 Task: Research Airbnb properties in Nabeul, Tunisia from 6th December, 2023 to 10th December, 2023 for 1 adult.1  bedroom having 1 bed and 1 bathroom. Property type can be hotel. Booking option can be shelf check-in. Look for 3 properties as per requirement.
Action: Mouse moved to (583, 85)
Screenshot: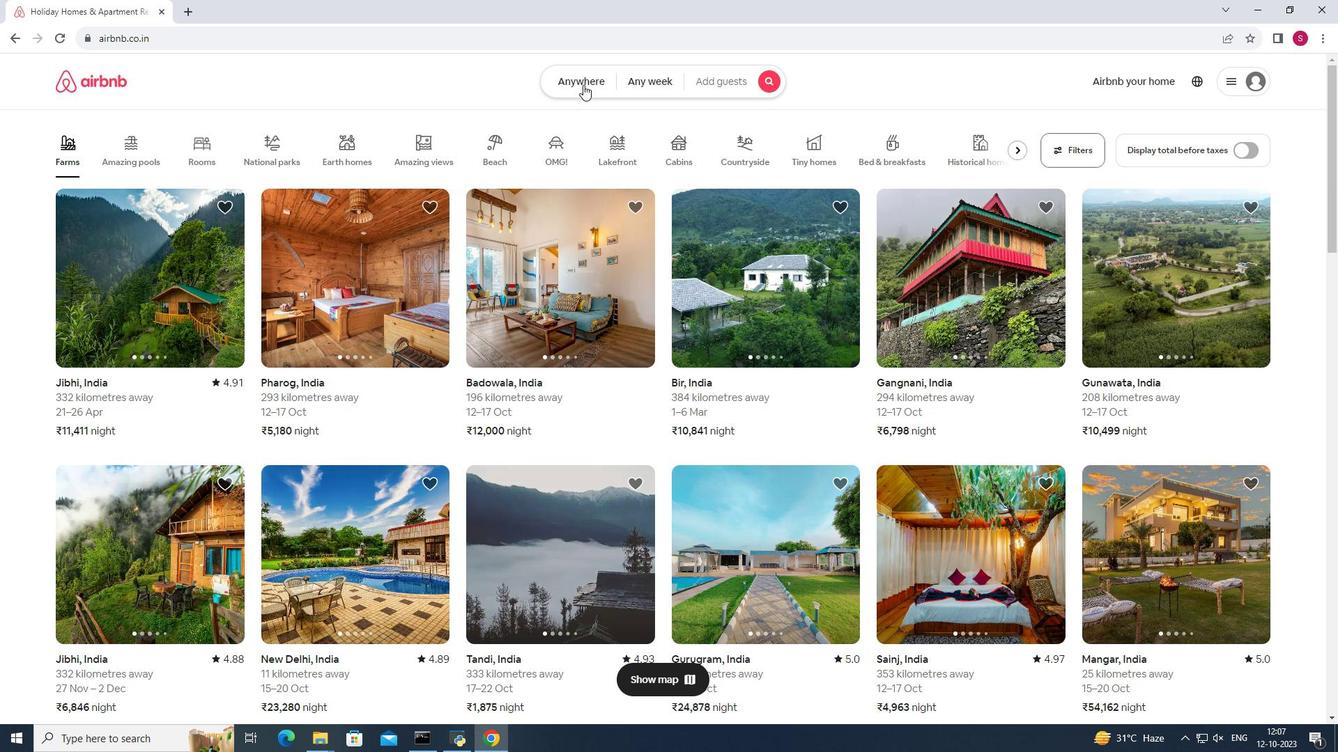 
Action: Mouse pressed left at (583, 85)
Screenshot: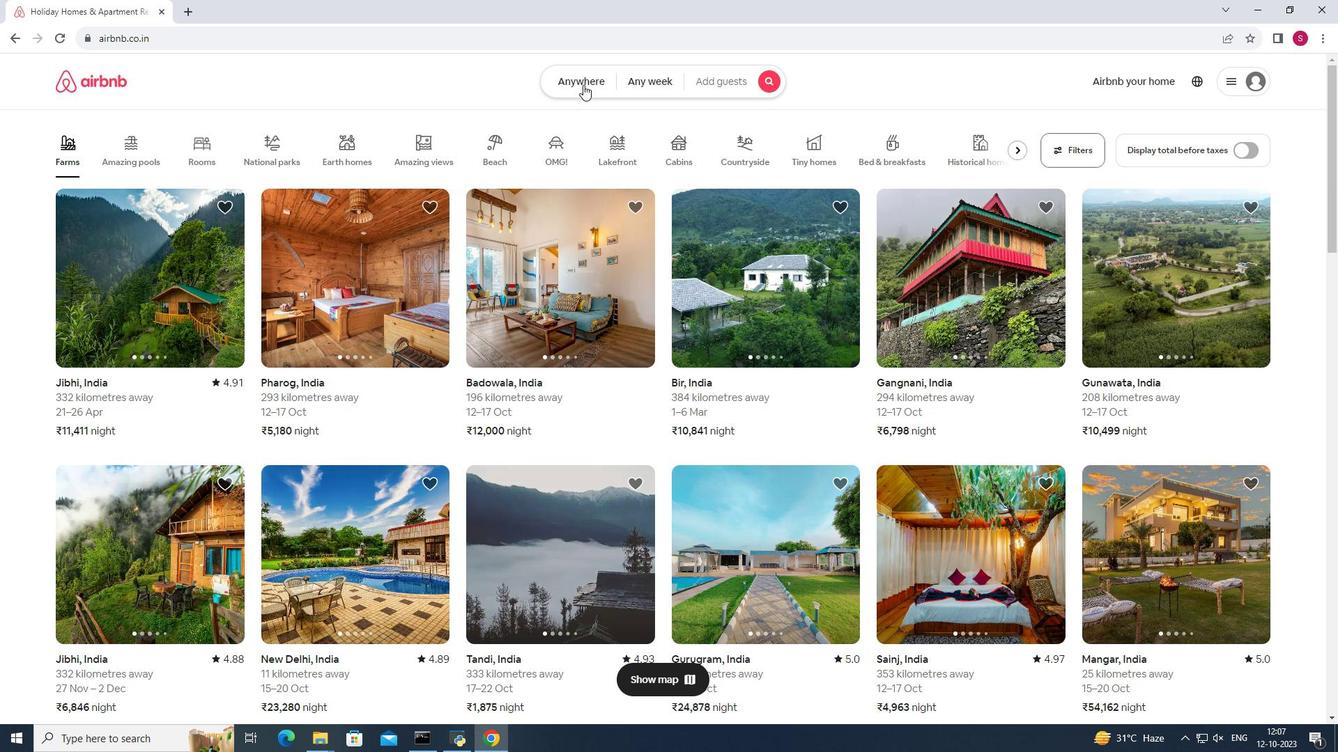 
Action: Mouse moved to (500, 128)
Screenshot: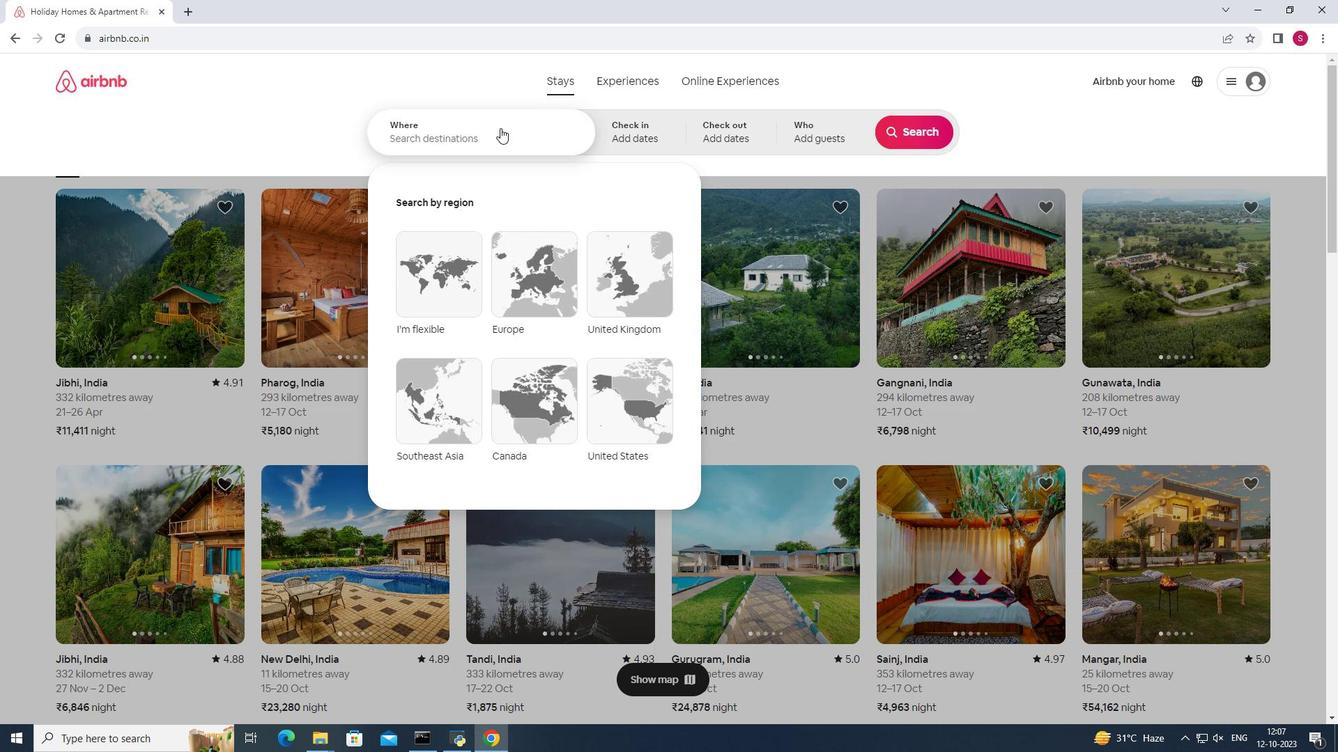 
Action: Mouse pressed left at (500, 128)
Screenshot: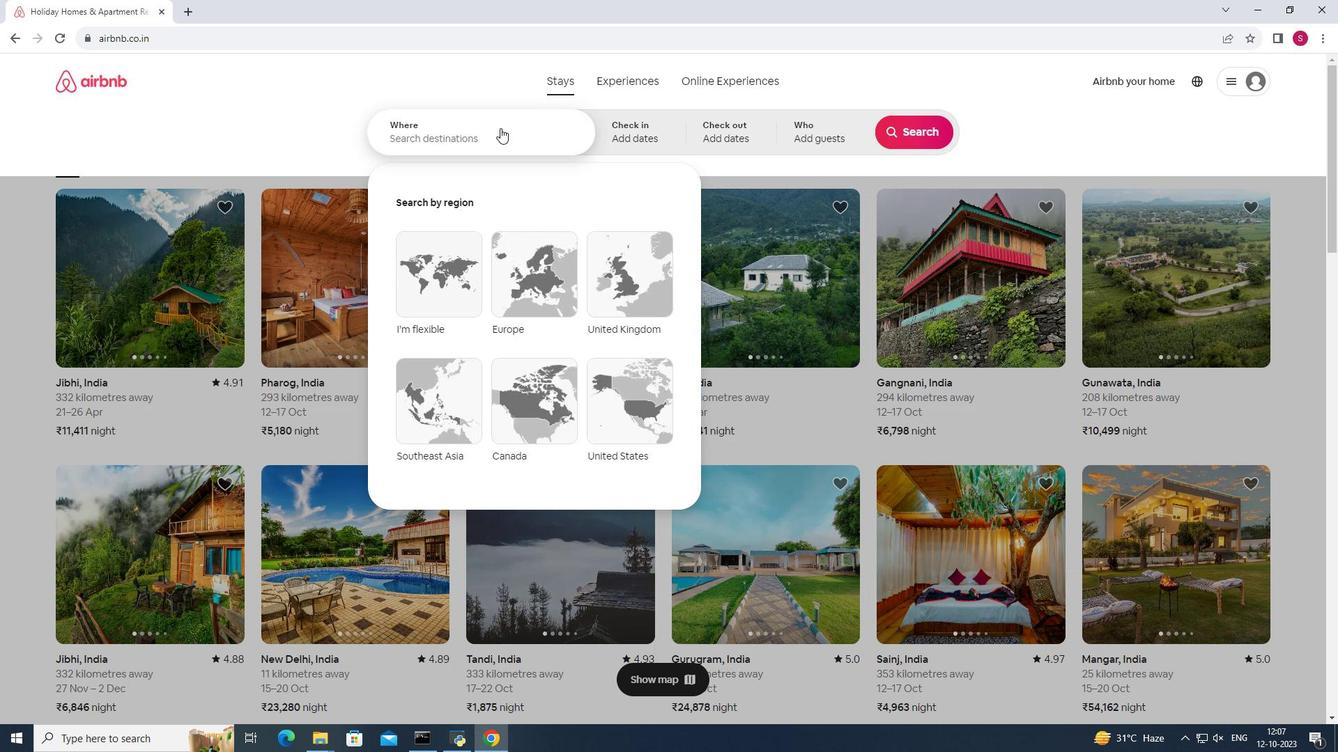 
Action: Key pressed <Key.shift>Nabeul,<Key.shift>T<Key.backspace><Key.space><Key.shift>Tunisia
Screenshot: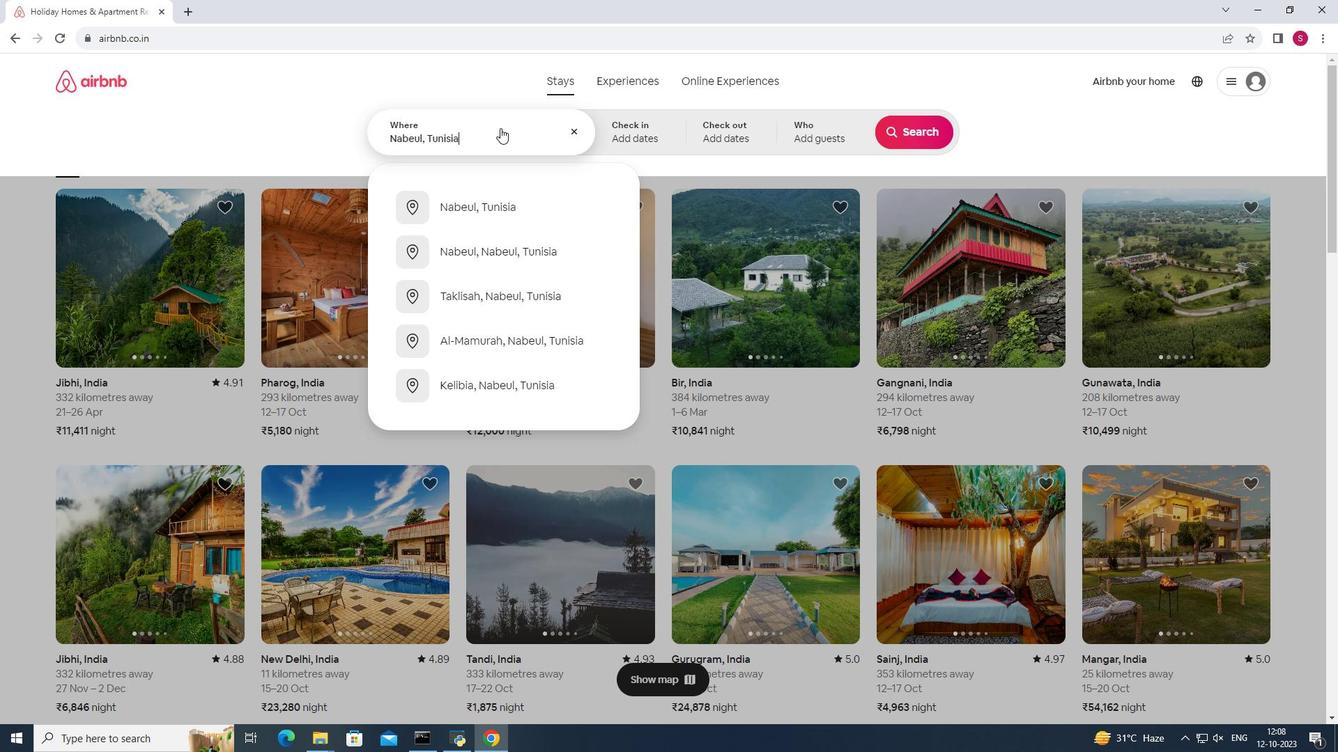 
Action: Mouse moved to (636, 135)
Screenshot: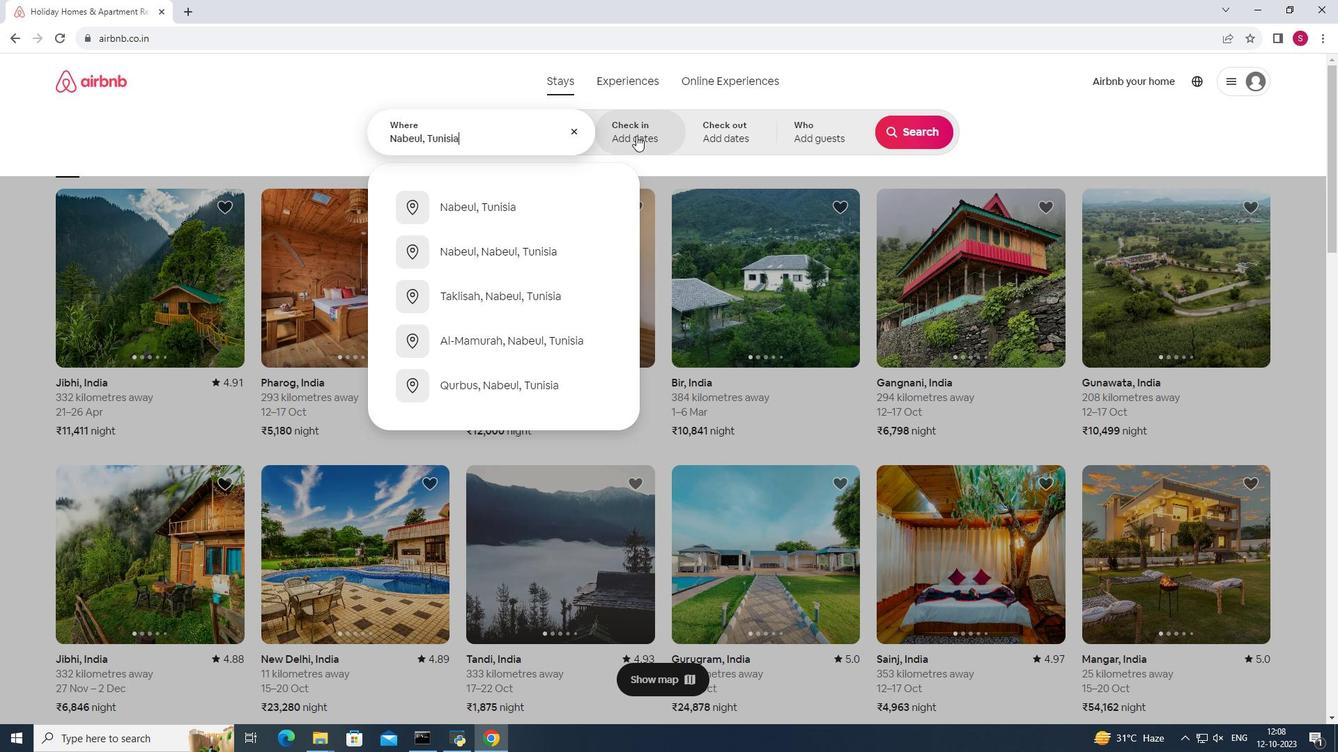 
Action: Mouse pressed left at (636, 135)
Screenshot: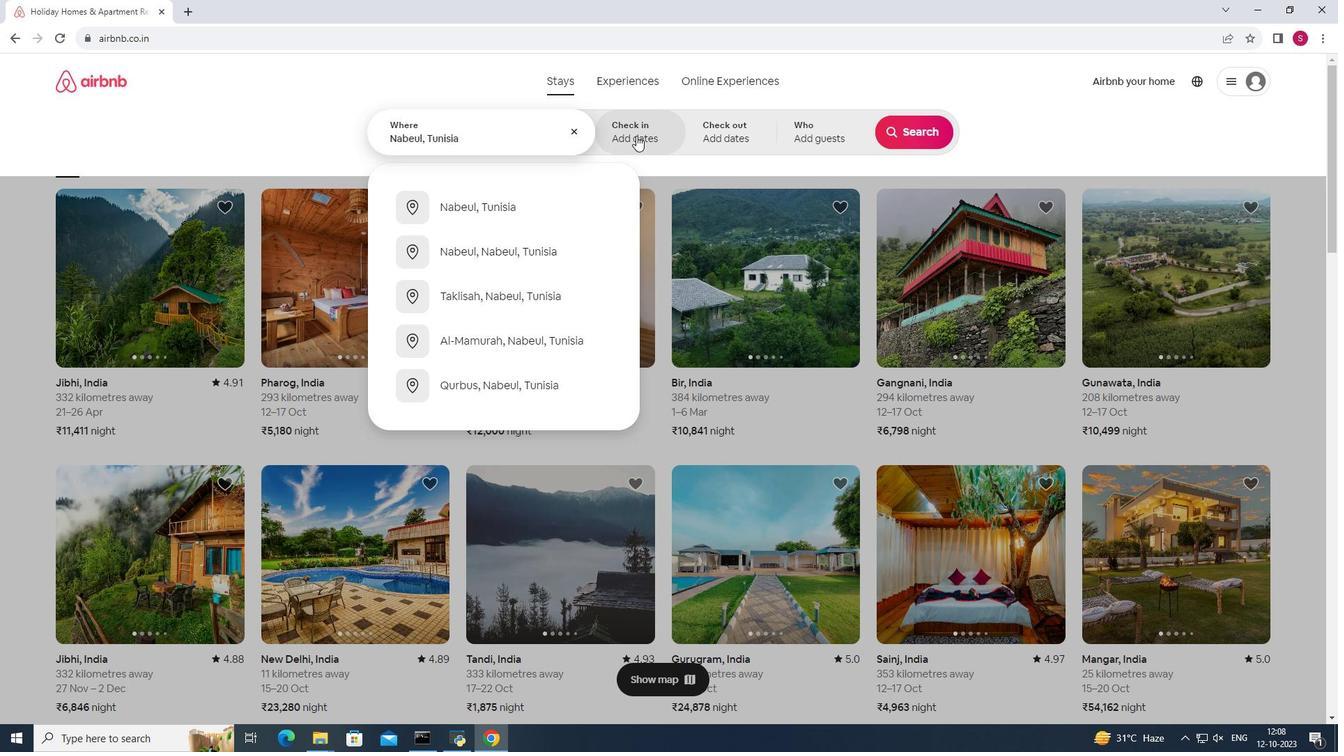 
Action: Mouse moved to (916, 243)
Screenshot: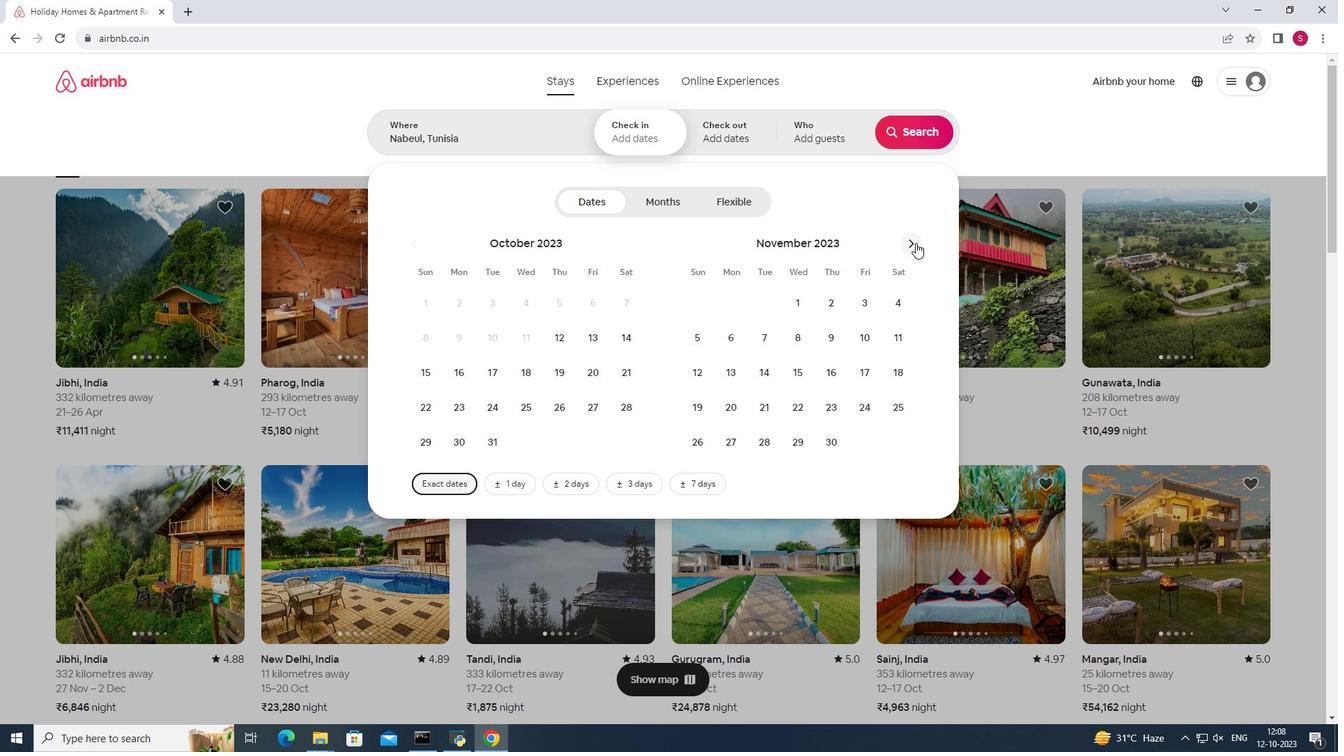 
Action: Mouse pressed left at (916, 243)
Screenshot: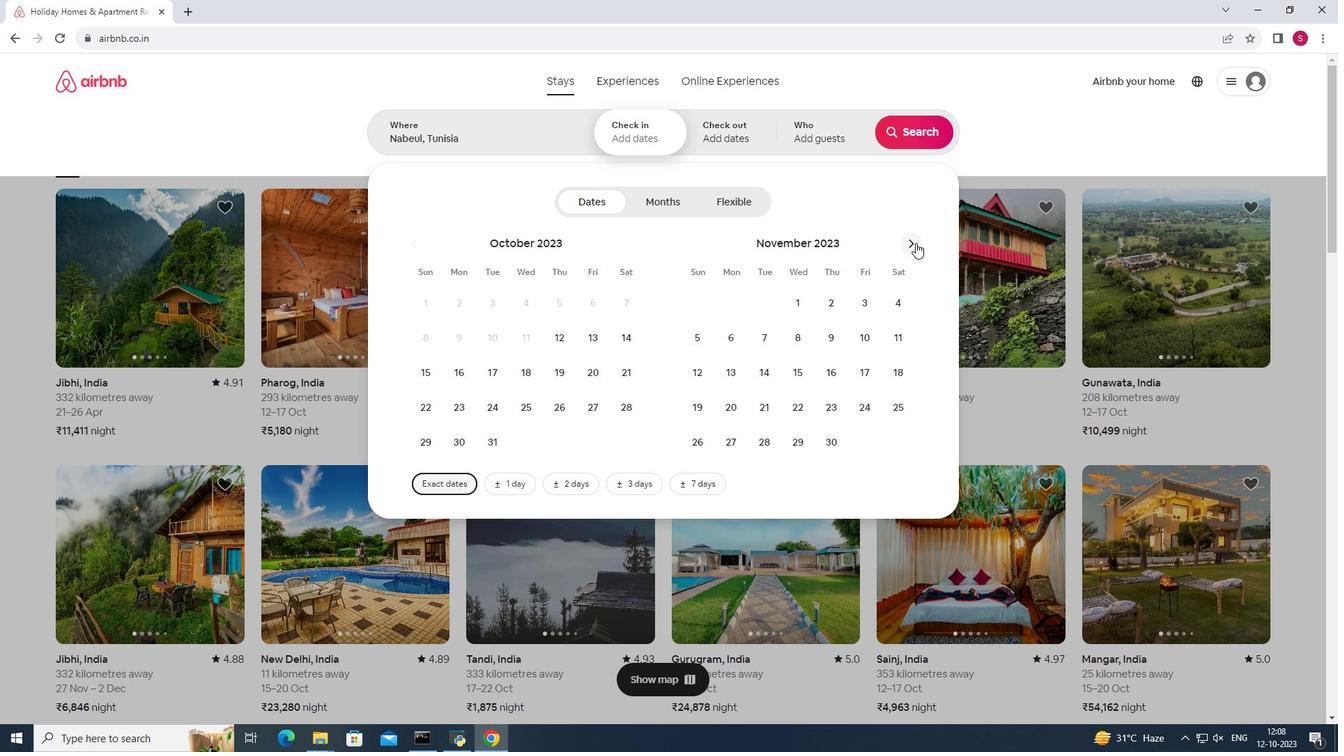 
Action: Mouse moved to (797, 338)
Screenshot: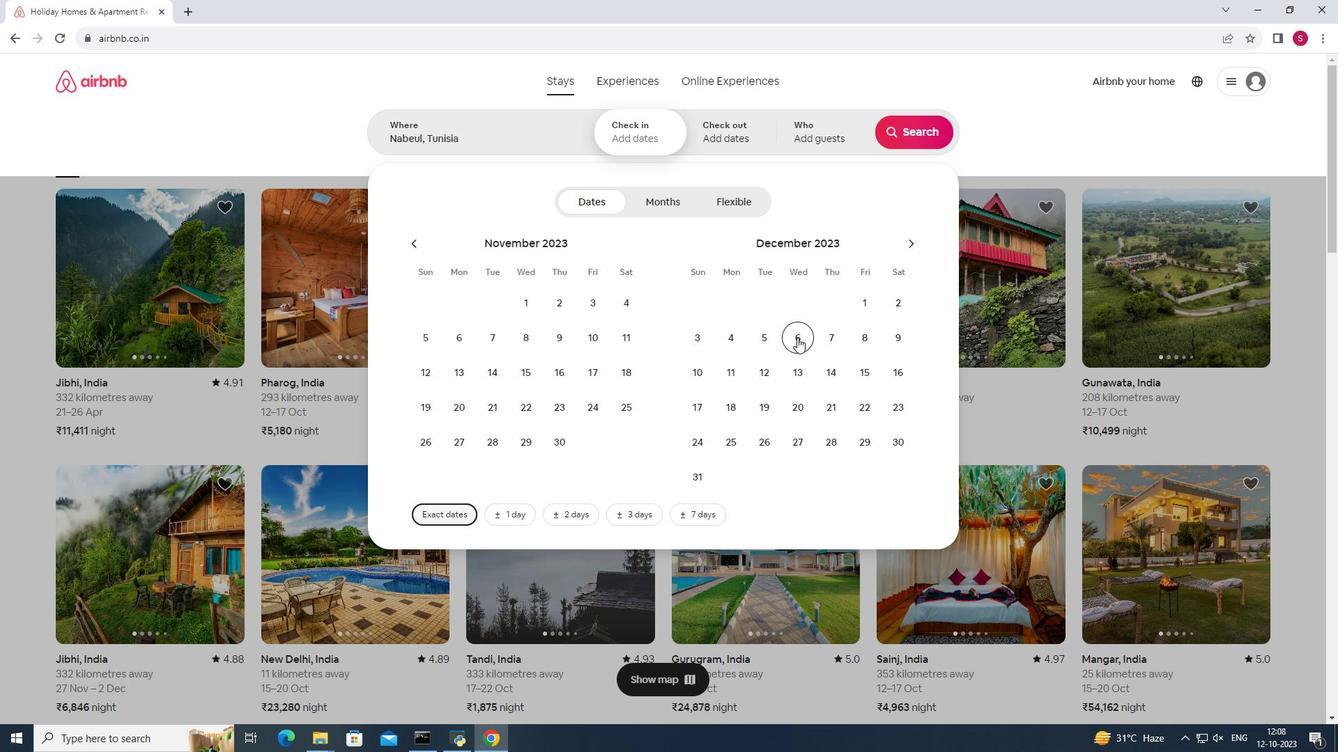 
Action: Mouse pressed left at (797, 338)
Screenshot: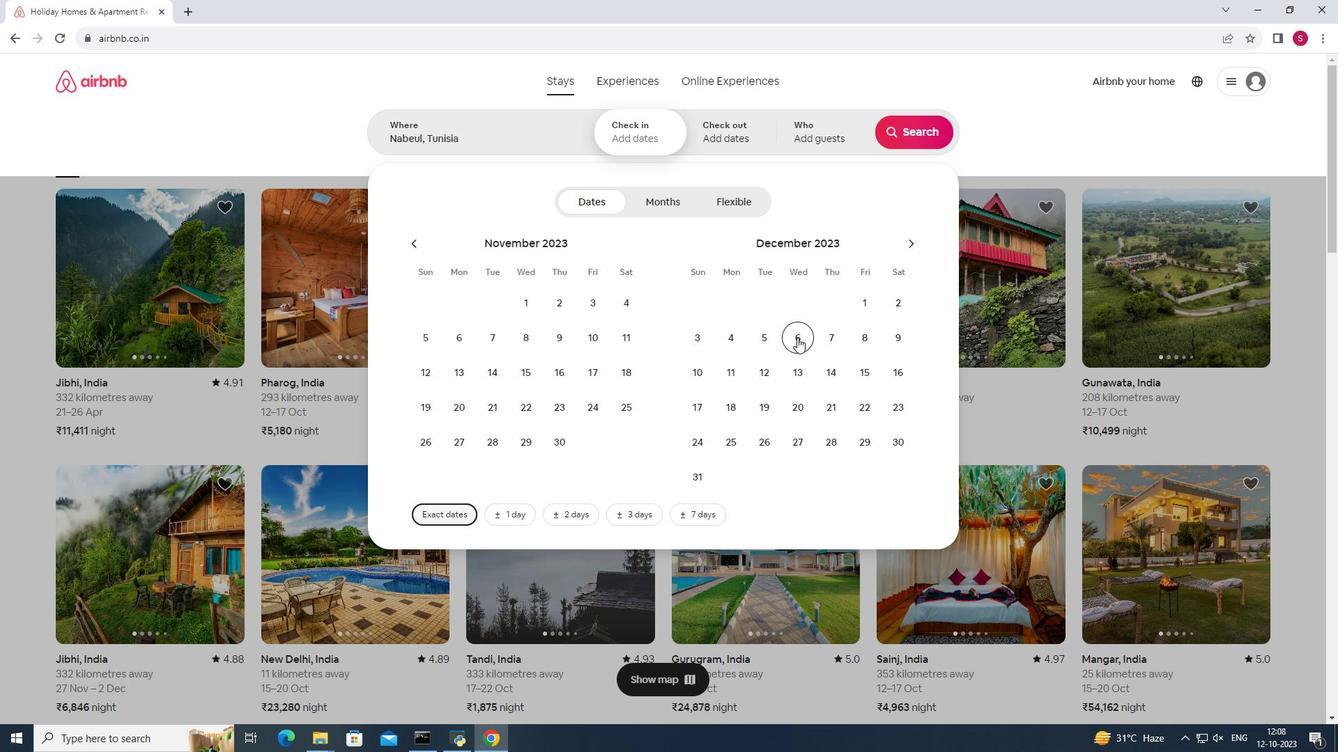 
Action: Mouse moved to (704, 369)
Screenshot: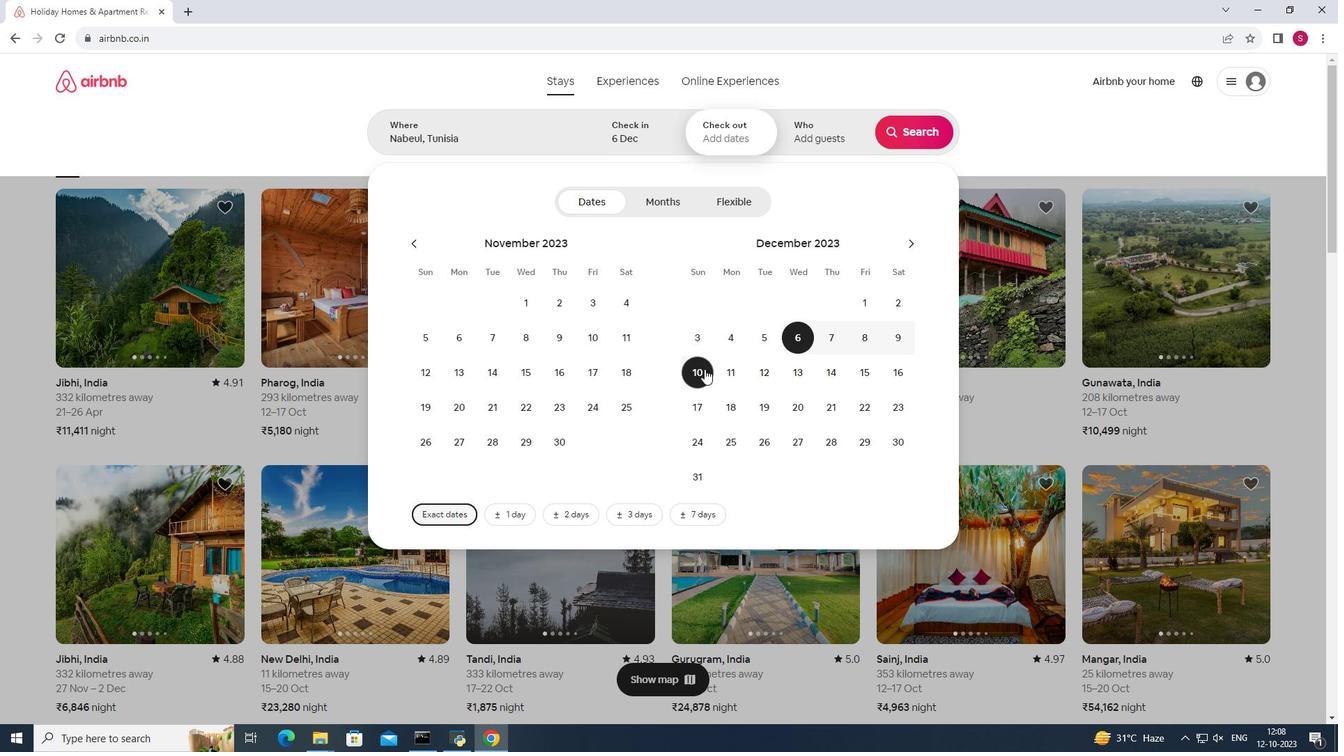 
Action: Mouse pressed left at (704, 369)
Screenshot: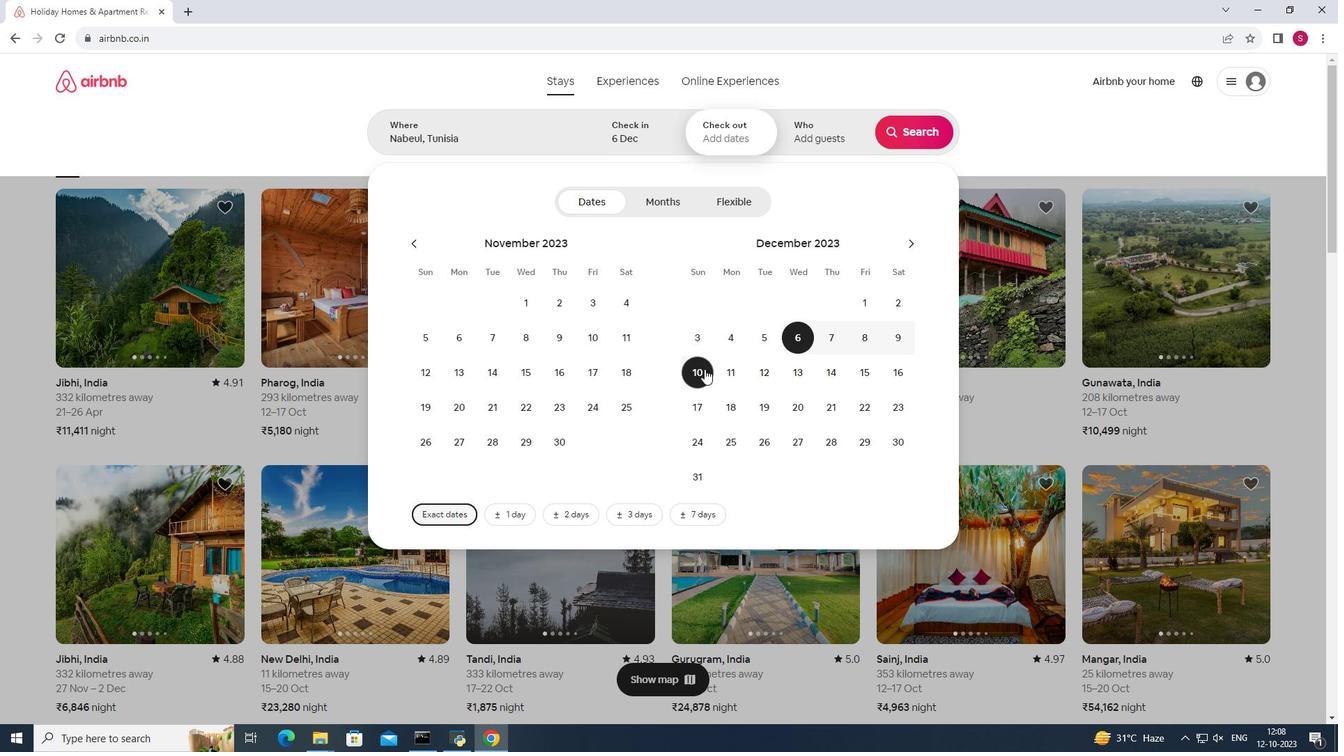 
Action: Mouse moved to (806, 127)
Screenshot: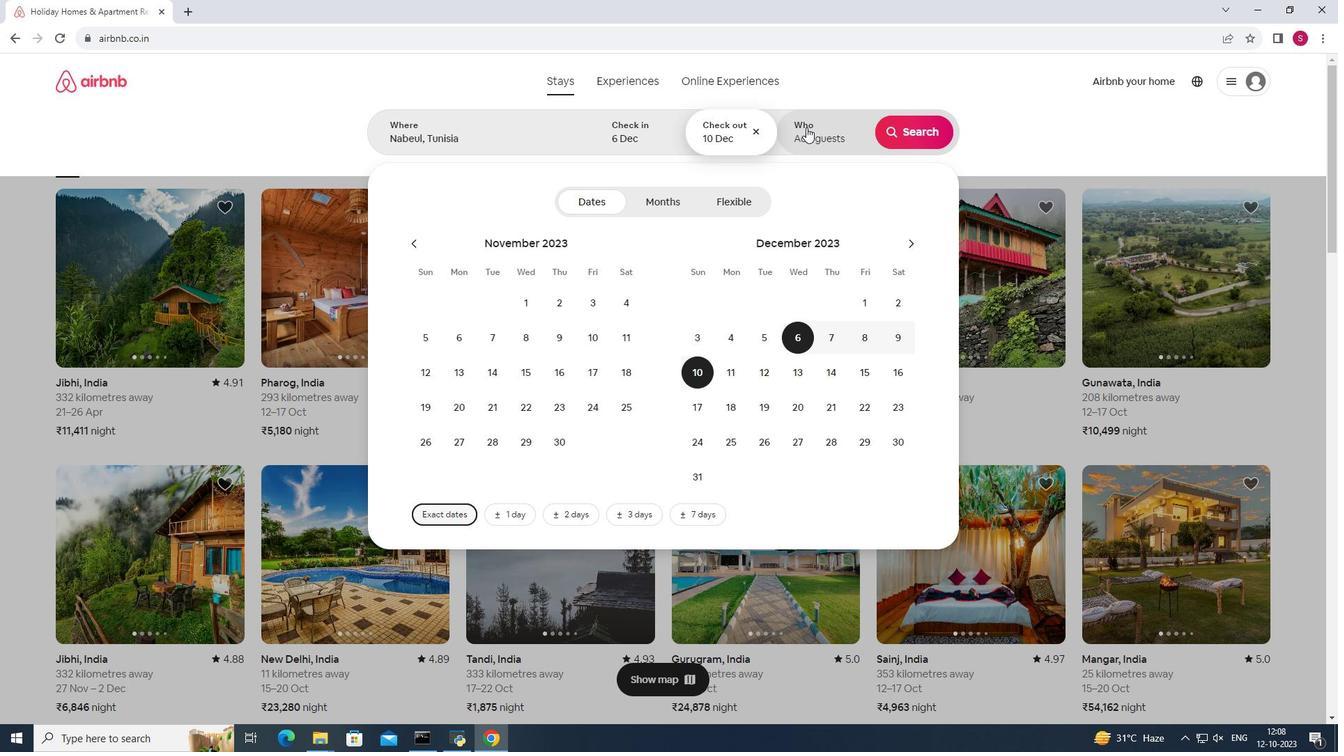 
Action: Mouse pressed left at (806, 127)
Screenshot: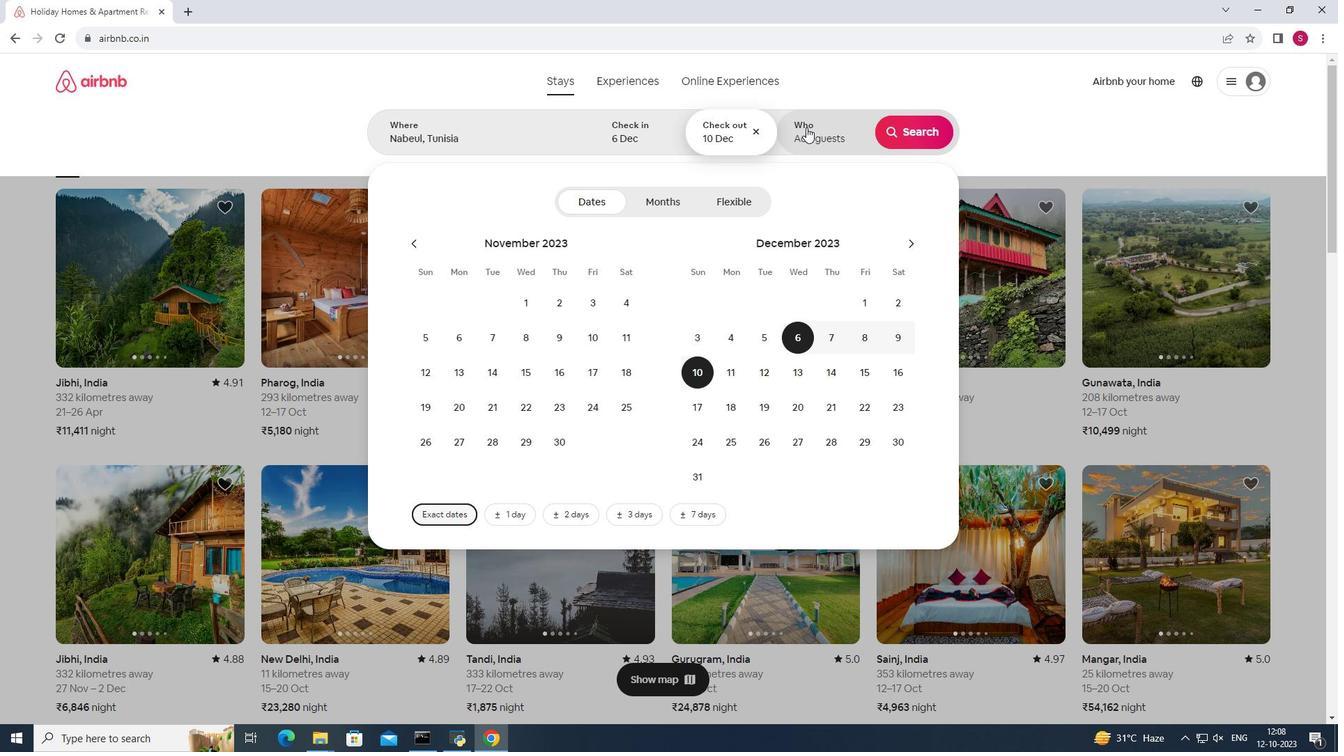 
Action: Mouse moved to (914, 211)
Screenshot: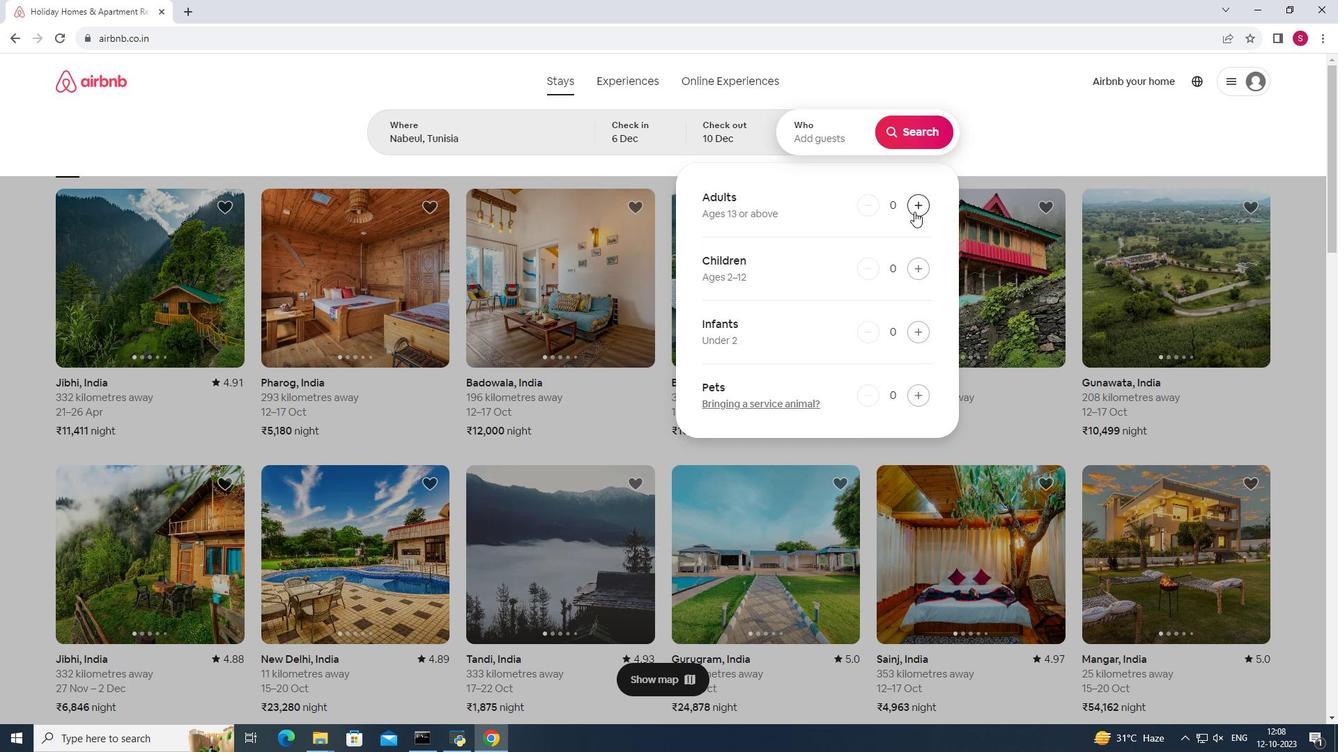 
Action: Mouse pressed left at (914, 211)
Screenshot: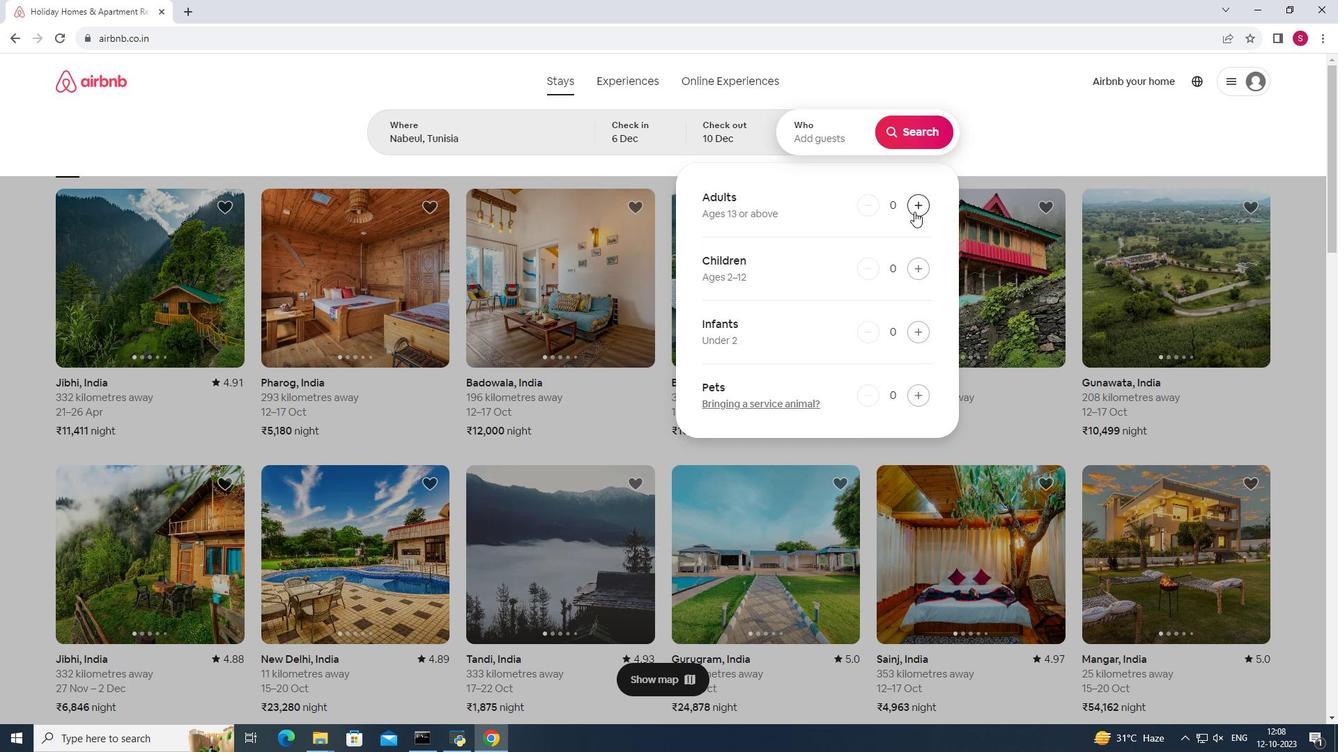 
Action: Mouse moved to (921, 129)
Screenshot: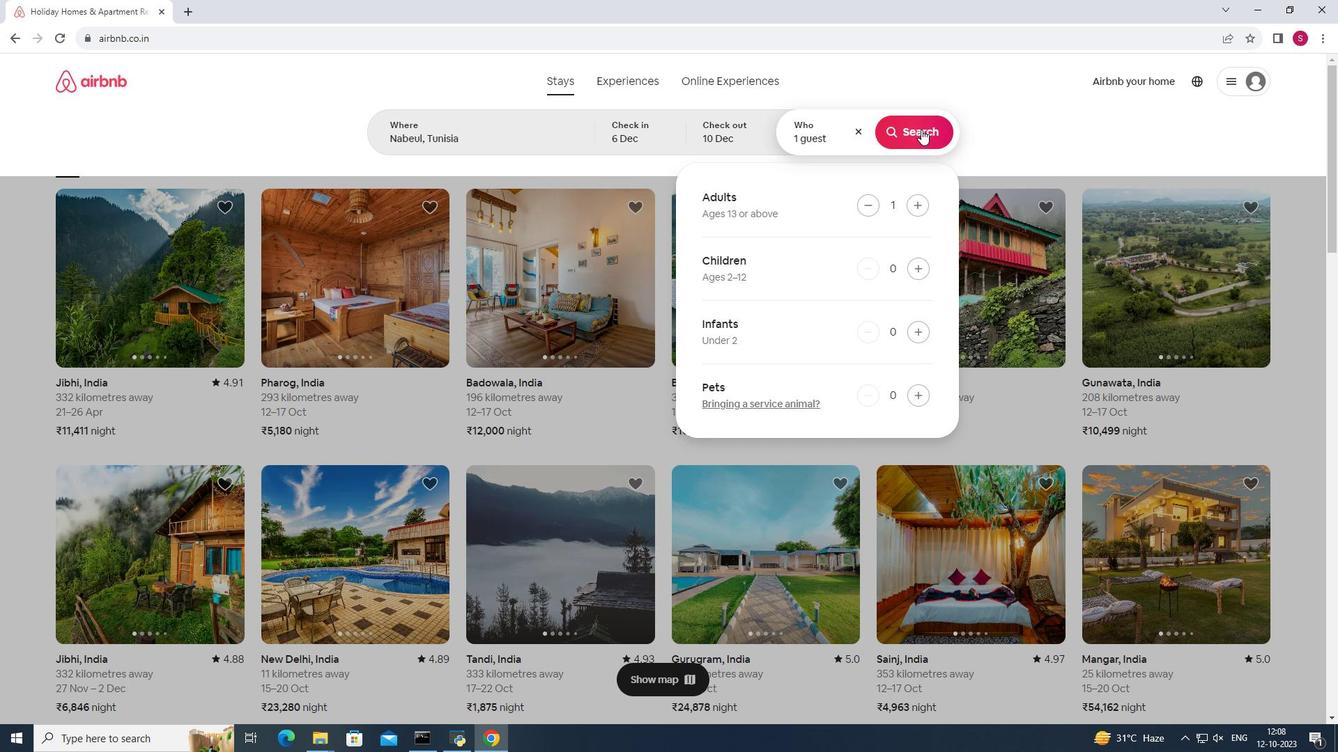 
Action: Mouse pressed left at (921, 129)
Screenshot: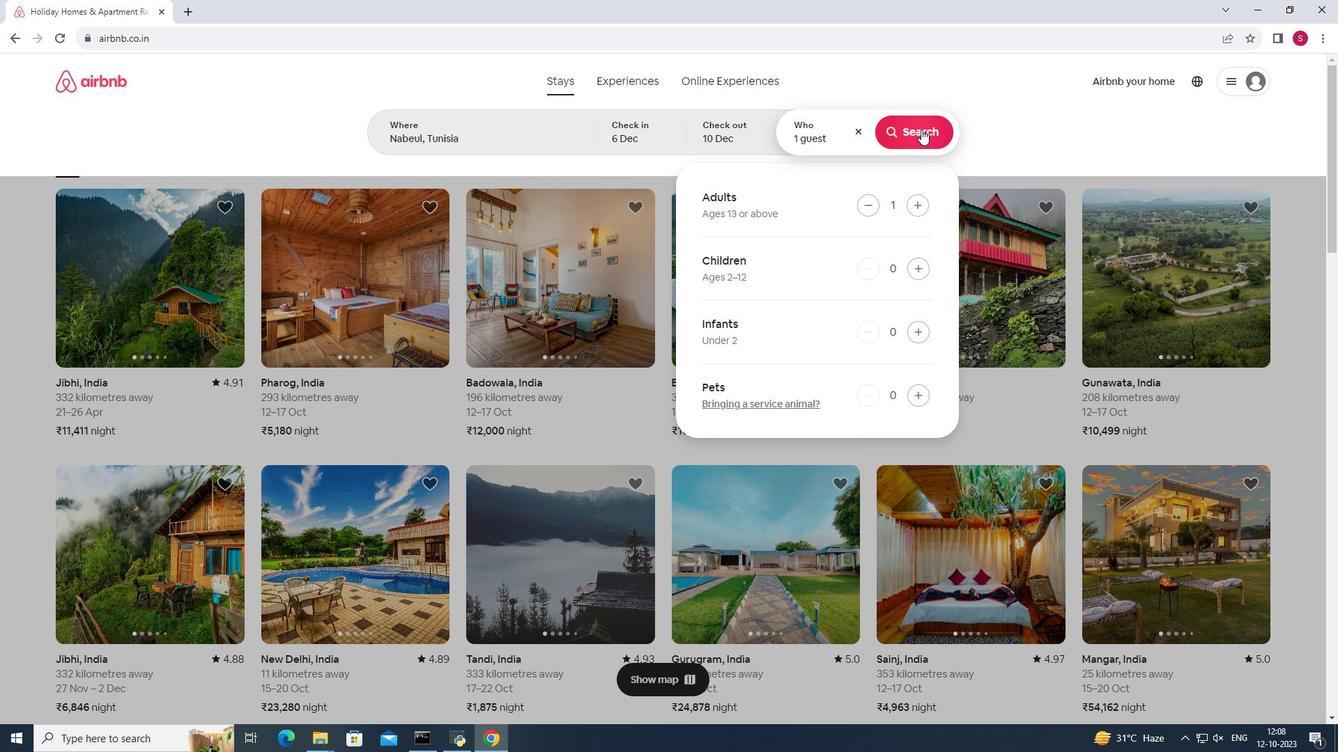 
Action: Mouse moved to (1111, 139)
Screenshot: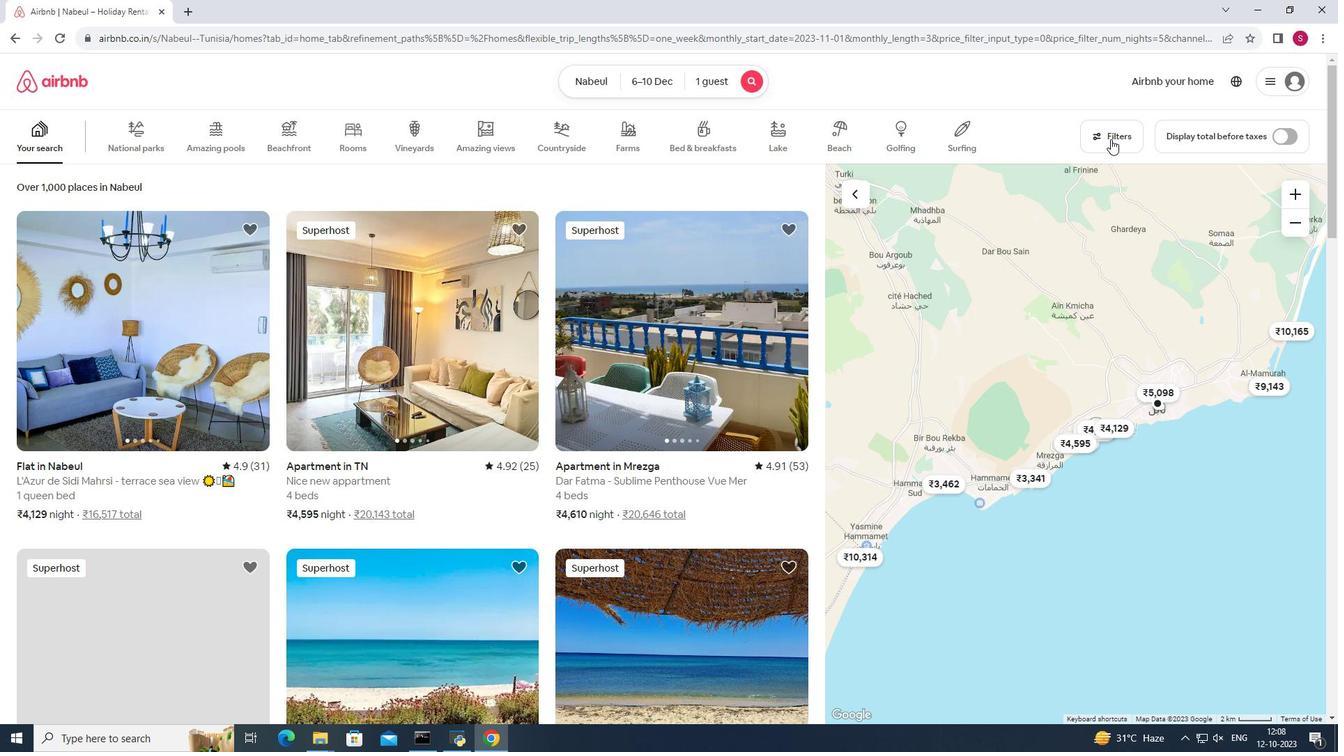 
Action: Mouse pressed left at (1111, 139)
Screenshot: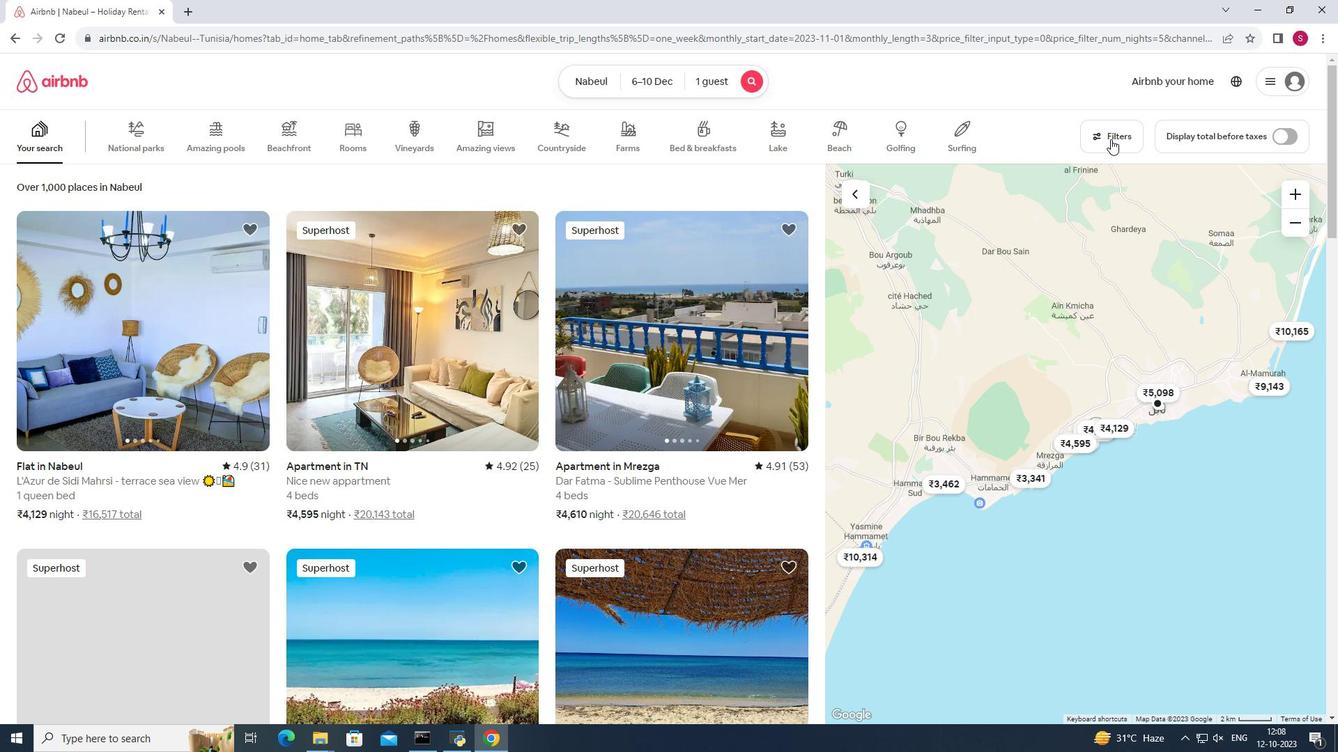 
Action: Mouse moved to (697, 384)
Screenshot: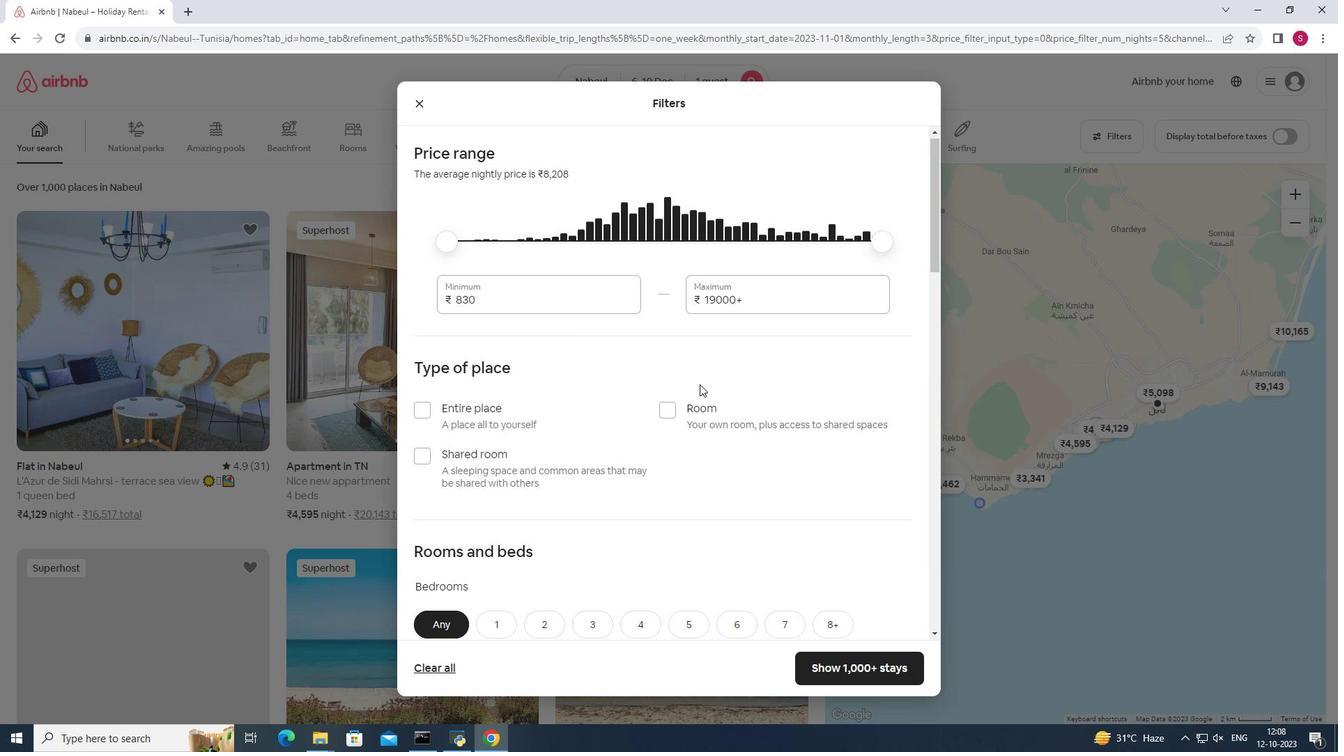 
Action: Mouse scrolled (697, 384) with delta (0, 0)
Screenshot: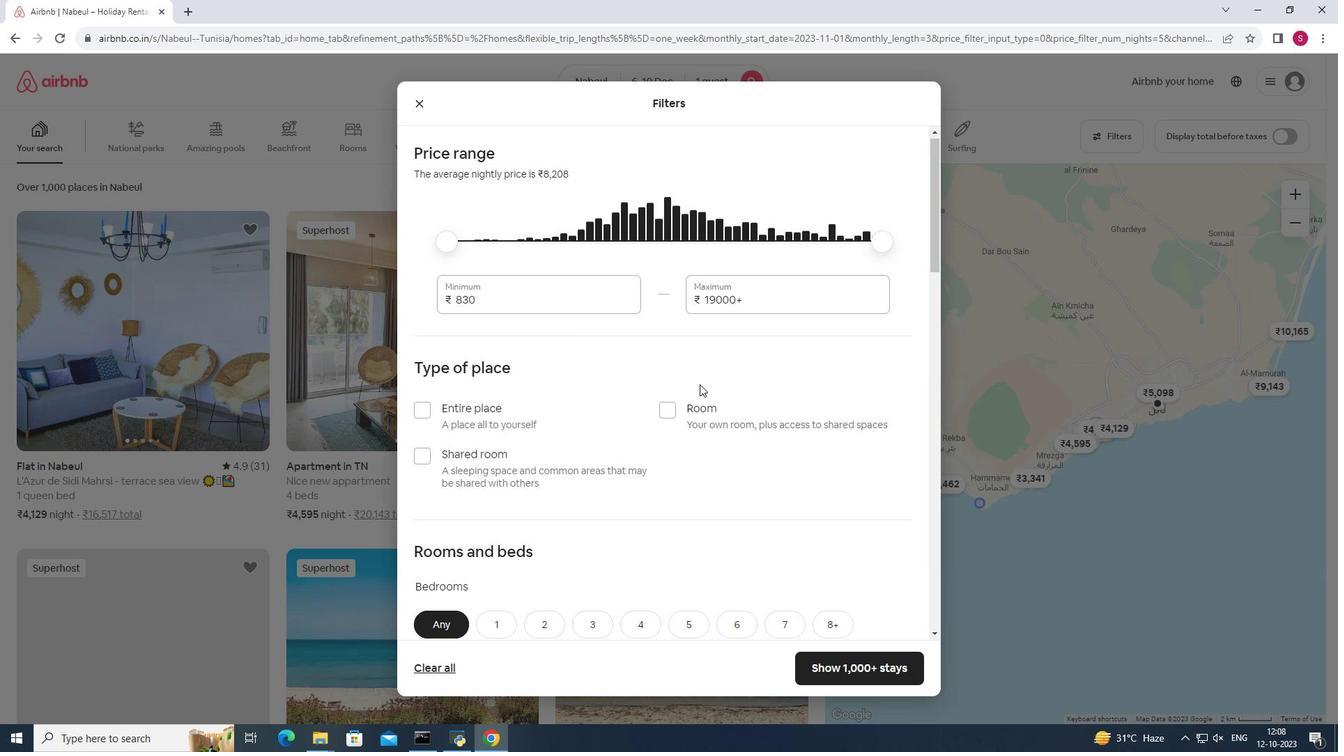 
Action: Mouse moved to (699, 384)
Screenshot: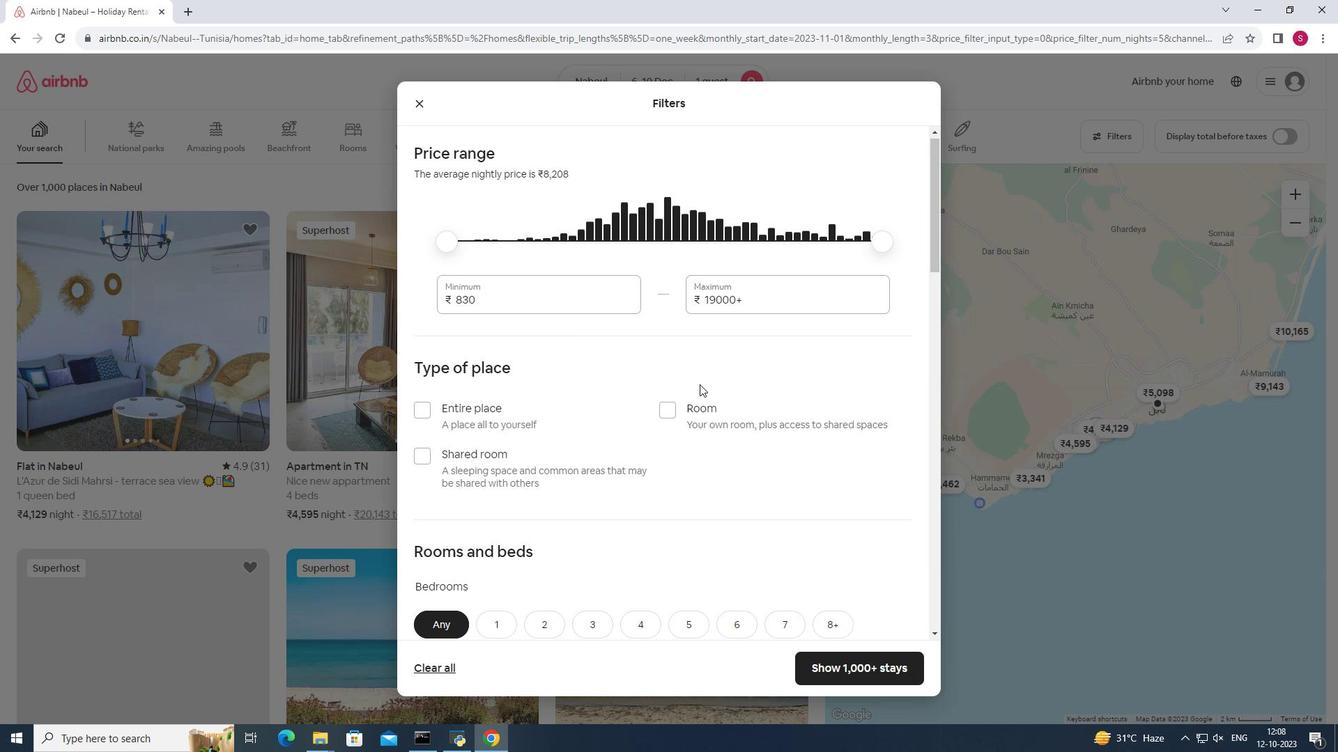 
Action: Mouse scrolled (699, 384) with delta (0, 0)
Screenshot: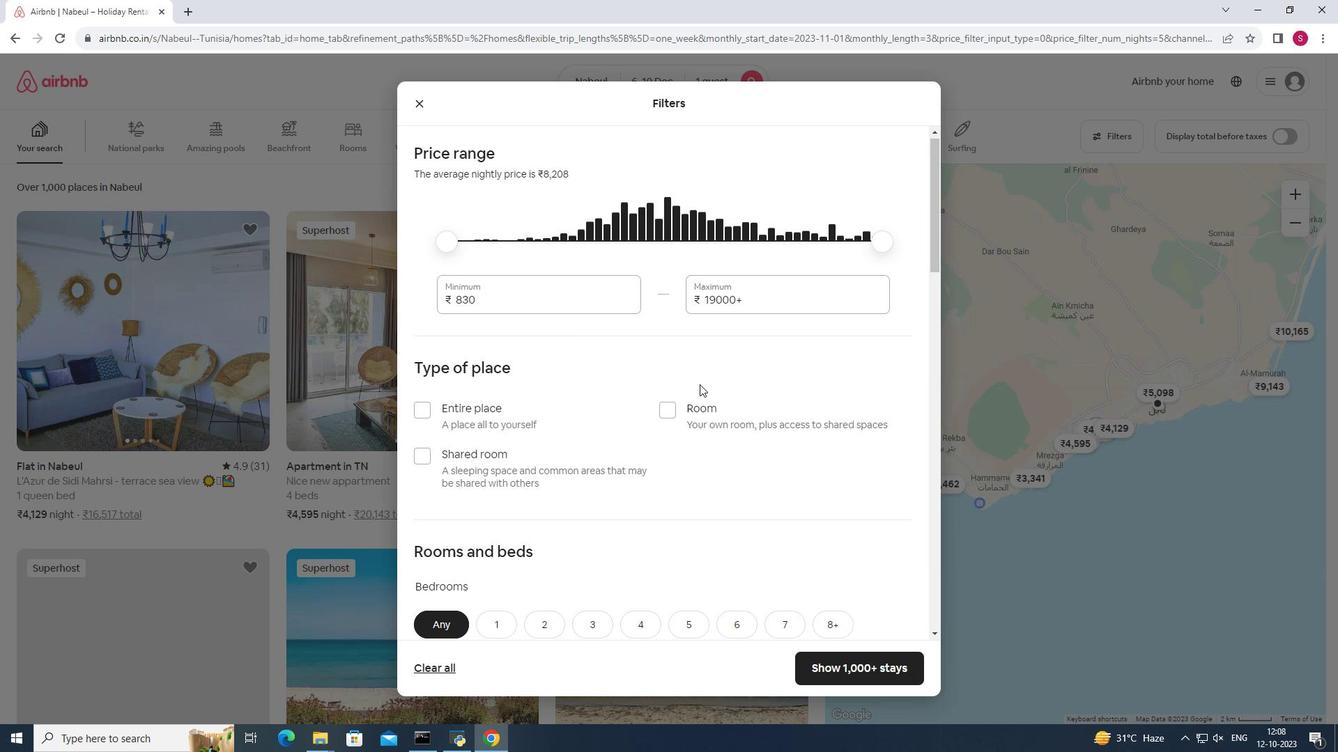 
Action: Mouse moved to (701, 384)
Screenshot: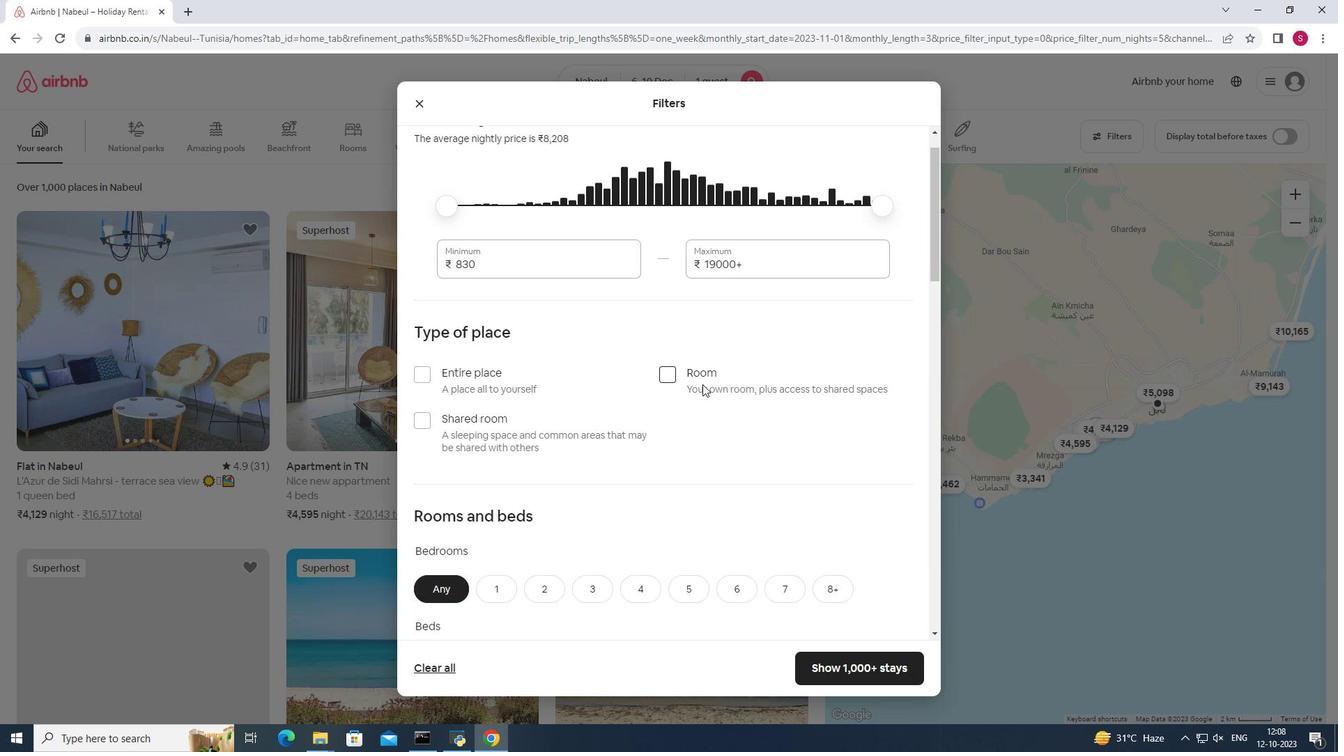 
Action: Mouse scrolled (701, 384) with delta (0, 0)
Screenshot: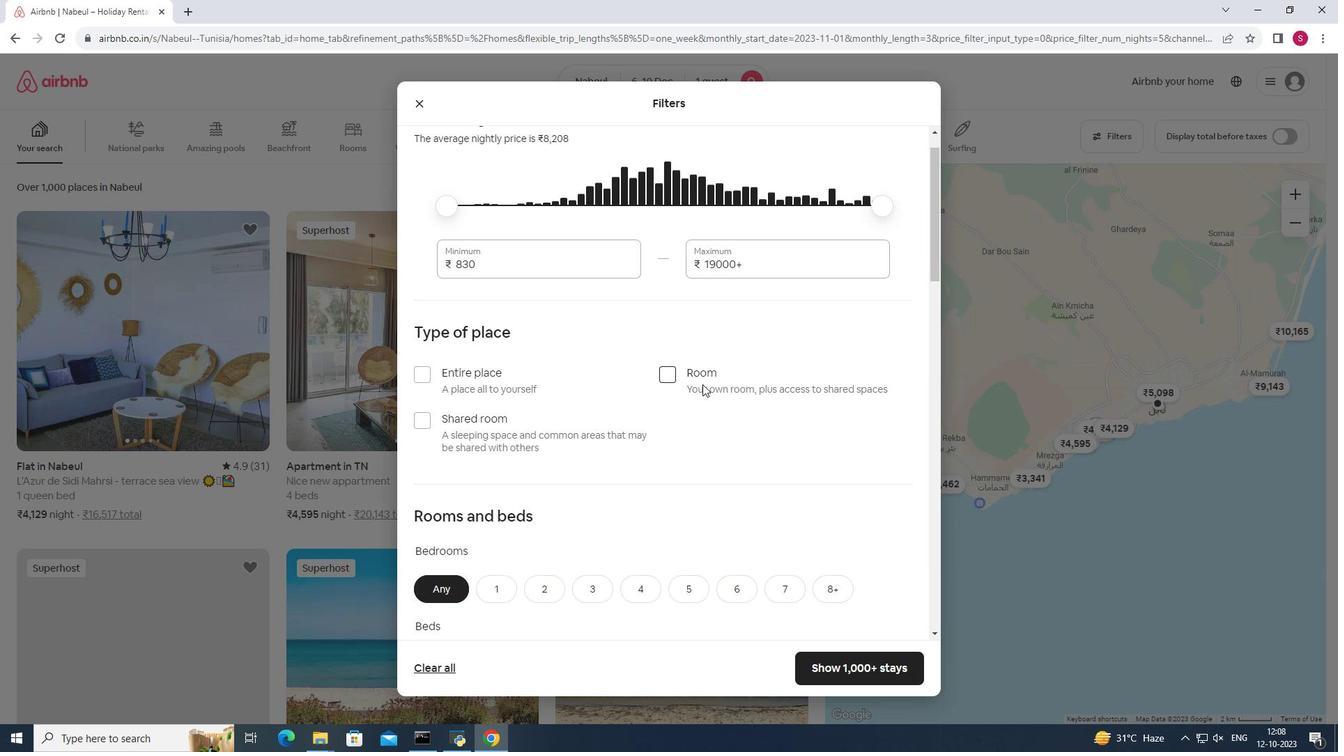 
Action: Mouse moved to (695, 389)
Screenshot: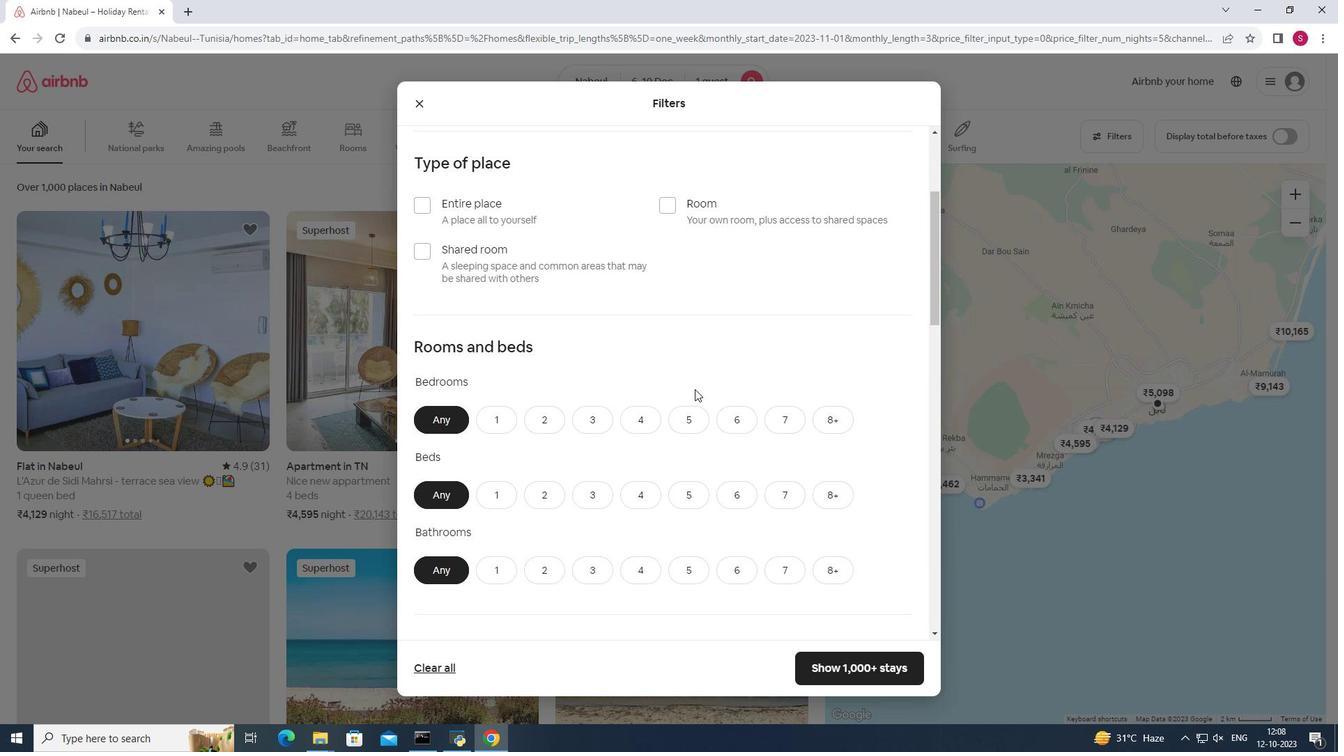 
Action: Mouse scrolled (695, 389) with delta (0, 0)
Screenshot: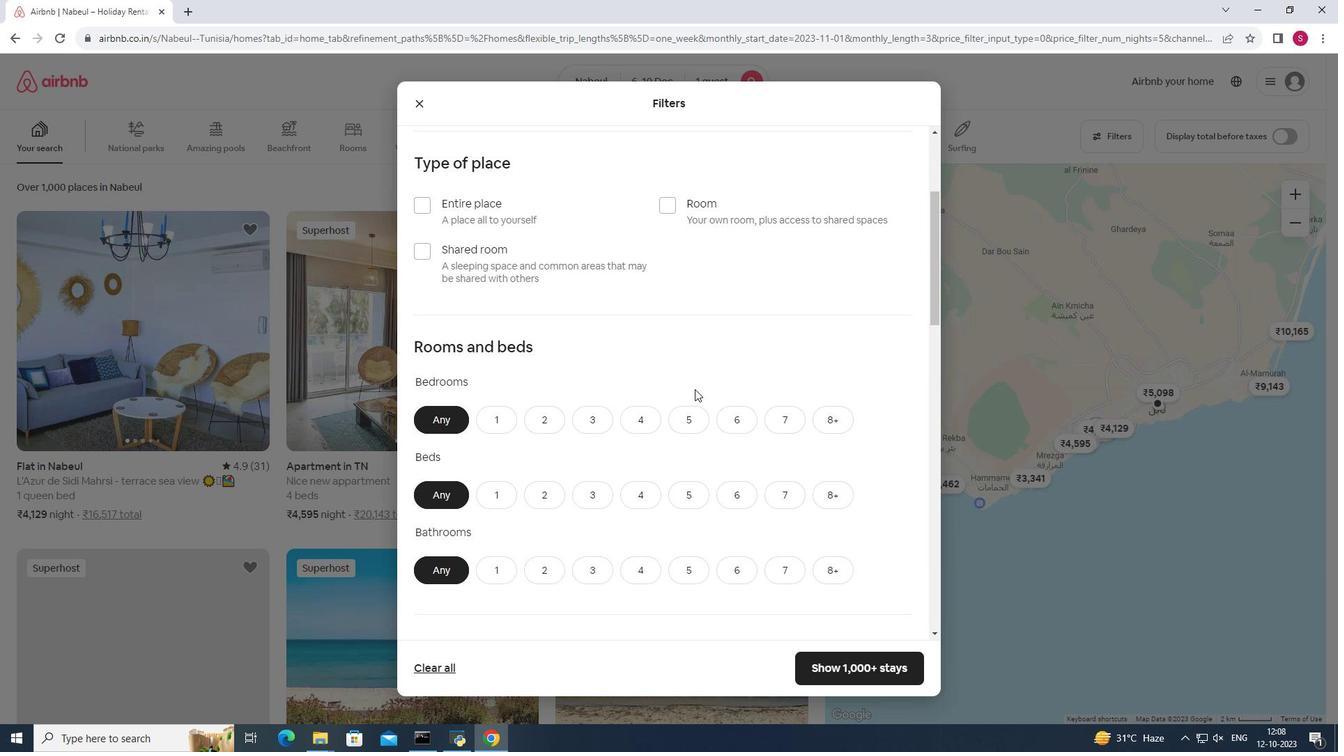 
Action: Mouse moved to (501, 359)
Screenshot: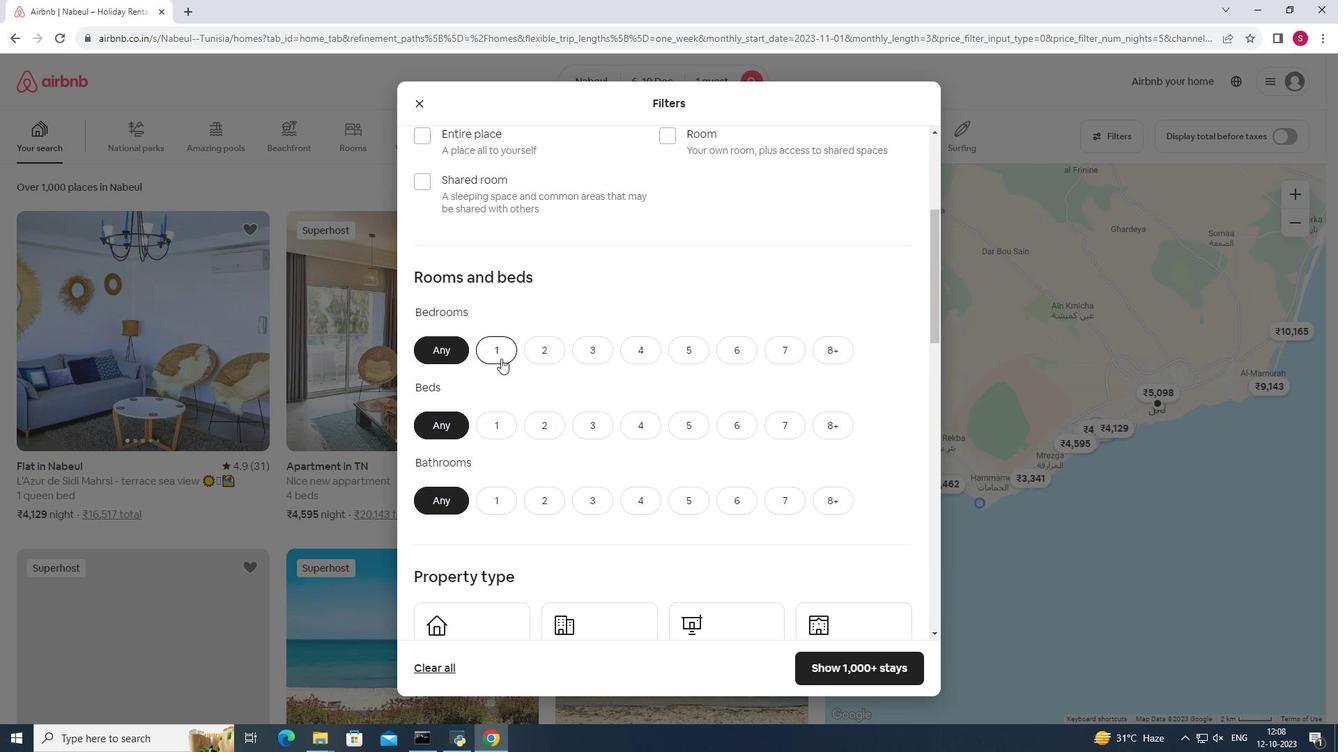 
Action: Mouse pressed left at (501, 359)
Screenshot: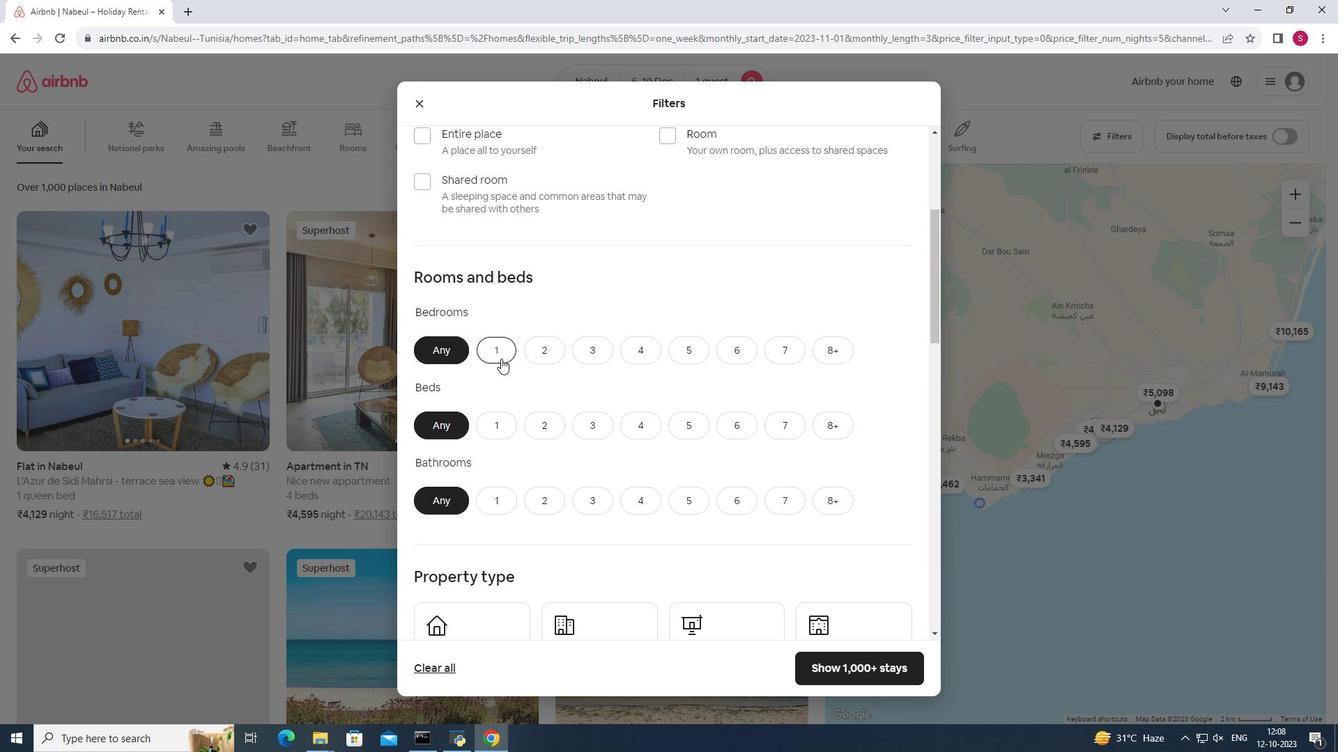 
Action: Mouse moved to (494, 436)
Screenshot: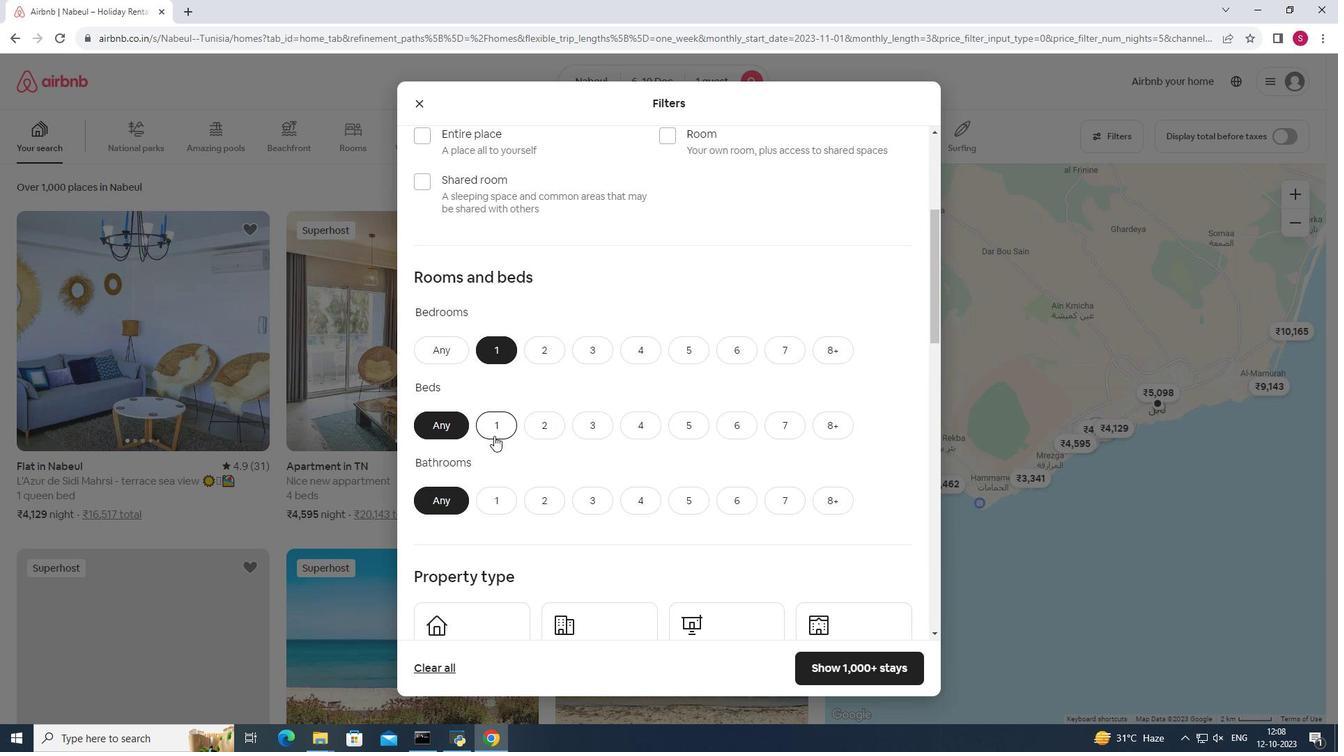 
Action: Mouse pressed left at (494, 436)
Screenshot: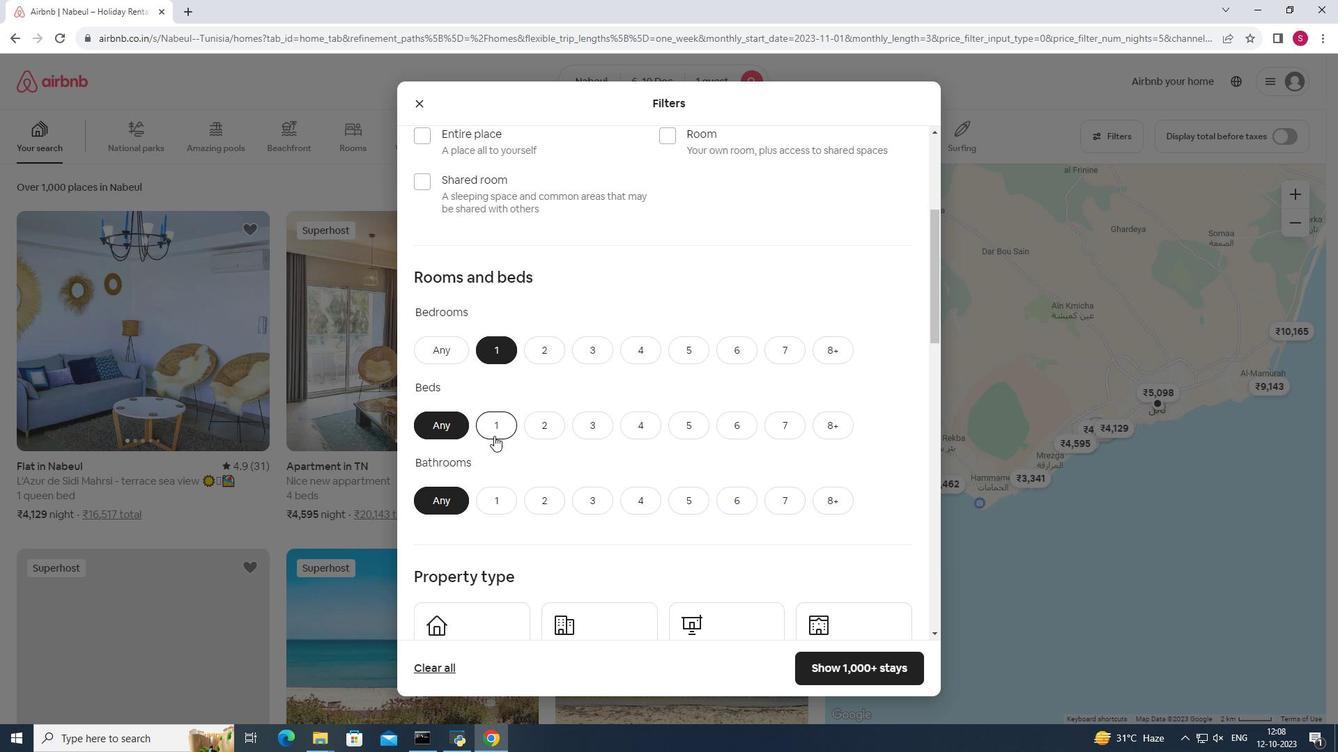 
Action: Mouse moved to (490, 508)
Screenshot: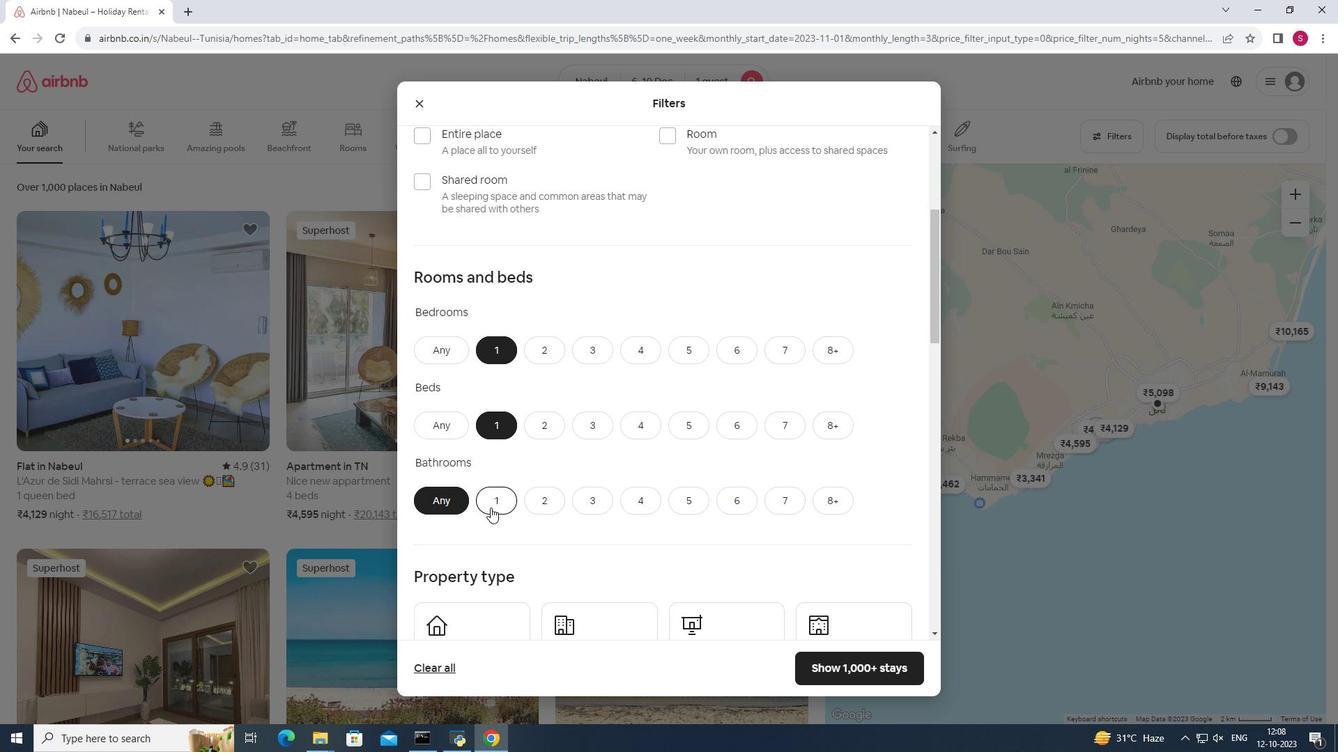 
Action: Mouse pressed left at (490, 508)
Screenshot: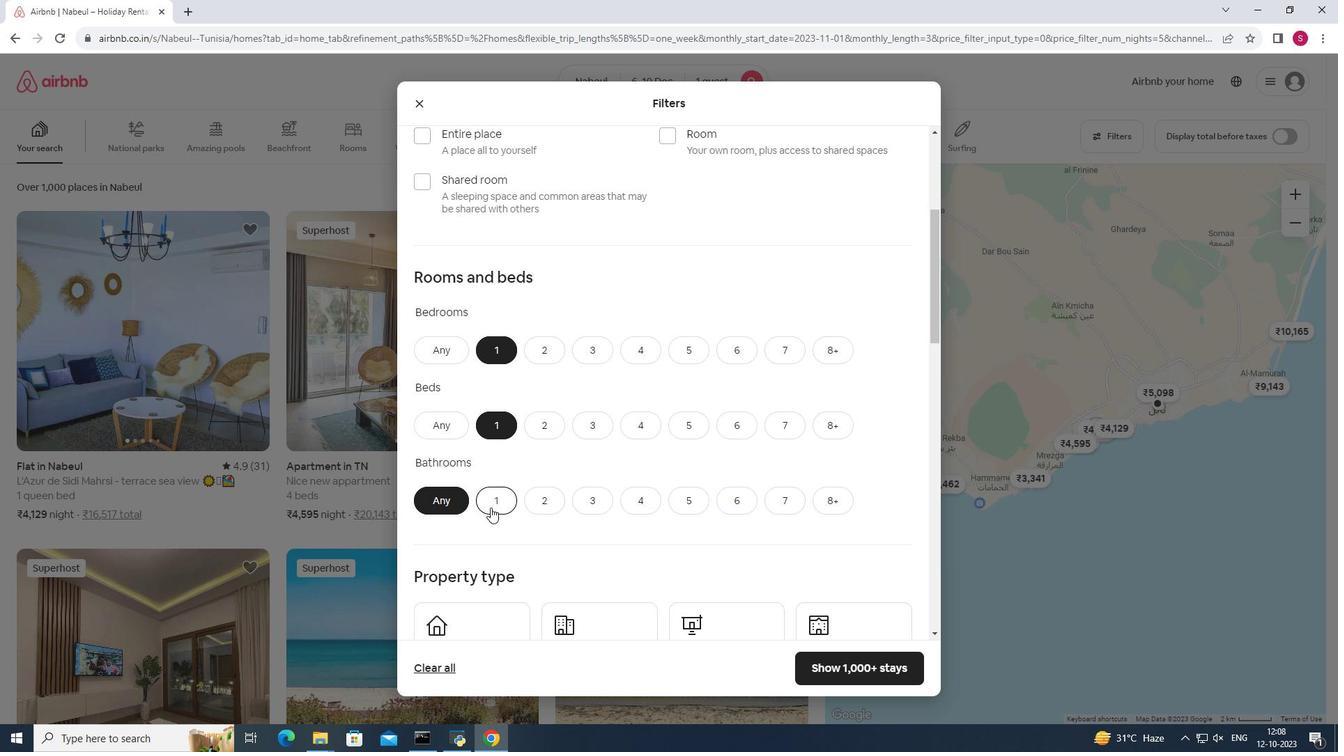 
Action: Mouse moved to (621, 462)
Screenshot: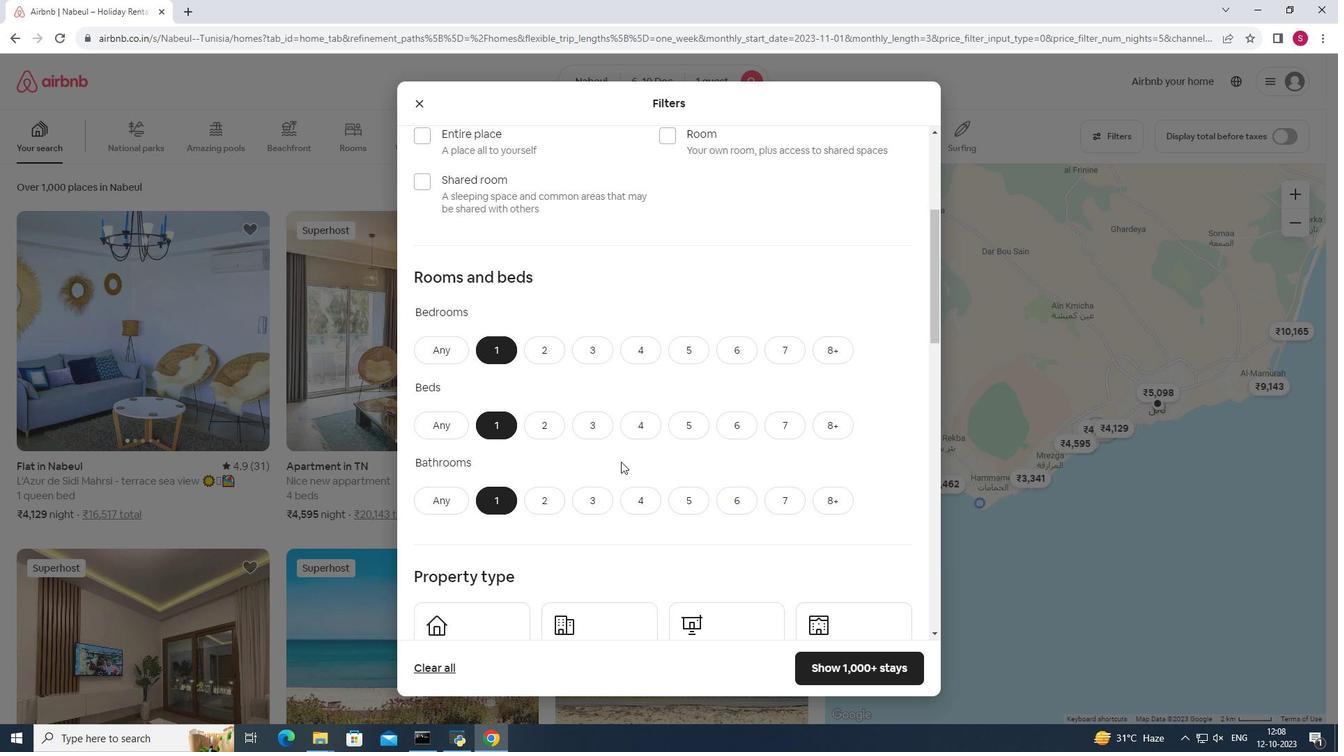 
Action: Mouse scrolled (621, 461) with delta (0, 0)
Screenshot: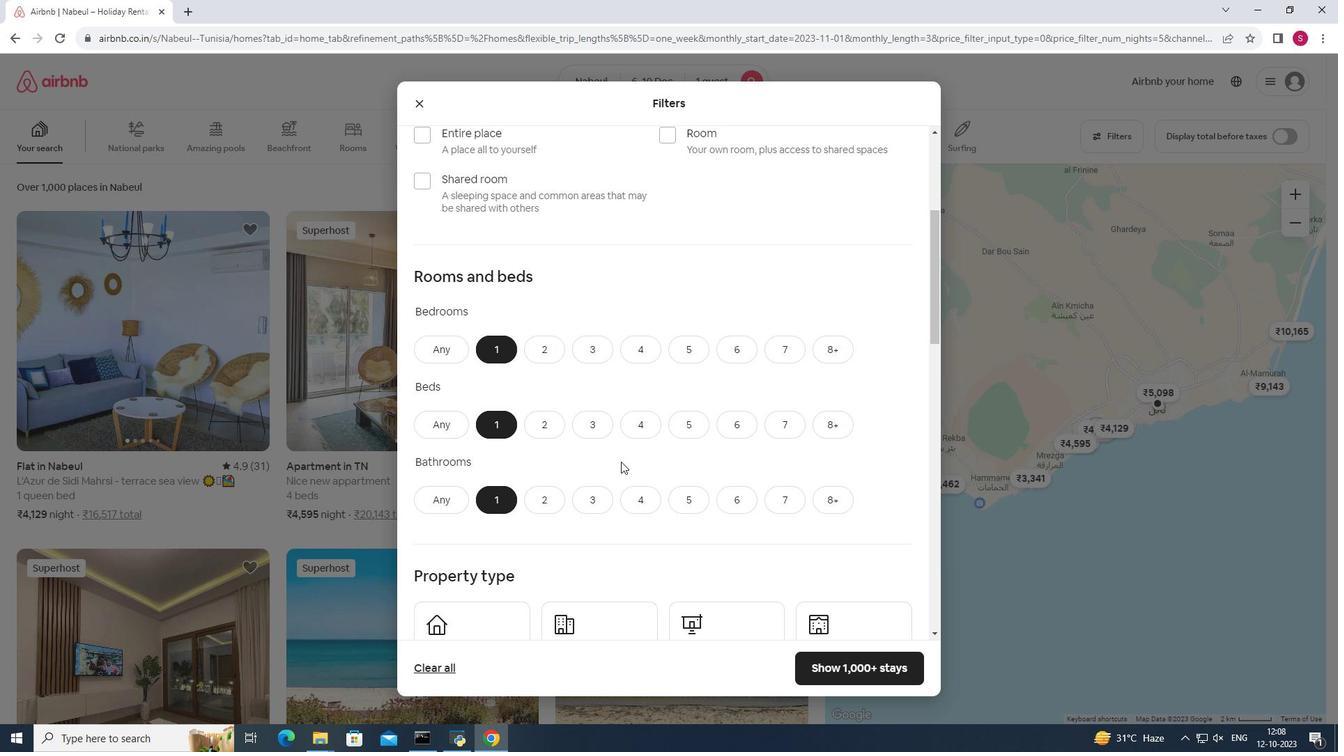 
Action: Mouse scrolled (621, 461) with delta (0, 0)
Screenshot: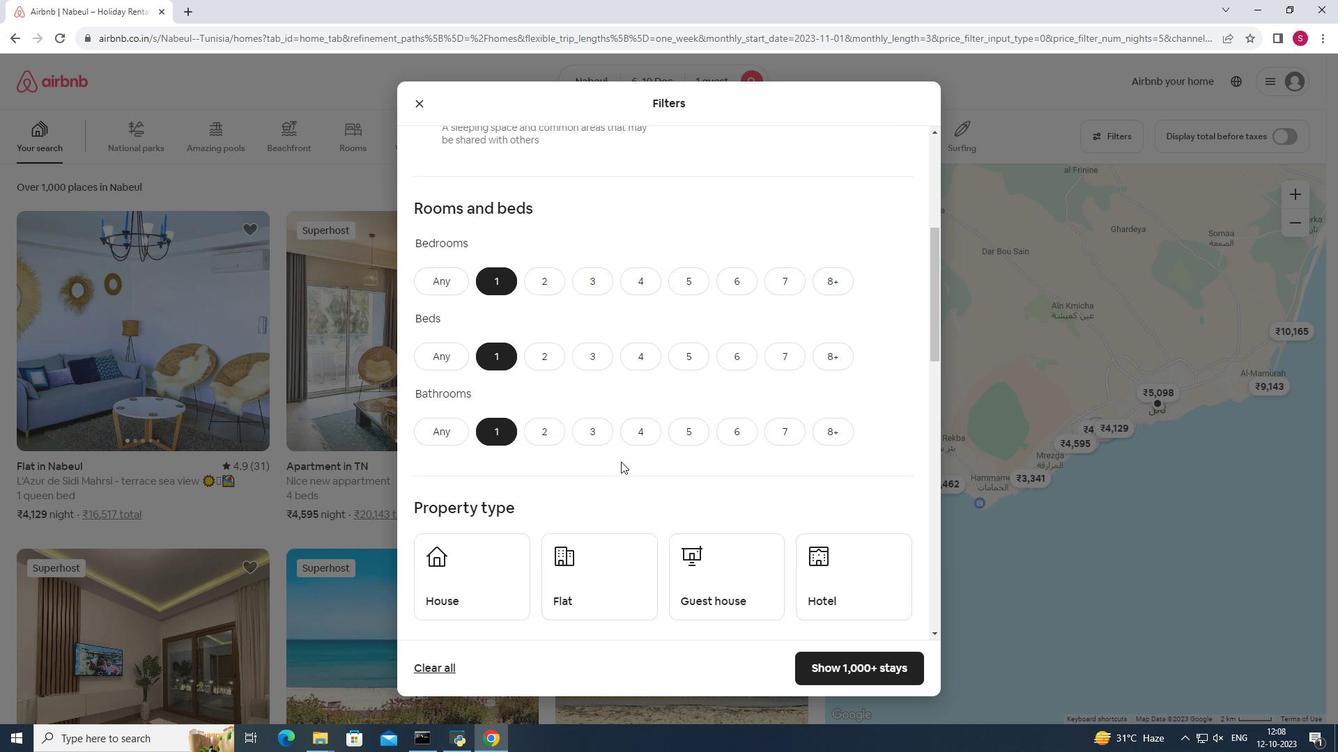 
Action: Mouse moved to (841, 514)
Screenshot: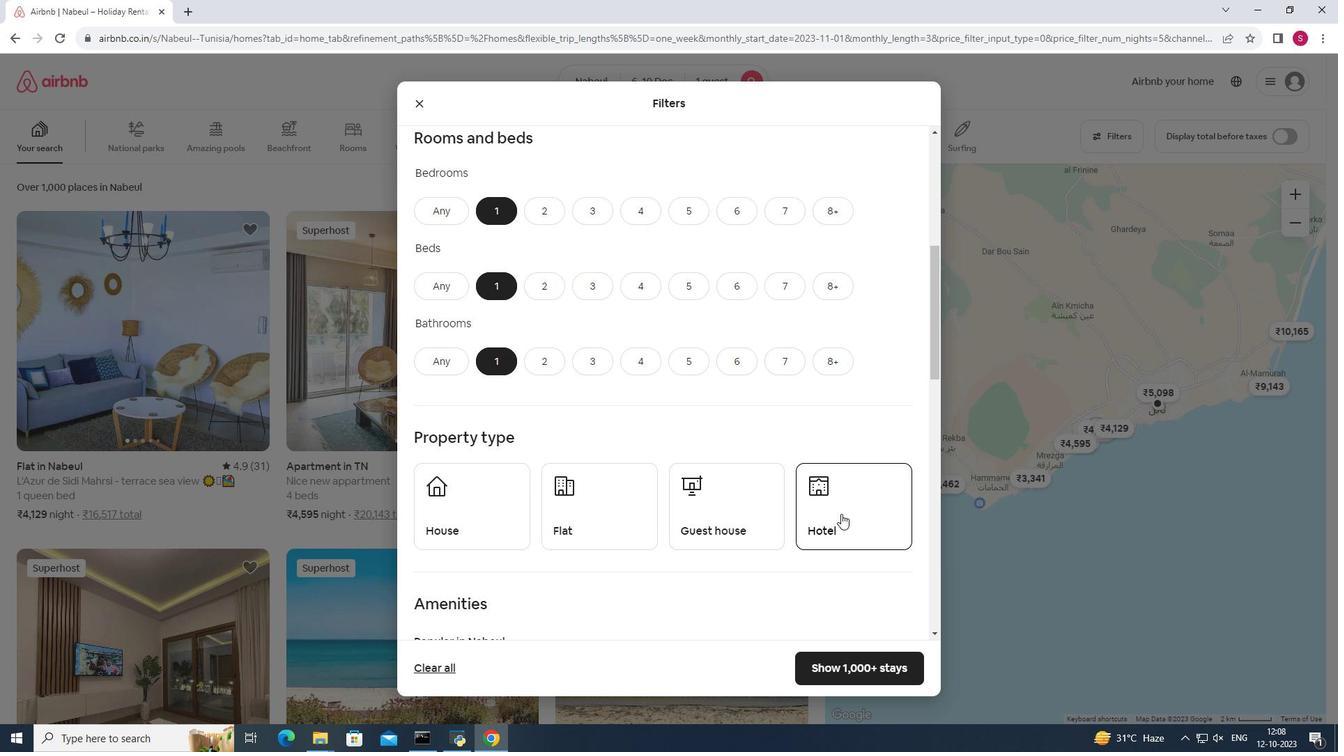 
Action: Mouse pressed left at (841, 514)
Screenshot: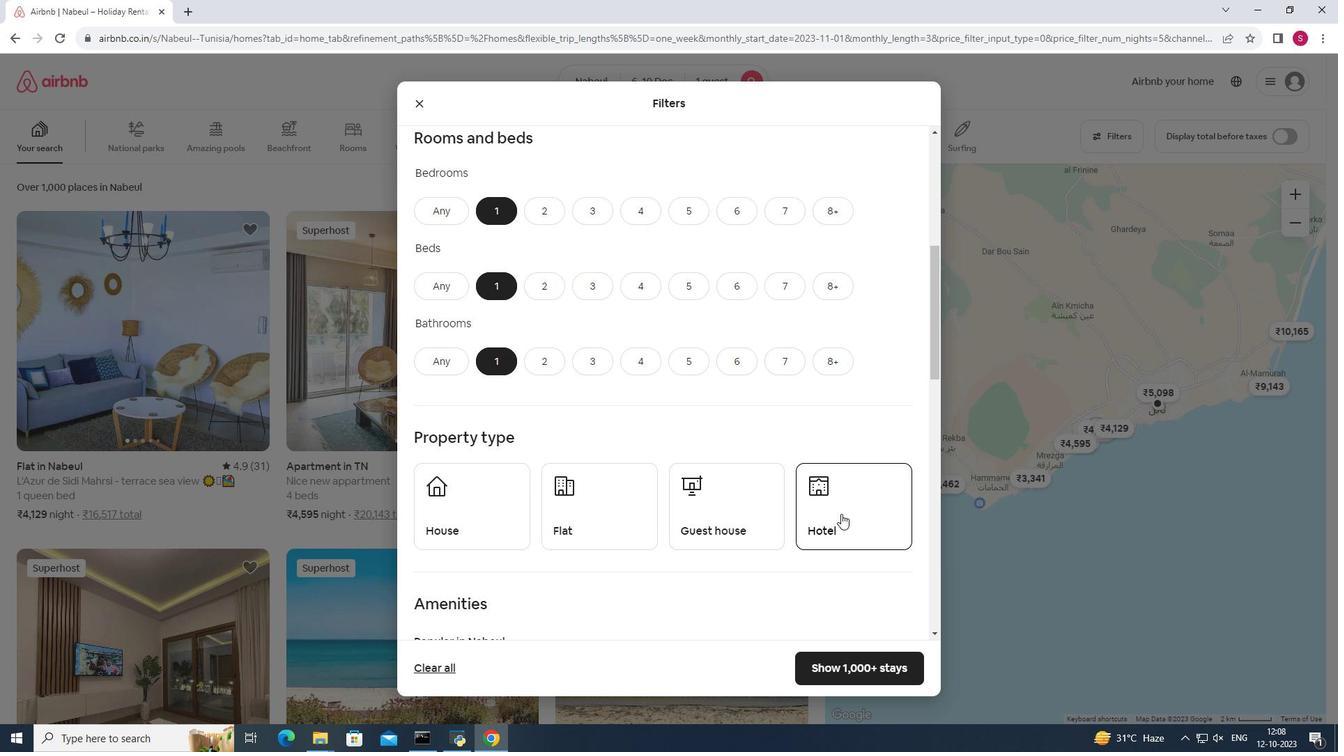 
Action: Mouse moved to (873, 474)
Screenshot: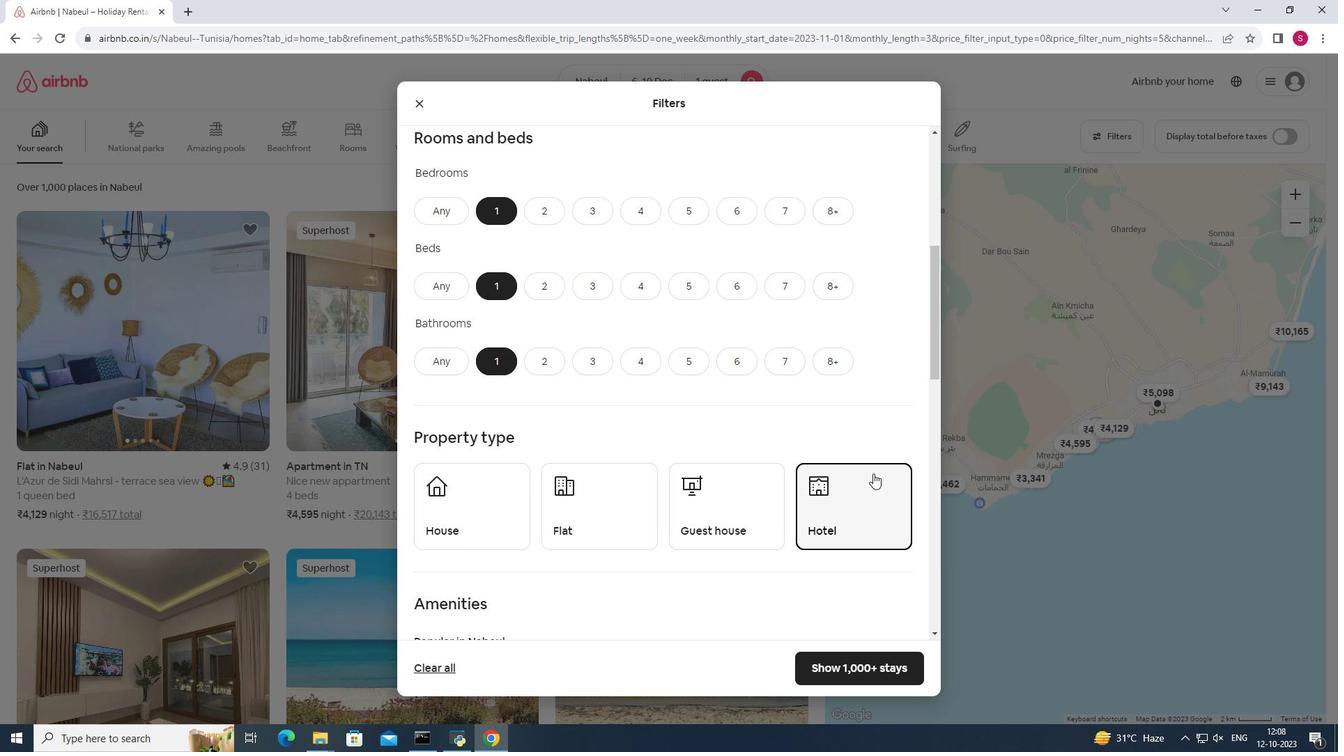 
Action: Mouse scrolled (873, 473) with delta (0, 0)
Screenshot: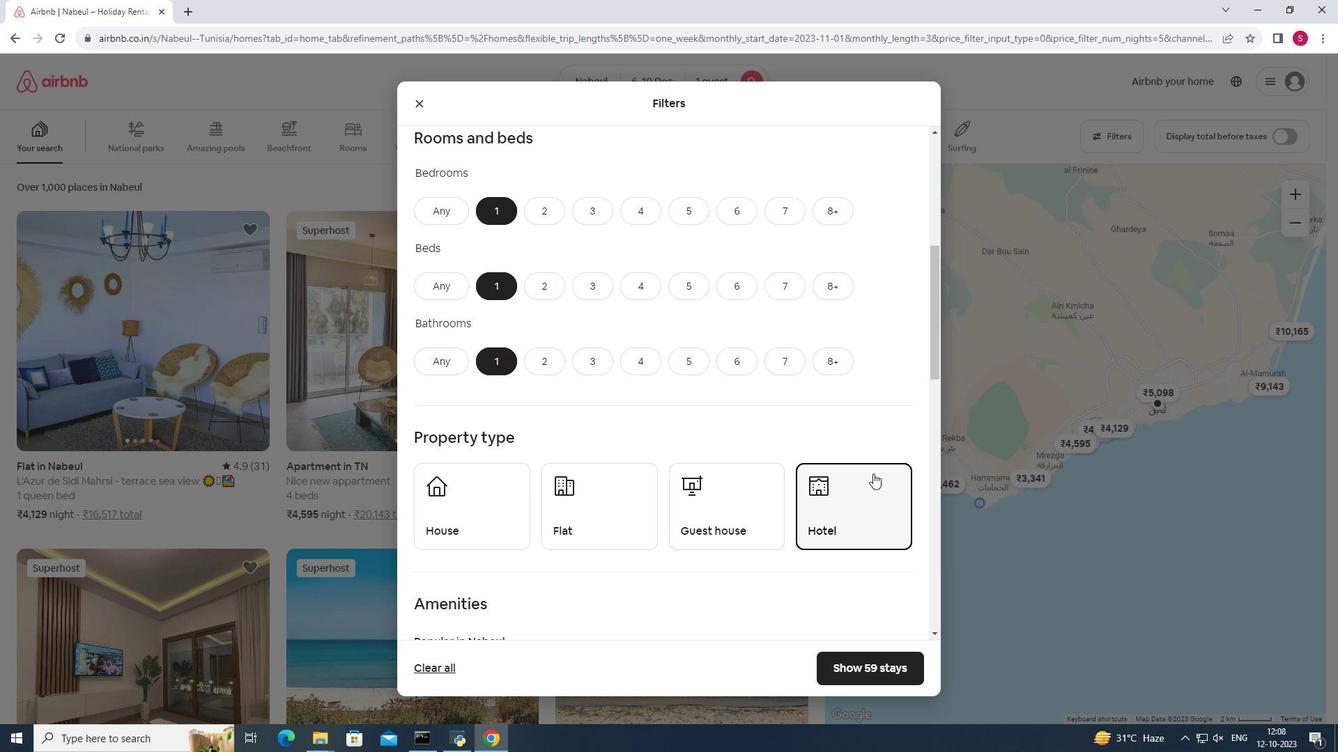 
Action: Mouse scrolled (873, 473) with delta (0, 0)
Screenshot: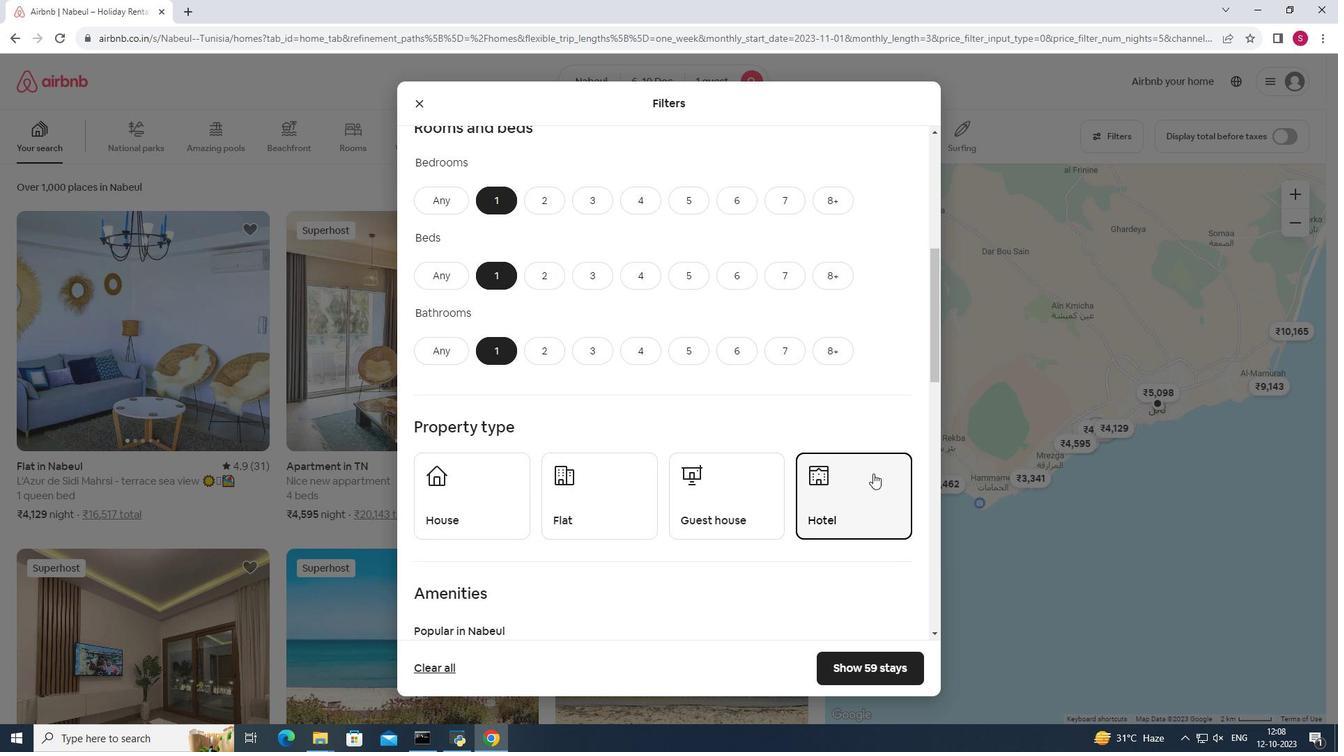 
Action: Mouse scrolled (873, 473) with delta (0, 0)
Screenshot: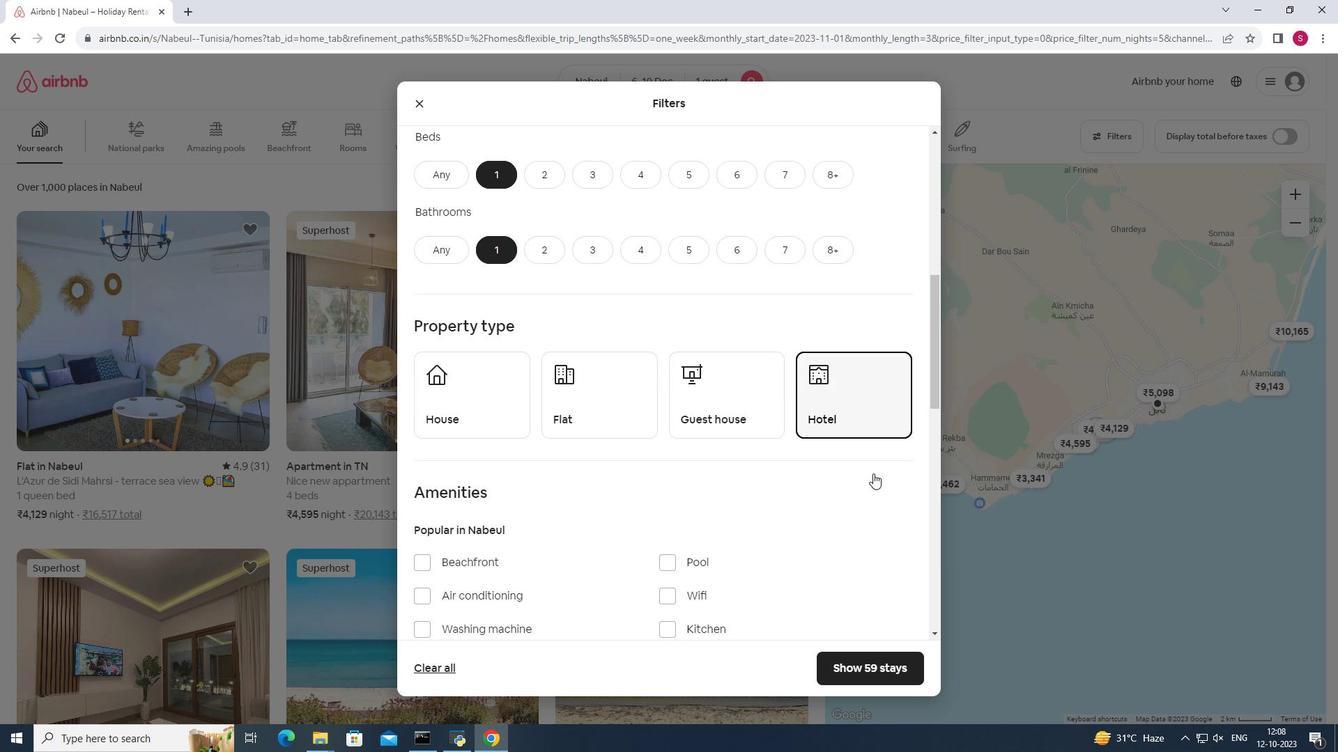 
Action: Mouse moved to (851, 478)
Screenshot: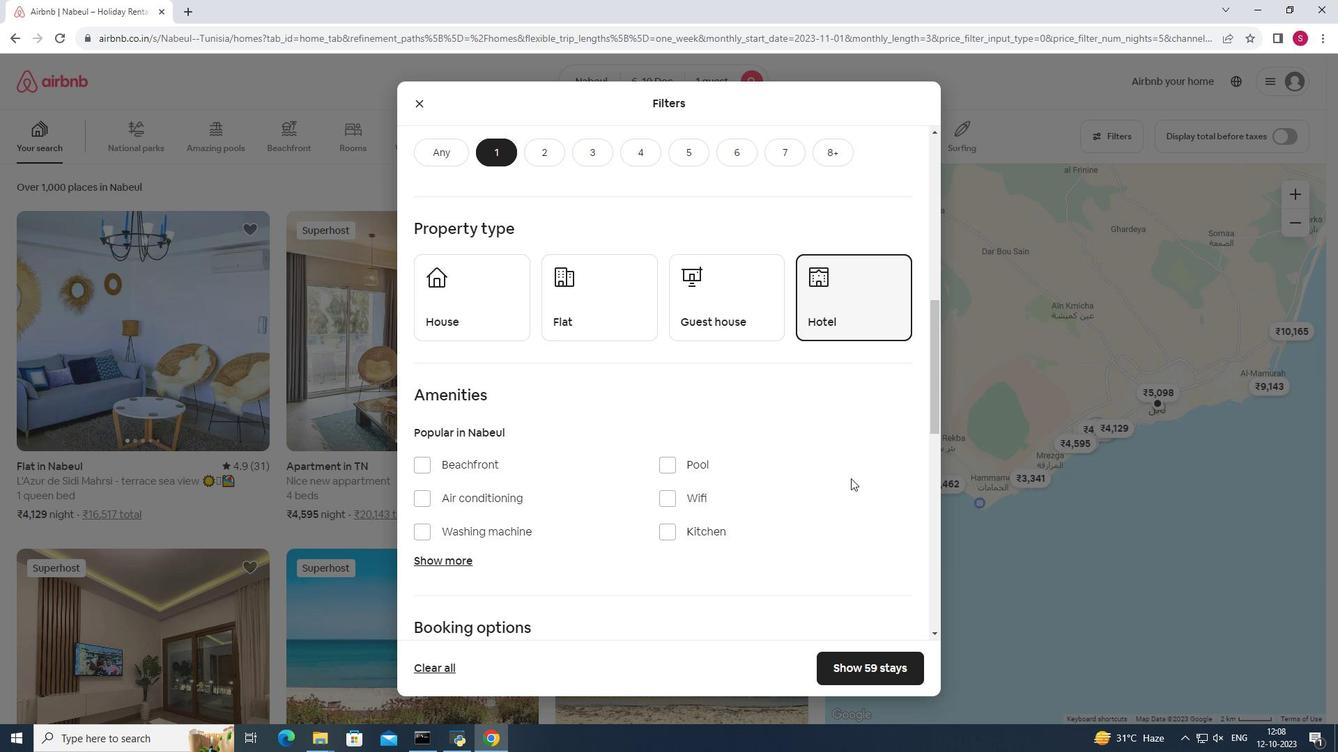 
Action: Mouse scrolled (851, 478) with delta (0, 0)
Screenshot: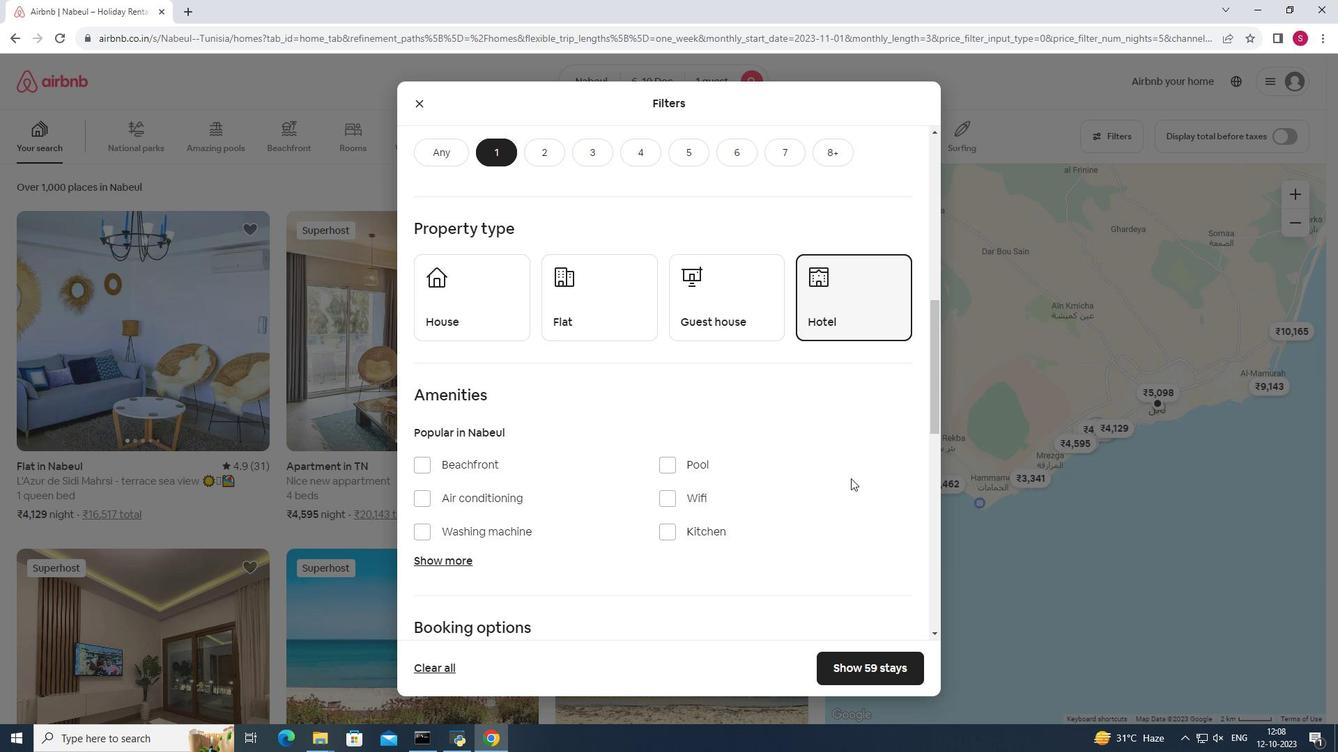 
Action: Mouse moved to (828, 483)
Screenshot: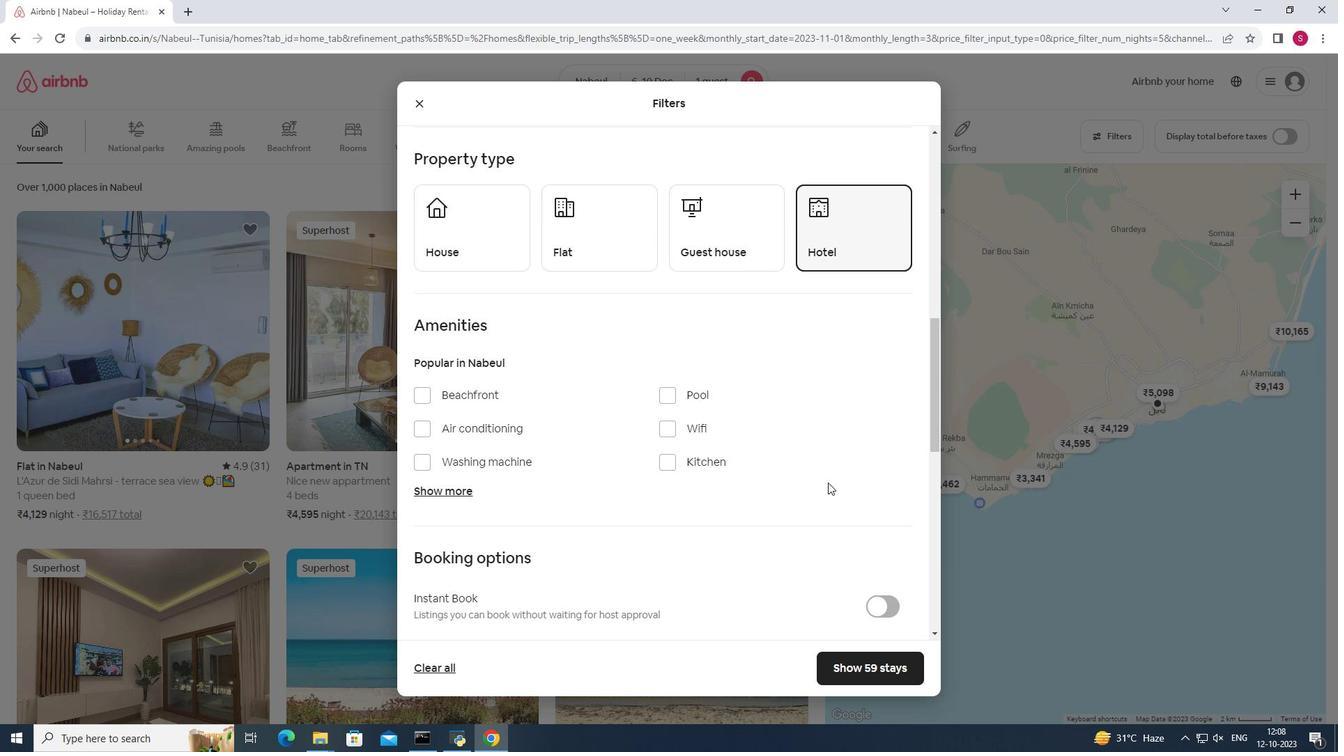 
Action: Mouse scrolled (828, 482) with delta (0, 0)
Screenshot: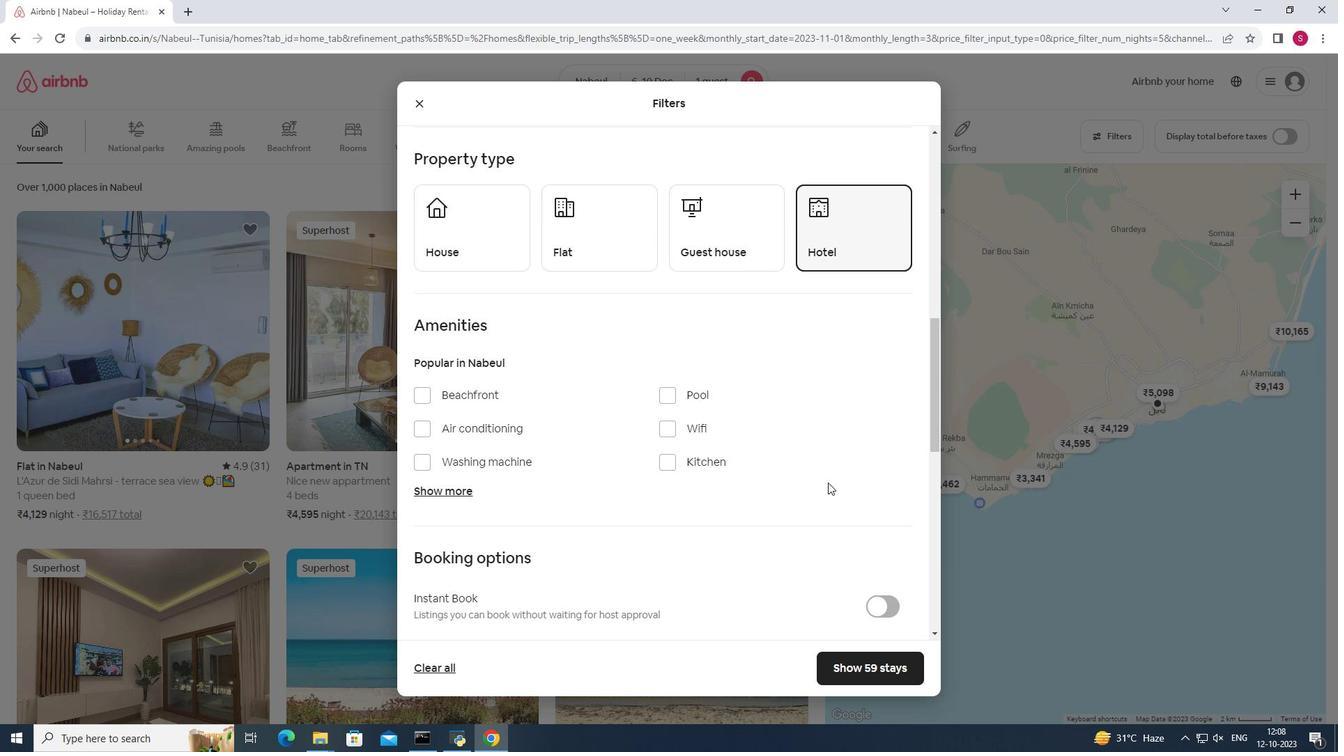 
Action: Mouse scrolled (828, 482) with delta (0, 0)
Screenshot: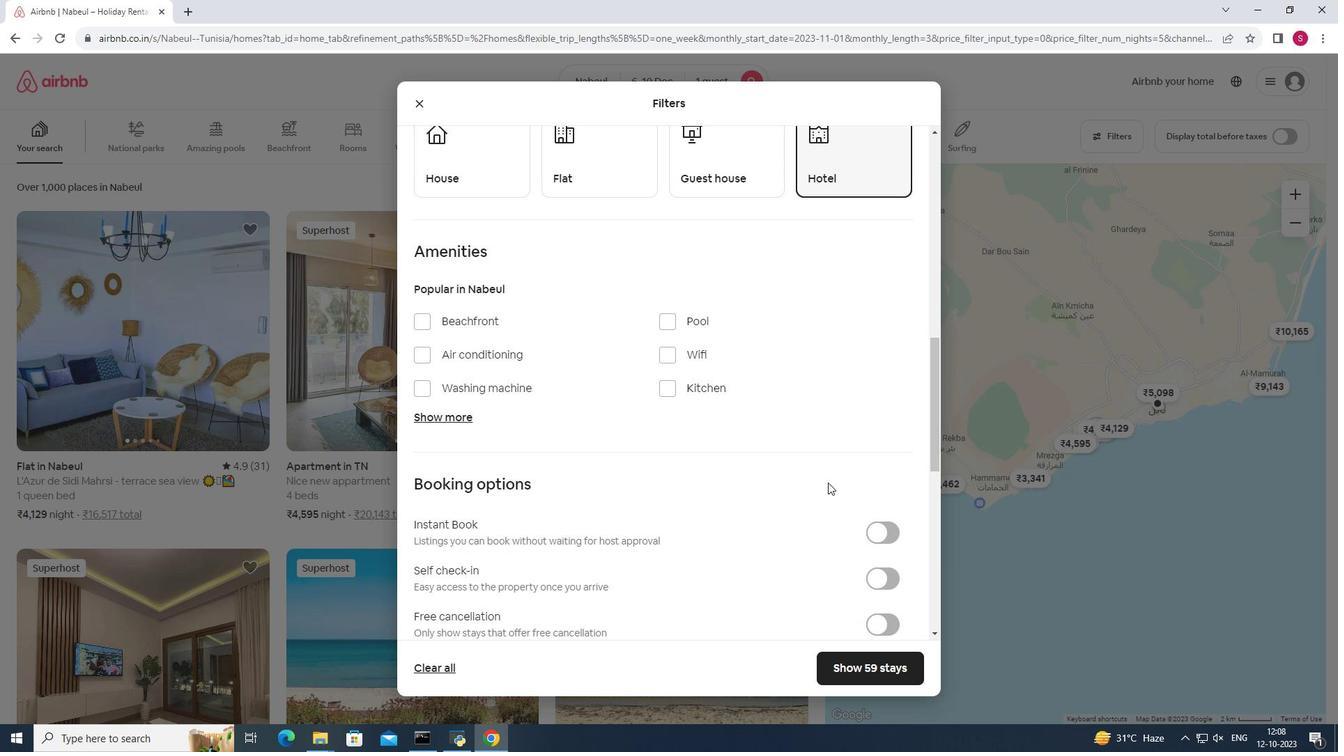 
Action: Mouse scrolled (828, 482) with delta (0, 0)
Screenshot: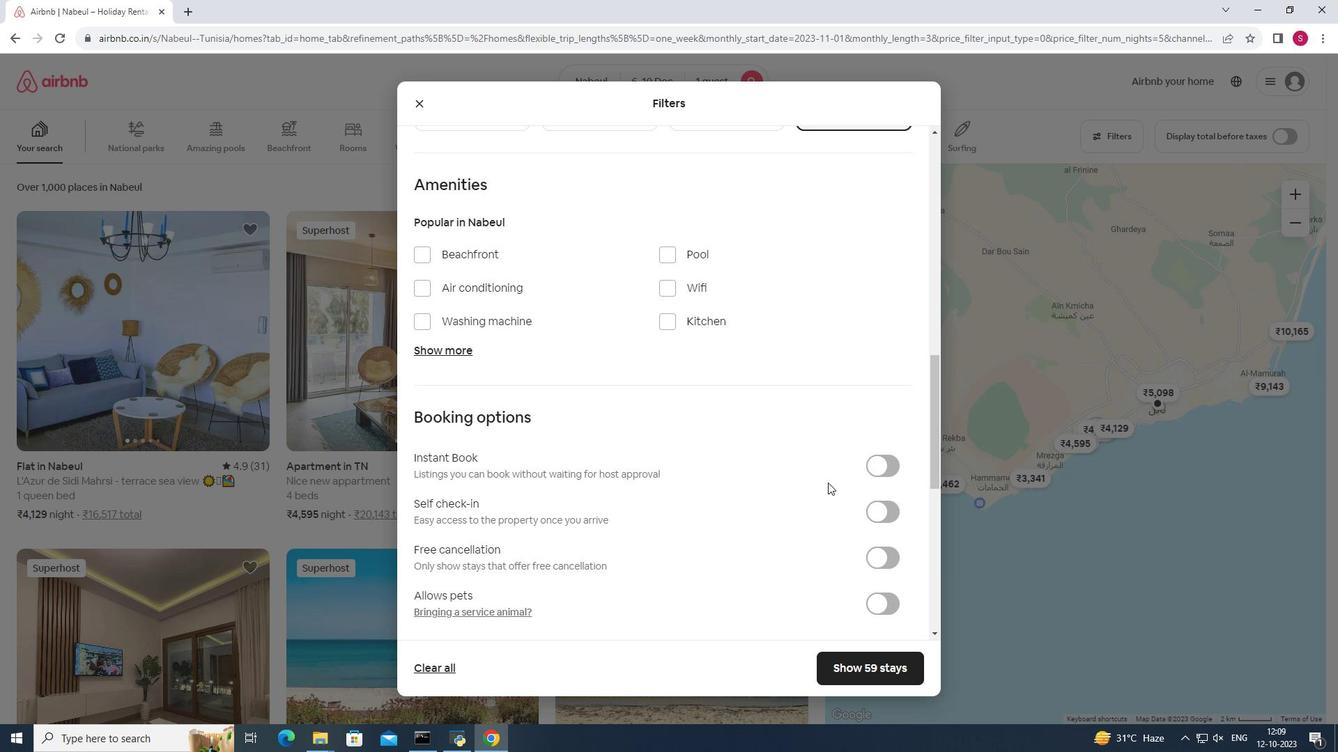 
Action: Mouse moved to (877, 448)
Screenshot: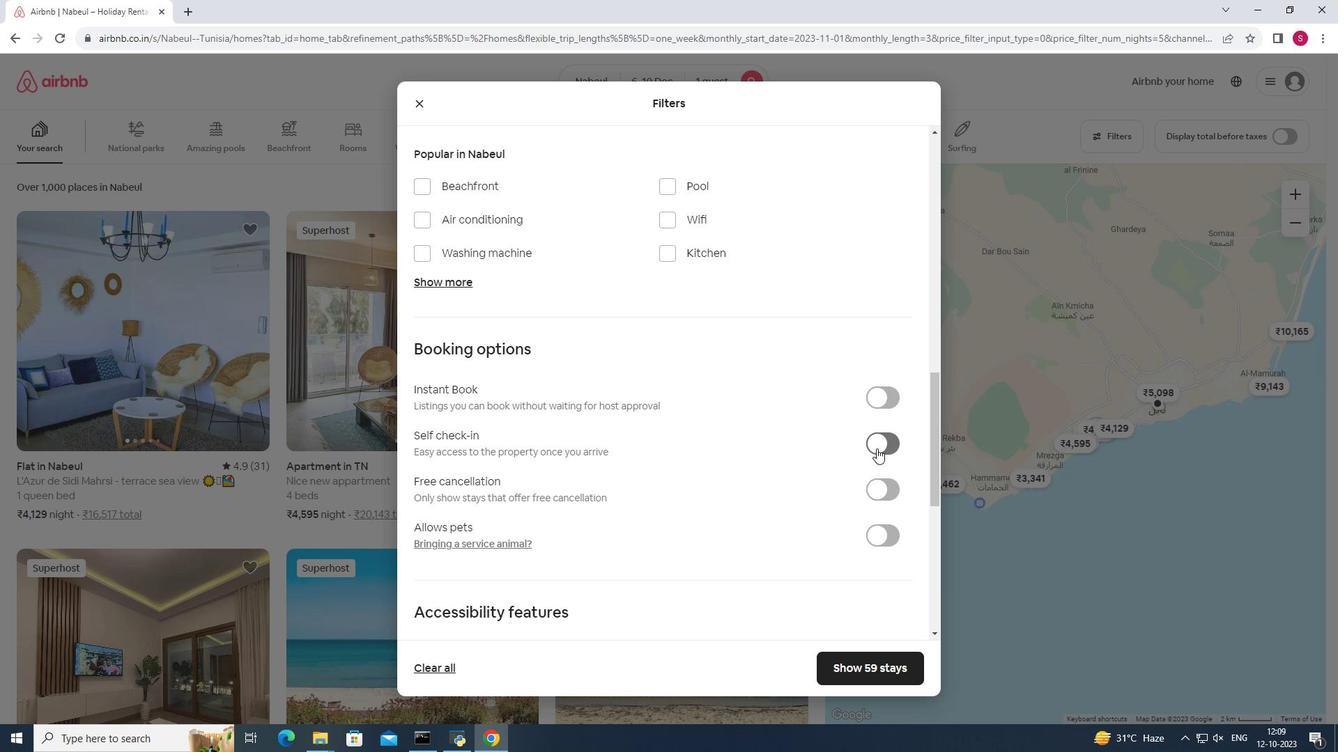 
Action: Mouse pressed left at (877, 448)
Screenshot: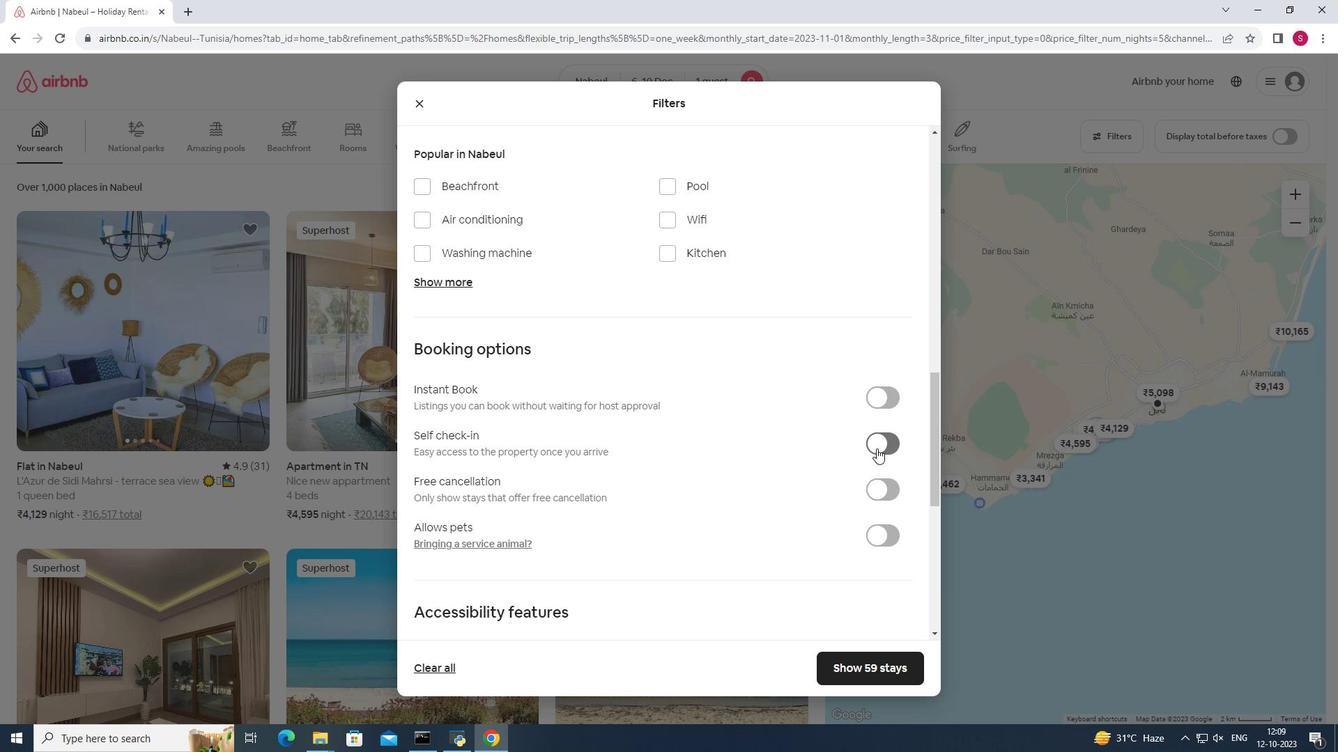 
Action: Mouse moved to (864, 670)
Screenshot: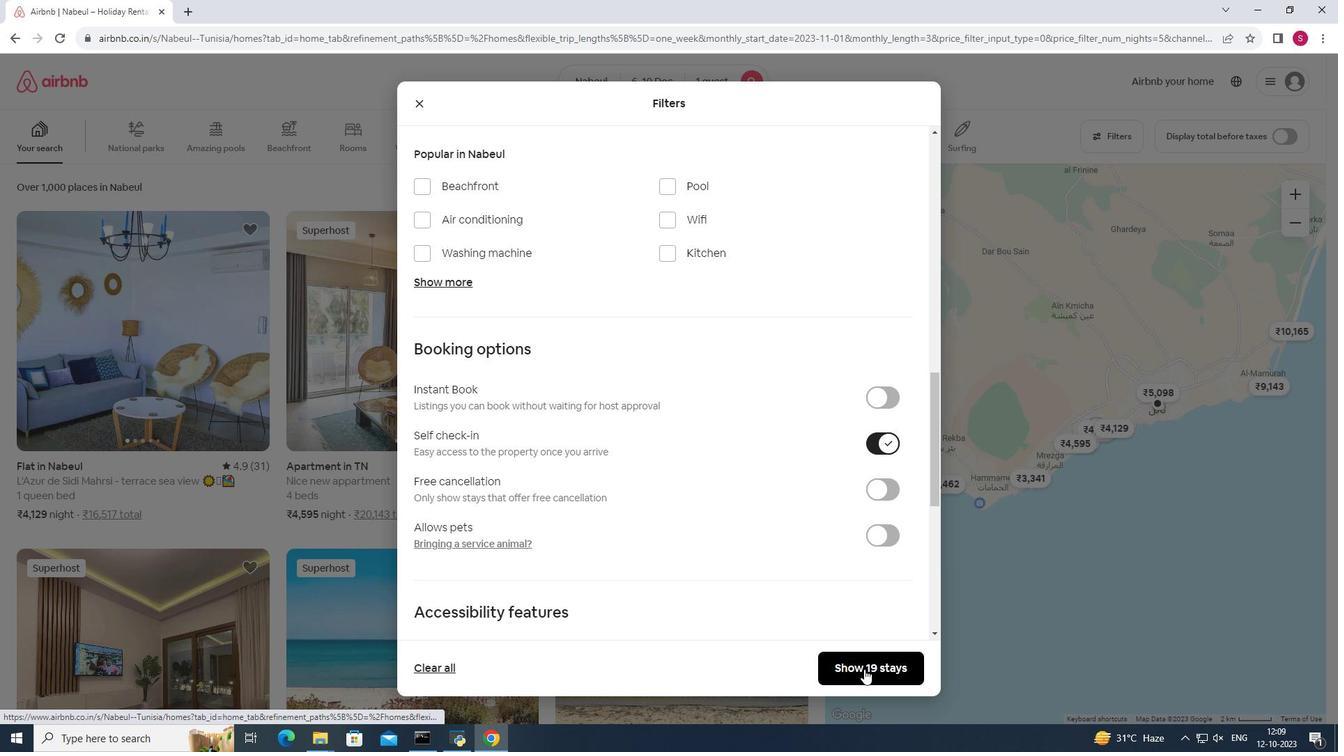 
Action: Mouse pressed left at (864, 670)
Screenshot: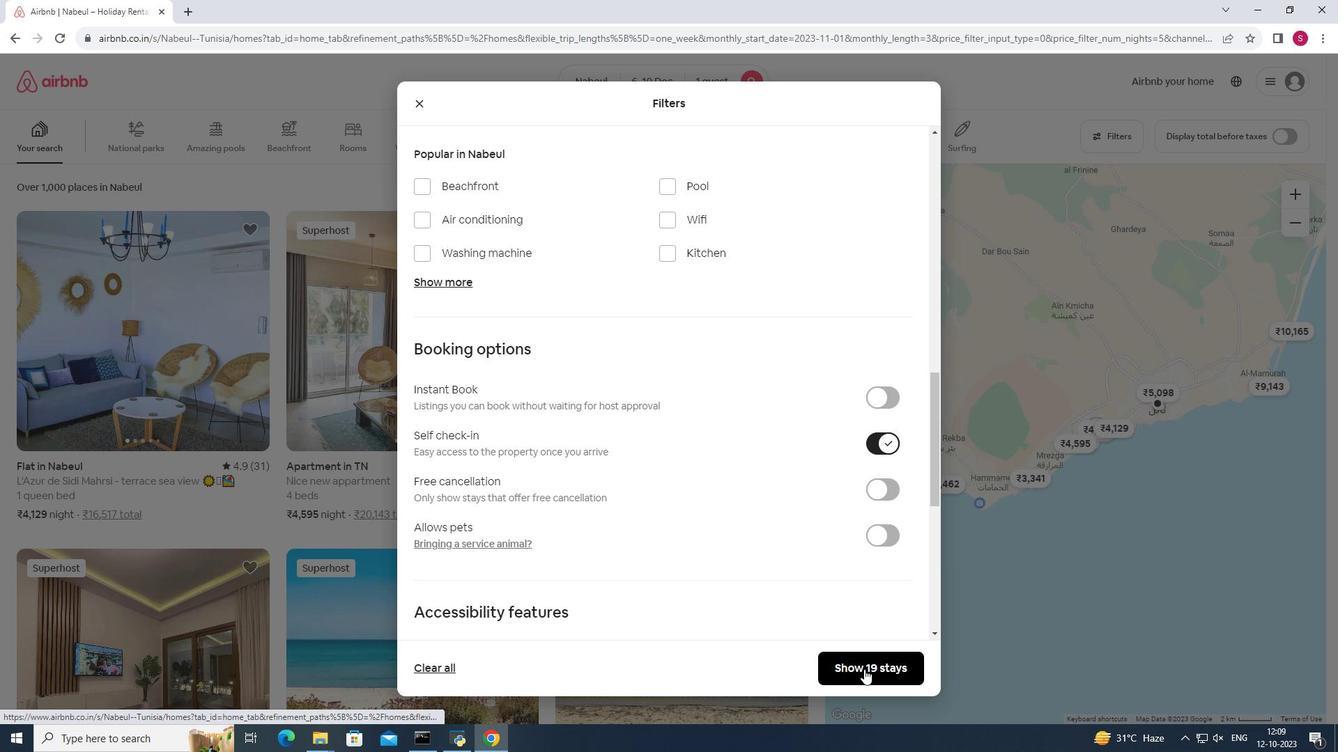 
Action: Mouse moved to (700, 358)
Screenshot: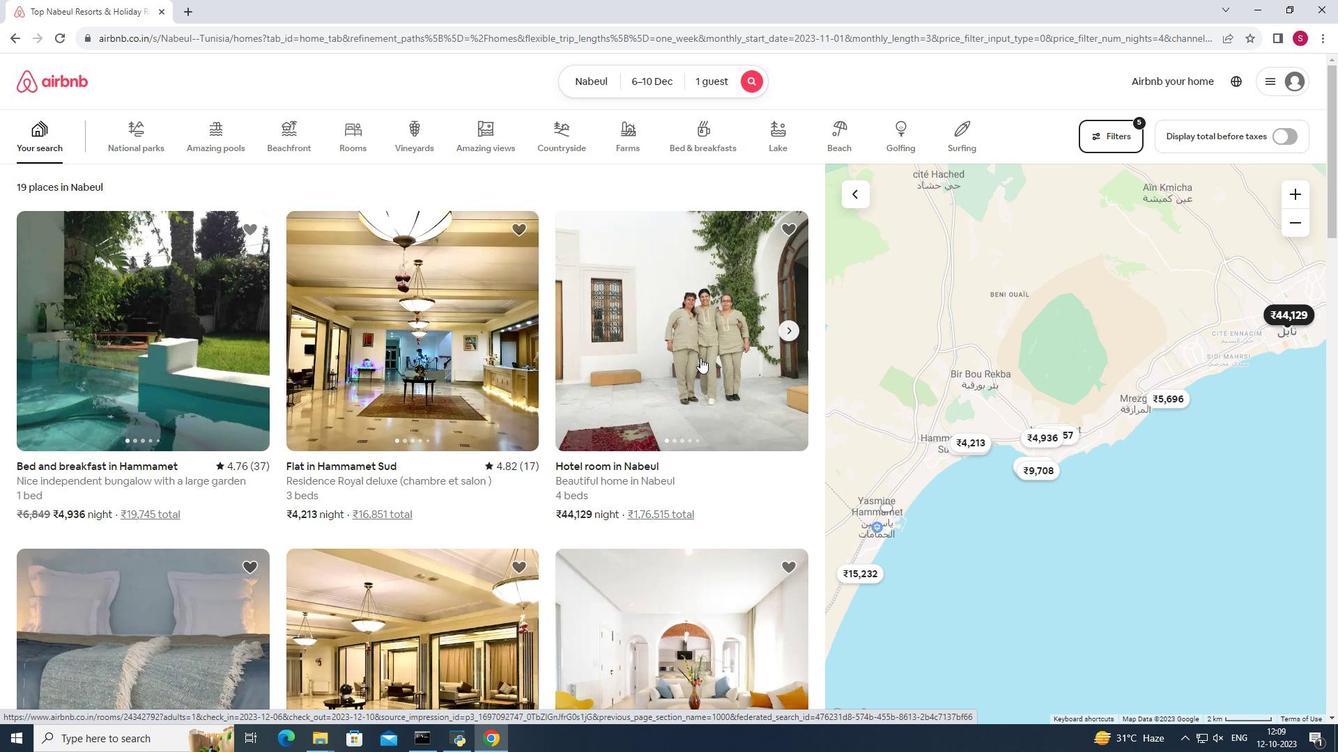 
Action: Mouse pressed left at (700, 358)
Screenshot: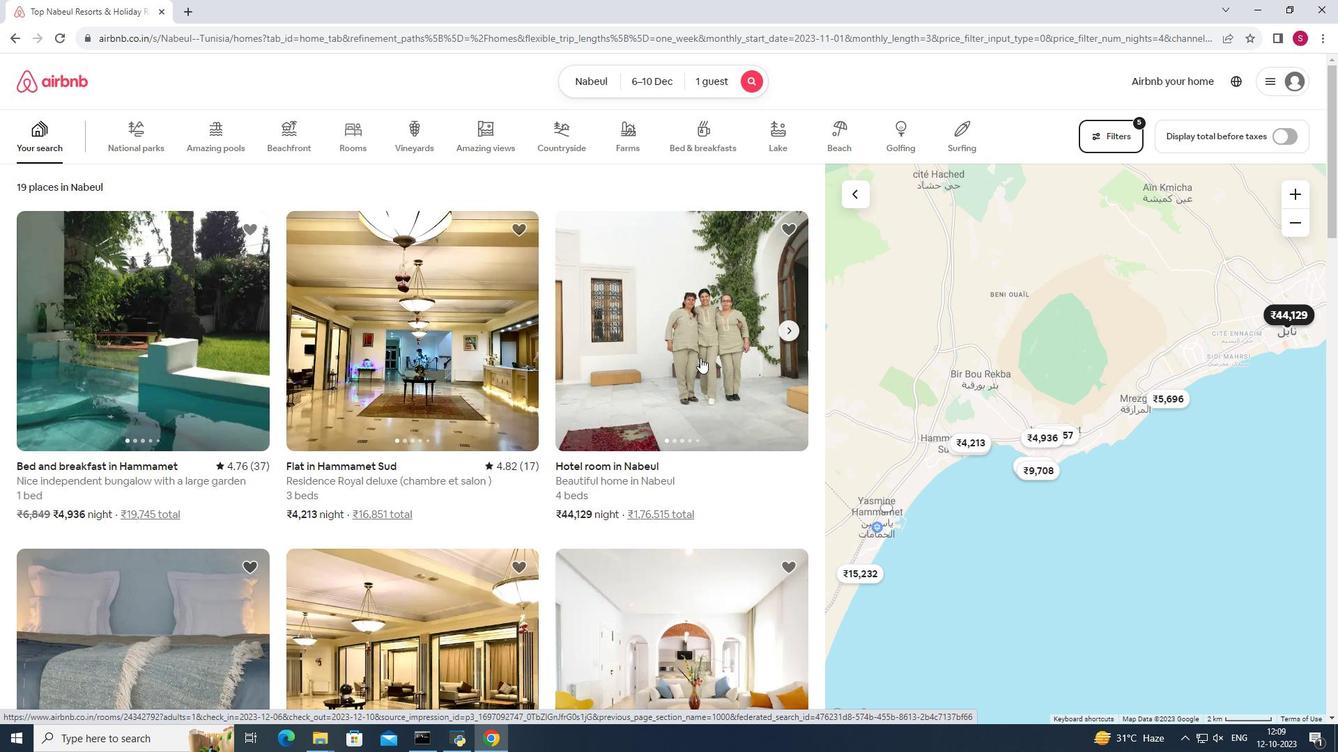 
Action: Mouse moved to (983, 517)
Screenshot: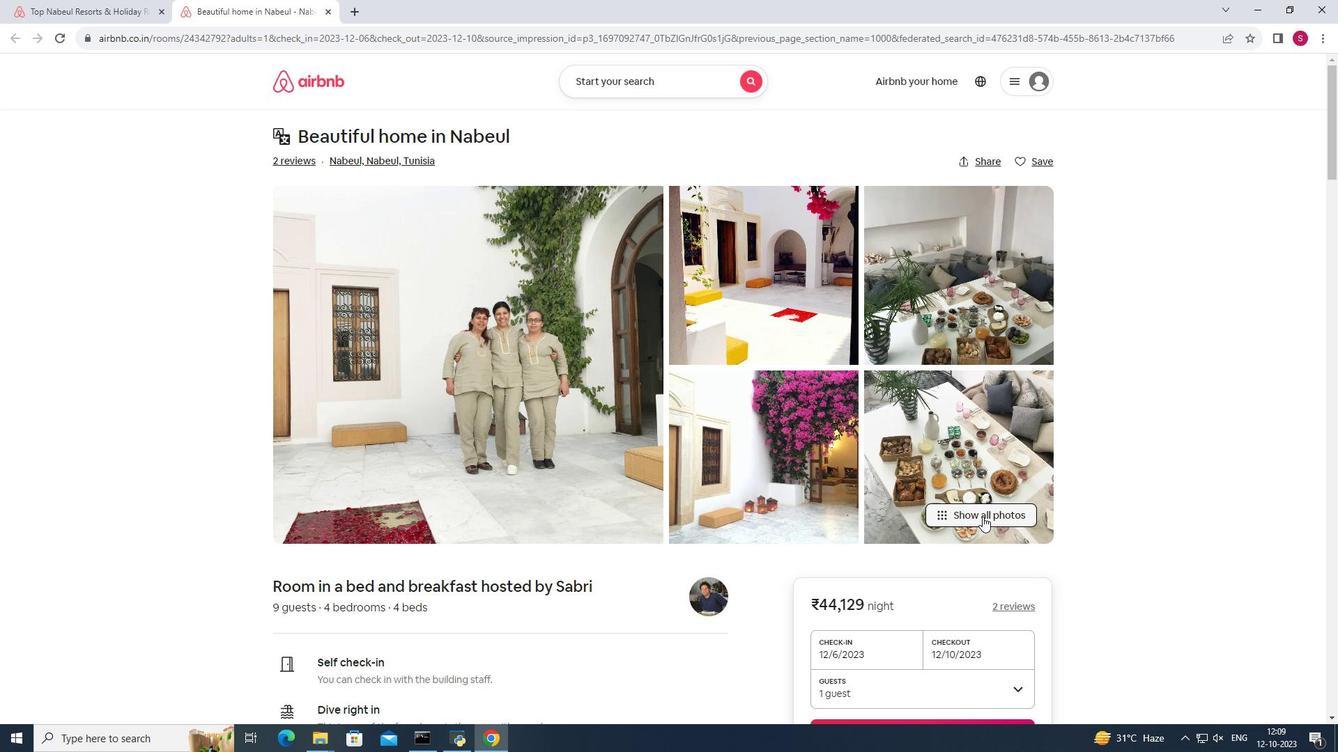 
Action: Mouse pressed left at (983, 517)
Screenshot: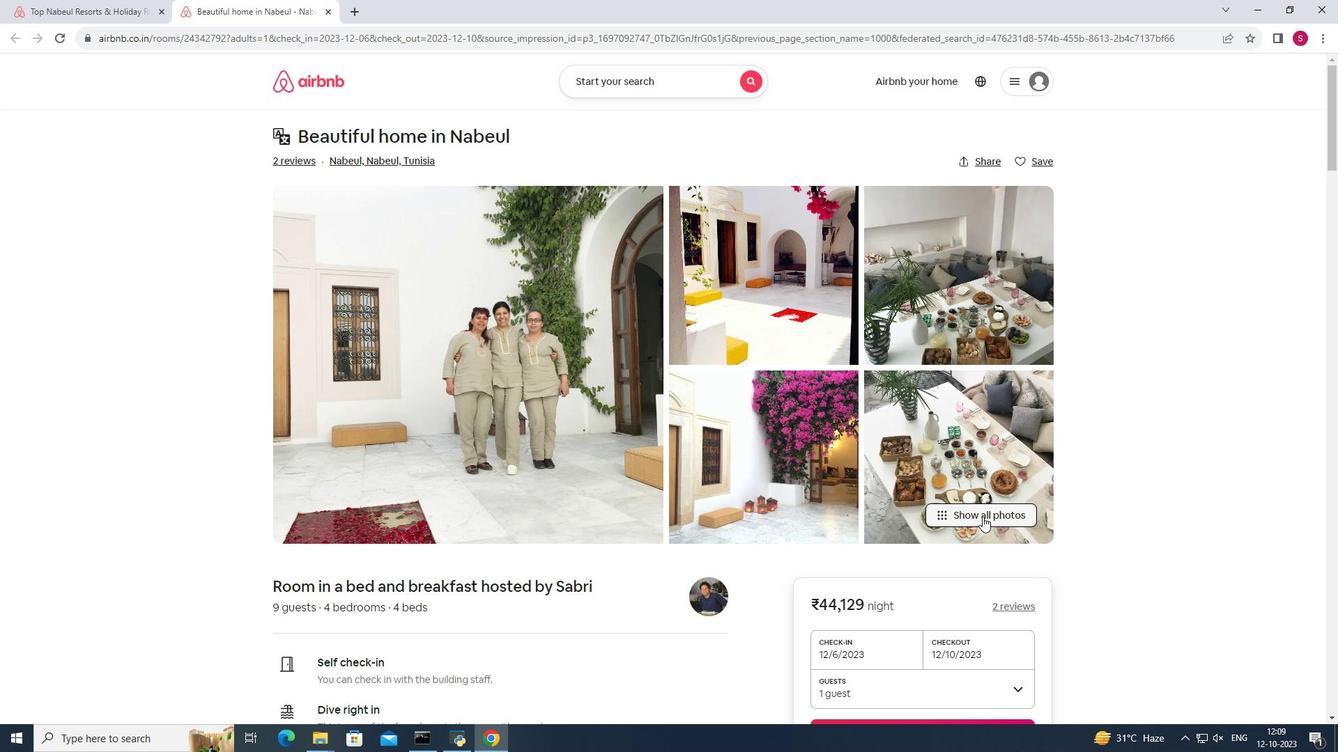 
Action: Mouse moved to (911, 426)
Screenshot: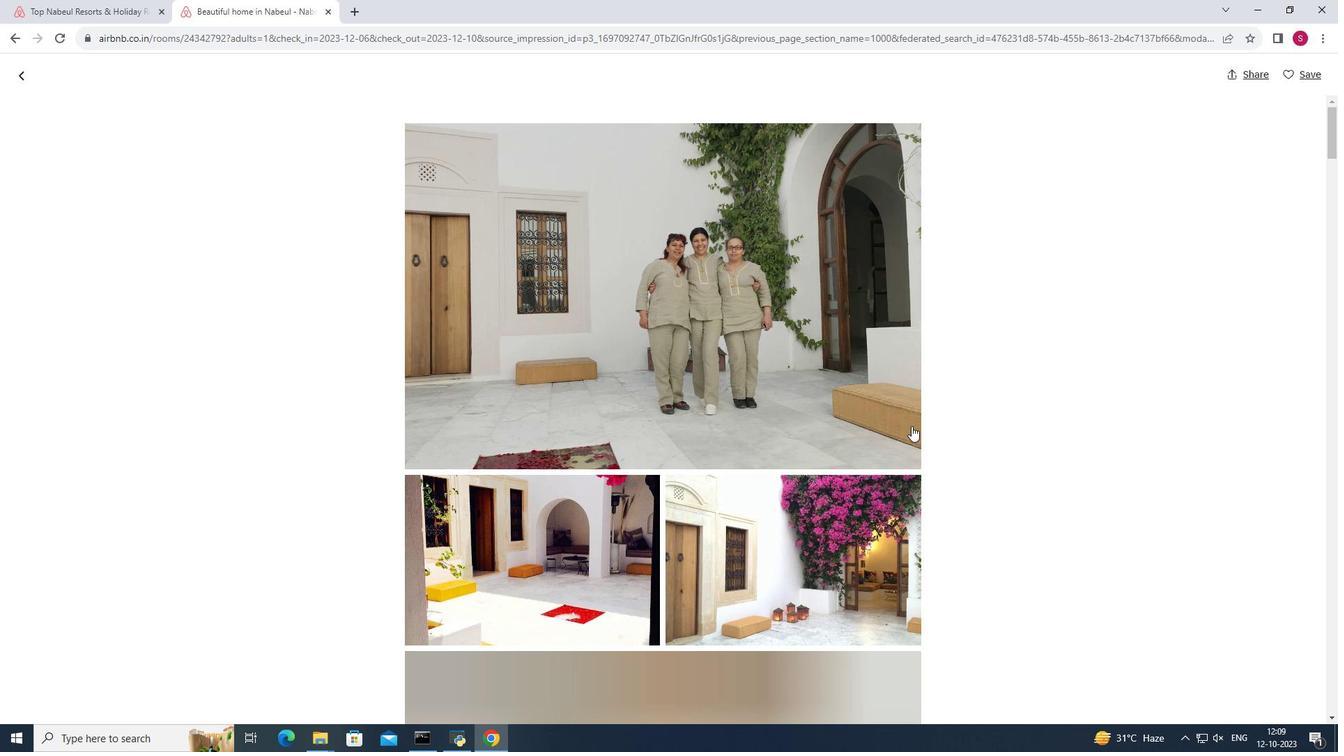 
Action: Mouse scrolled (911, 425) with delta (0, 0)
Screenshot: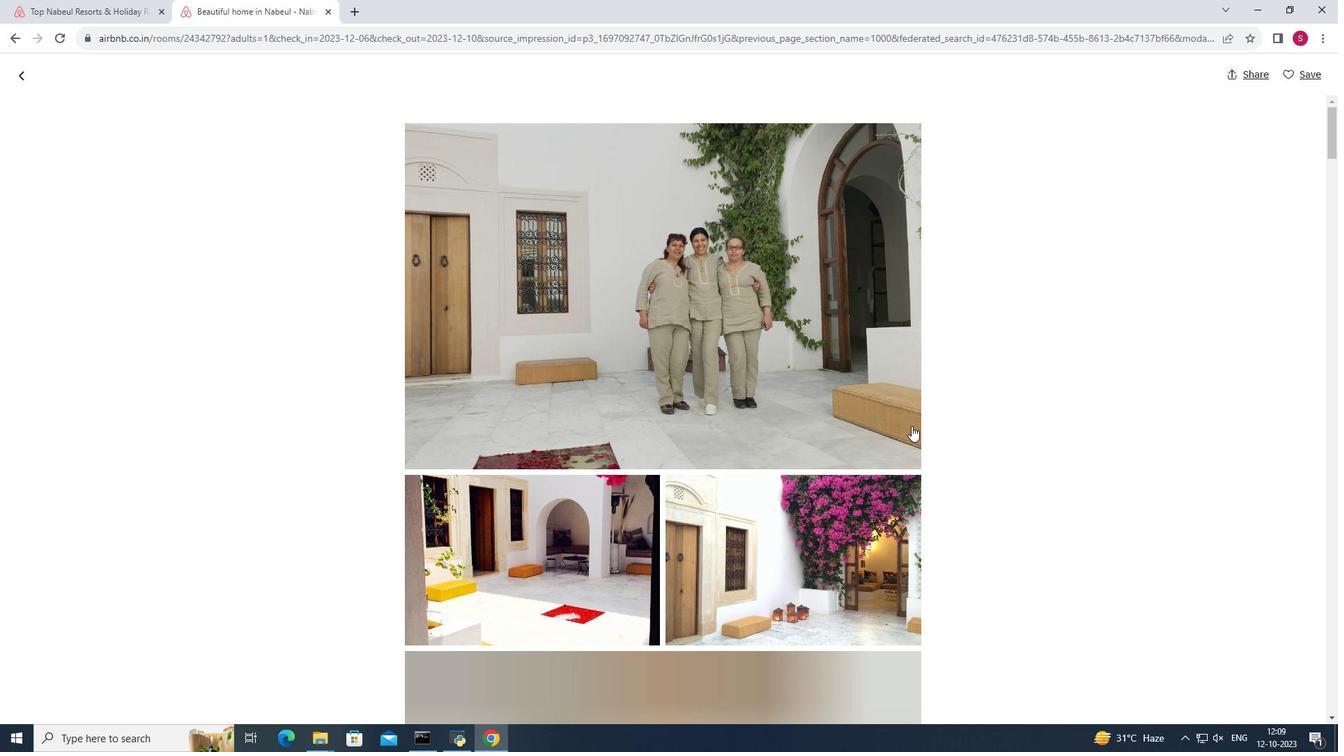 
Action: Mouse scrolled (911, 425) with delta (0, 0)
Screenshot: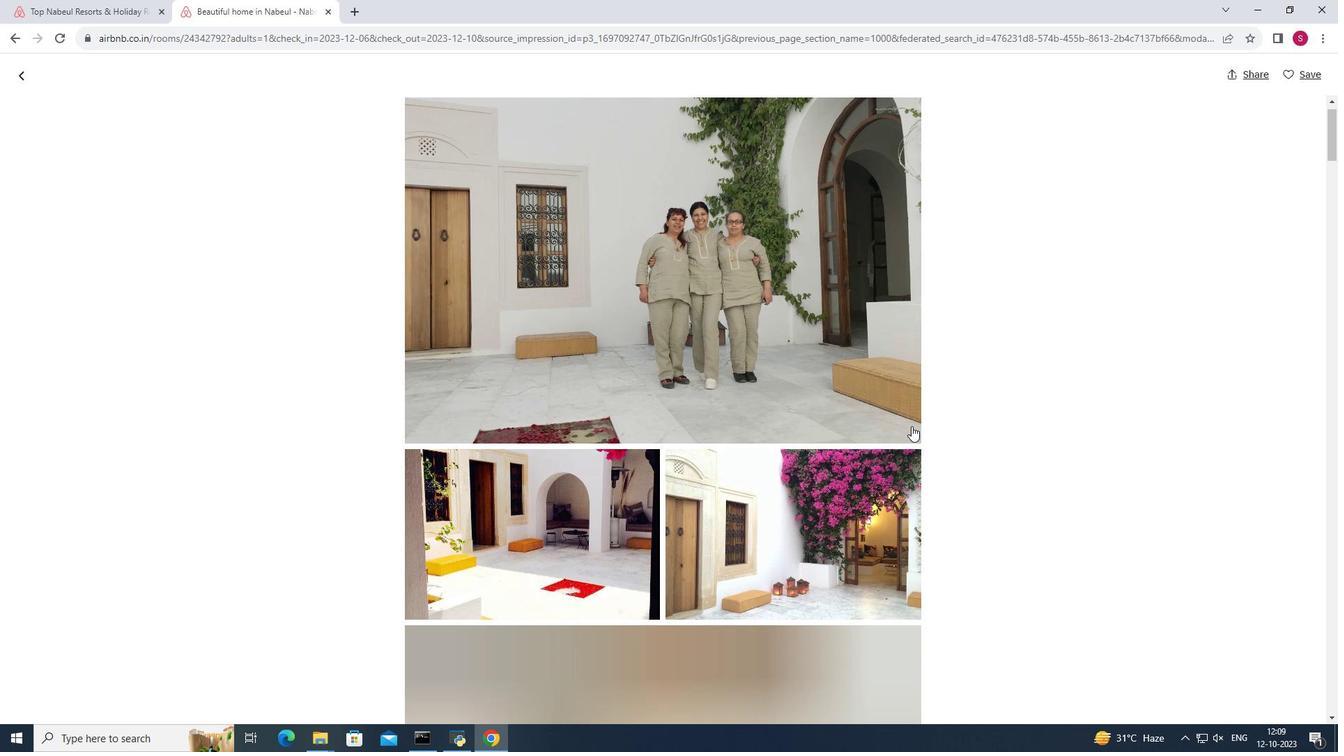 
Action: Mouse scrolled (911, 425) with delta (0, 0)
Screenshot: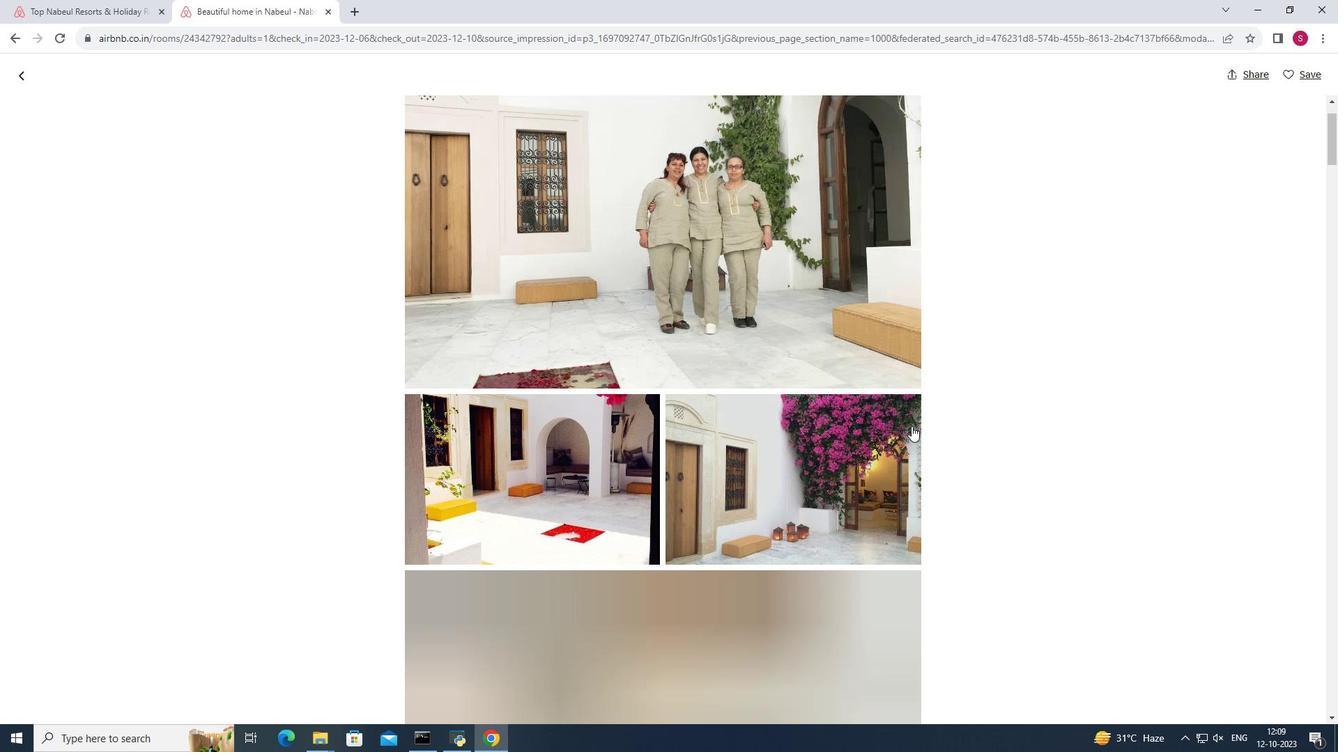 
Action: Mouse moved to (893, 428)
Screenshot: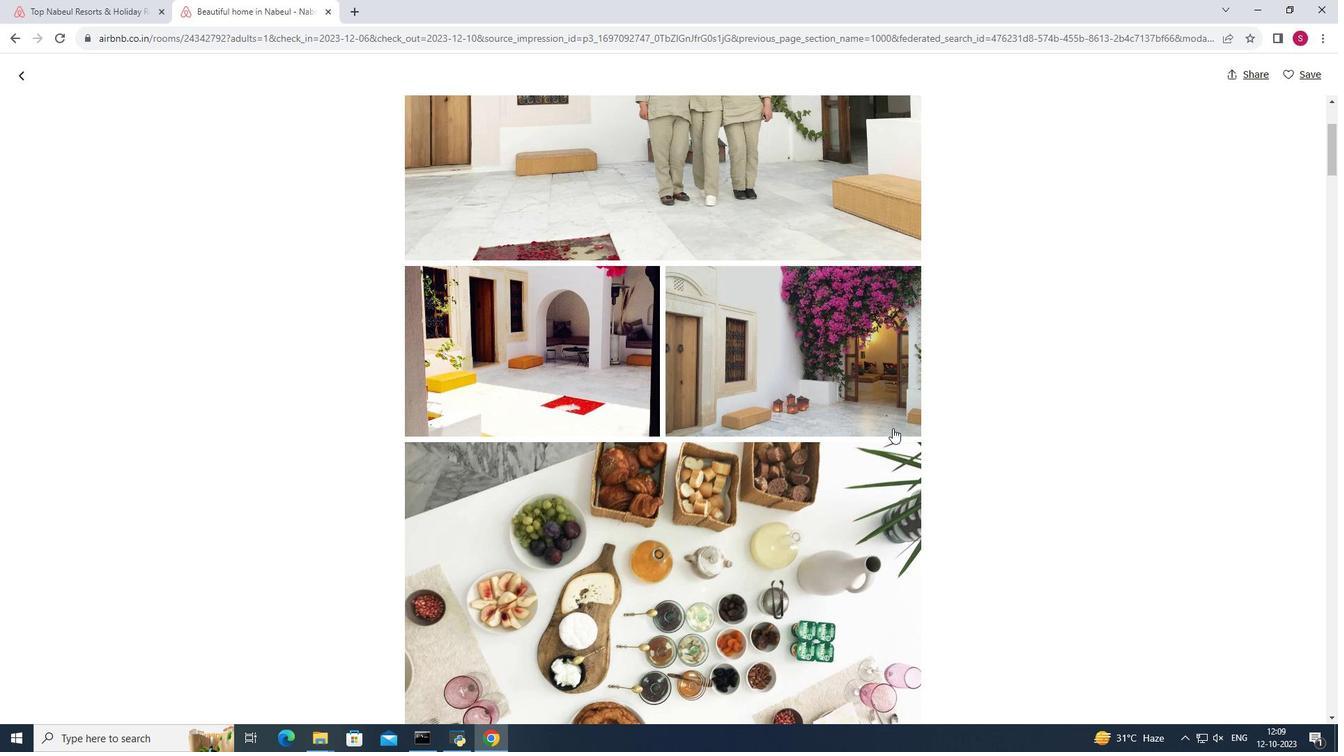 
Action: Mouse scrolled (893, 428) with delta (0, 0)
Screenshot: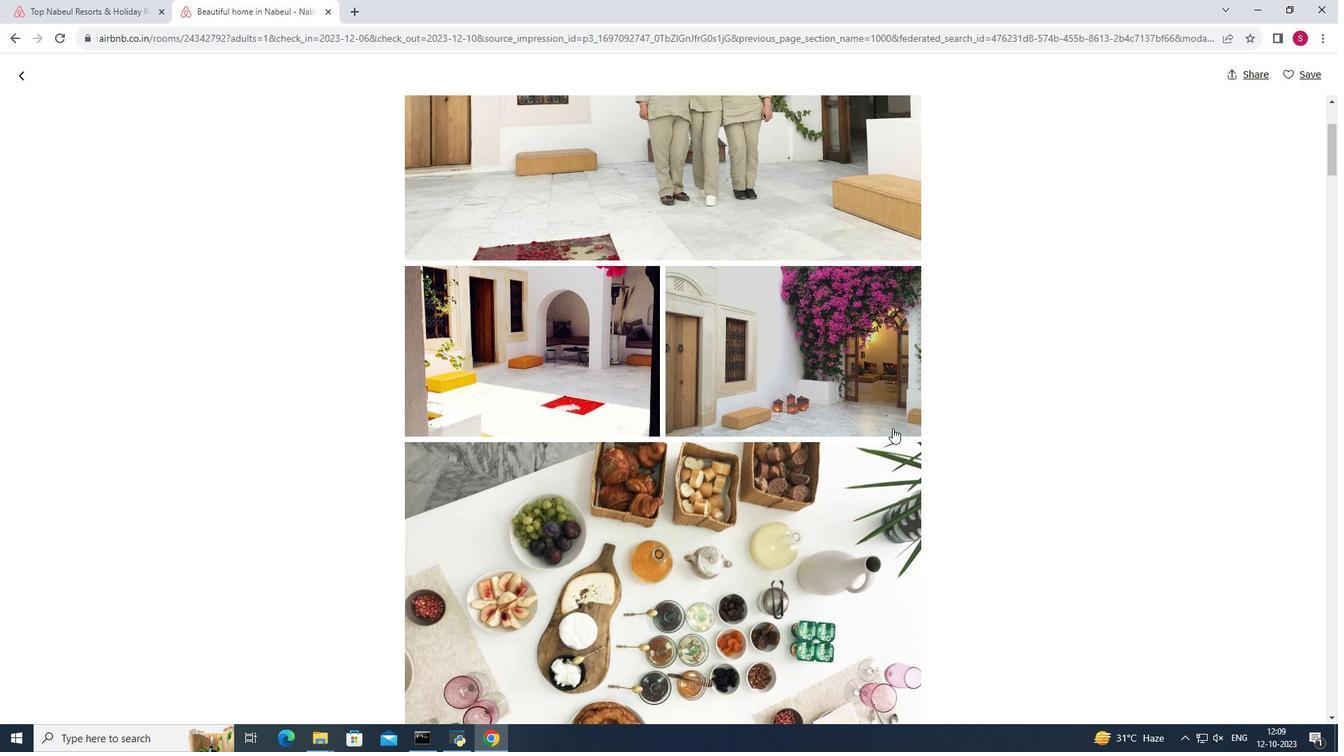 
Action: Mouse scrolled (893, 428) with delta (0, 0)
Screenshot: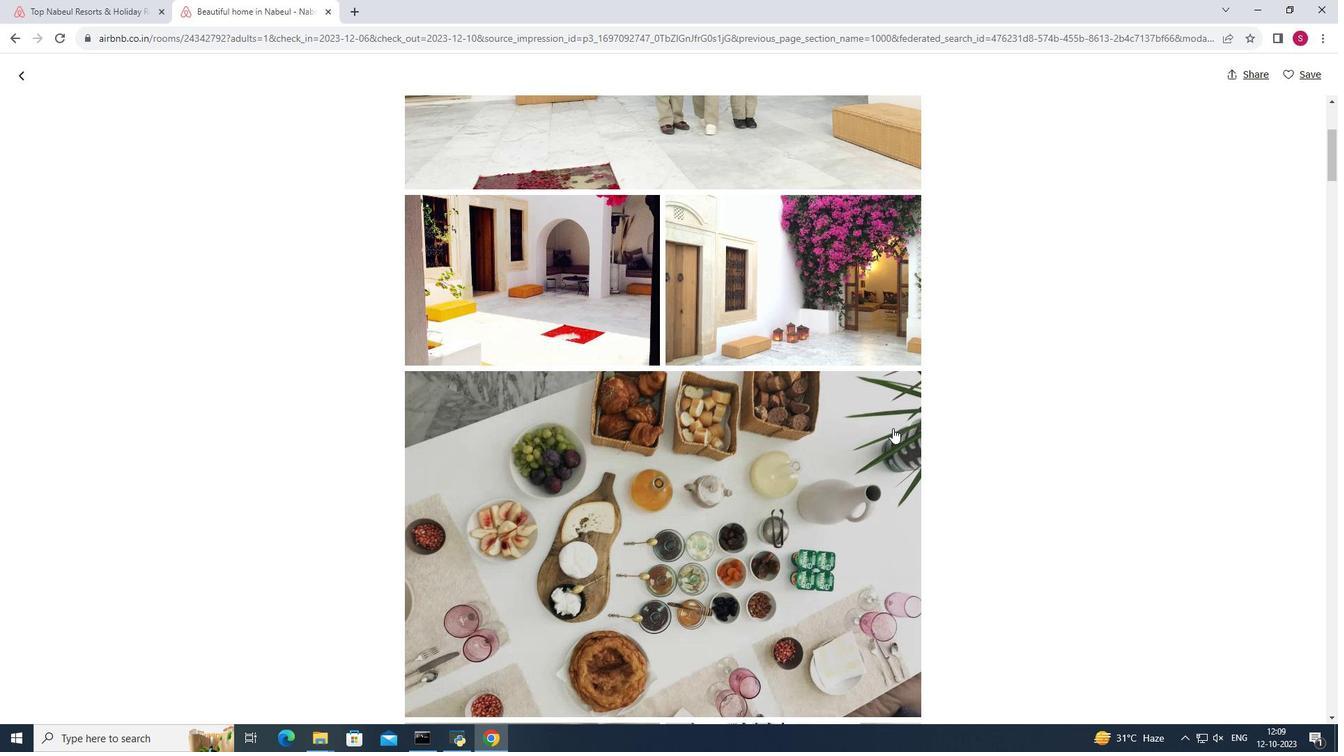 
Action: Mouse scrolled (893, 428) with delta (0, 0)
Screenshot: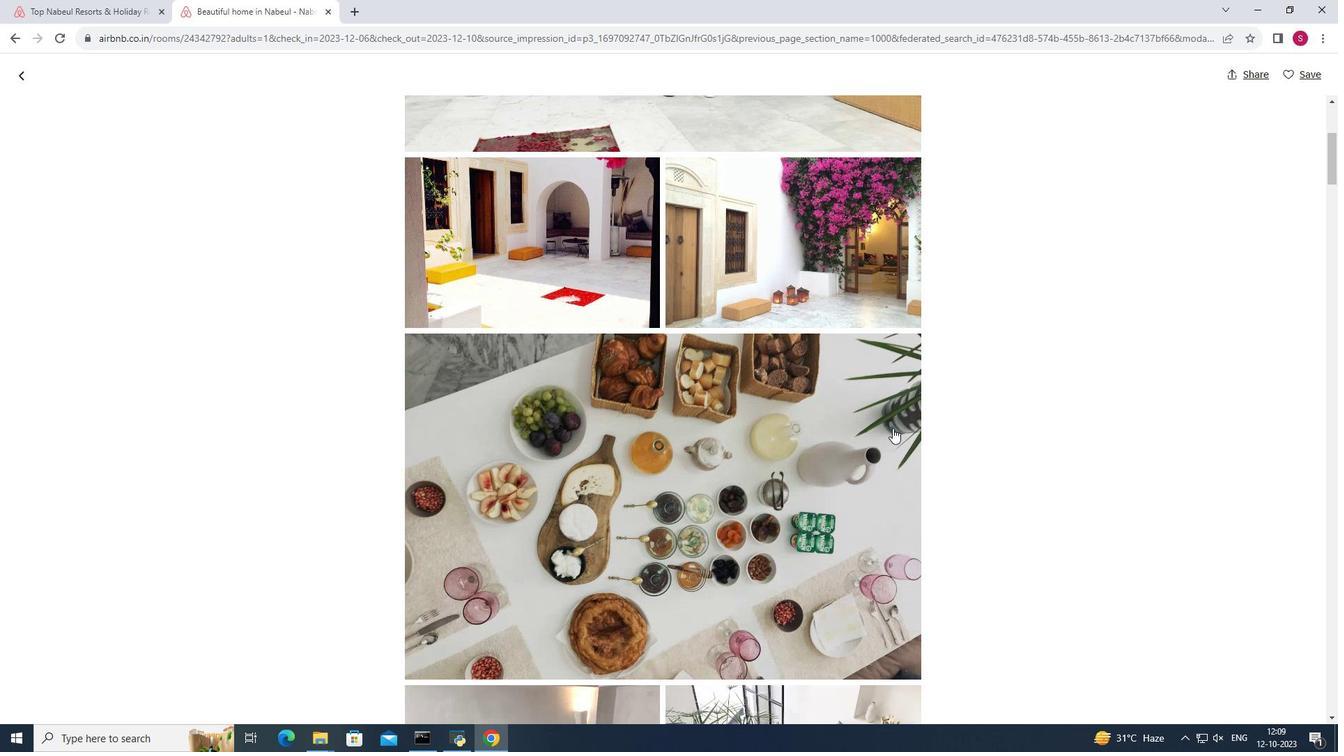 
Action: Mouse moved to (893, 428)
Screenshot: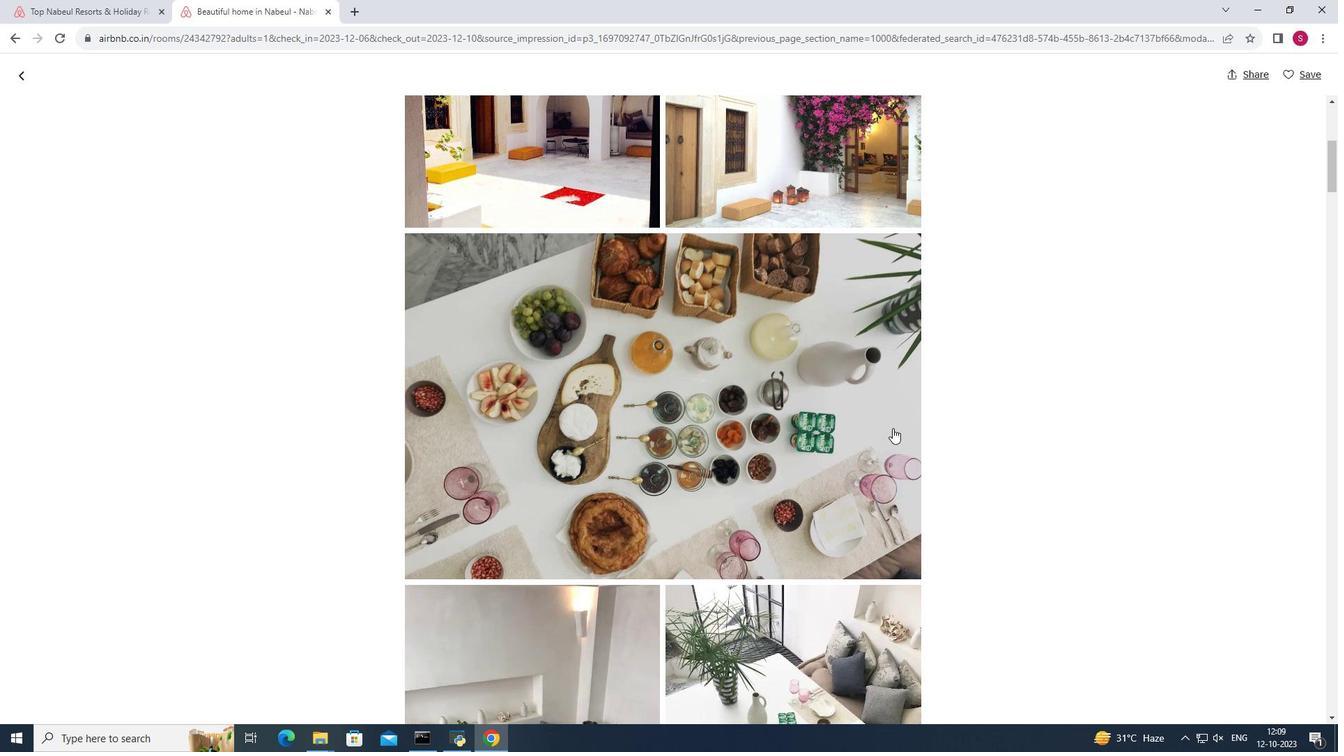 
Action: Mouse scrolled (893, 428) with delta (0, 0)
Screenshot: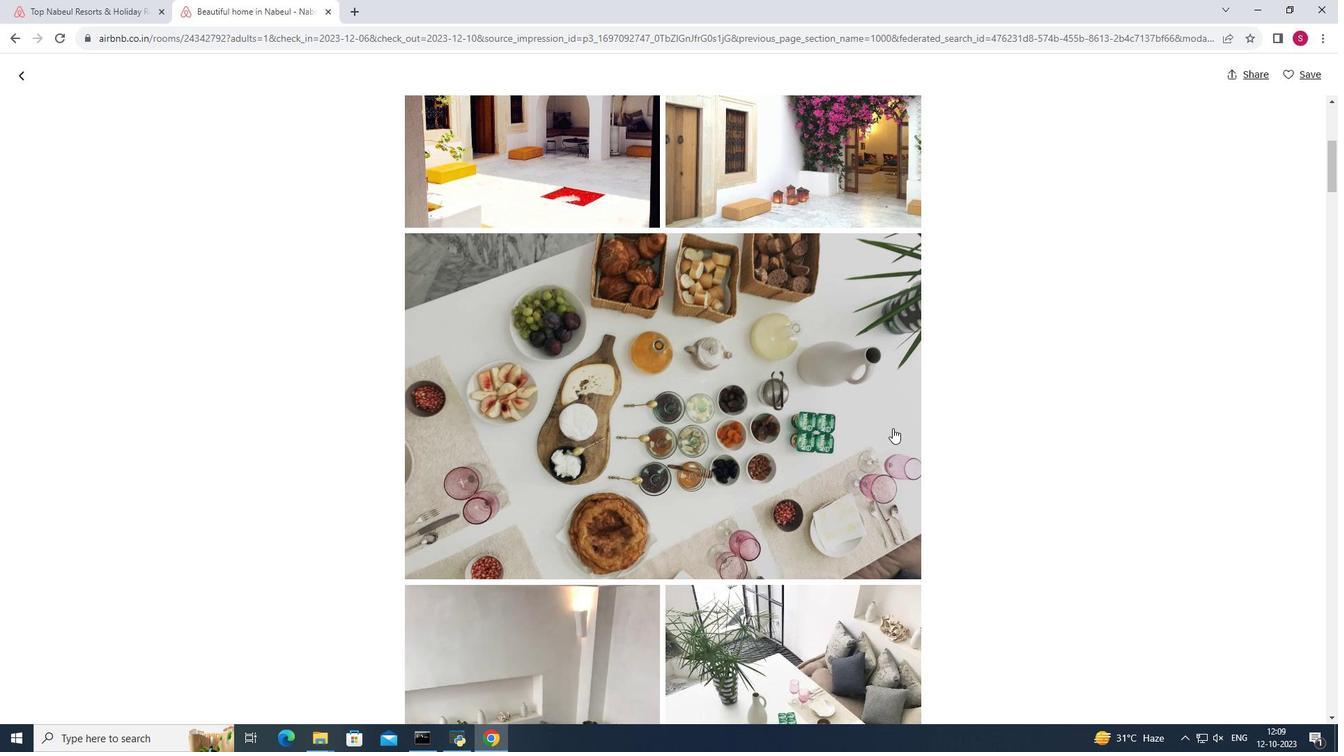 
Action: Mouse scrolled (893, 428) with delta (0, 0)
Screenshot: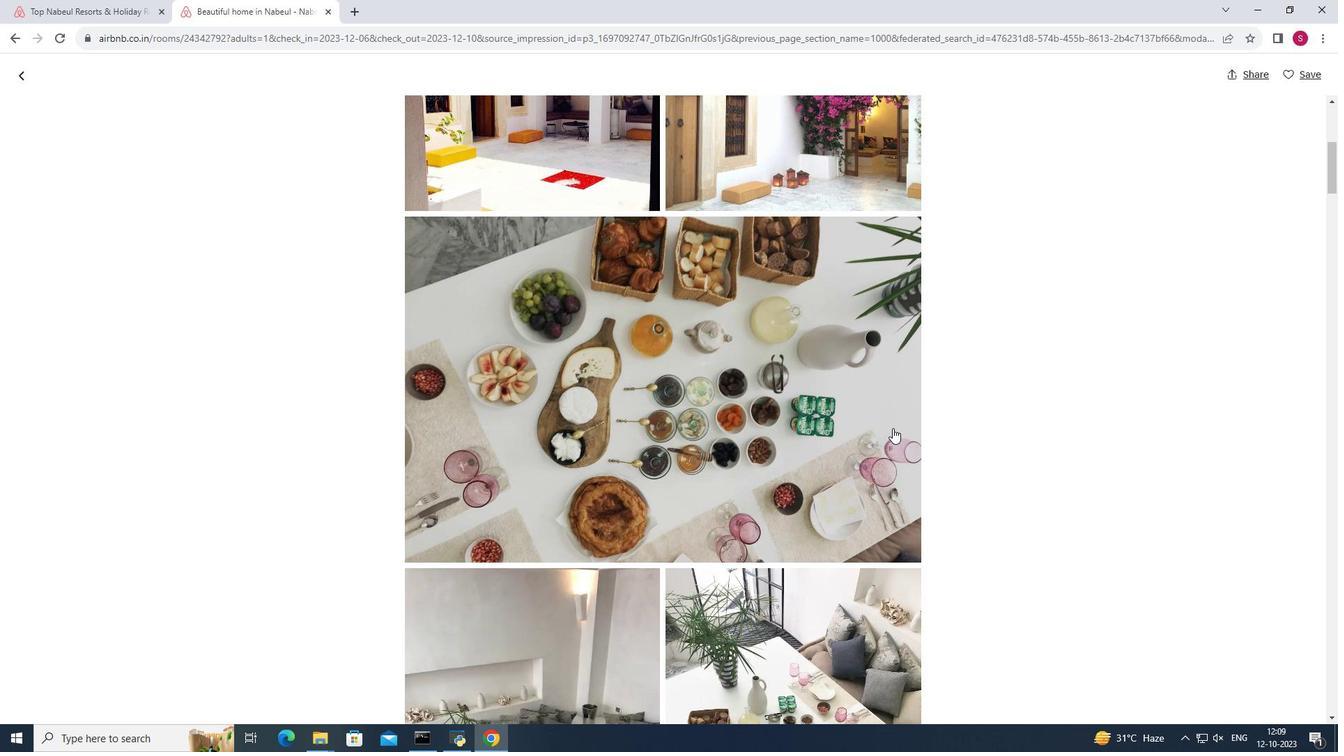 
Action: Mouse scrolled (893, 428) with delta (0, 0)
Screenshot: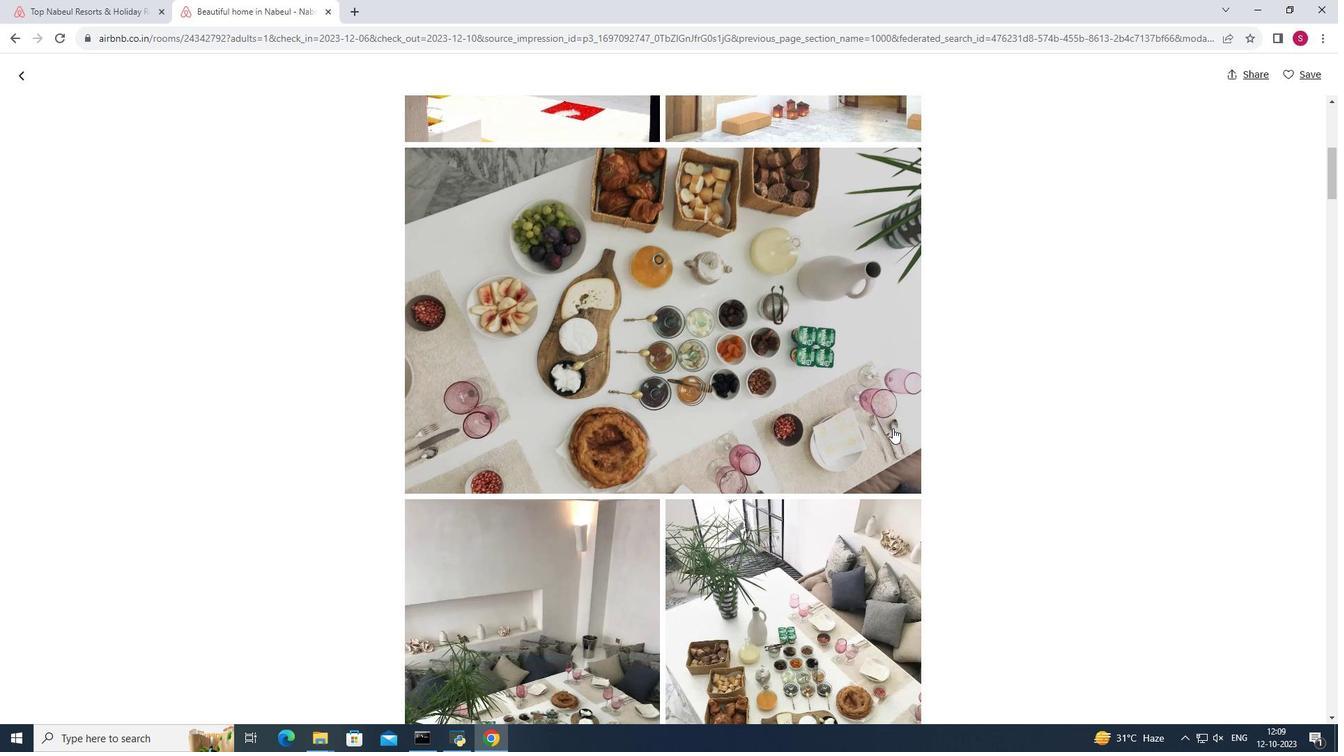 
Action: Mouse scrolled (893, 428) with delta (0, 0)
Screenshot: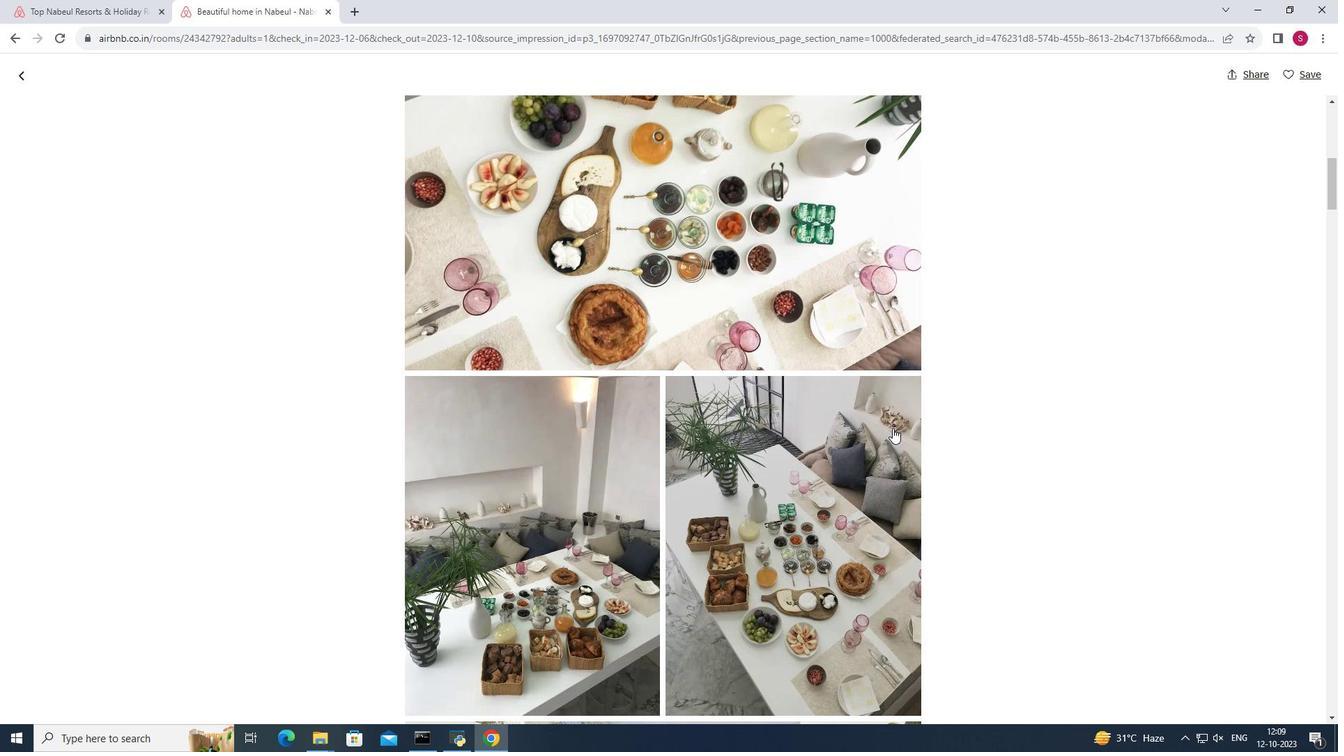 
Action: Mouse scrolled (893, 428) with delta (0, 0)
Screenshot: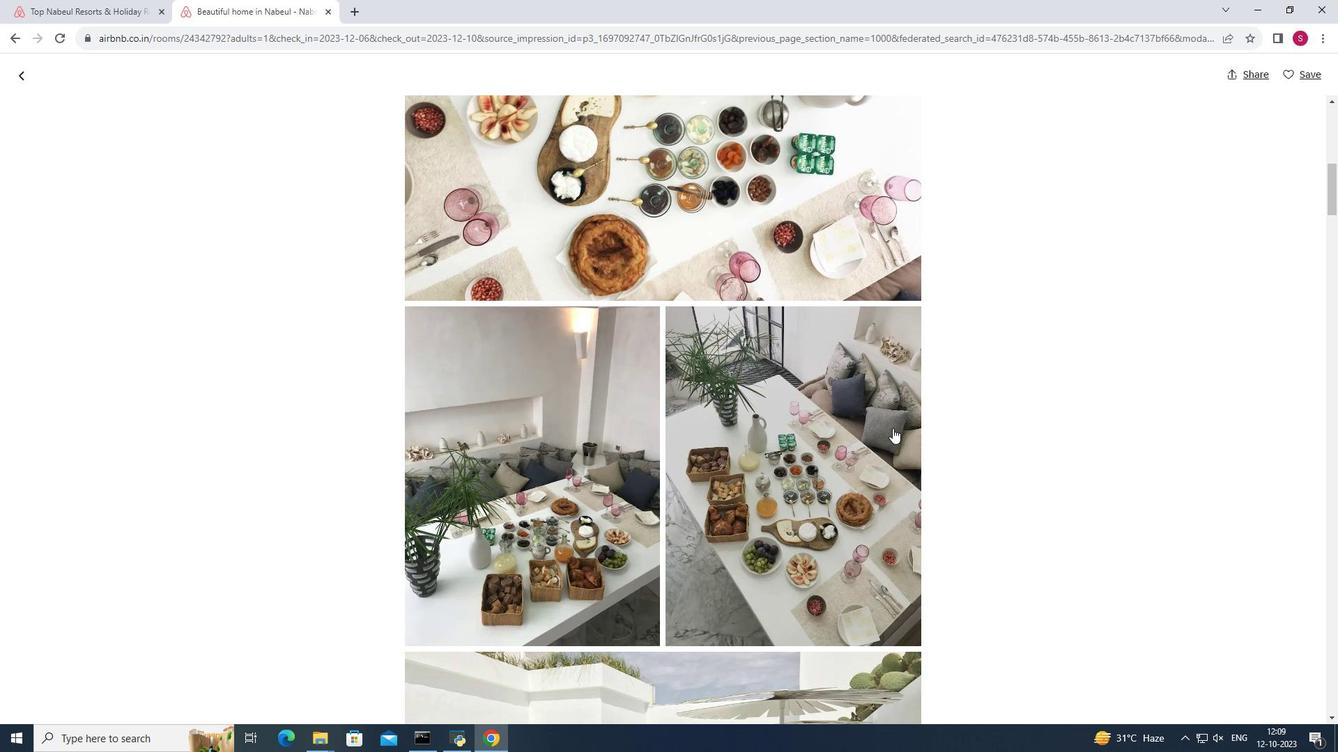 
Action: Mouse scrolled (893, 428) with delta (0, 0)
Screenshot: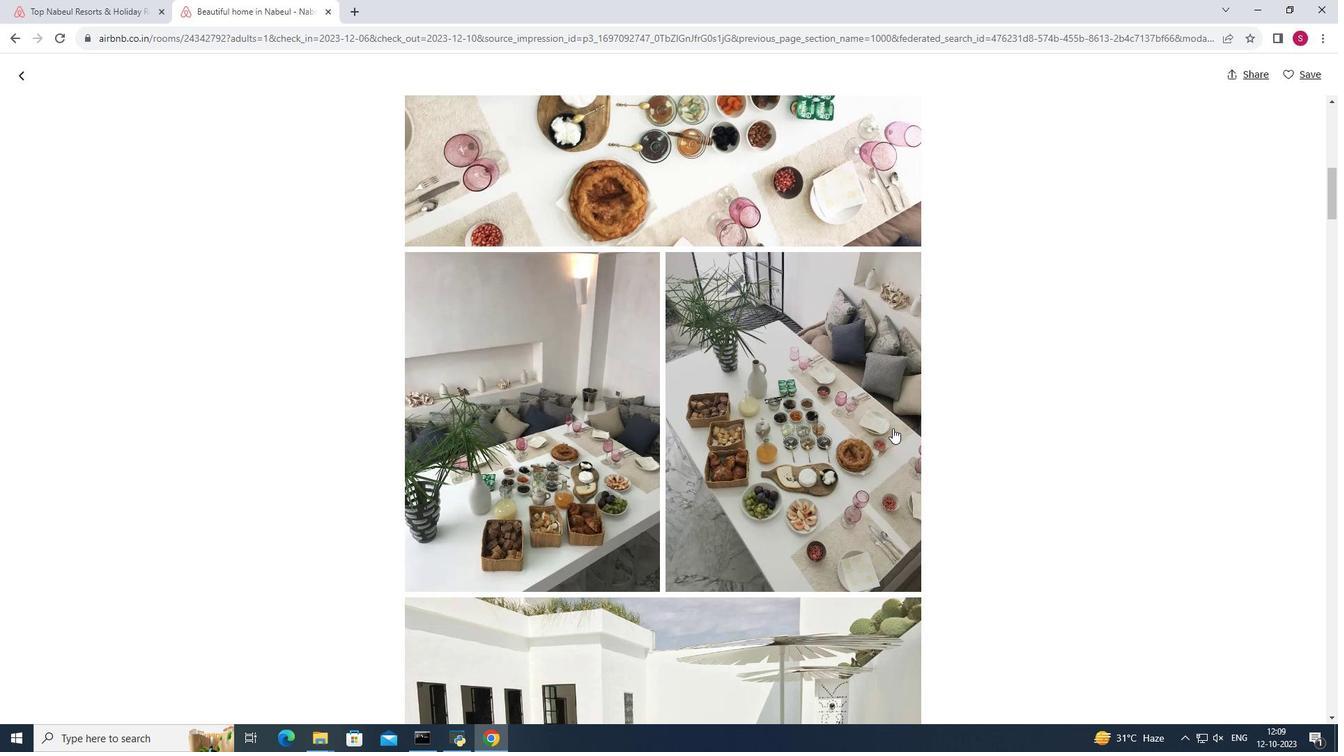 
Action: Mouse scrolled (893, 428) with delta (0, 0)
Screenshot: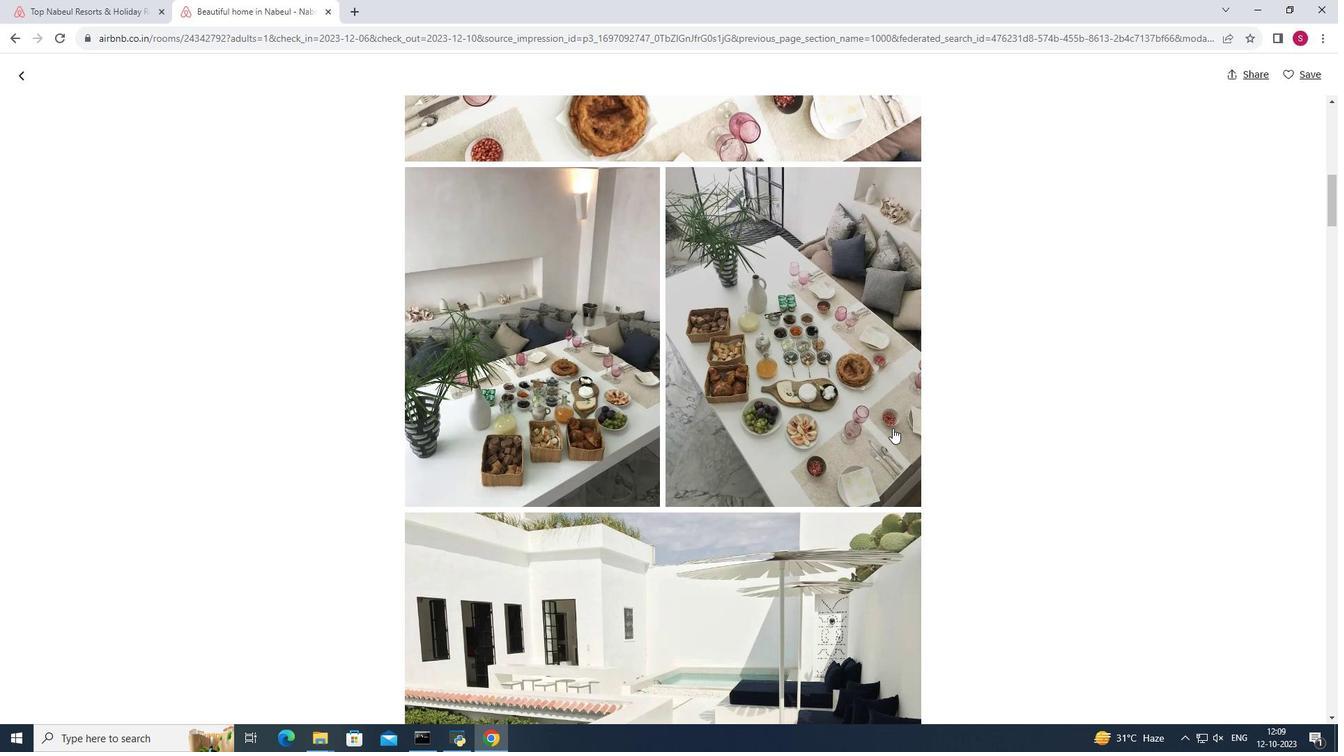 
Action: Mouse scrolled (893, 428) with delta (0, 0)
Screenshot: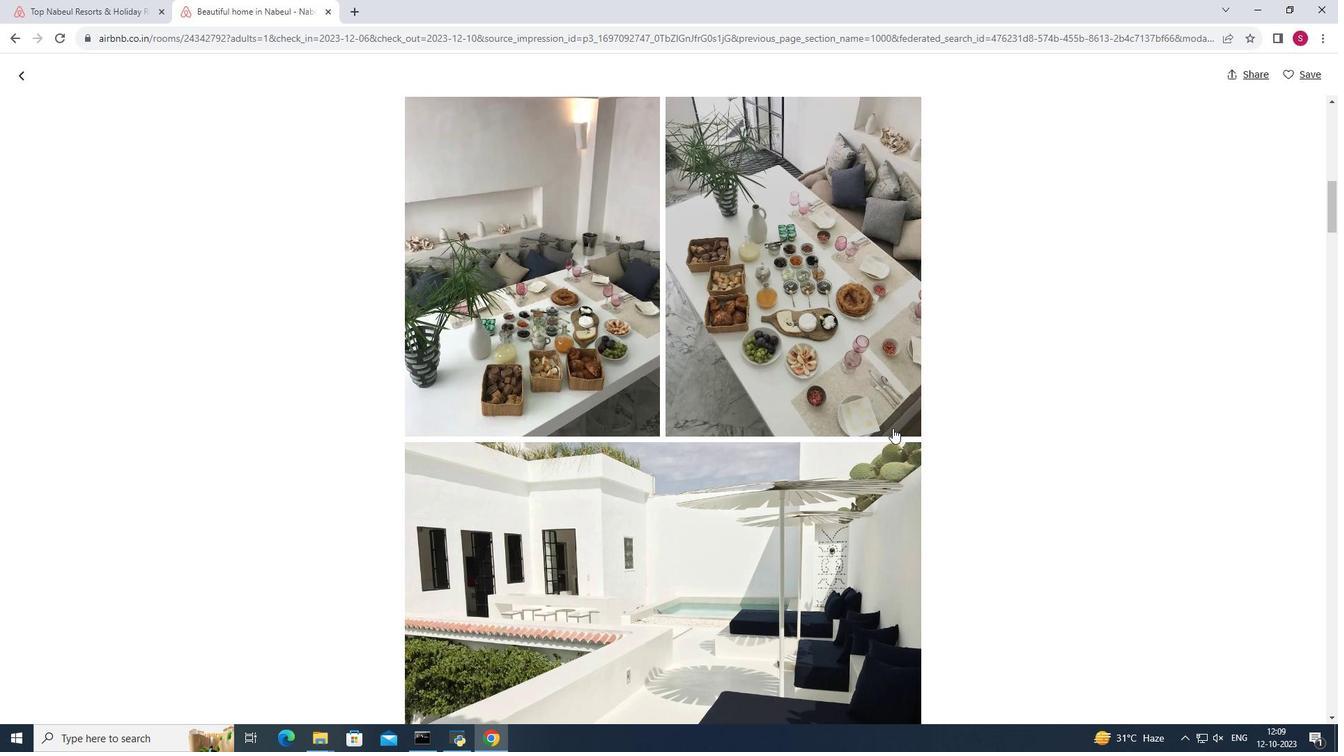 
Action: Mouse scrolled (893, 428) with delta (0, 0)
Screenshot: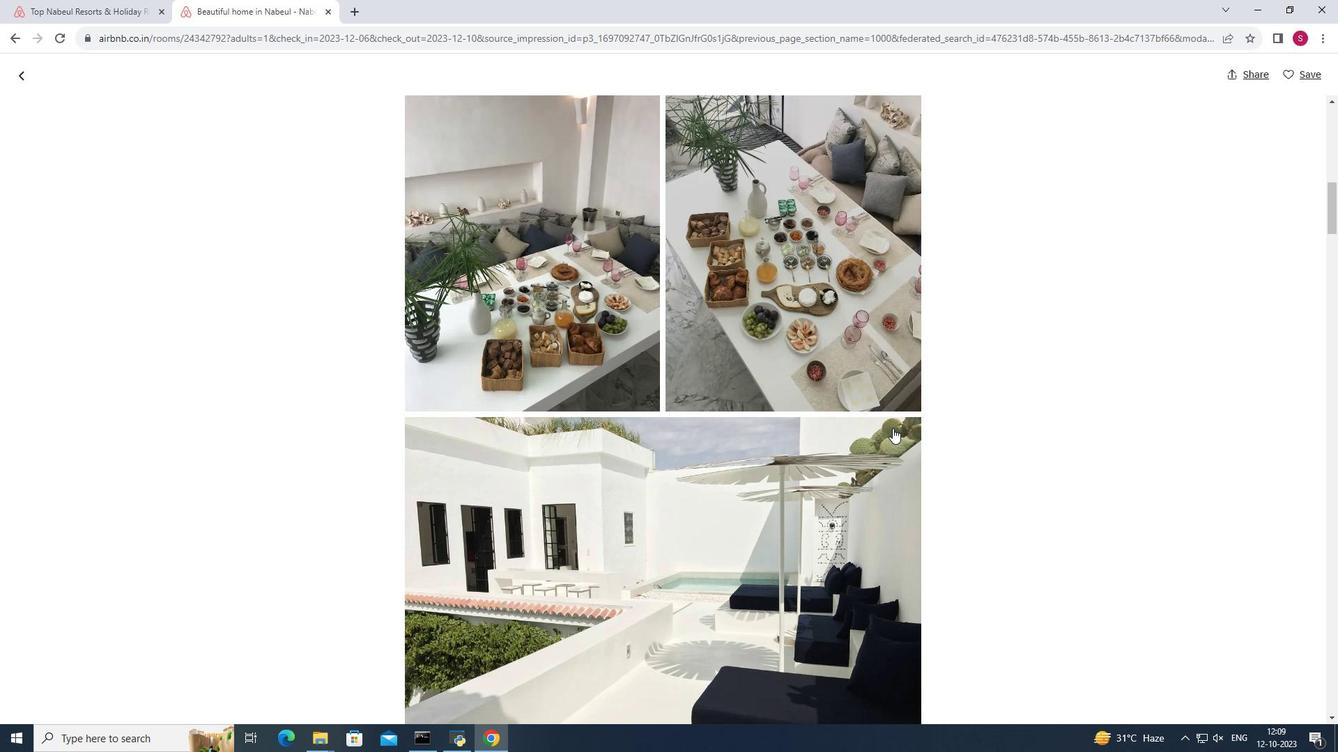 
Action: Mouse scrolled (893, 428) with delta (0, 0)
Screenshot: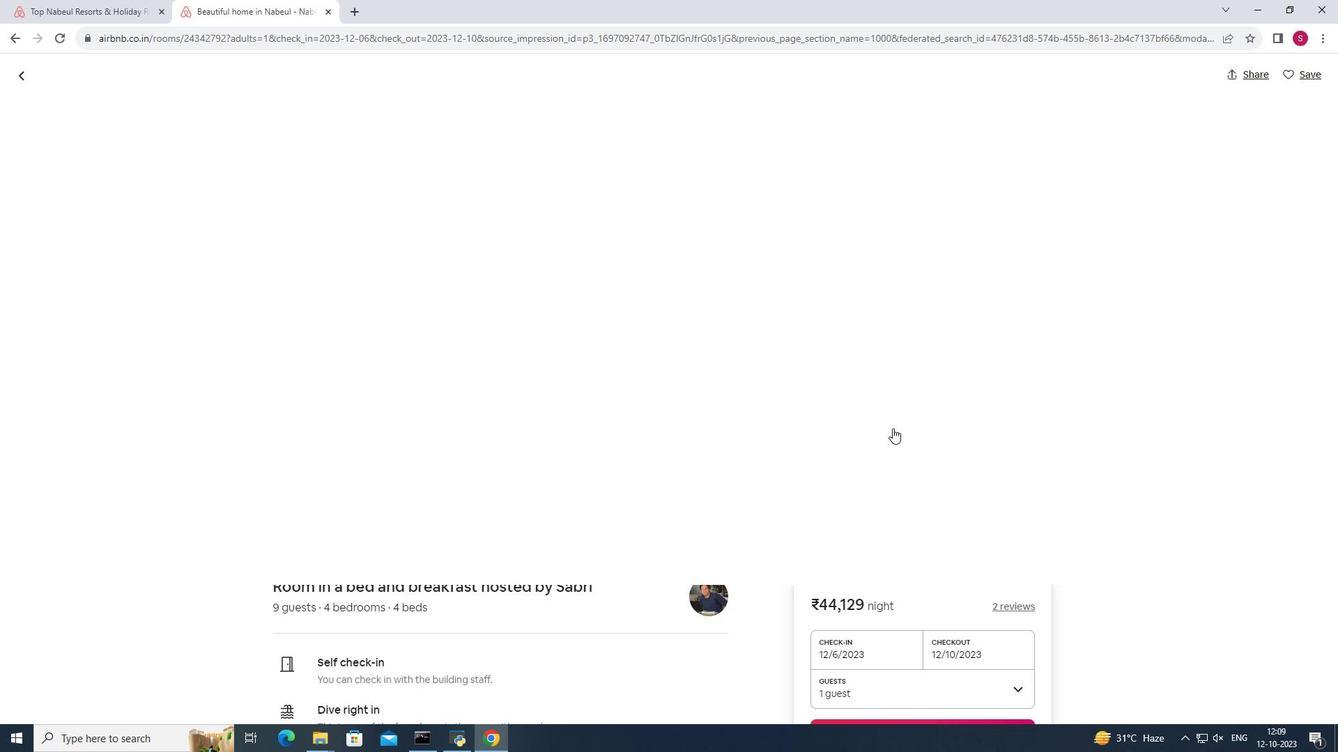 
Action: Mouse scrolled (893, 428) with delta (0, 0)
Screenshot: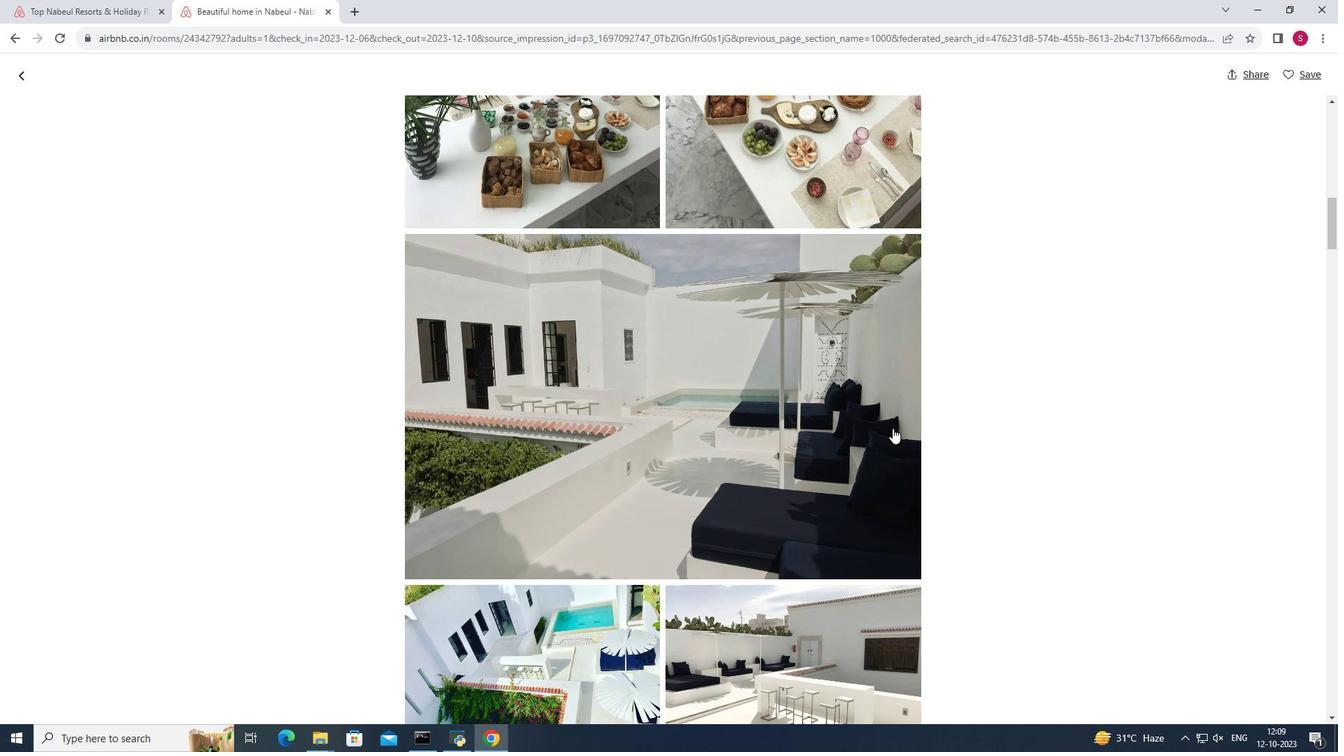 
Action: Mouse scrolled (893, 428) with delta (0, 0)
Screenshot: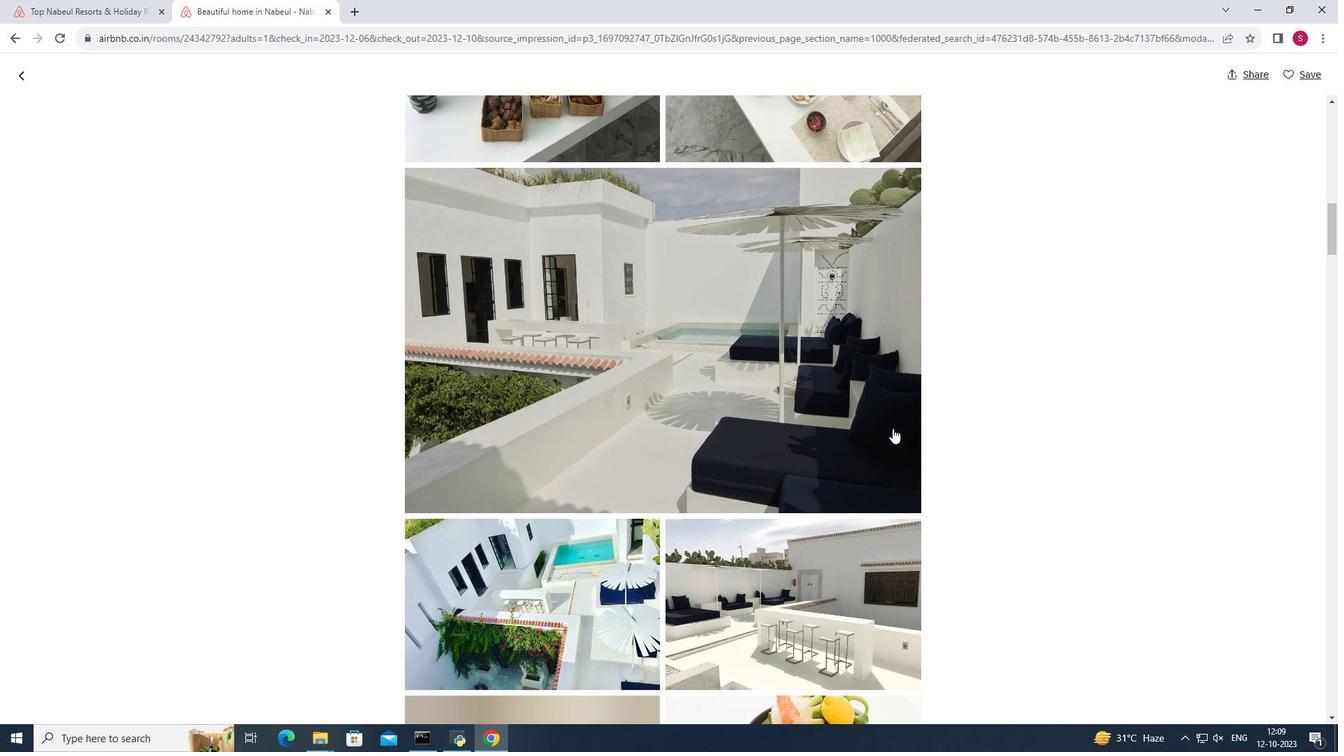 
Action: Mouse scrolled (893, 428) with delta (0, 0)
Screenshot: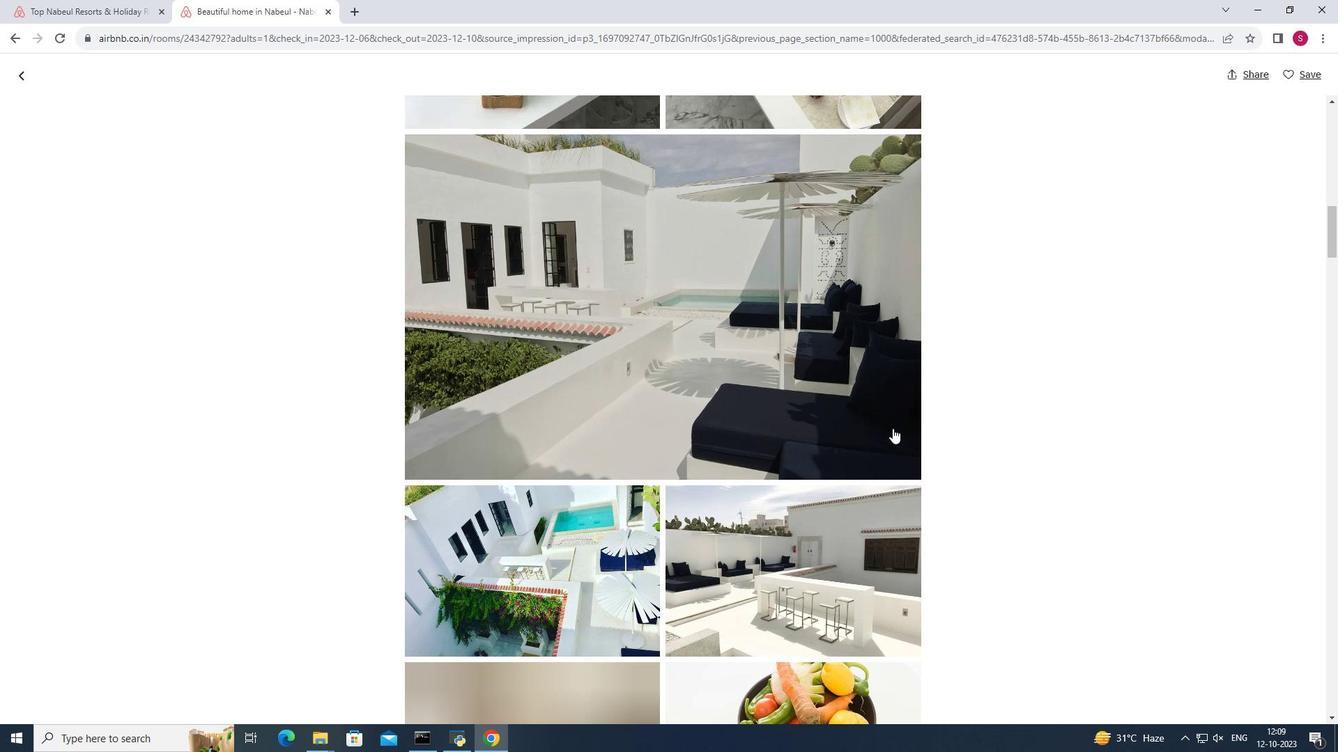 
Action: Mouse scrolled (893, 428) with delta (0, 0)
Screenshot: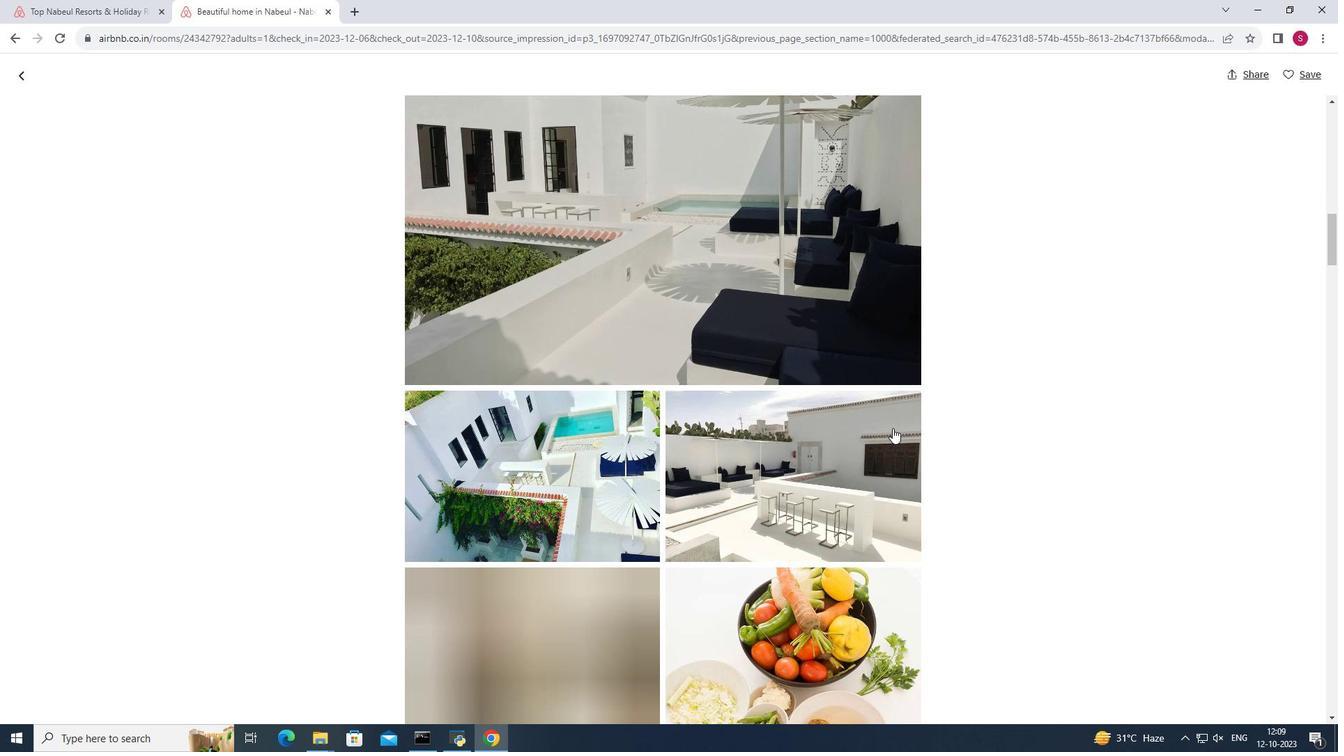 
Action: Mouse scrolled (893, 428) with delta (0, 0)
Screenshot: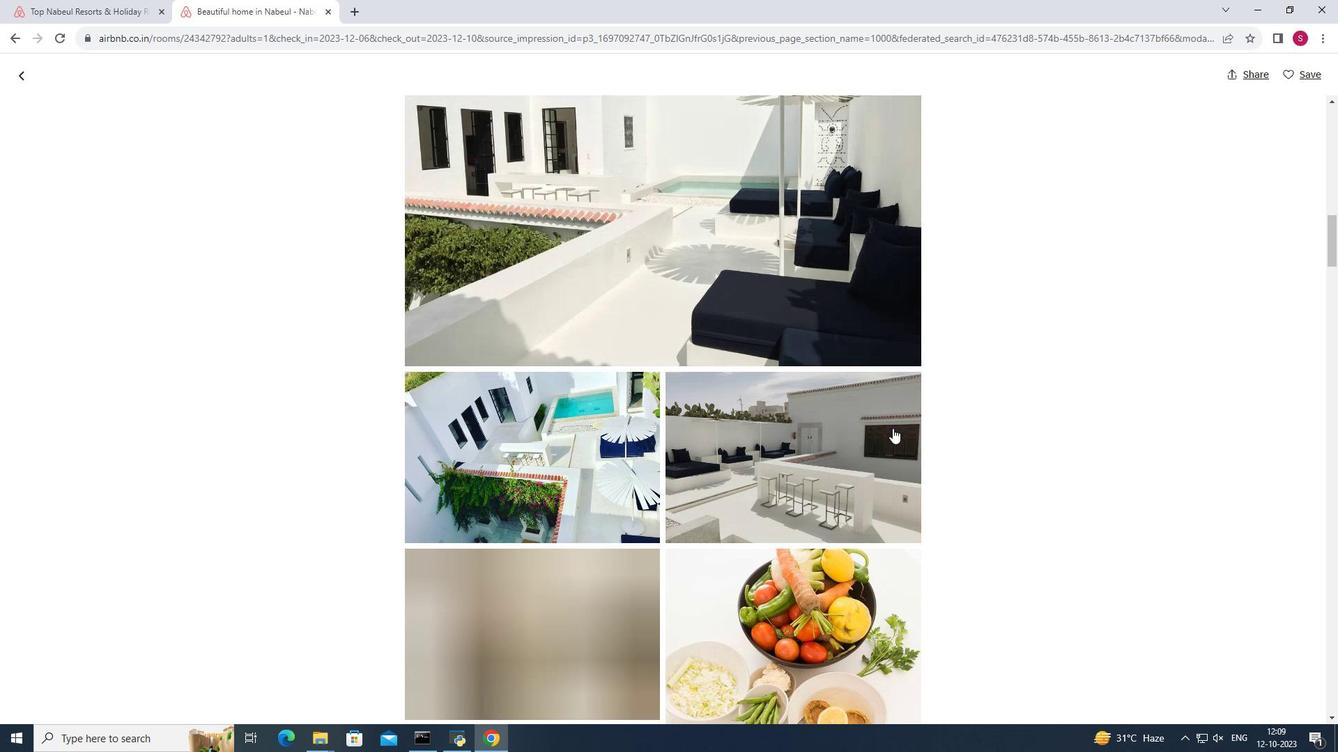 
Action: Mouse scrolled (893, 428) with delta (0, 0)
Screenshot: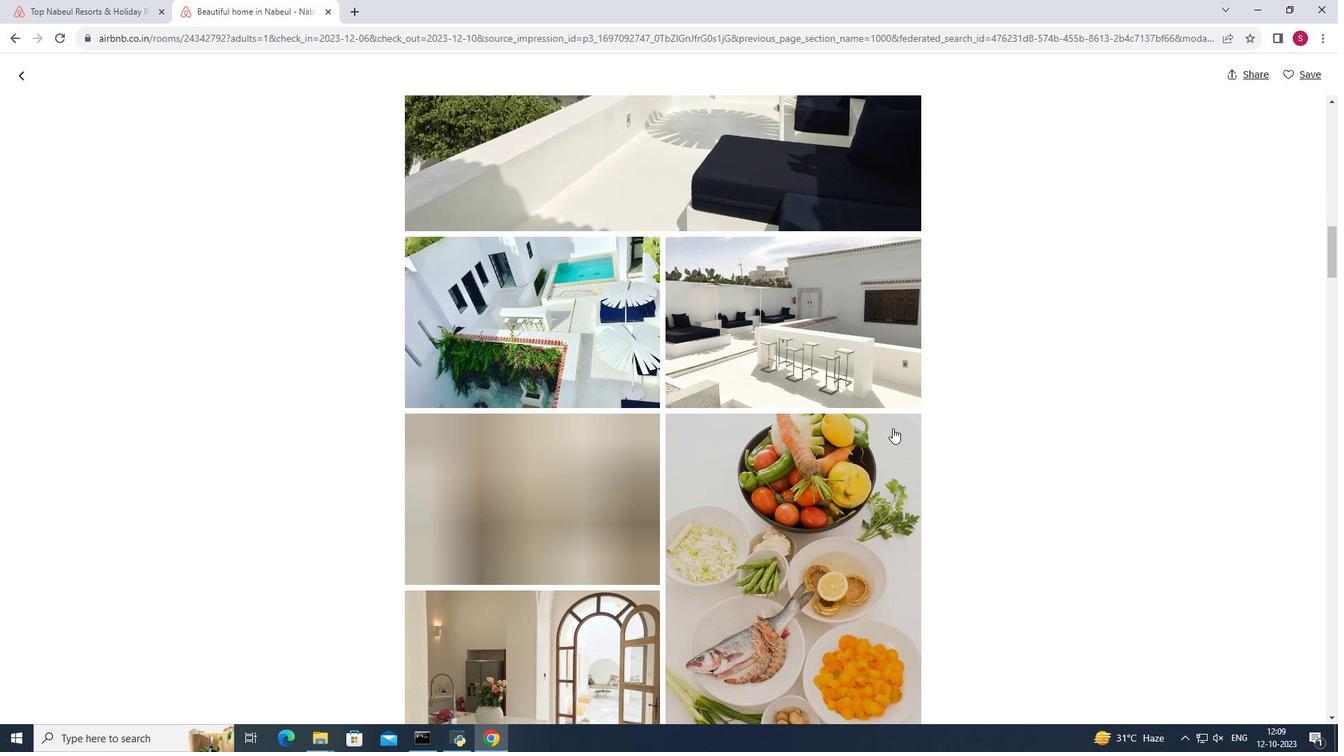 
Action: Mouse scrolled (893, 428) with delta (0, 0)
Screenshot: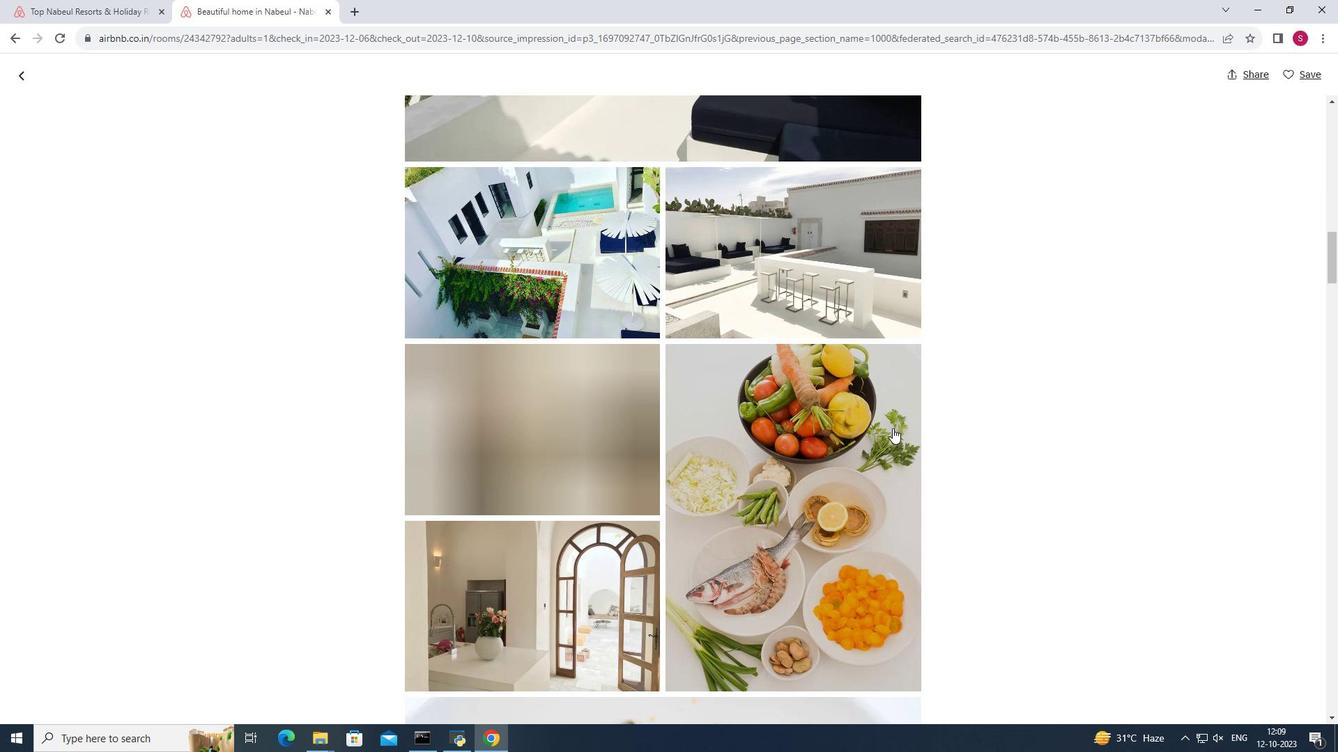 
Action: Mouse scrolled (893, 428) with delta (0, 0)
Screenshot: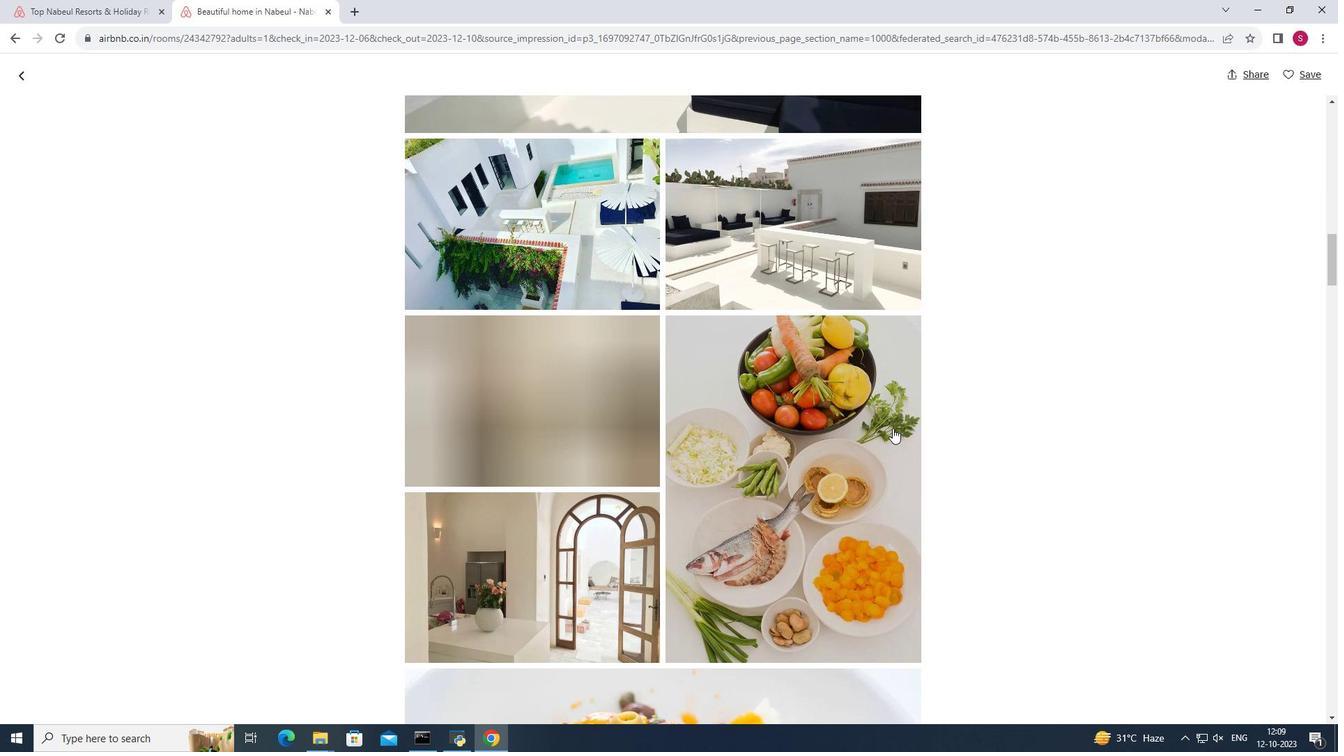 
Action: Mouse scrolled (893, 428) with delta (0, 0)
Screenshot: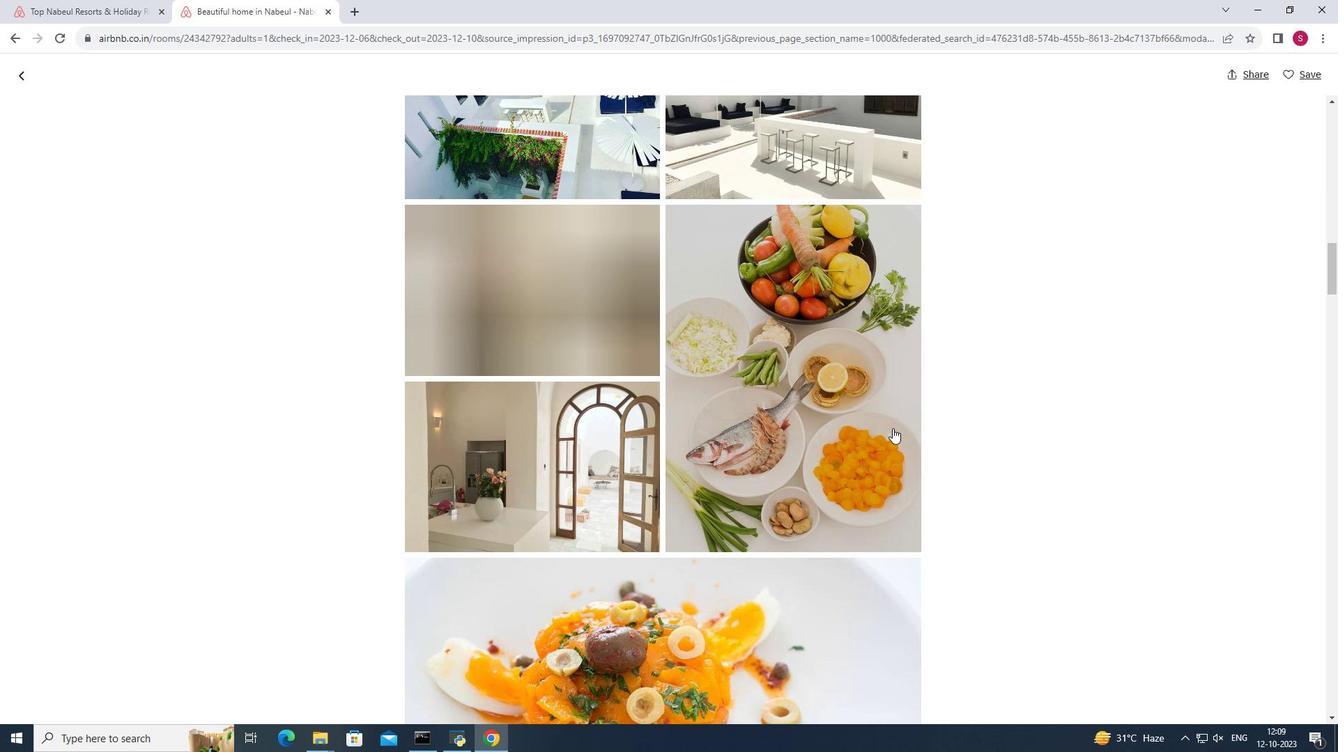 
Action: Mouse scrolled (893, 428) with delta (0, 0)
Screenshot: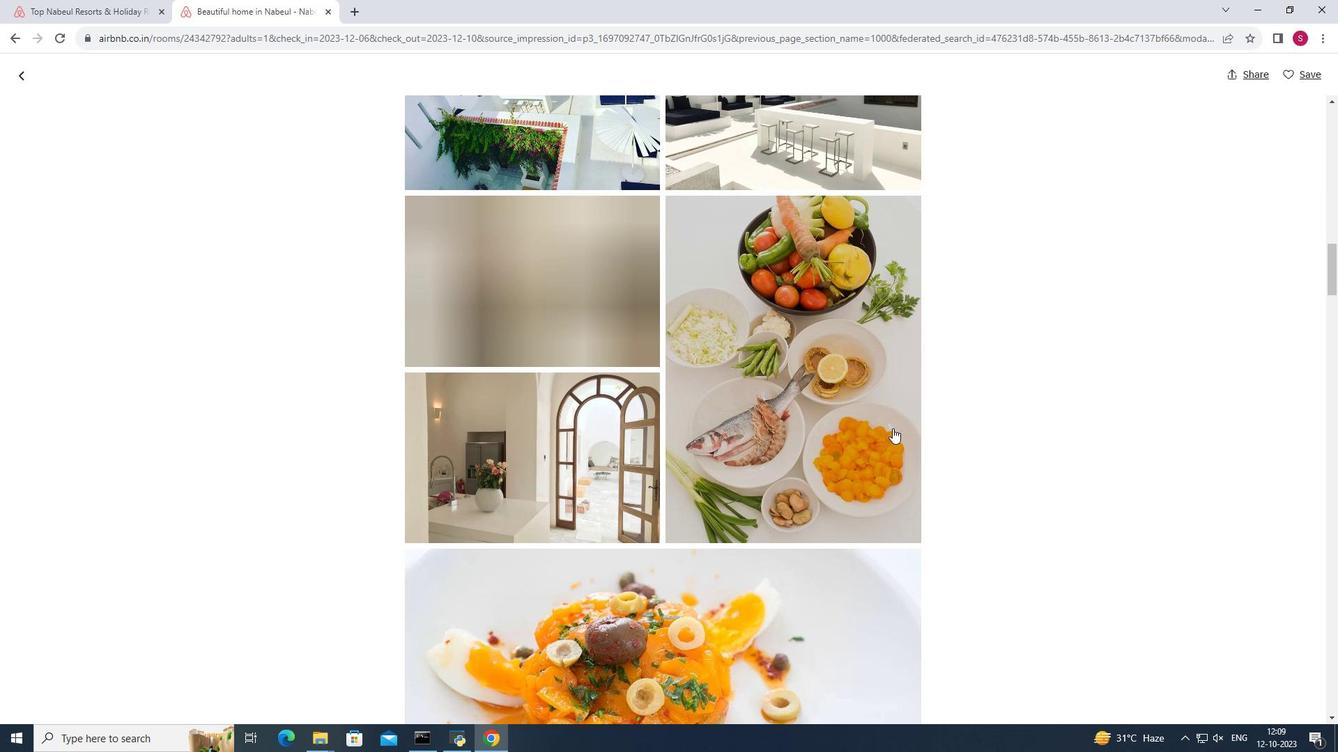 
Action: Mouse scrolled (893, 428) with delta (0, 0)
Screenshot: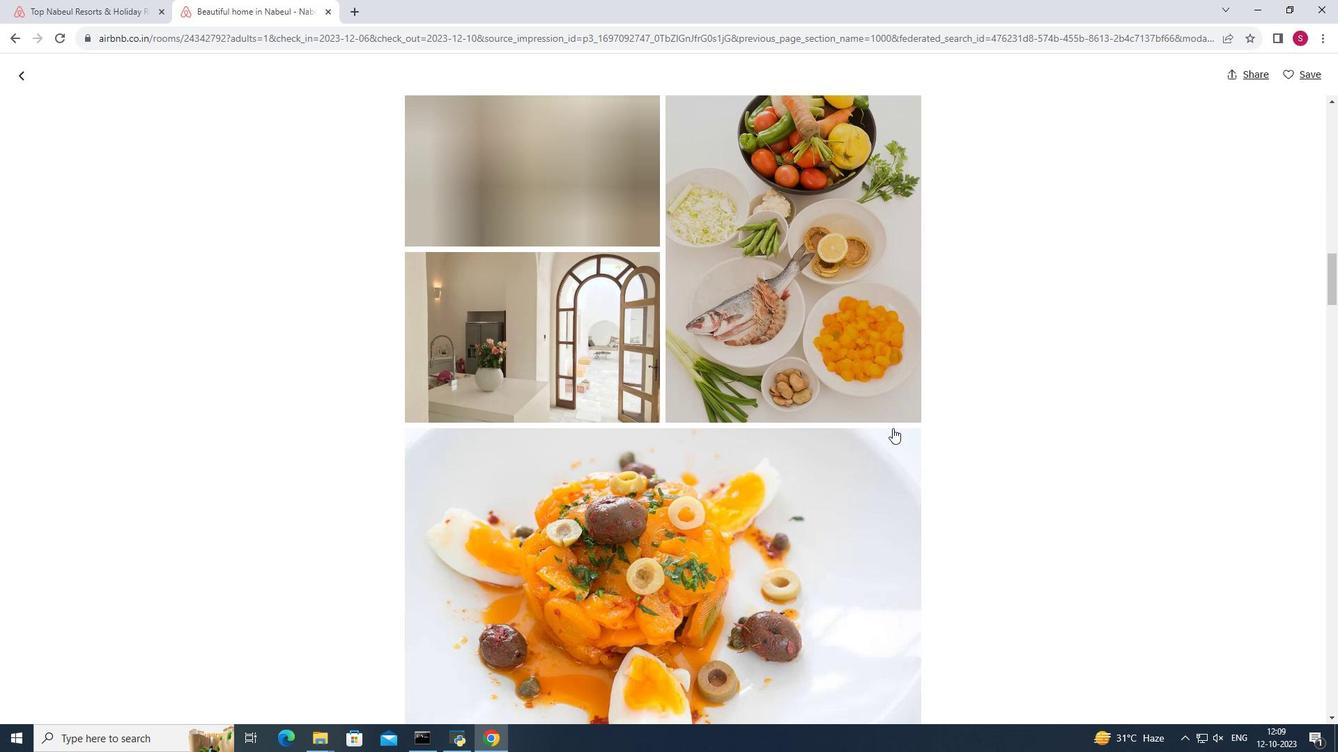 
Action: Mouse scrolled (893, 428) with delta (0, 0)
Screenshot: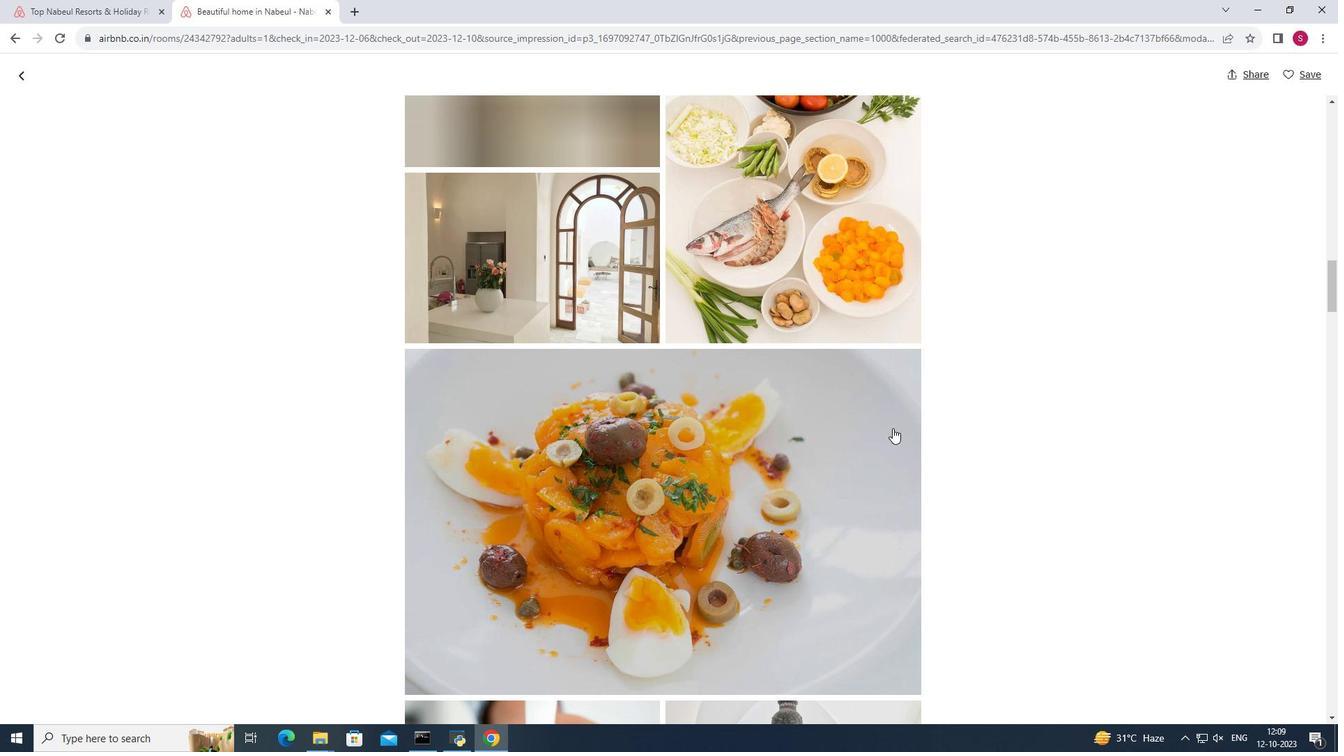
Action: Mouse scrolled (893, 428) with delta (0, 0)
Screenshot: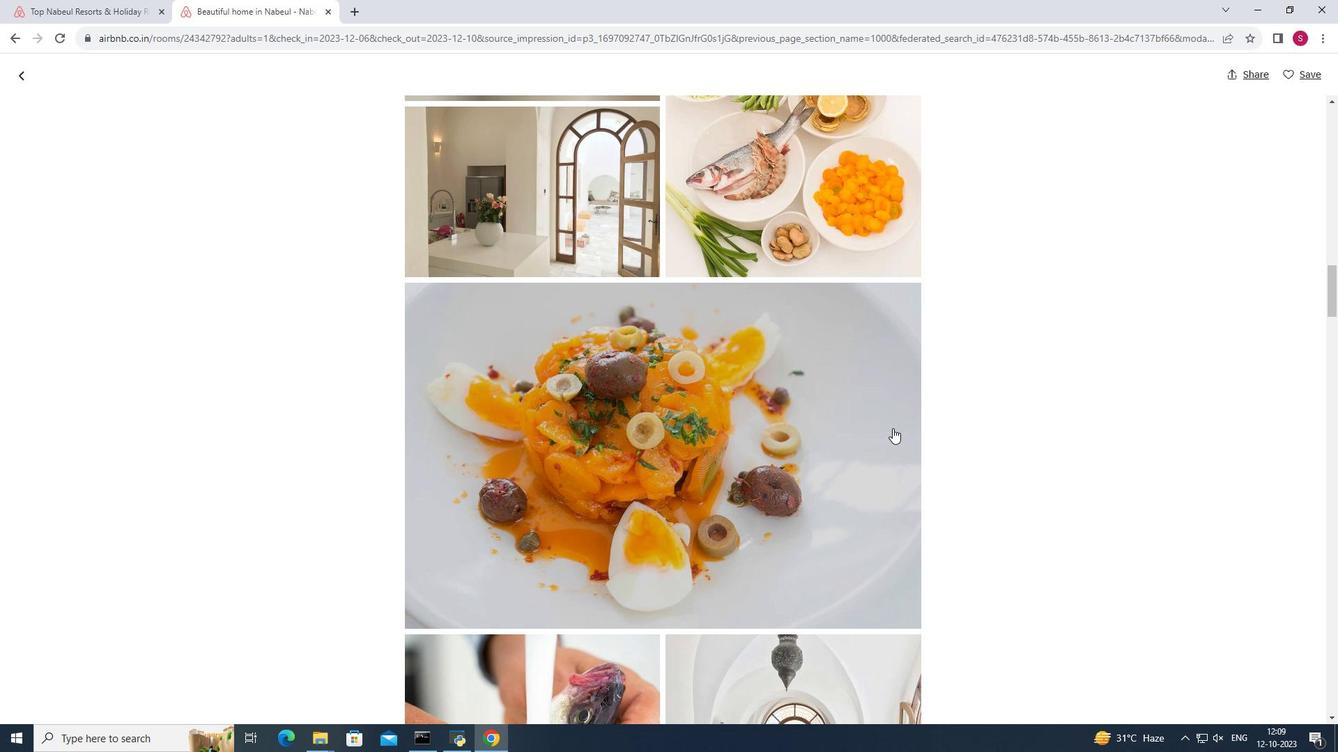 
Action: Mouse scrolled (893, 428) with delta (0, 0)
Screenshot: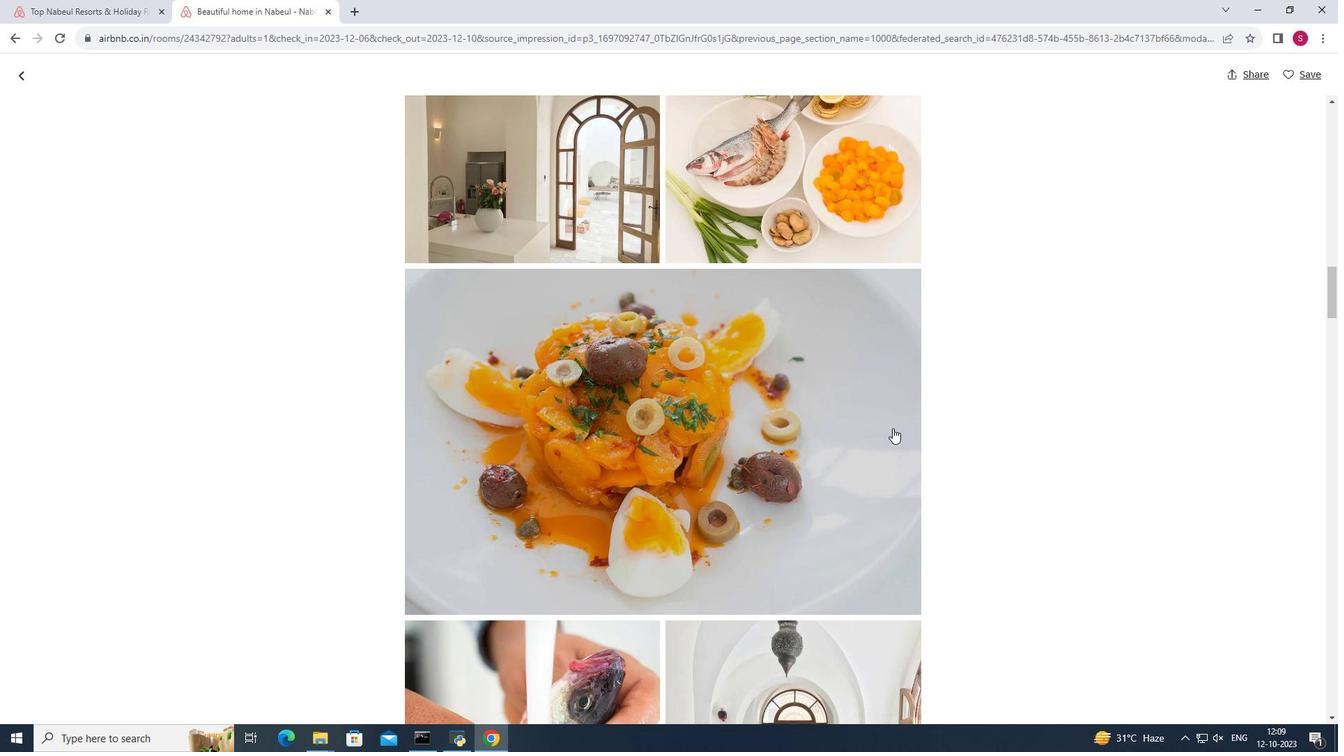 
Action: Mouse scrolled (893, 428) with delta (0, 0)
Screenshot: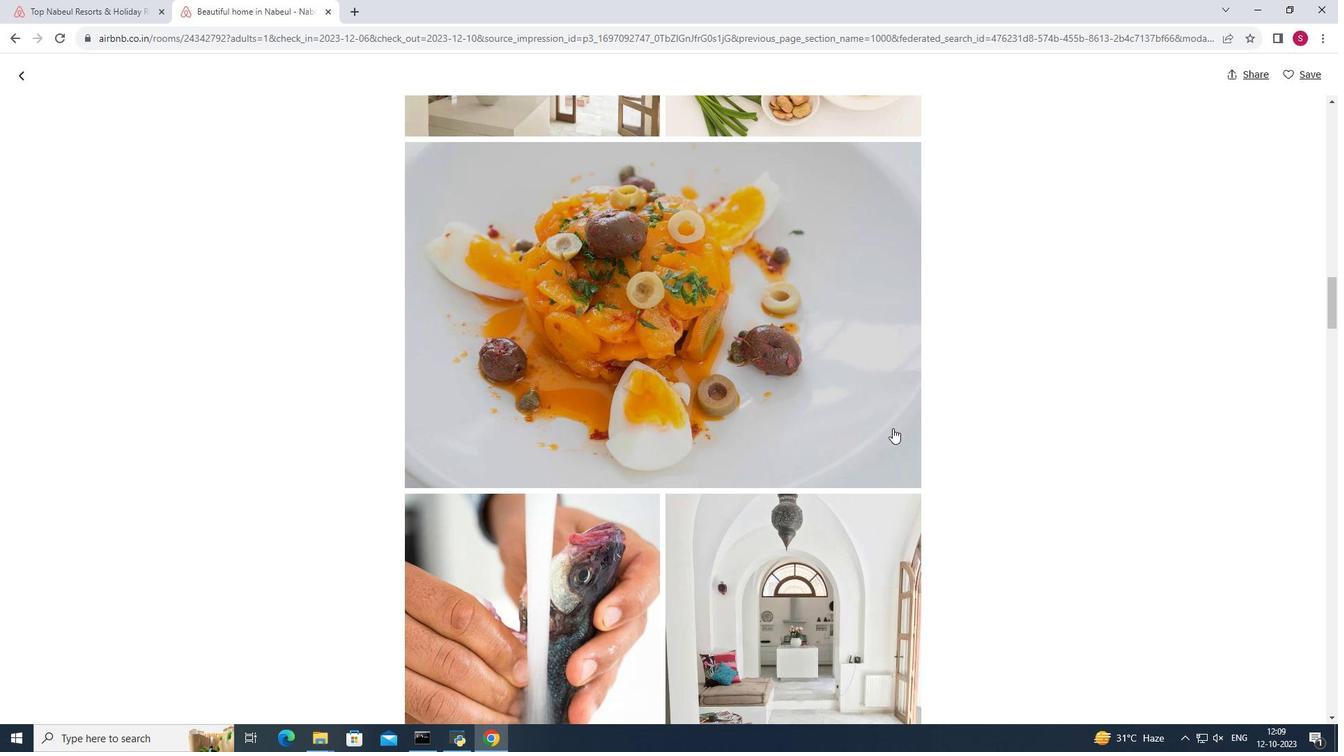 
Action: Mouse scrolled (893, 428) with delta (0, 0)
Screenshot: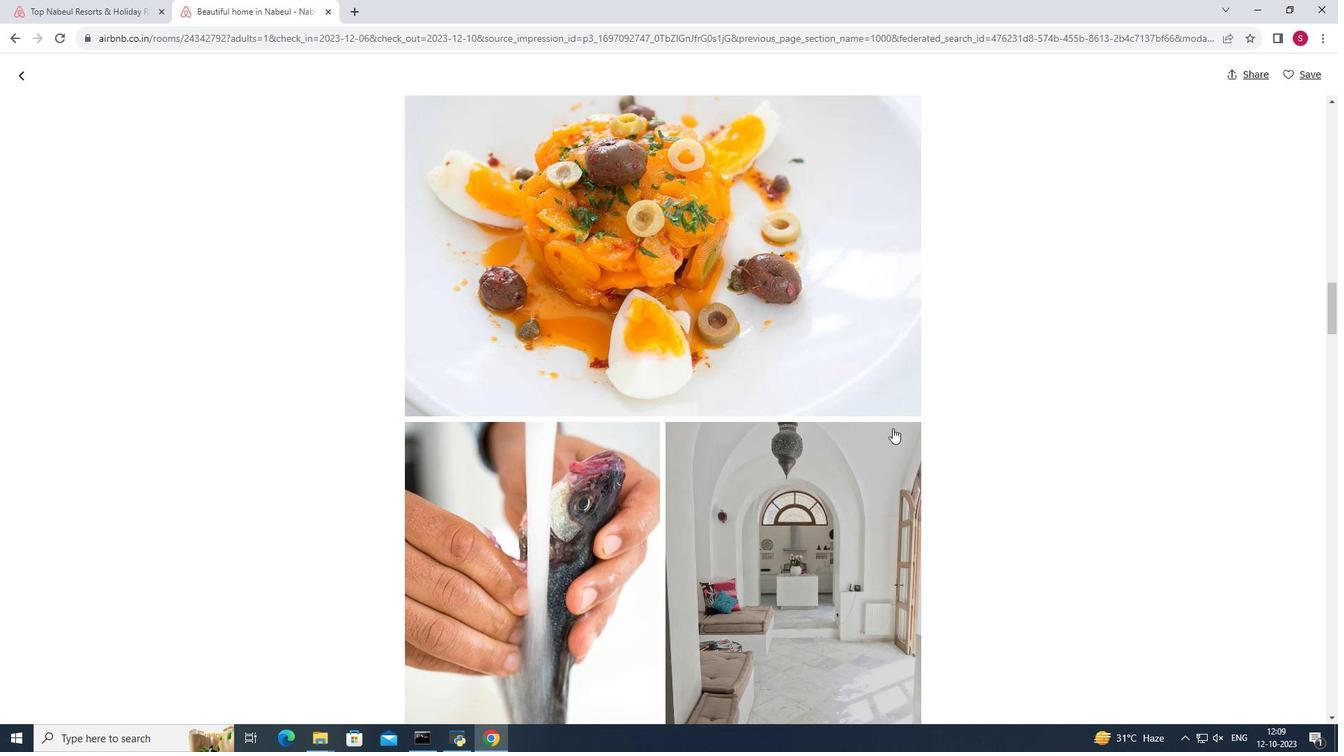 
Action: Mouse scrolled (893, 428) with delta (0, 0)
Screenshot: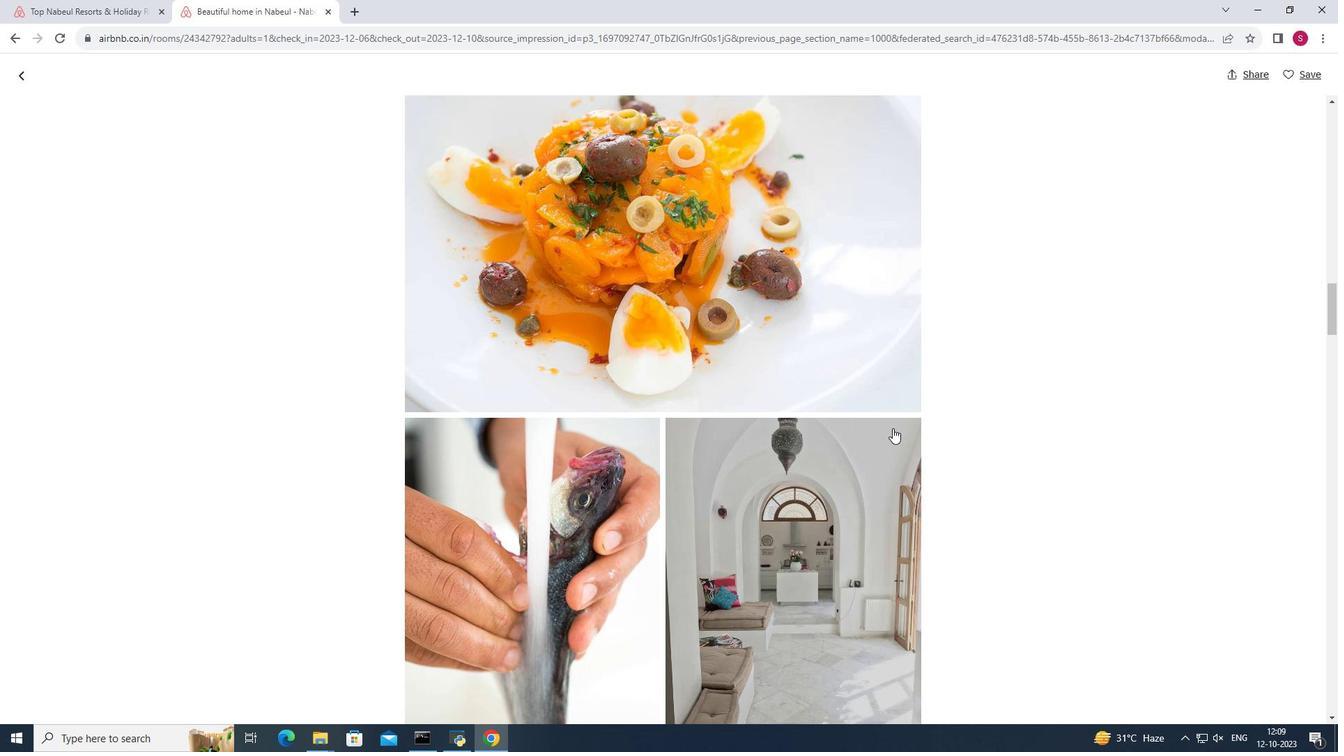 
Action: Mouse scrolled (893, 428) with delta (0, 0)
Screenshot: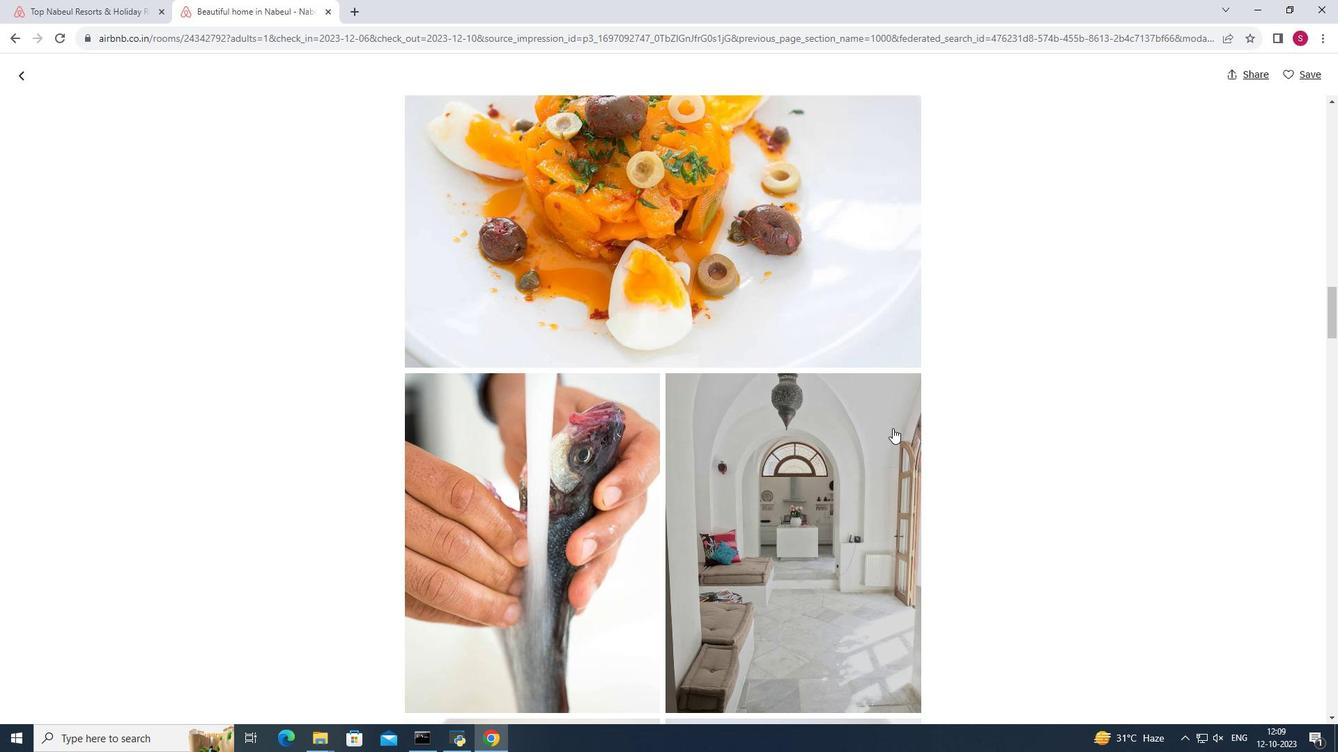 
Action: Mouse scrolled (893, 428) with delta (0, 0)
Screenshot: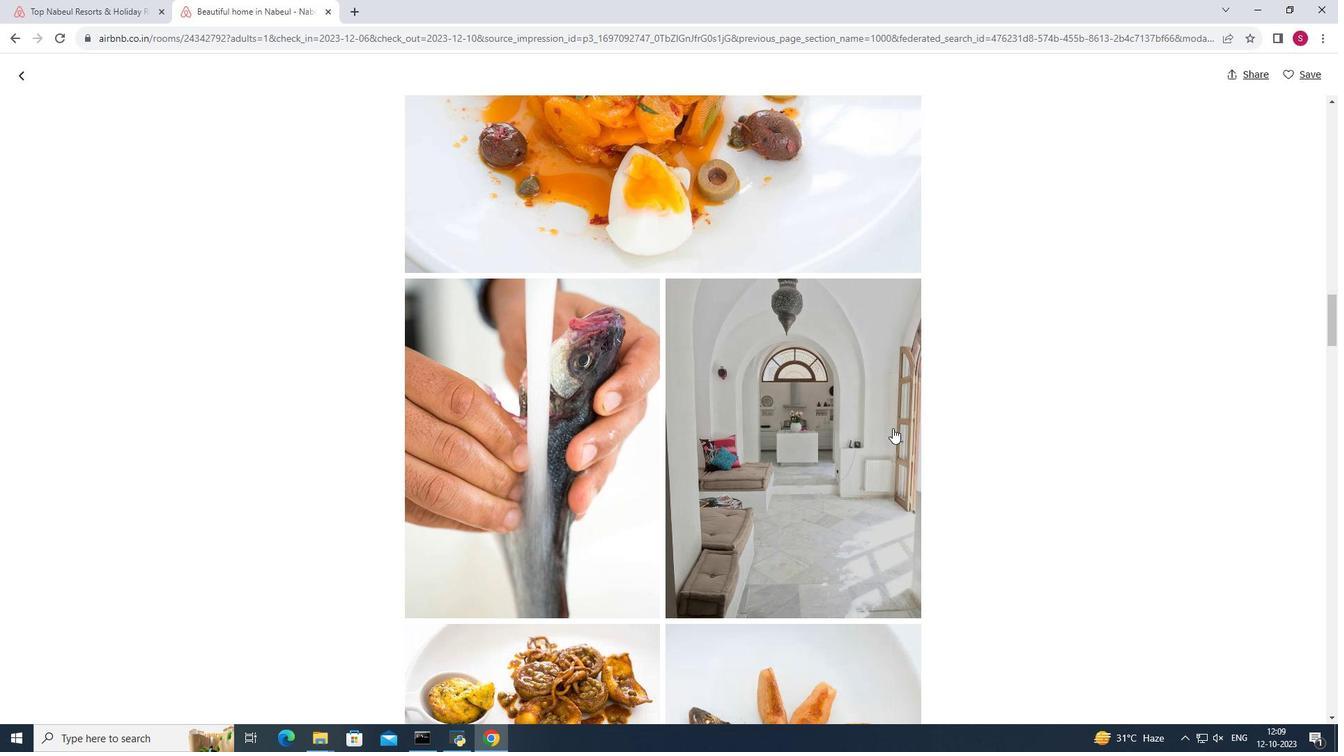 
Action: Mouse scrolled (893, 428) with delta (0, 0)
Screenshot: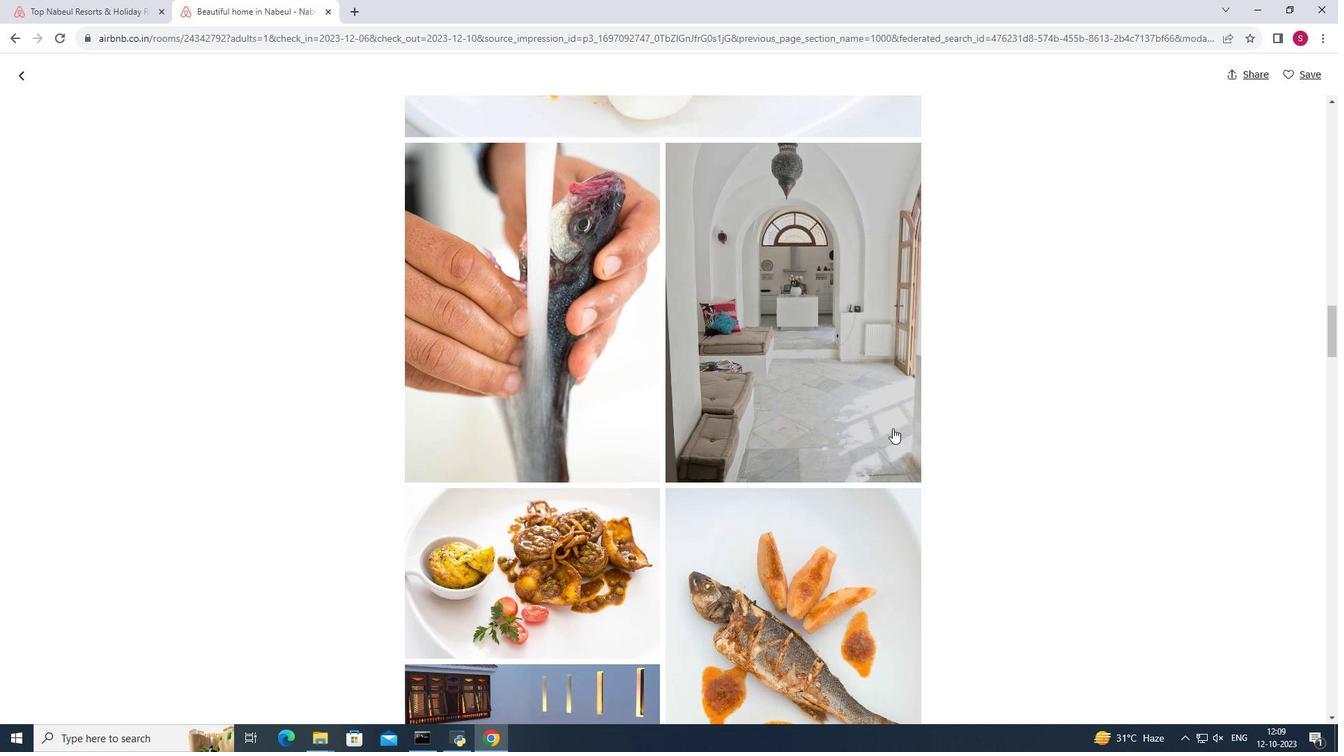 
Action: Mouse scrolled (893, 428) with delta (0, 0)
Screenshot: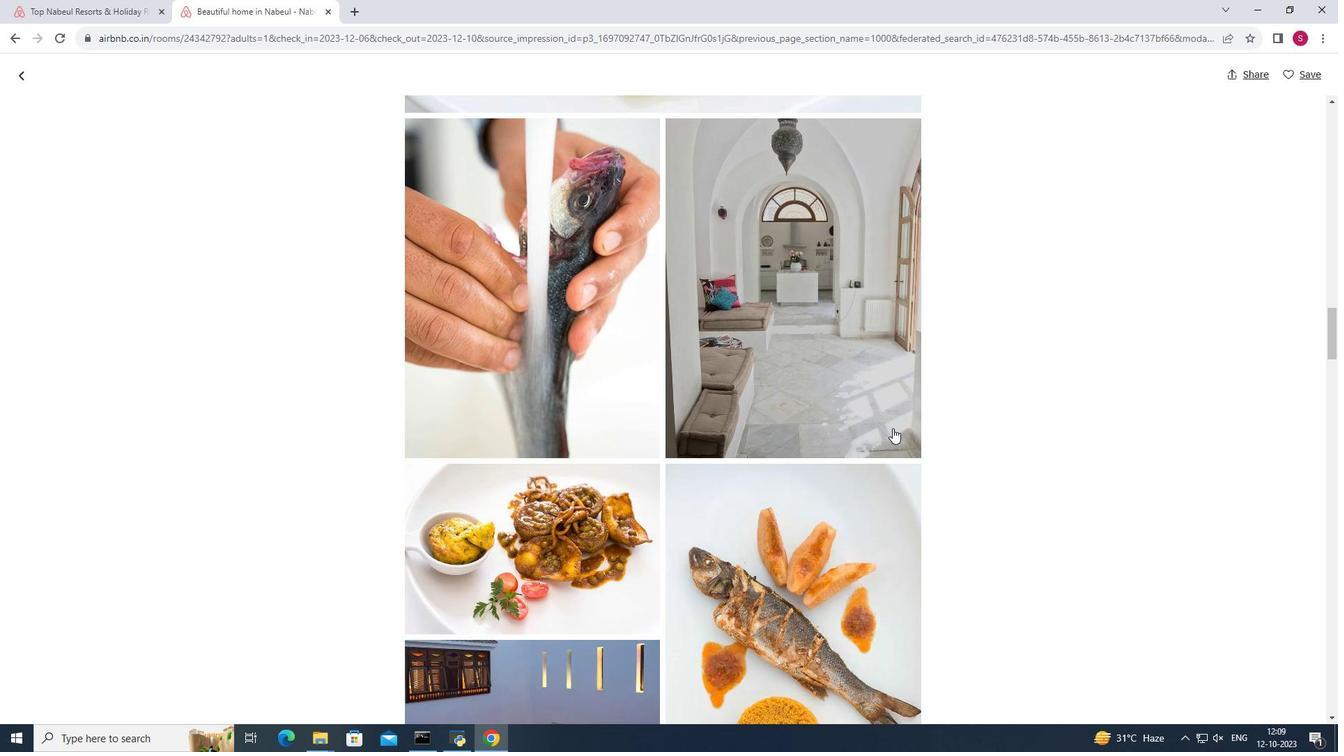 
Action: Mouse scrolled (893, 428) with delta (0, 0)
Screenshot: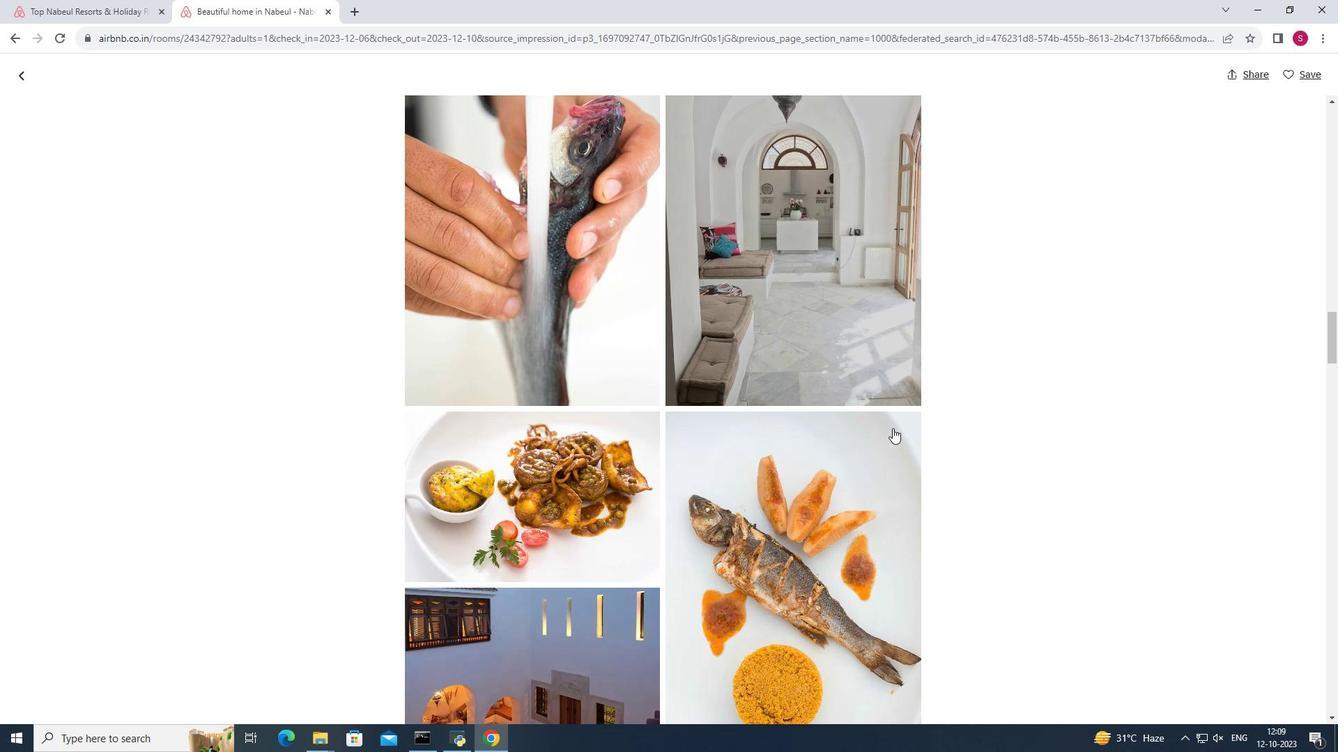 
Action: Mouse scrolled (893, 428) with delta (0, 0)
Screenshot: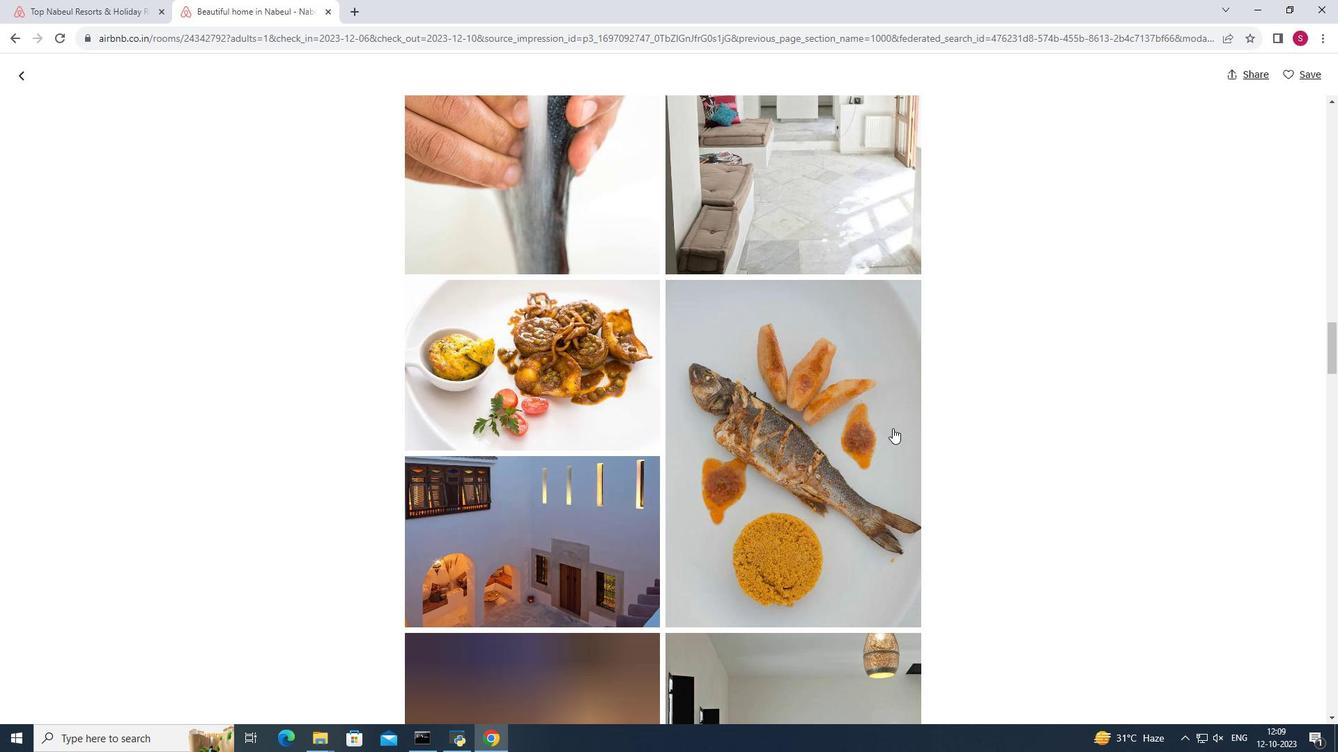 
Action: Mouse scrolled (893, 428) with delta (0, 0)
Screenshot: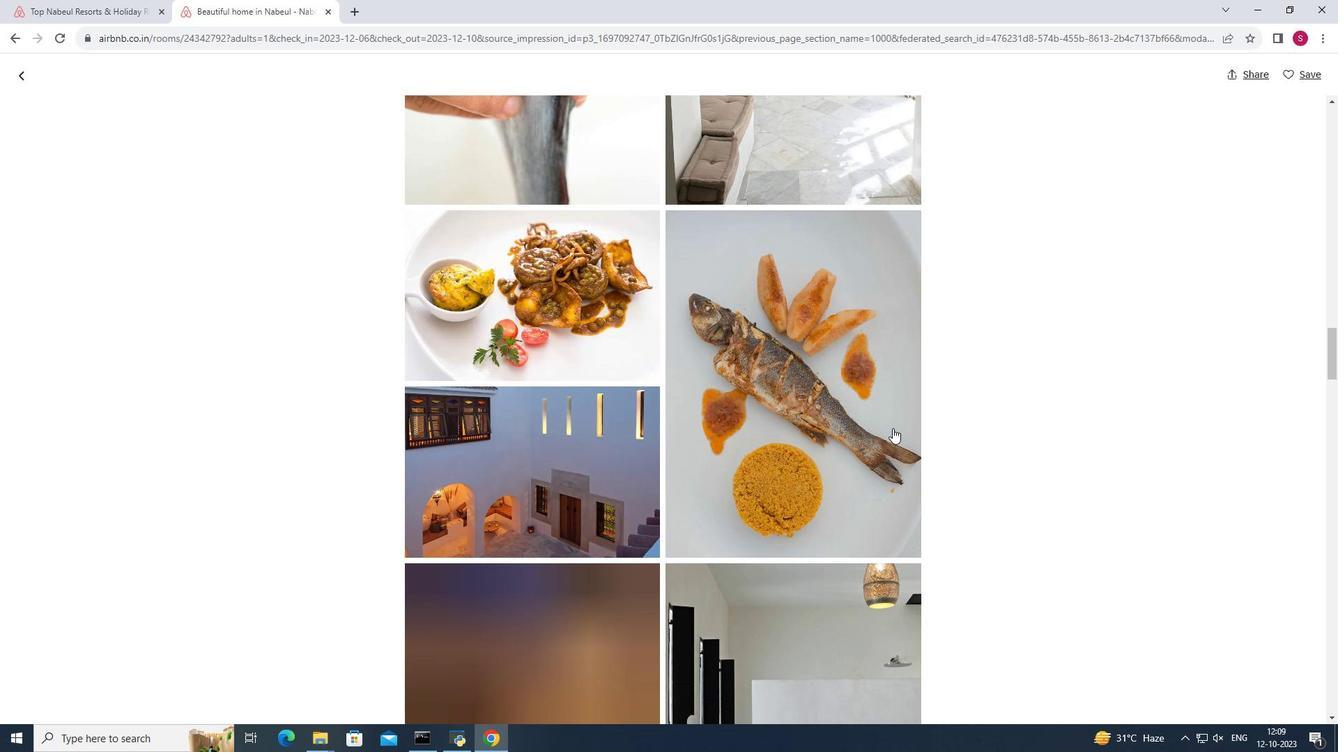 
Action: Mouse scrolled (893, 428) with delta (0, 0)
Screenshot: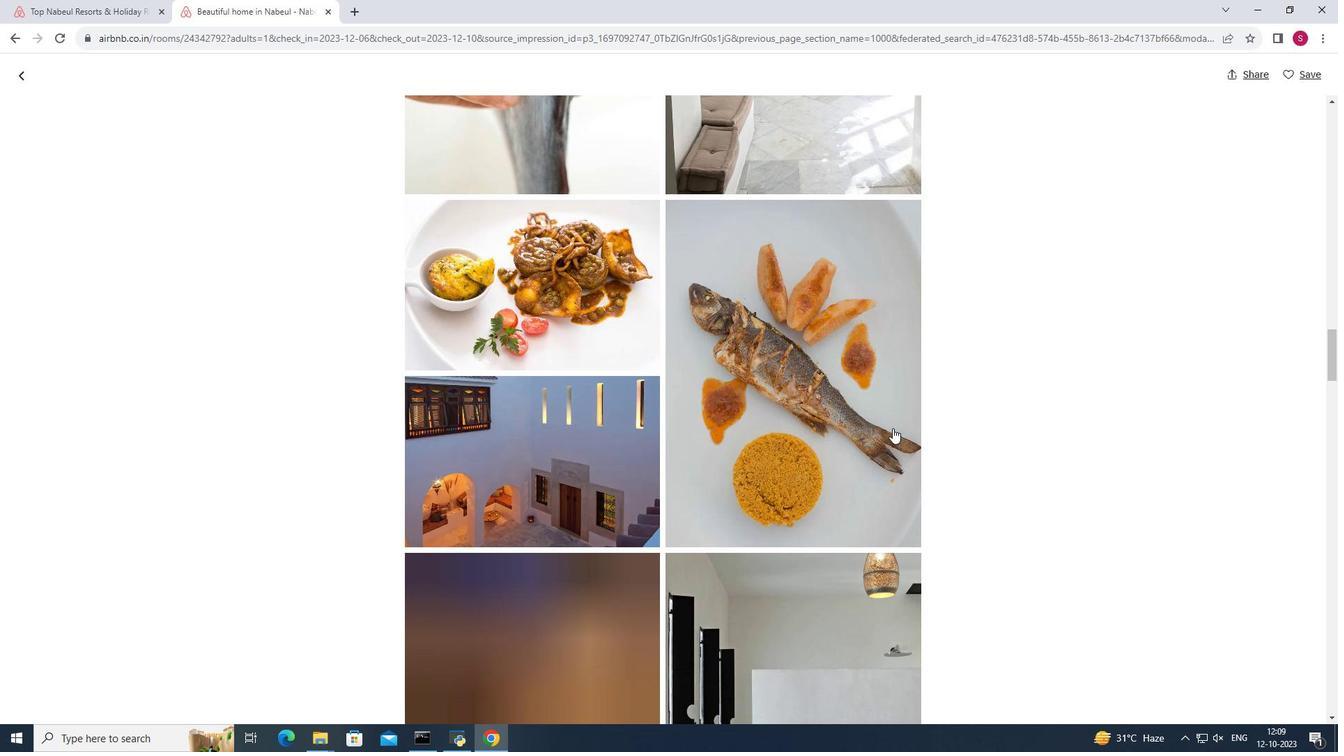
Action: Mouse scrolled (893, 428) with delta (0, 0)
Screenshot: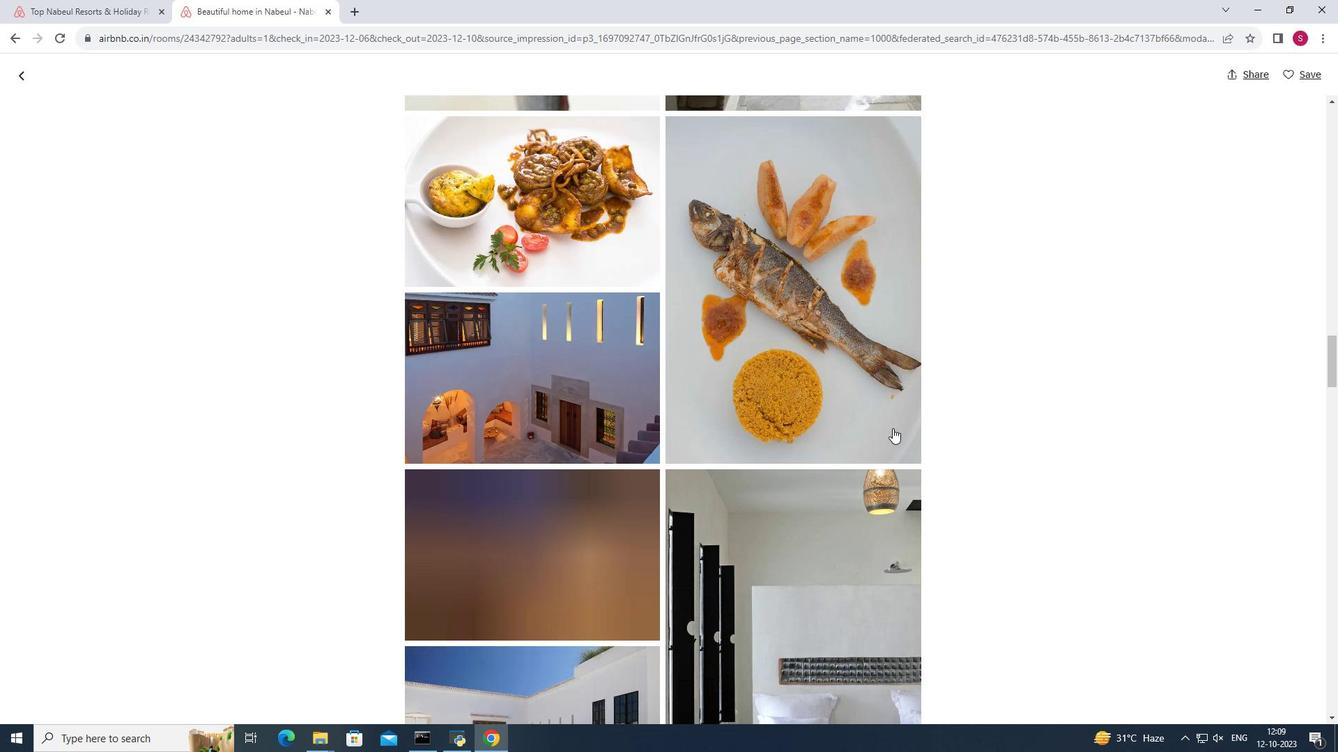 
Action: Mouse scrolled (893, 428) with delta (0, 0)
Screenshot: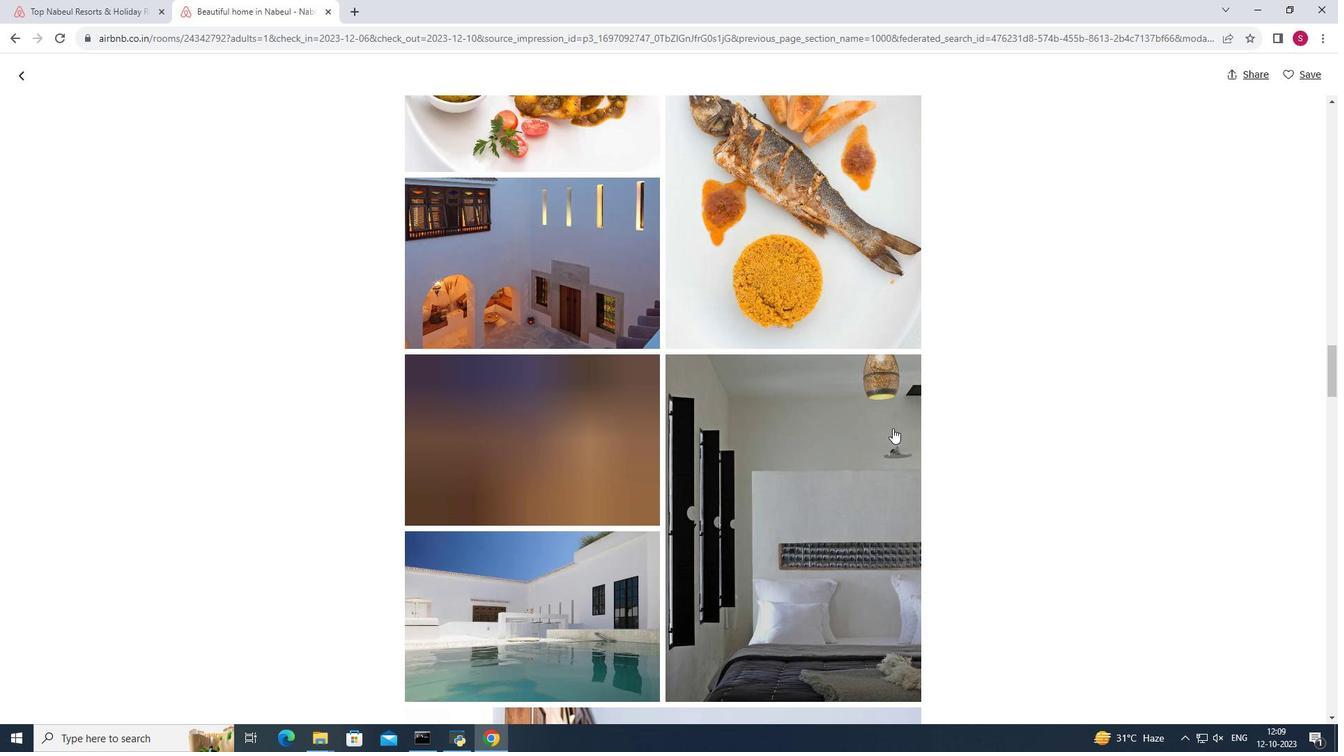 
Action: Mouse scrolled (893, 428) with delta (0, 0)
Screenshot: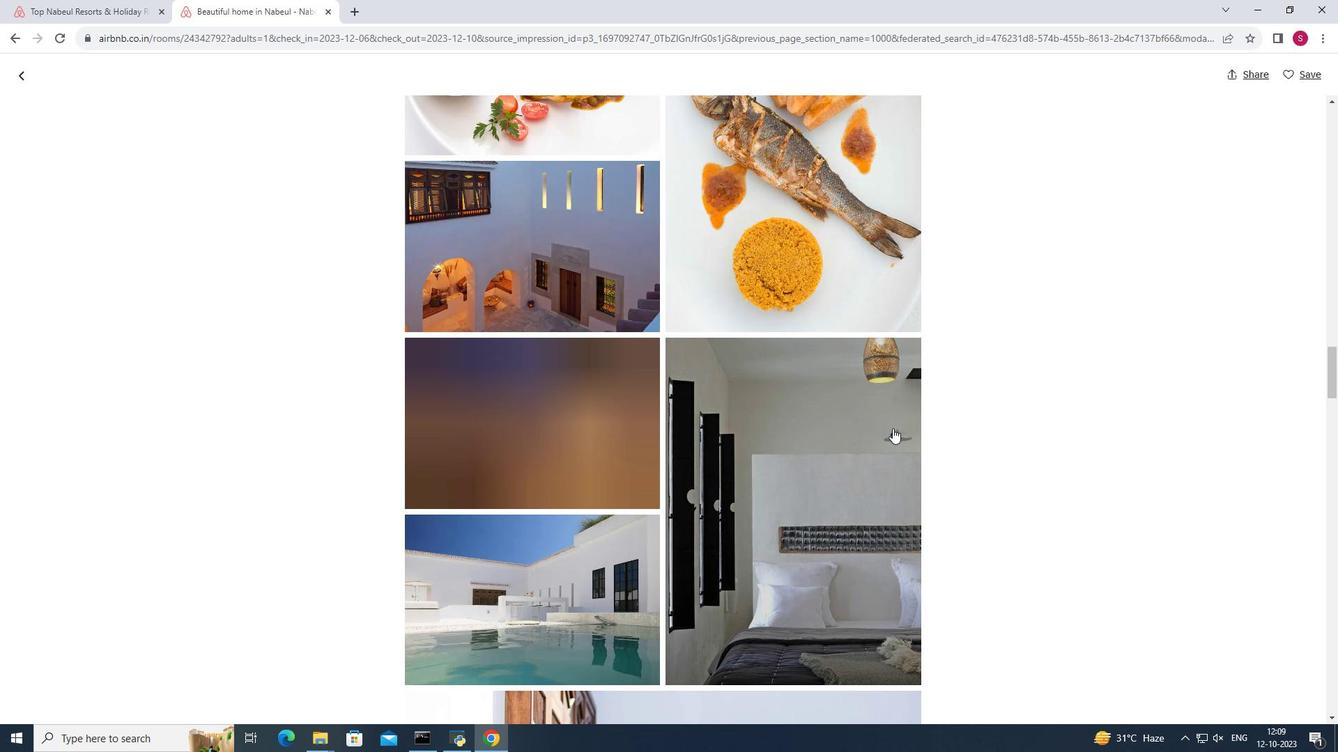
Action: Mouse scrolled (893, 428) with delta (0, 0)
Screenshot: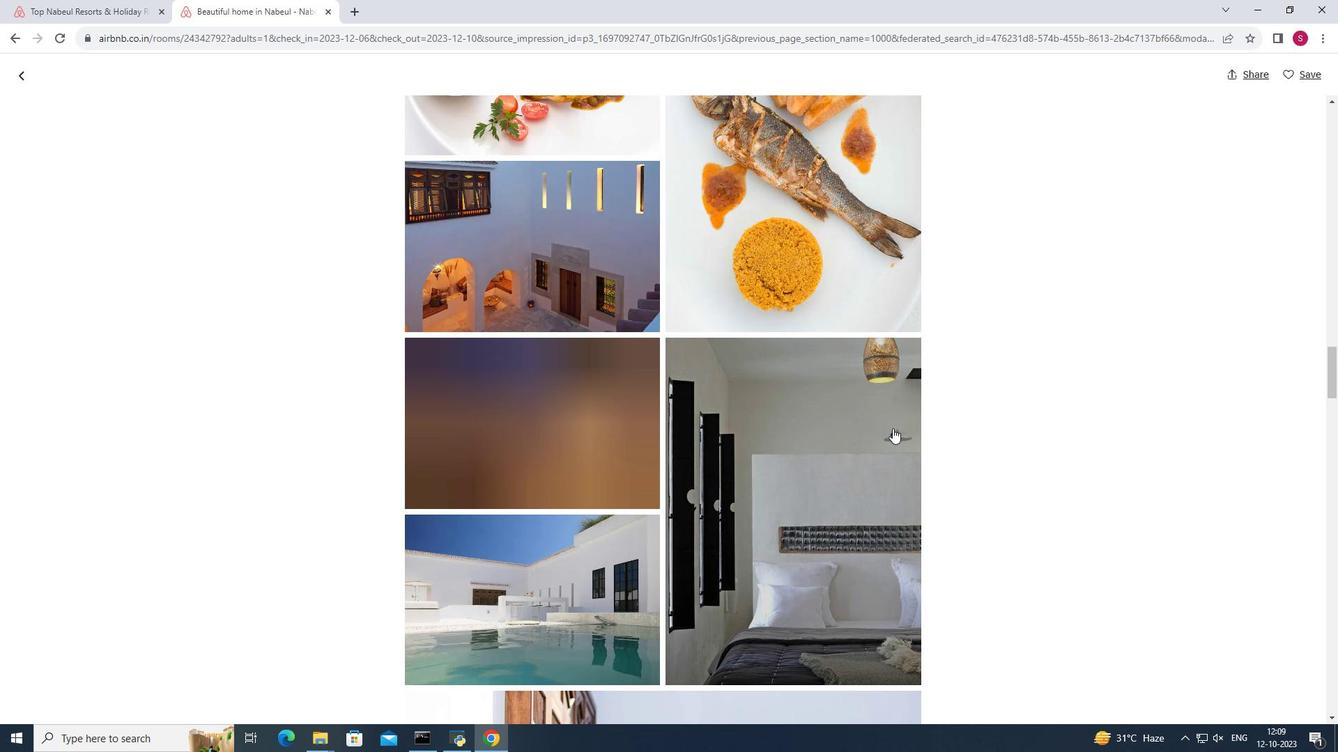 
Action: Mouse scrolled (893, 428) with delta (0, 0)
Screenshot: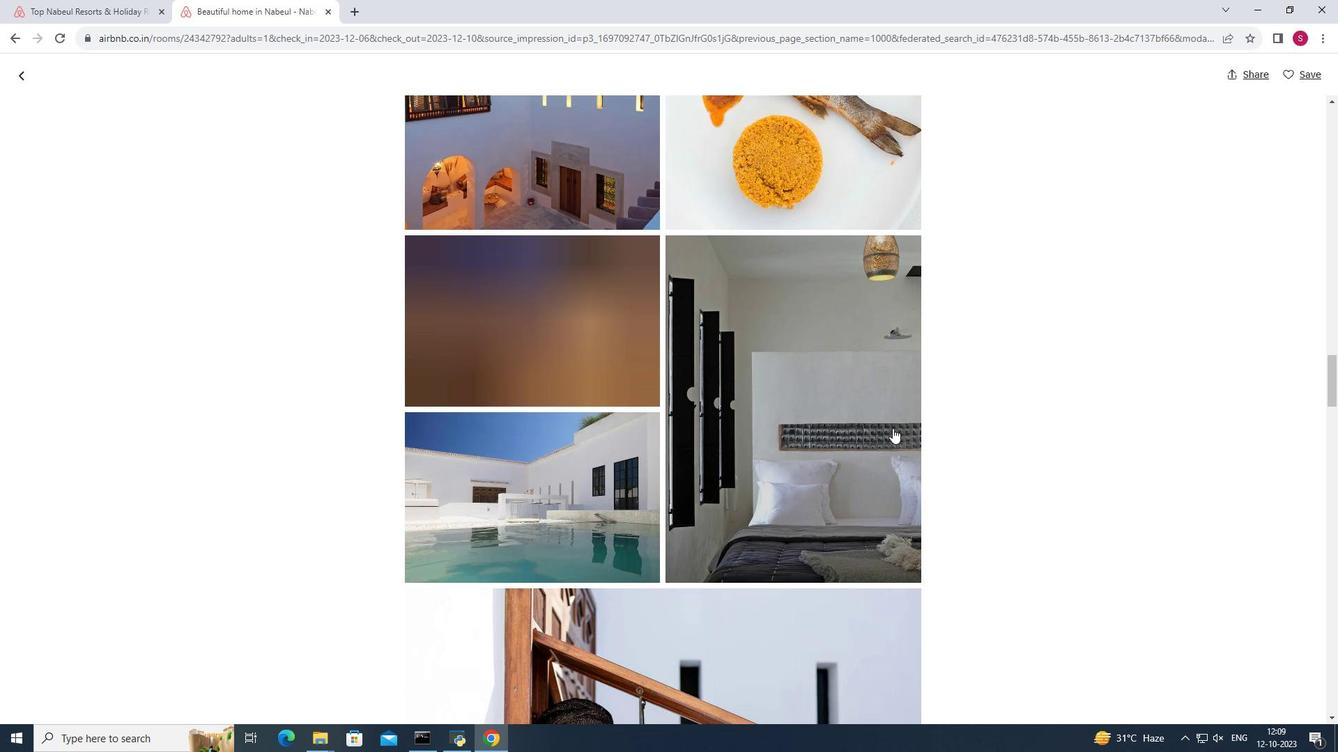 
Action: Mouse scrolled (893, 428) with delta (0, 0)
Screenshot: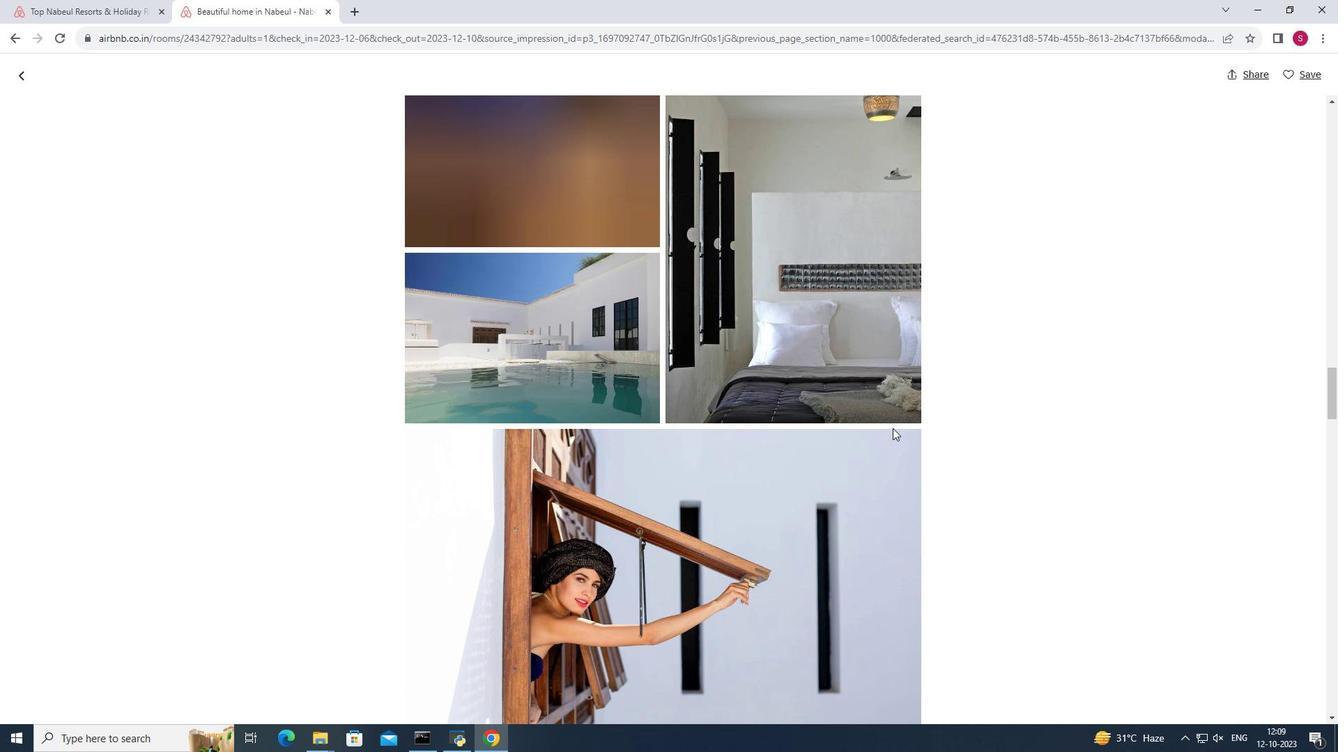 
Action: Mouse scrolled (893, 428) with delta (0, 0)
Screenshot: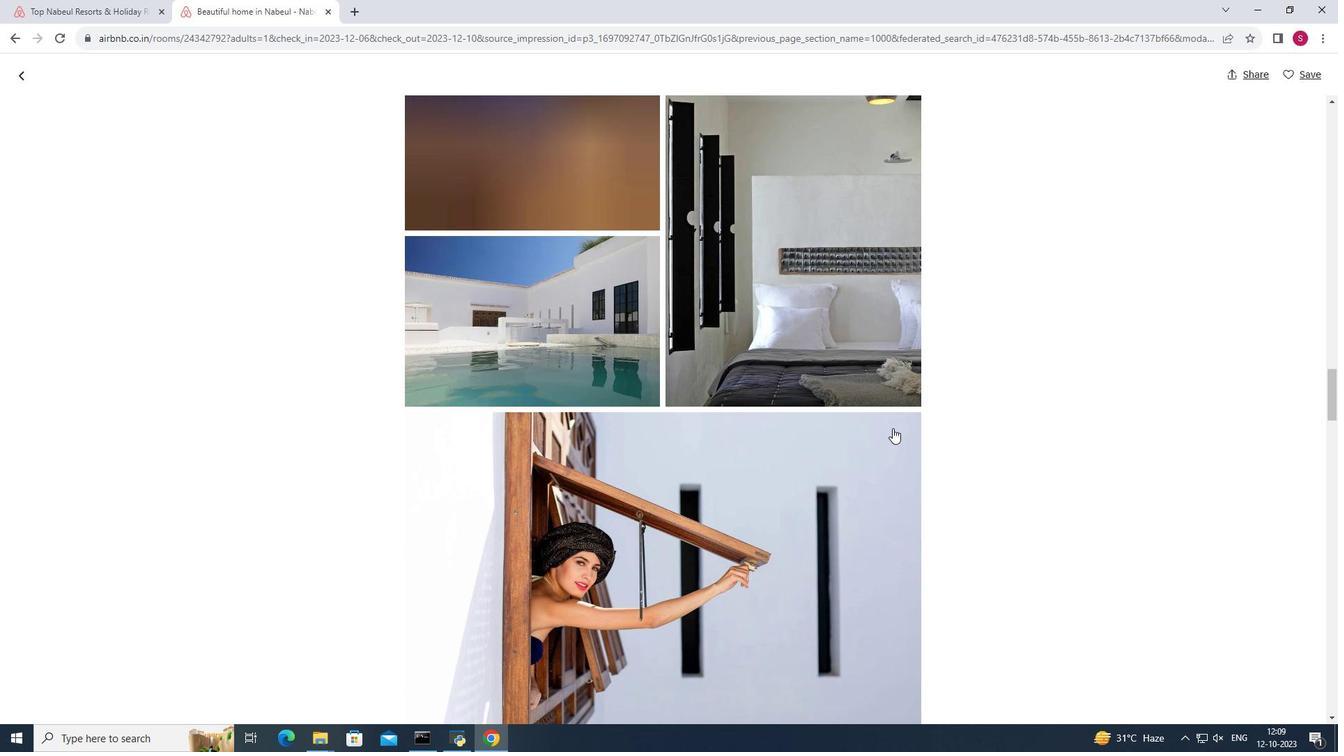 
Action: Mouse scrolled (893, 428) with delta (0, 0)
Screenshot: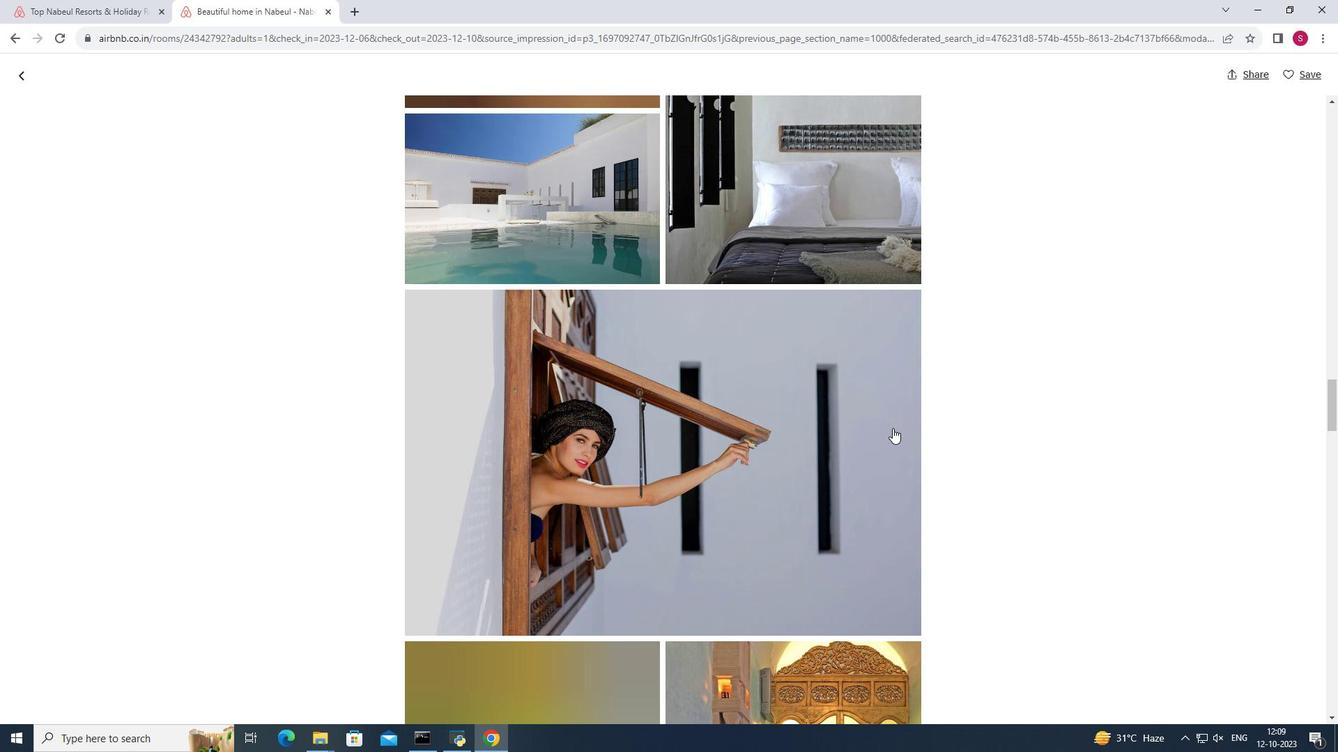
Action: Mouse scrolled (893, 428) with delta (0, 0)
Screenshot: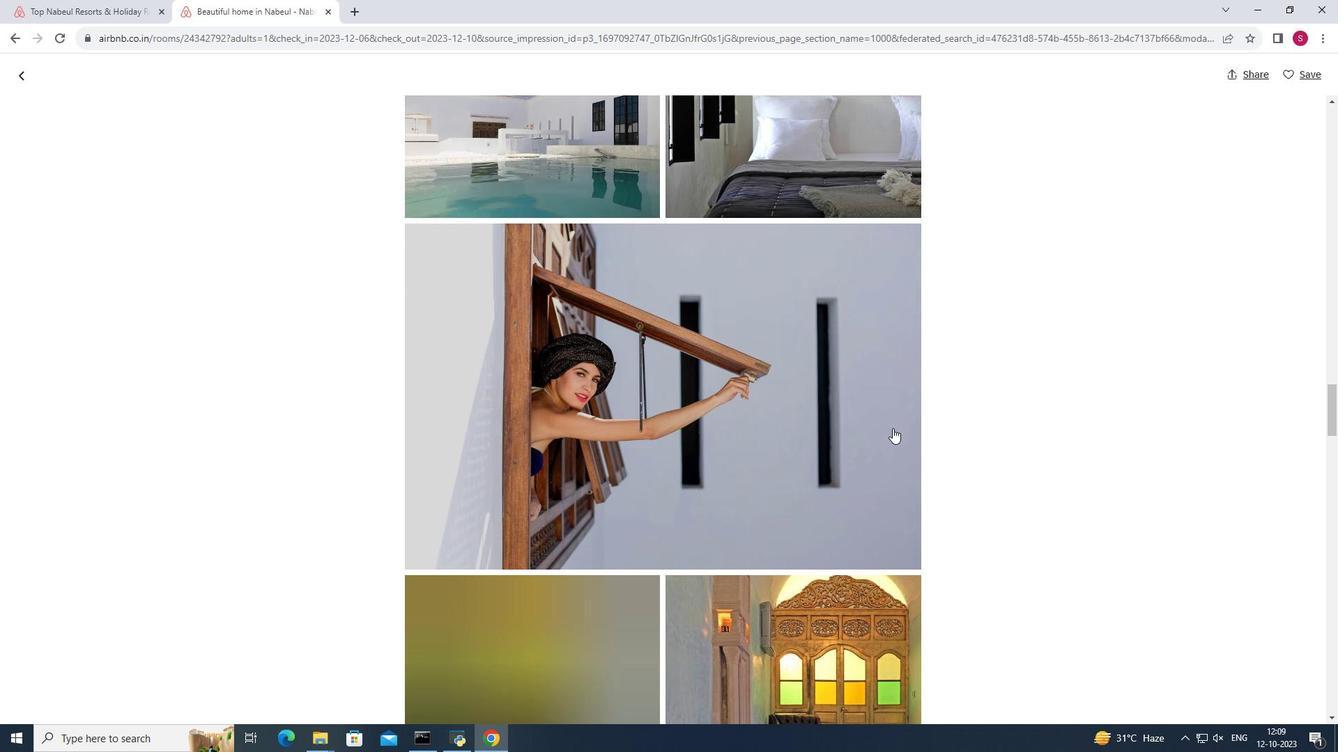 
Action: Mouse scrolled (893, 429) with delta (0, 0)
Screenshot: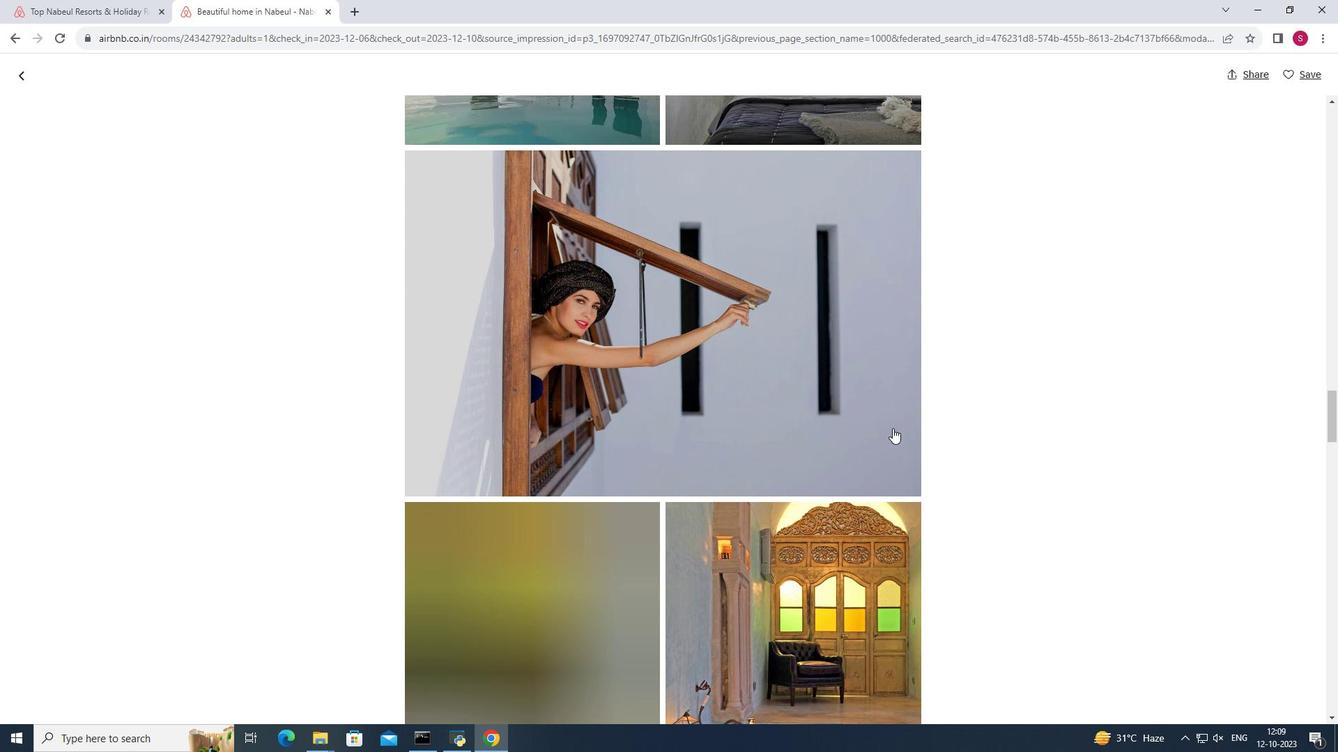 
Action: Mouse scrolled (893, 428) with delta (0, 0)
Screenshot: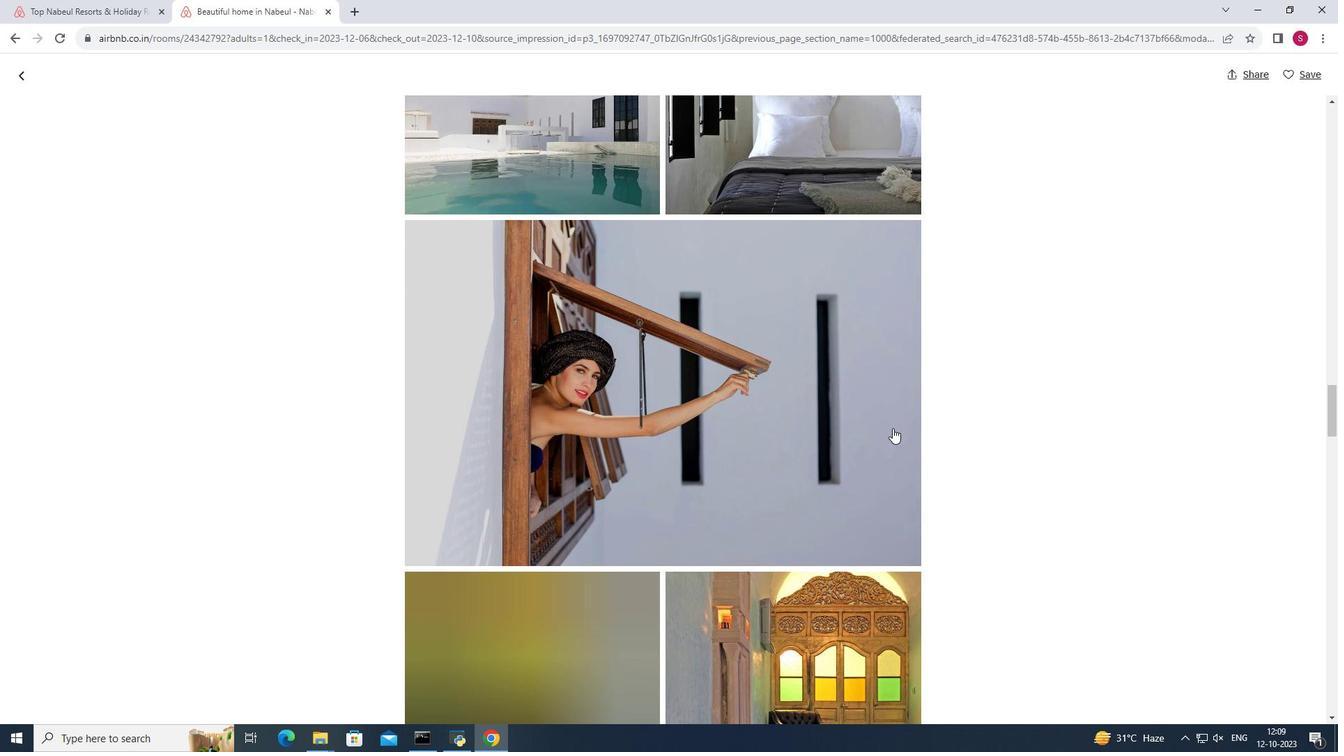 
Action: Mouse scrolled (893, 428) with delta (0, 0)
Screenshot: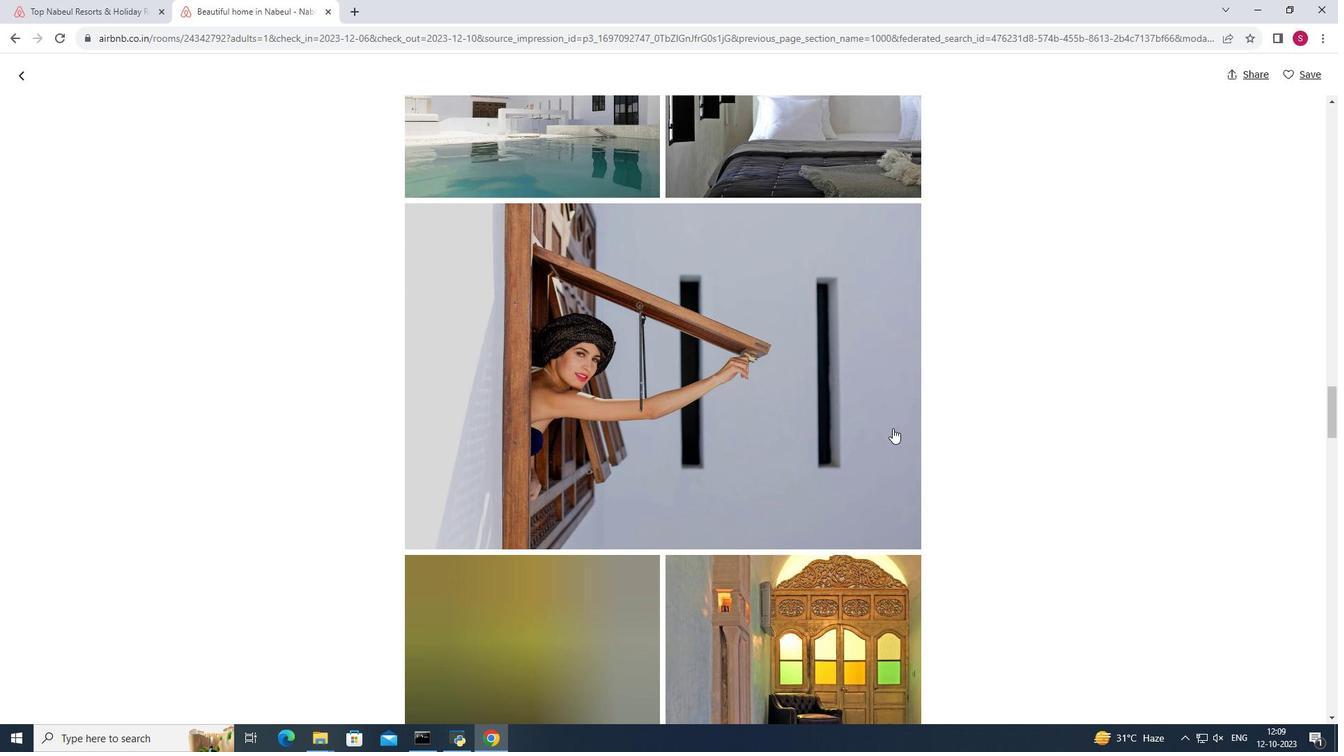 
Action: Mouse scrolled (893, 428) with delta (0, 0)
Screenshot: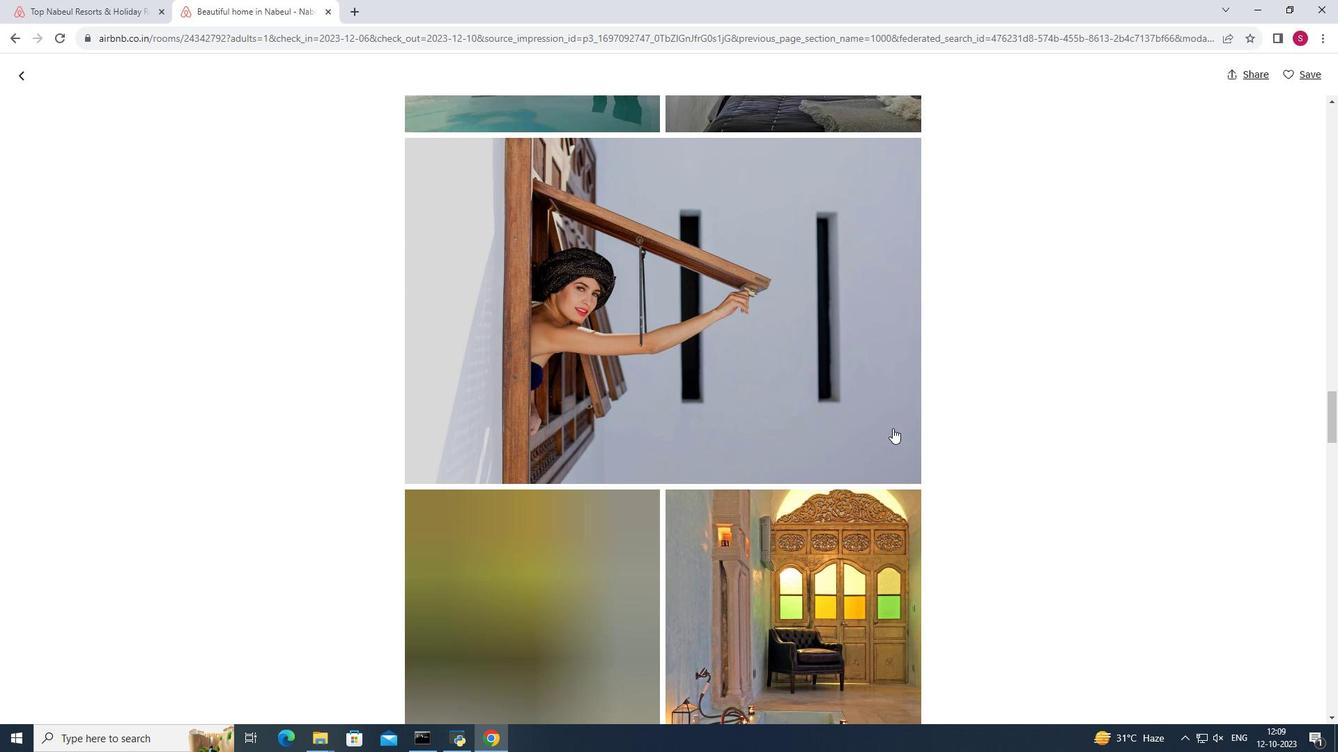 
Action: Mouse scrolled (893, 428) with delta (0, 0)
Screenshot: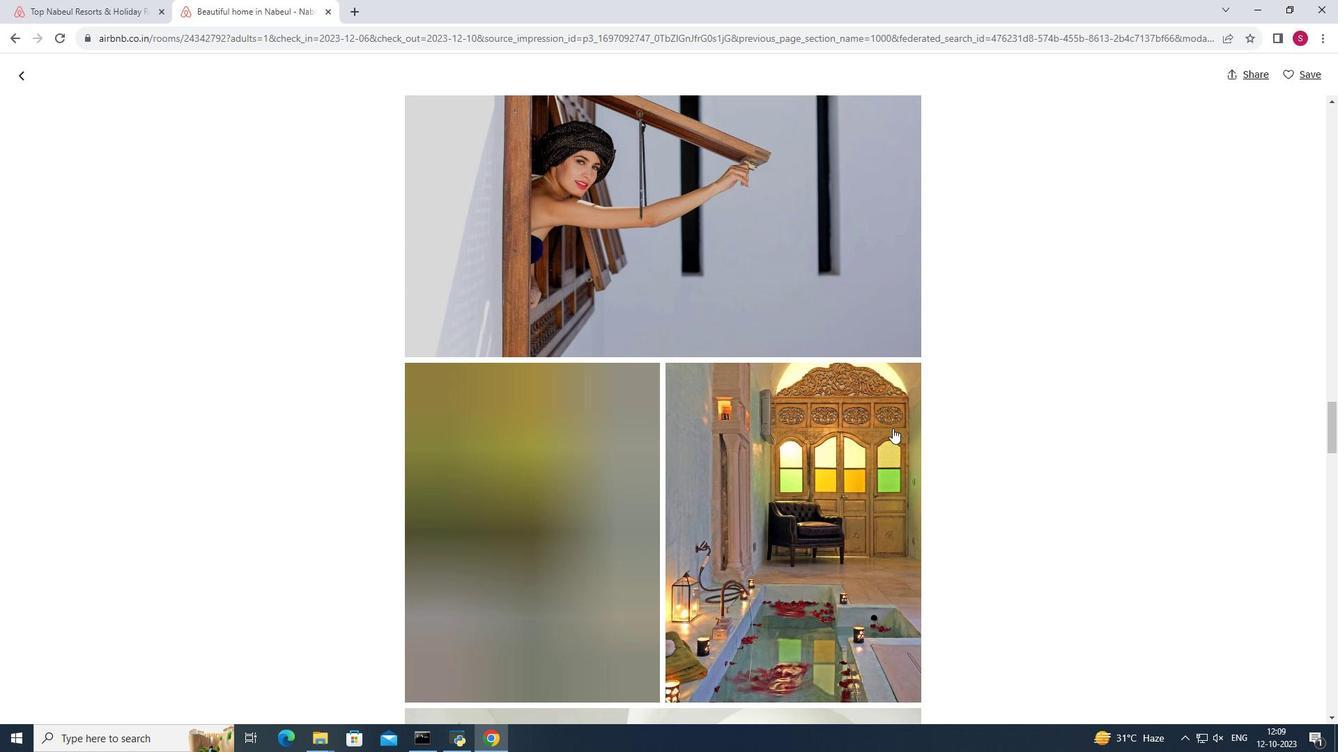 
Action: Mouse scrolled (893, 428) with delta (0, 0)
Screenshot: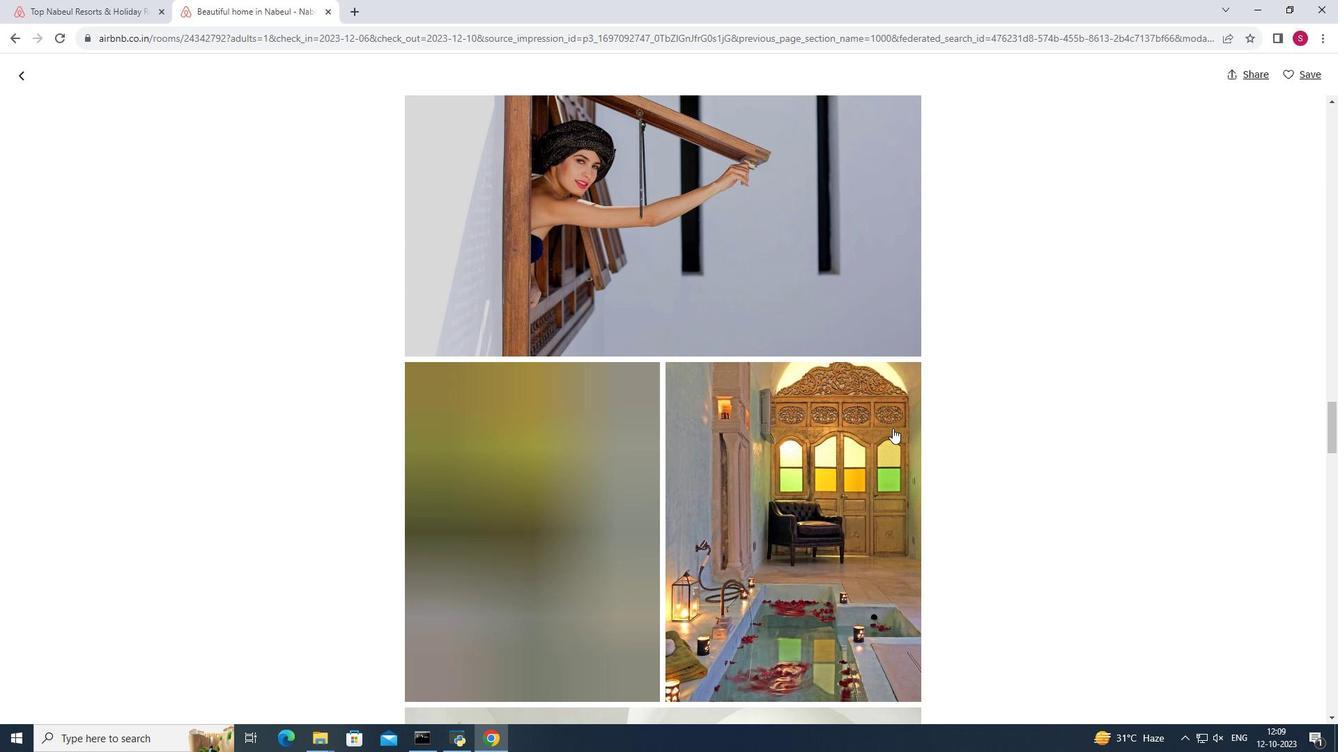 
Action: Mouse scrolled (893, 428) with delta (0, 0)
Screenshot: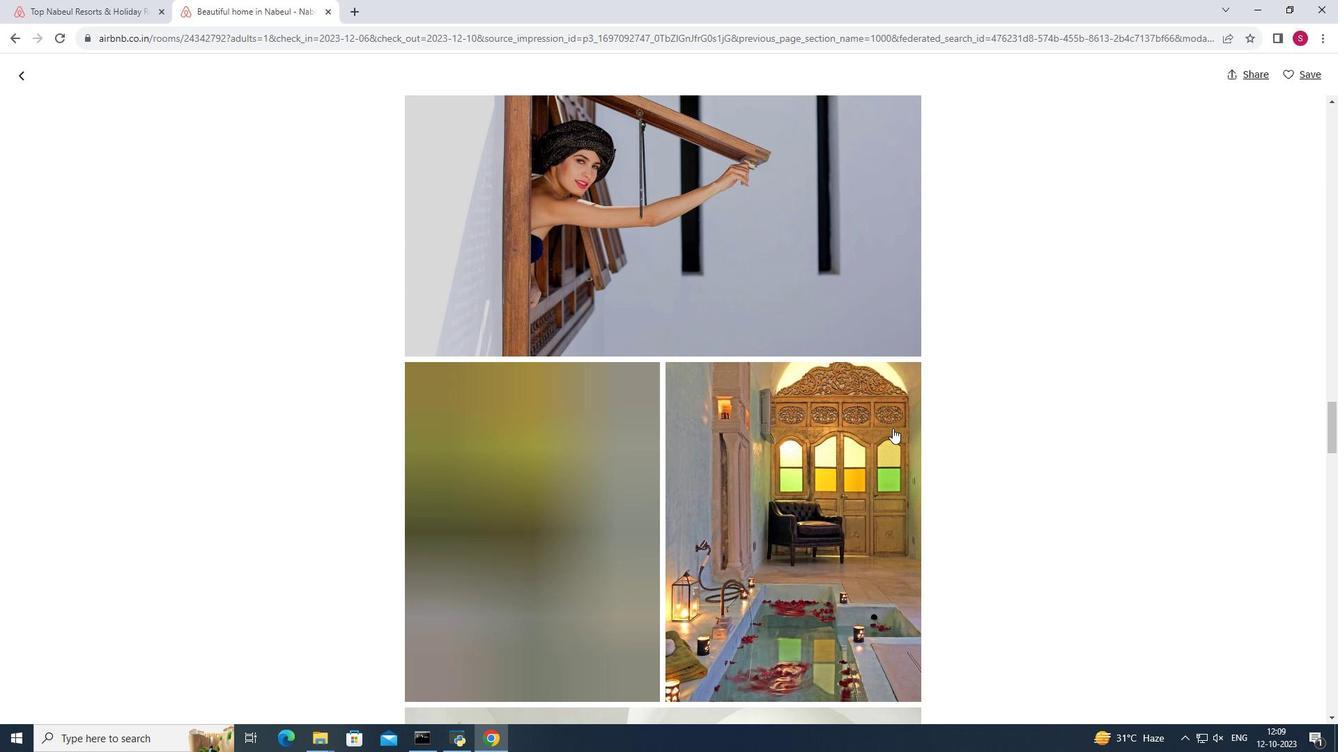 
Action: Mouse scrolled (893, 428) with delta (0, 0)
Screenshot: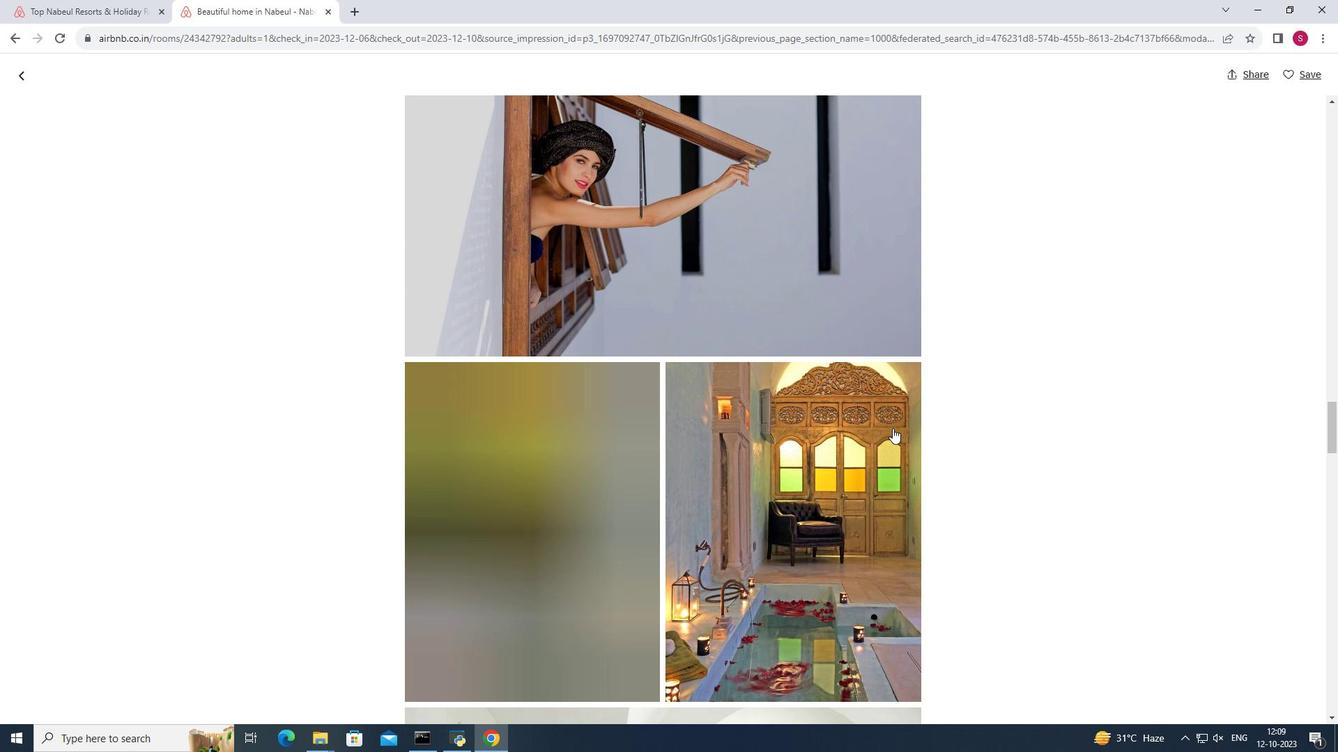 
Action: Mouse scrolled (893, 428) with delta (0, 0)
Screenshot: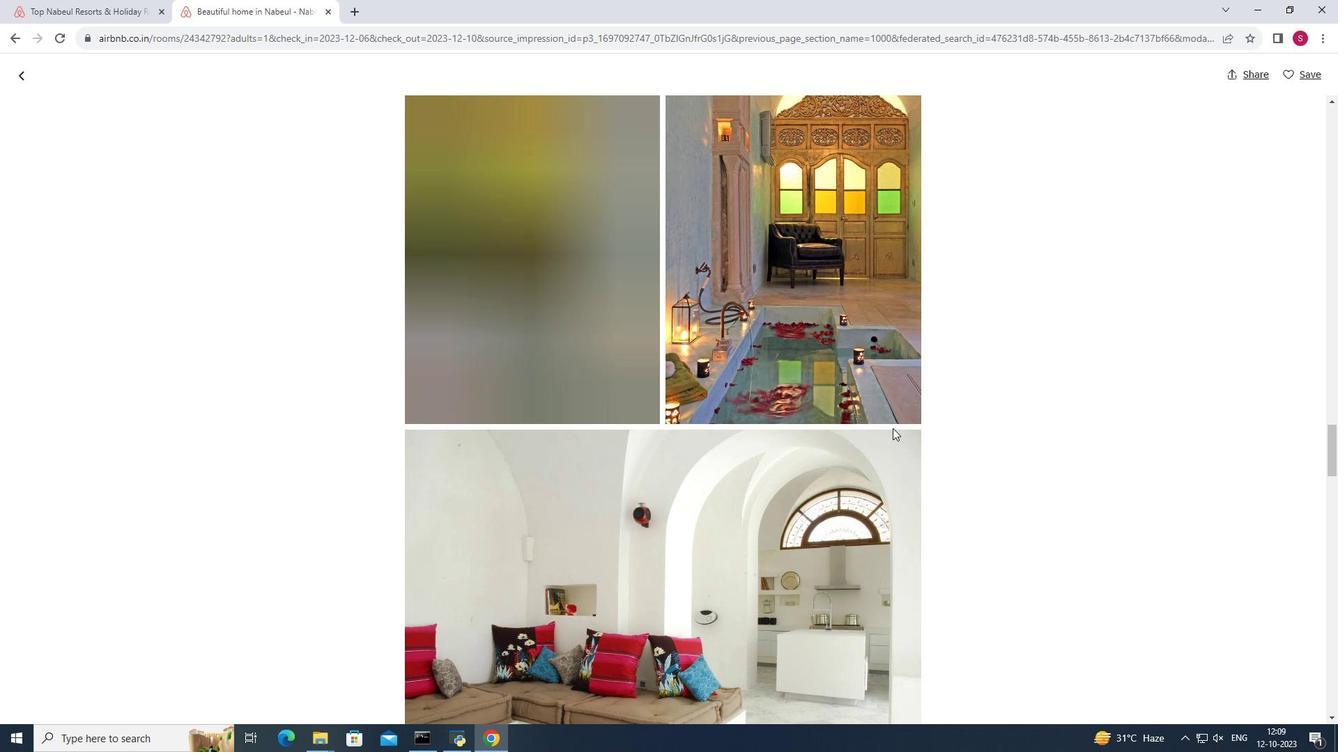 
Action: Mouse scrolled (893, 428) with delta (0, 0)
Screenshot: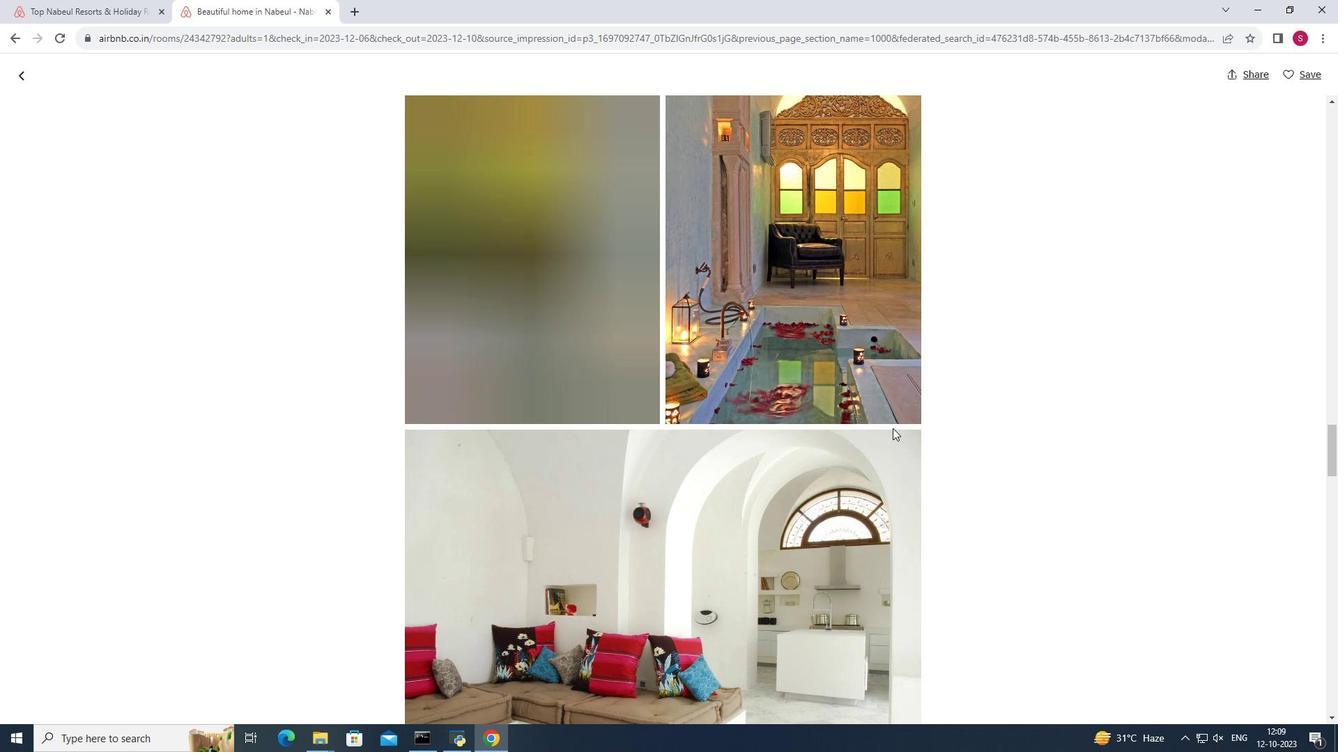 
Action: Mouse scrolled (893, 428) with delta (0, 0)
Screenshot: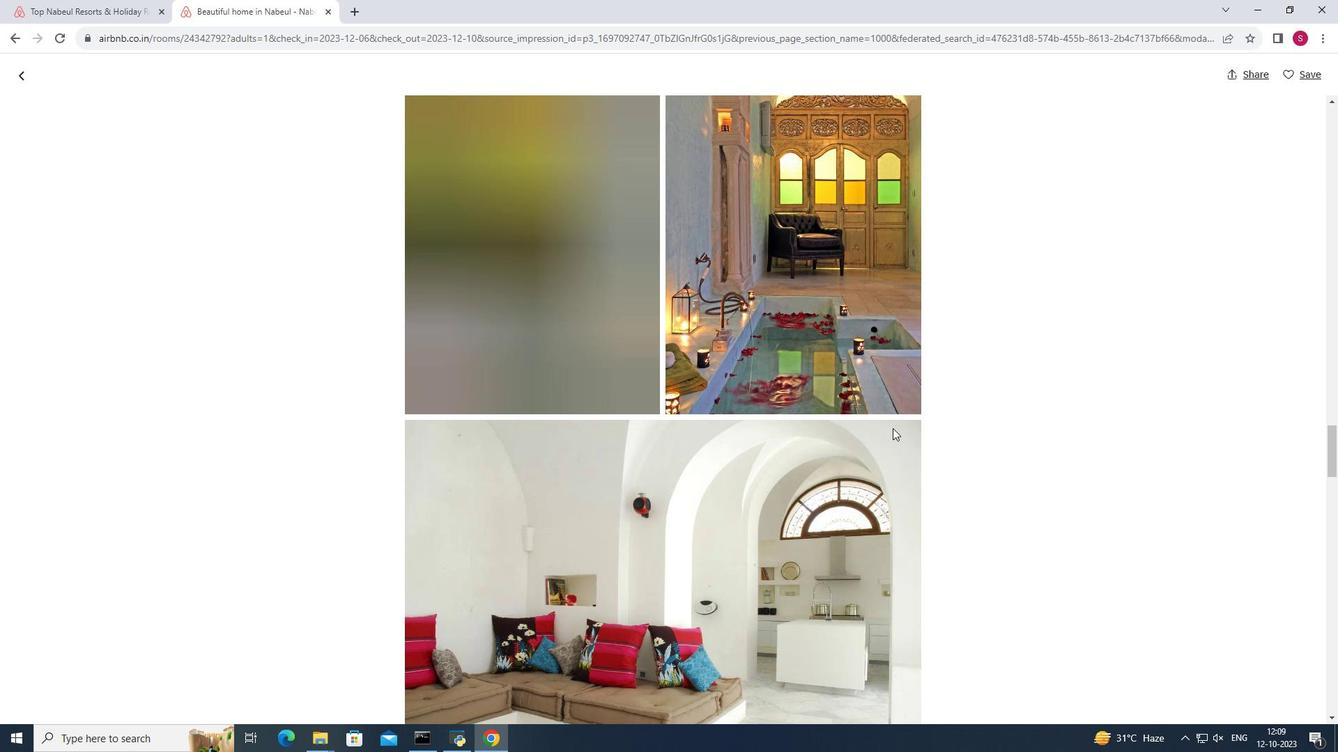 
Action: Mouse scrolled (893, 428) with delta (0, 0)
Screenshot: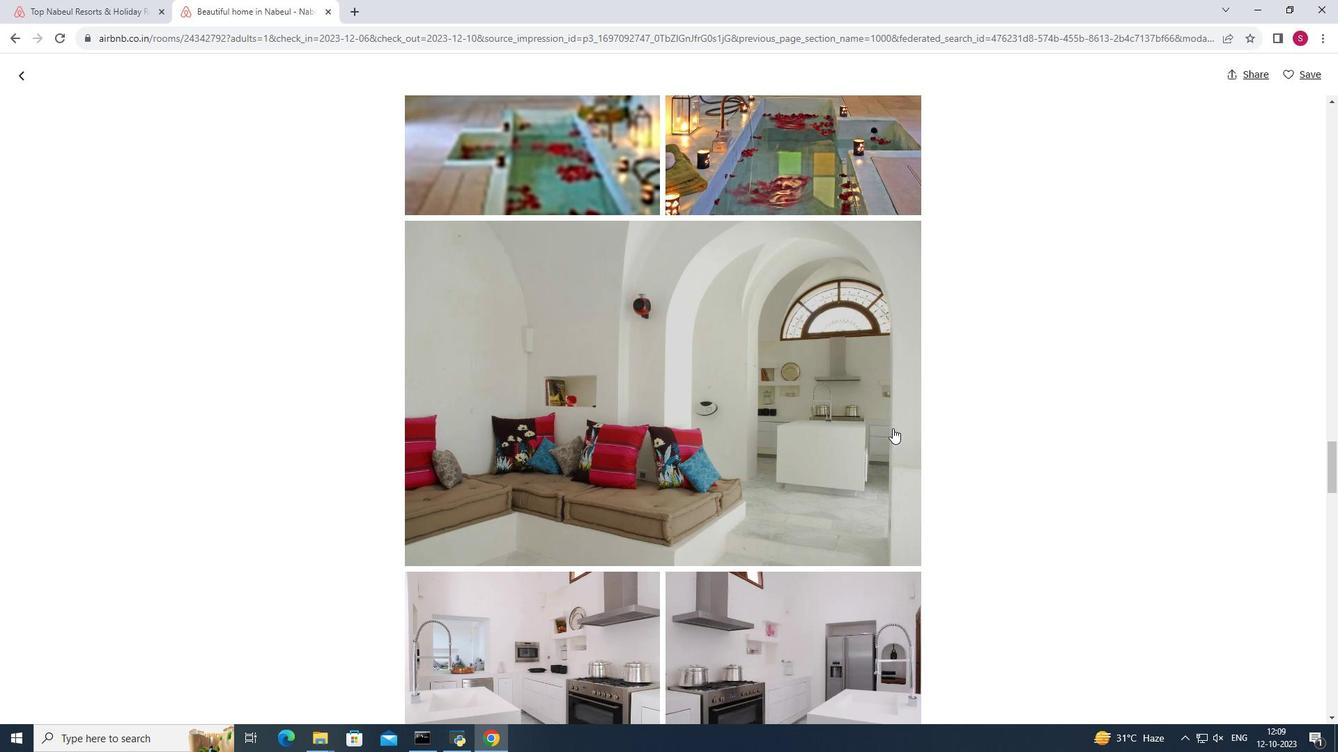 
Action: Mouse scrolled (893, 428) with delta (0, 0)
Screenshot: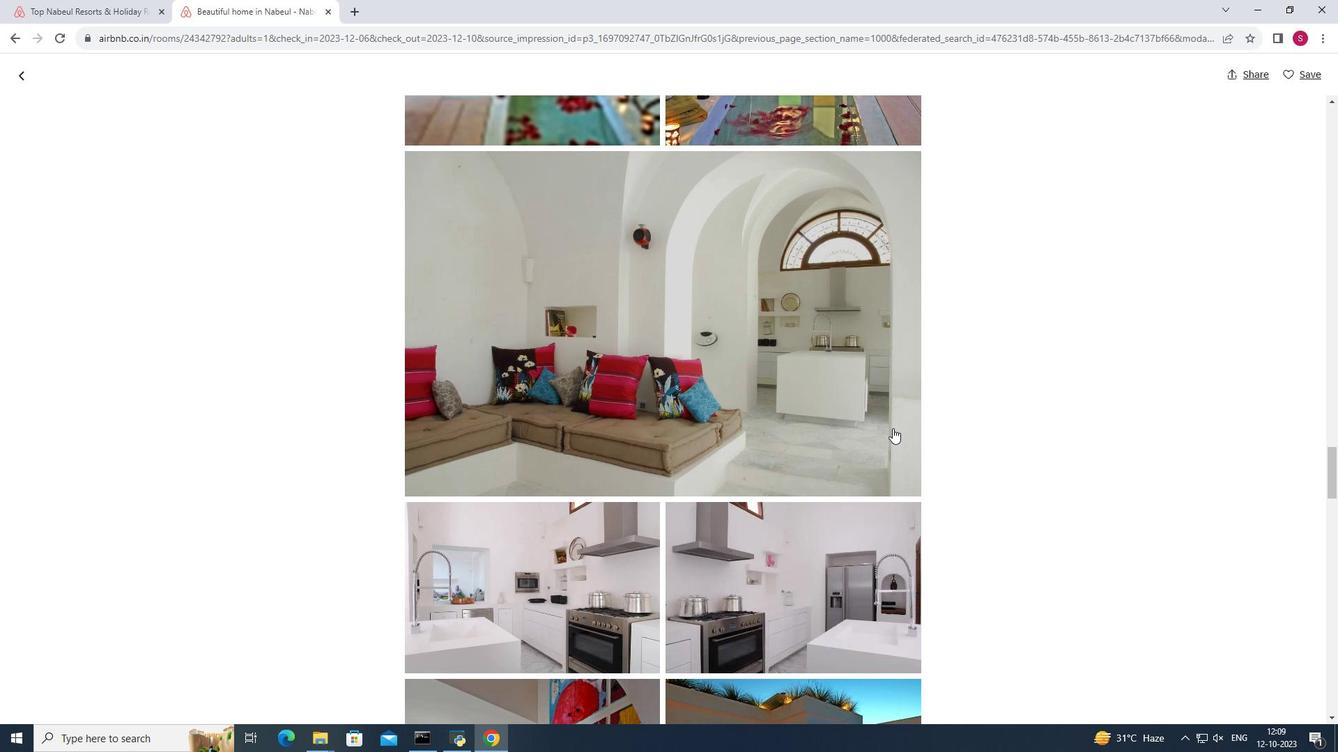 
Action: Mouse scrolled (893, 428) with delta (0, 0)
Screenshot: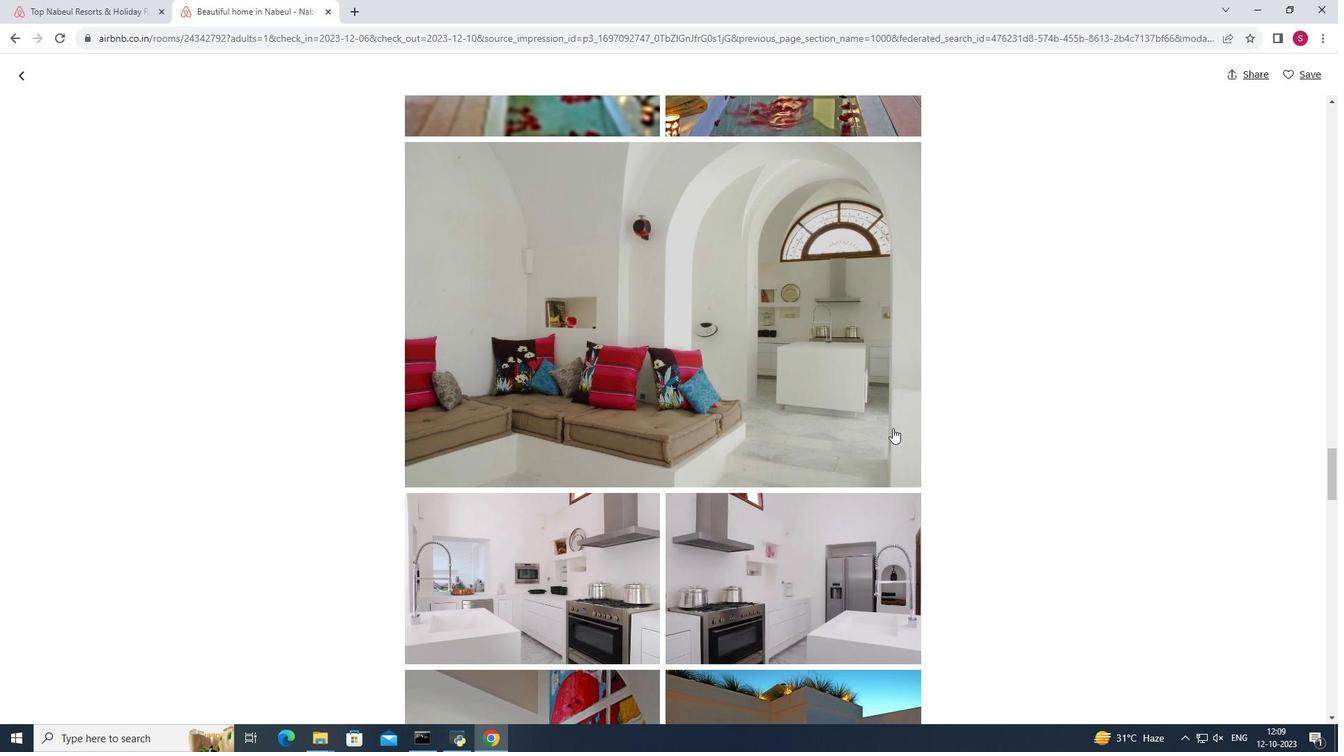
Action: Mouse scrolled (893, 428) with delta (0, 0)
Screenshot: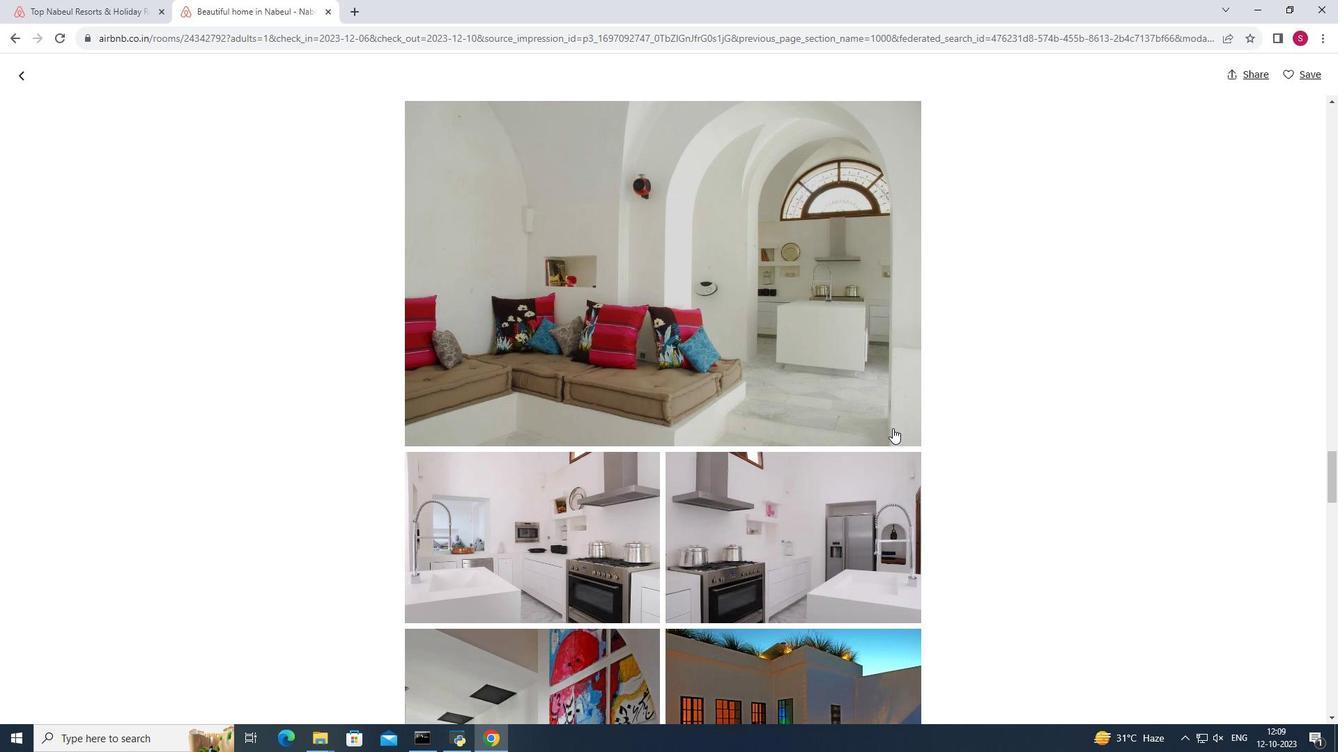 
Action: Mouse scrolled (893, 428) with delta (0, 0)
Screenshot: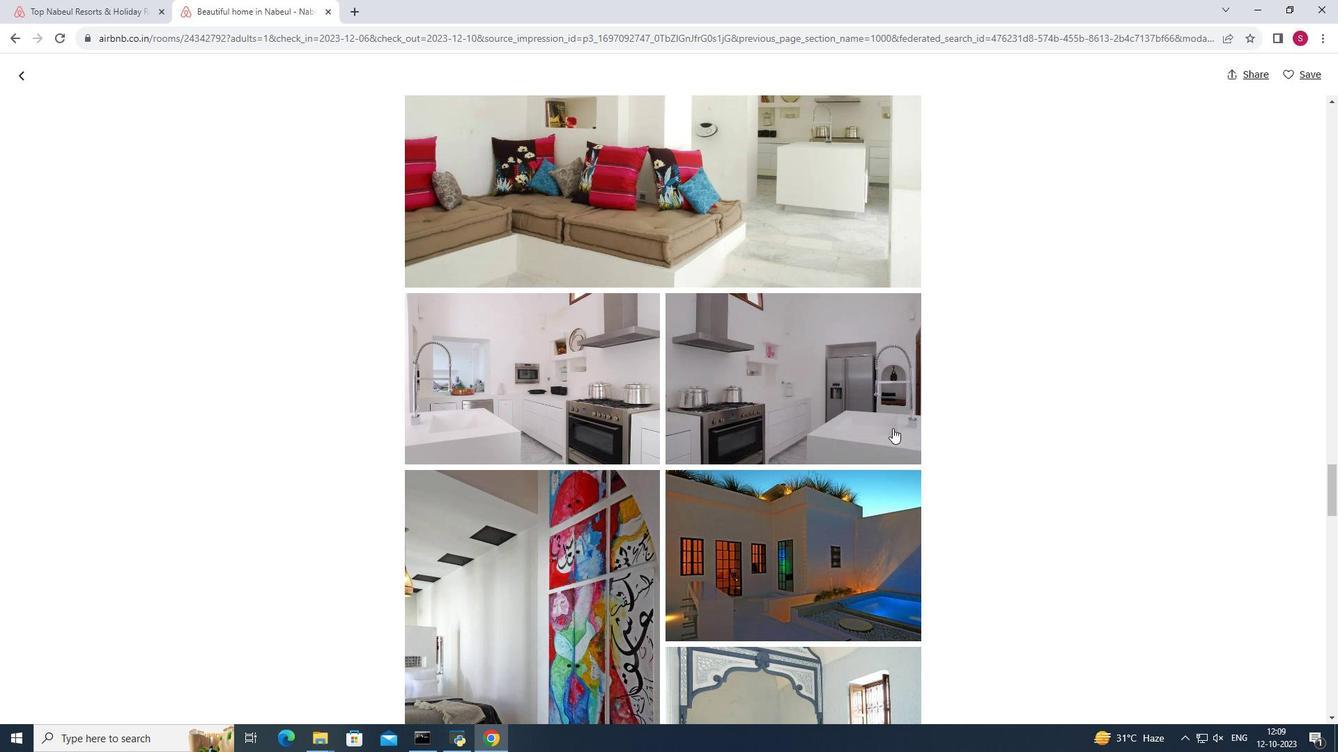 
Action: Mouse scrolled (893, 428) with delta (0, 0)
Screenshot: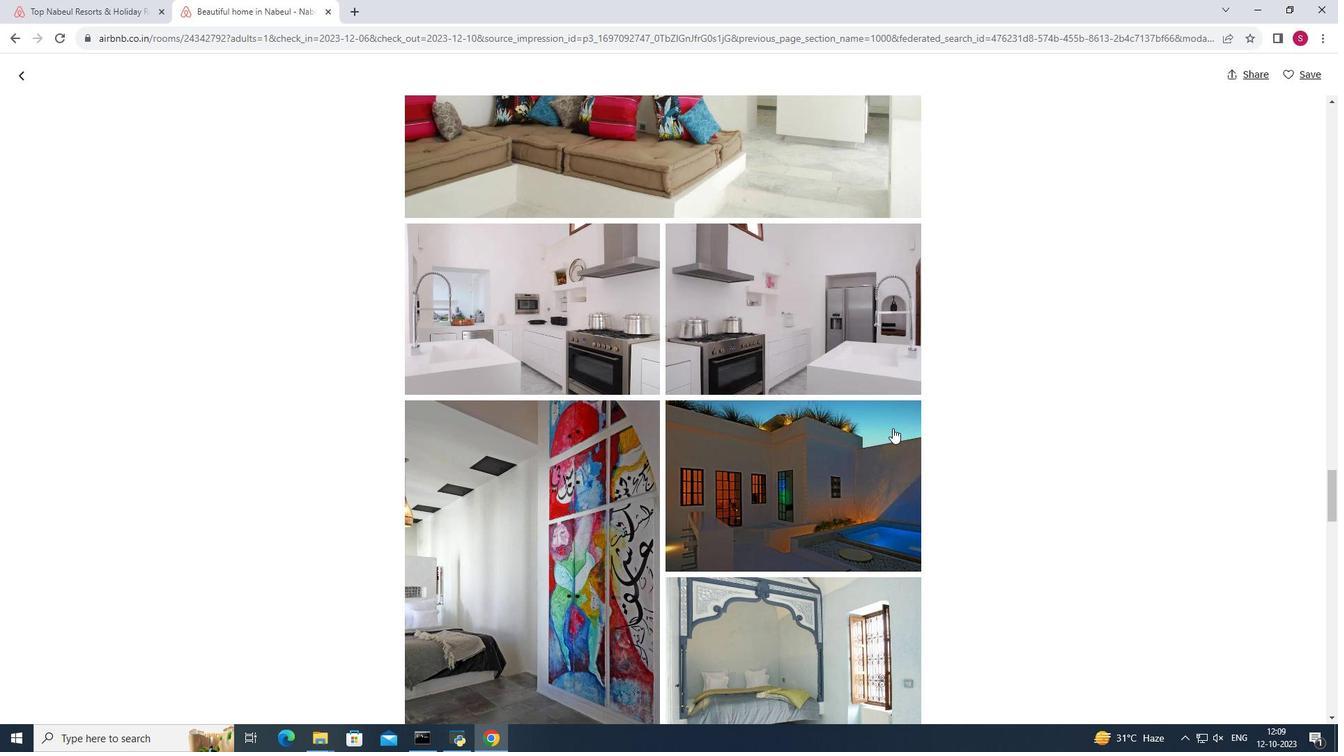 
Action: Mouse scrolled (893, 428) with delta (0, 0)
Screenshot: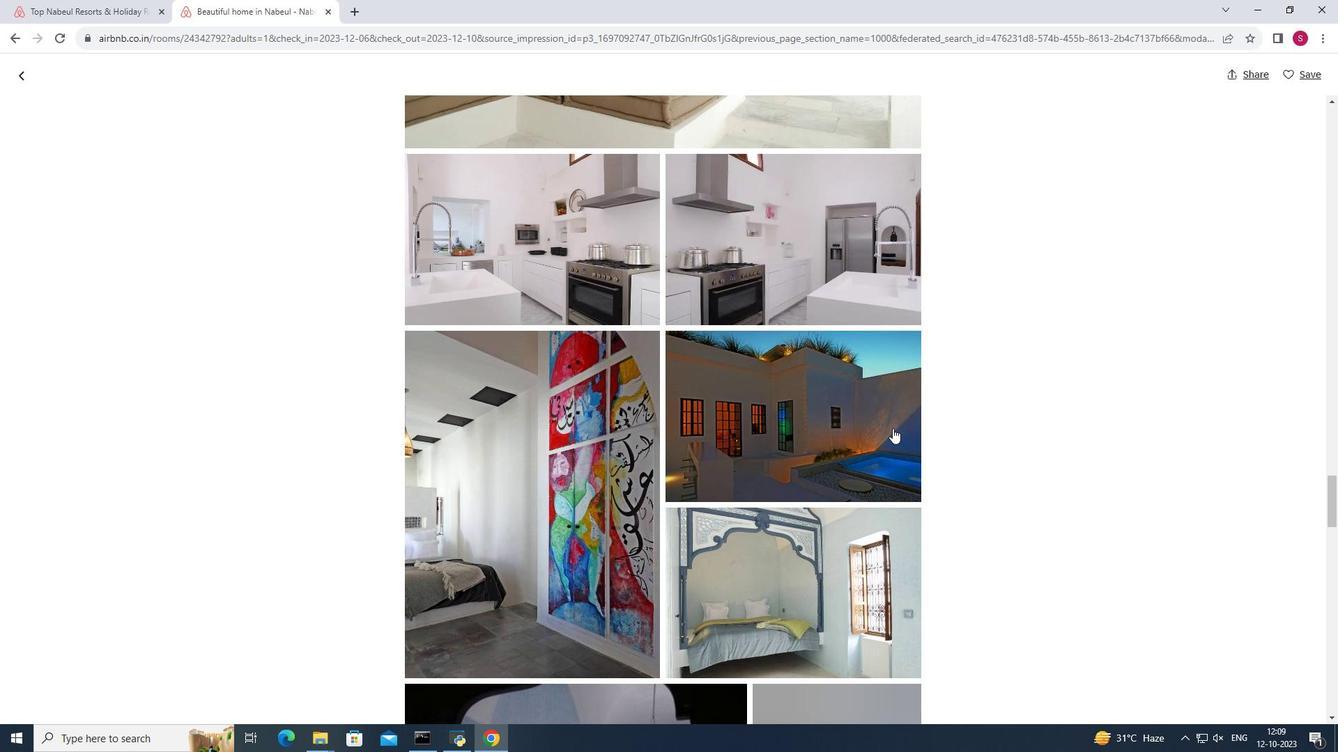 
Action: Mouse scrolled (893, 428) with delta (0, 0)
Screenshot: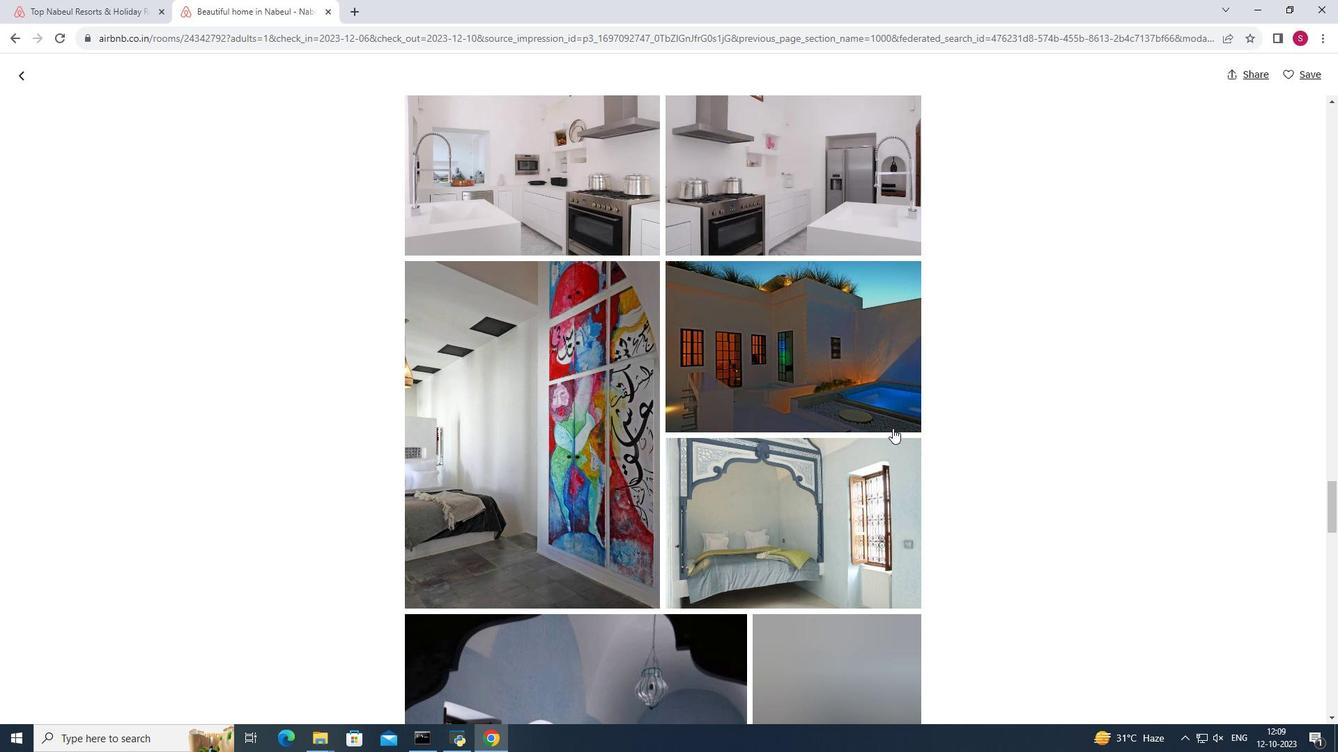 
Action: Mouse scrolled (893, 428) with delta (0, 0)
Screenshot: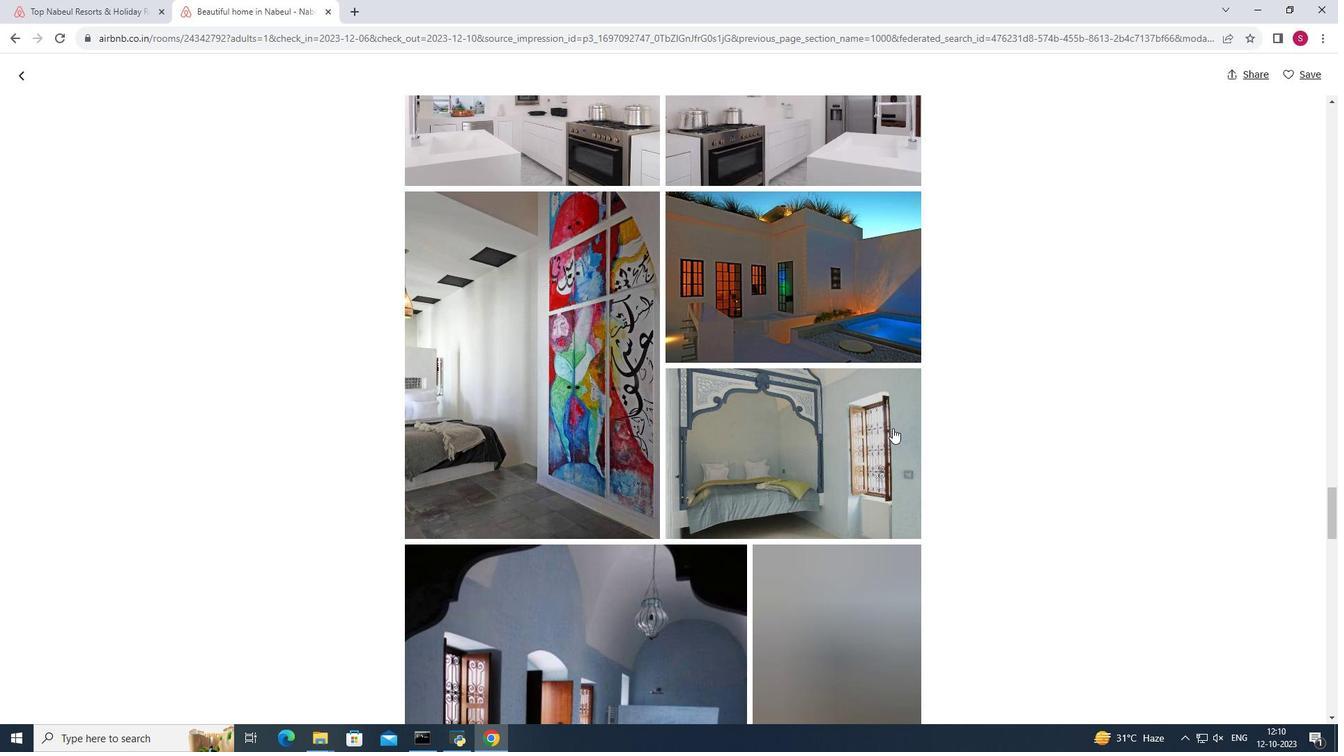
Action: Mouse scrolled (893, 428) with delta (0, 0)
Screenshot: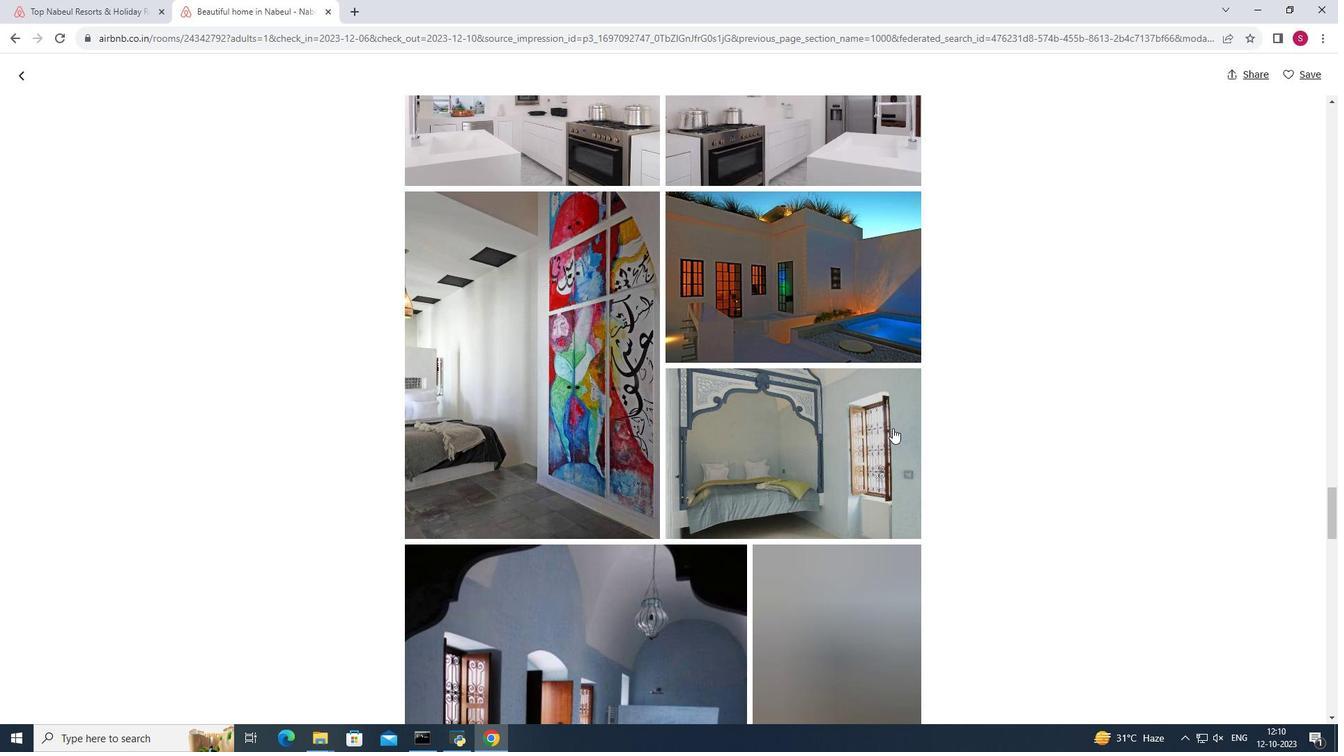 
Action: Mouse scrolled (893, 428) with delta (0, 0)
Screenshot: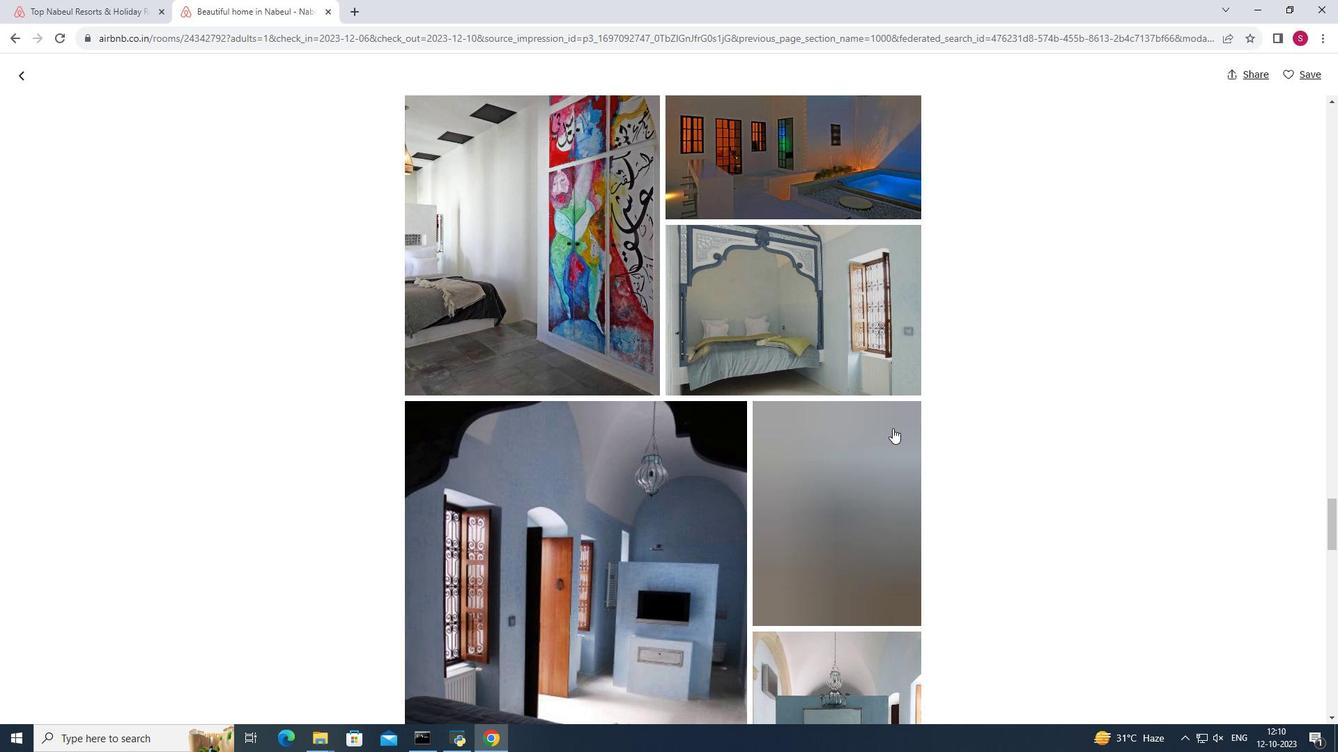 
Action: Mouse scrolled (893, 428) with delta (0, 0)
Screenshot: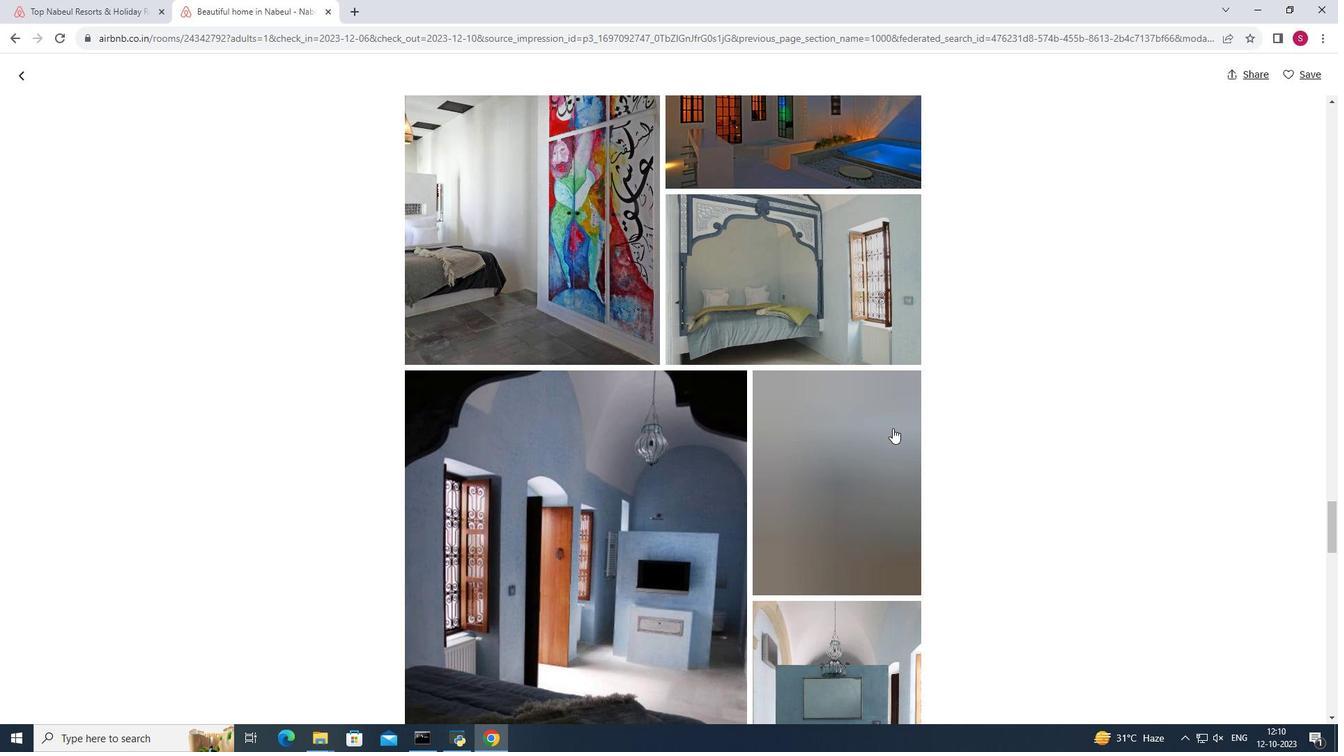 
Action: Mouse scrolled (893, 428) with delta (0, 0)
Screenshot: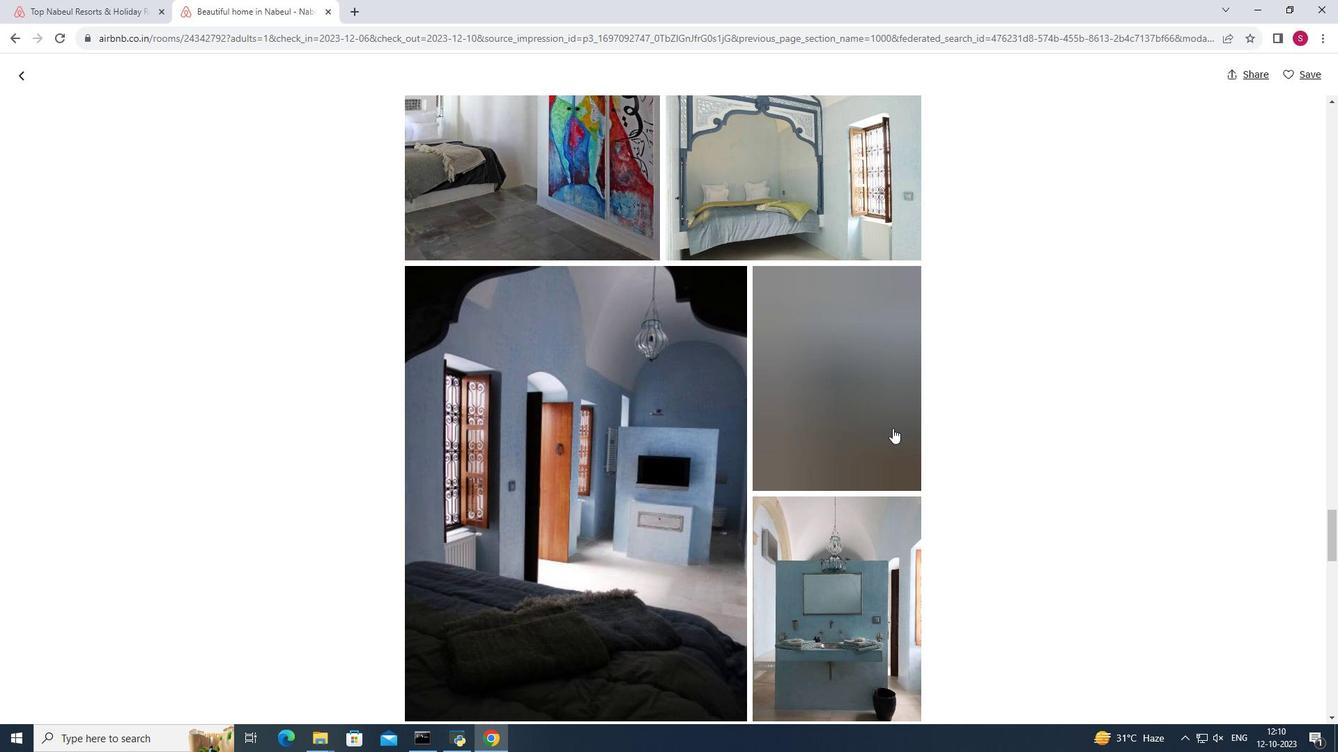 
Action: Mouse scrolled (893, 428) with delta (0, 0)
Screenshot: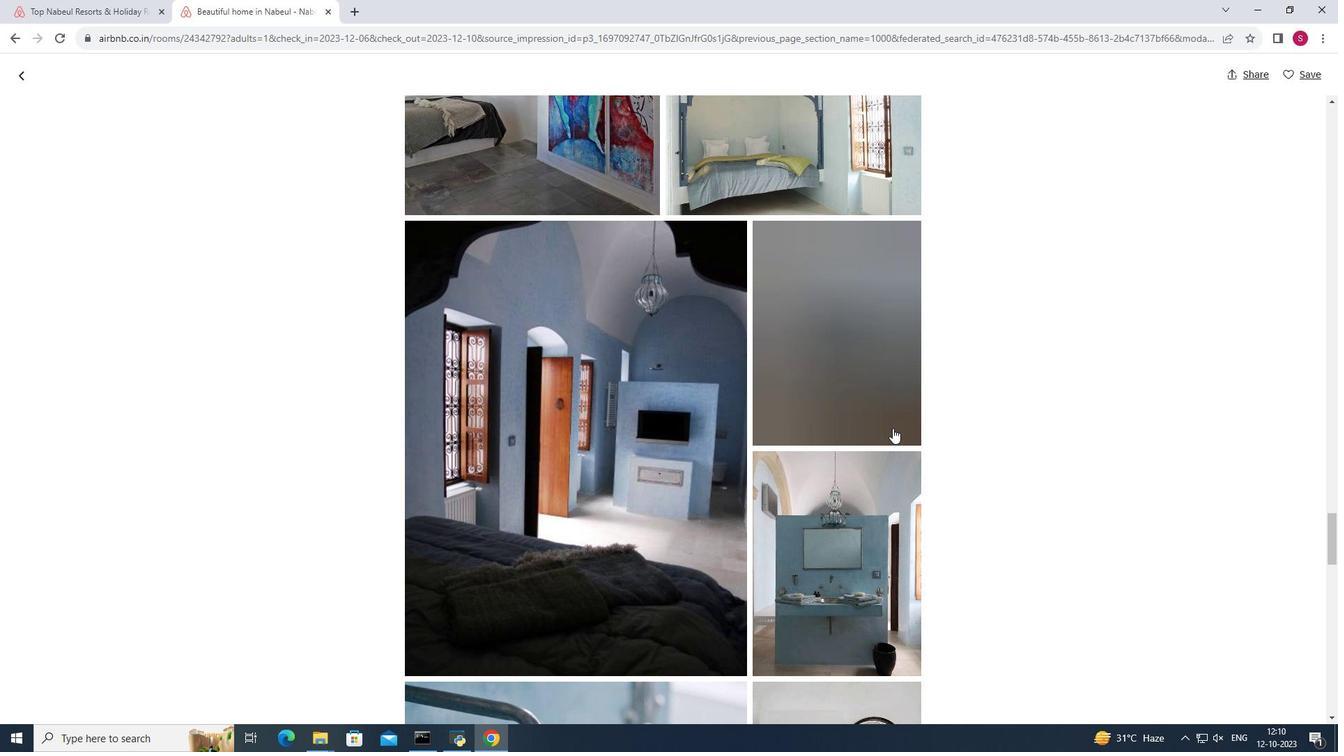 
Action: Mouse scrolled (893, 428) with delta (0, 0)
Screenshot: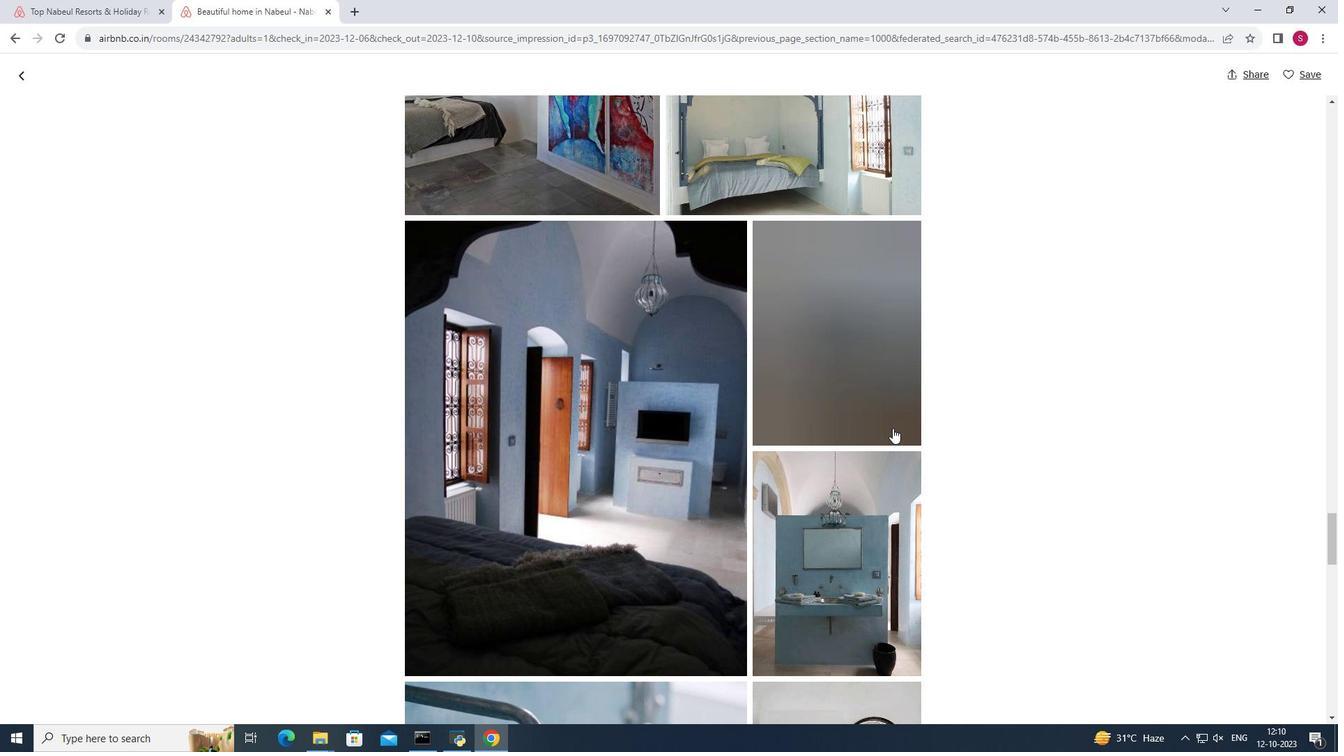 
Action: Mouse scrolled (893, 428) with delta (0, 0)
Screenshot: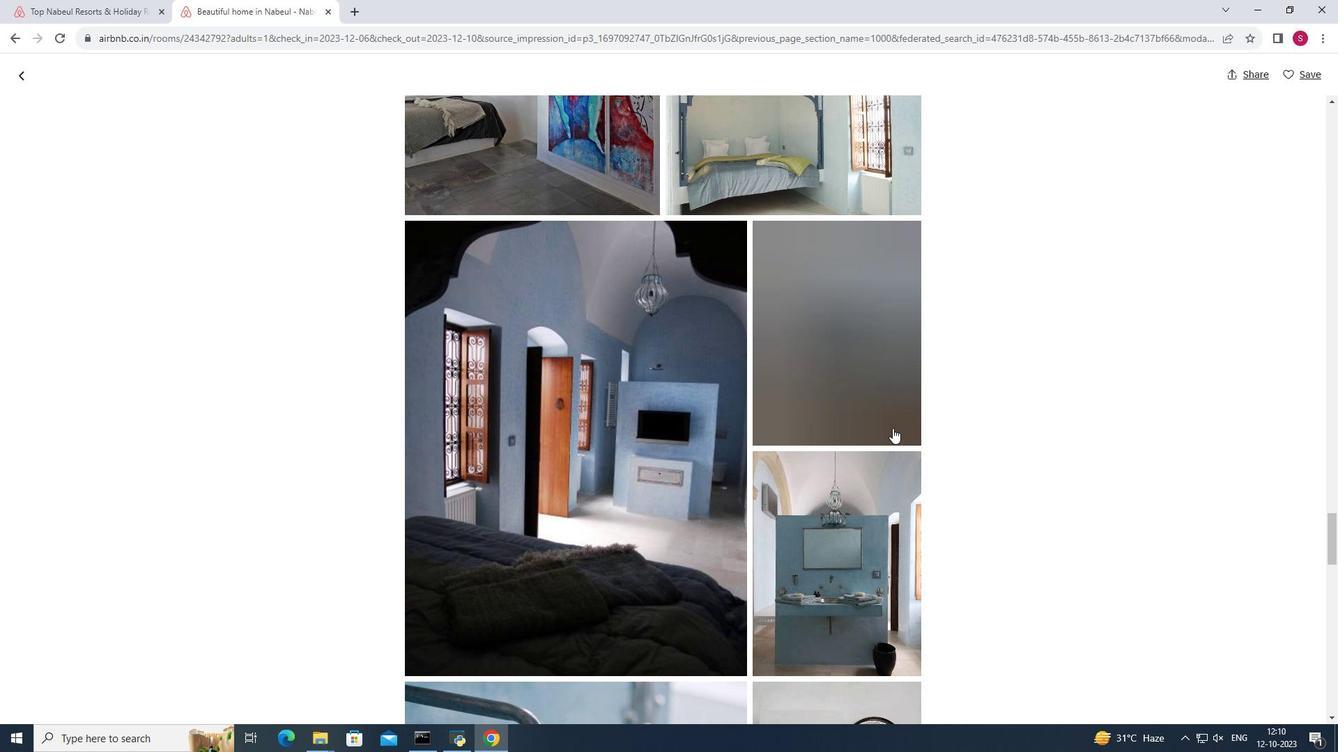 
Action: Mouse scrolled (893, 428) with delta (0, 0)
Screenshot: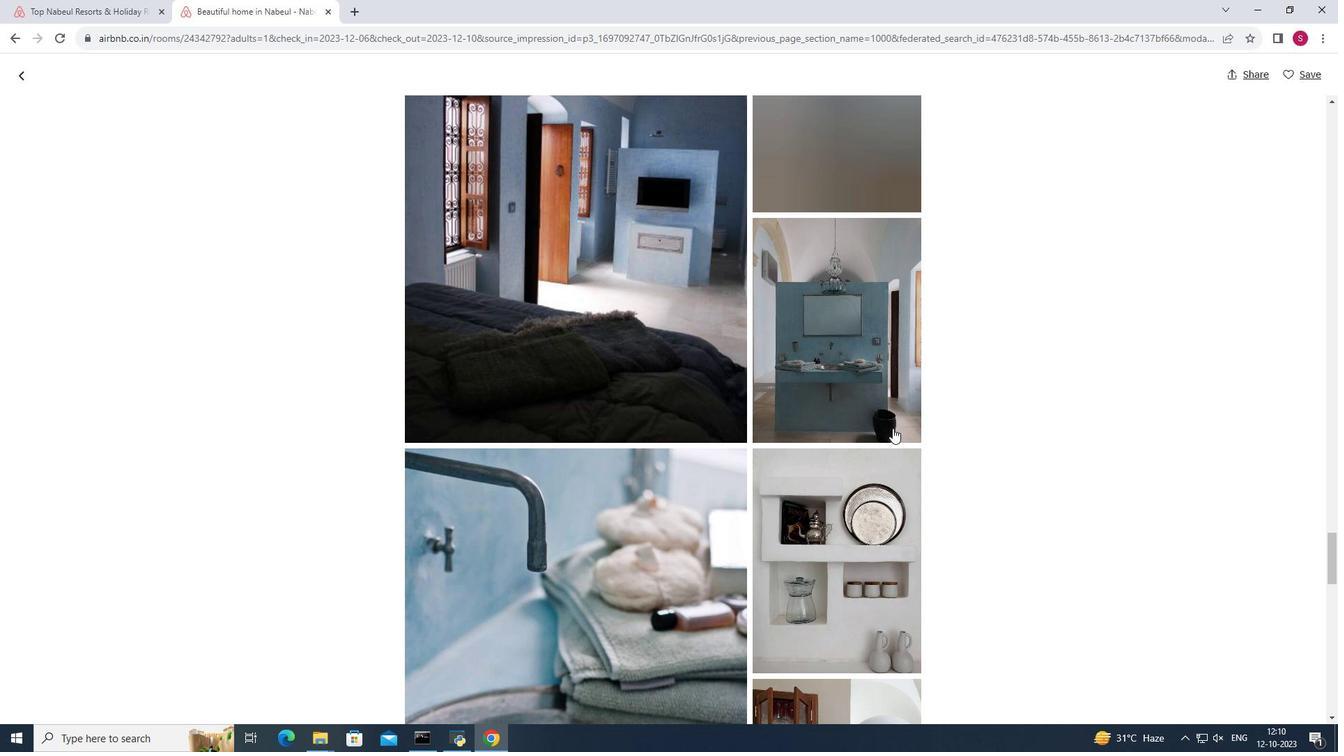 
Action: Mouse scrolled (893, 428) with delta (0, 0)
Screenshot: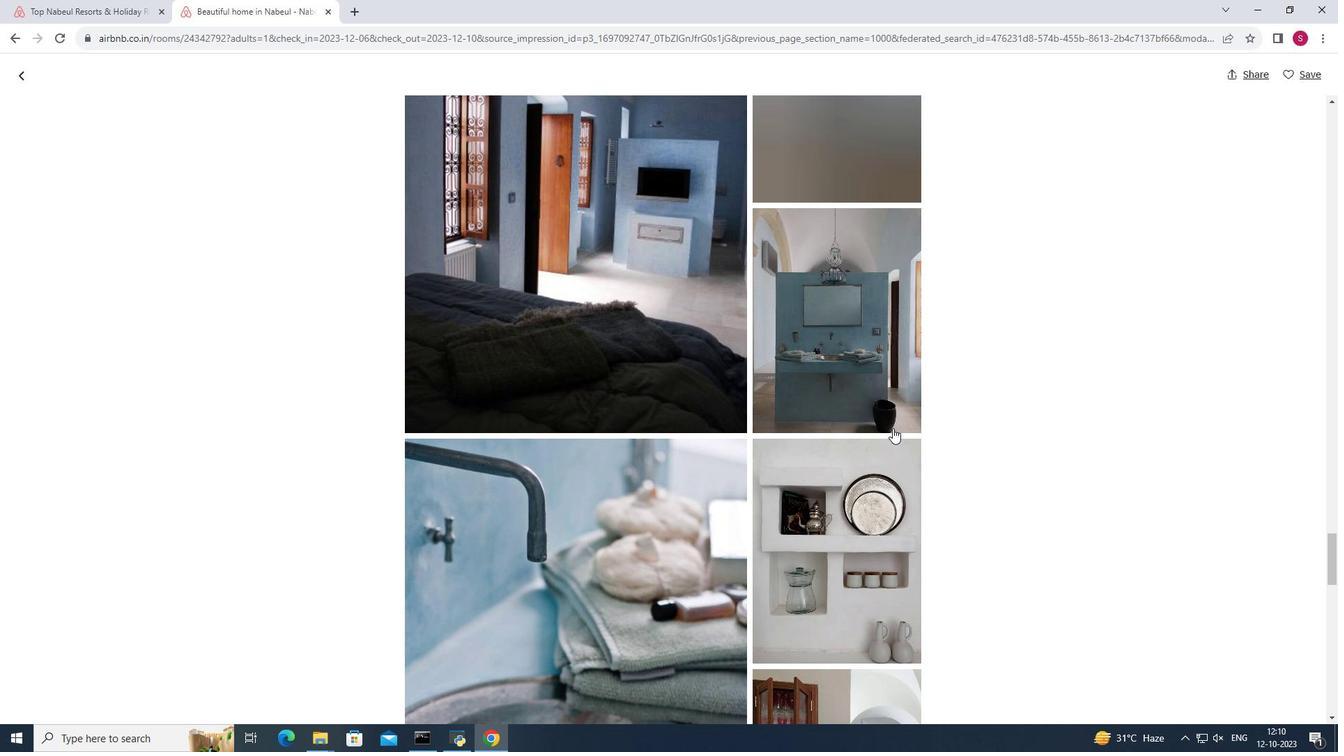 
Action: Mouse scrolled (893, 428) with delta (0, 0)
Screenshot: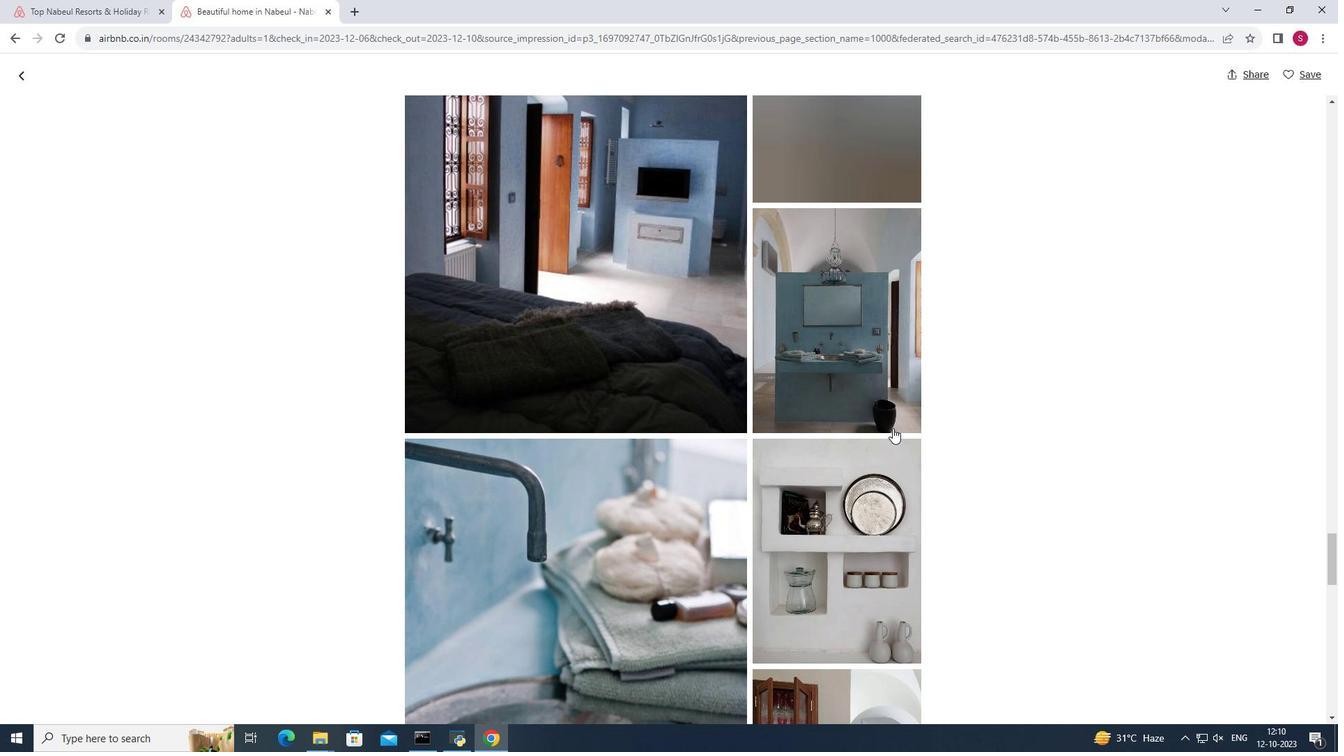 
Action: Mouse scrolled (893, 428) with delta (0, 0)
Screenshot: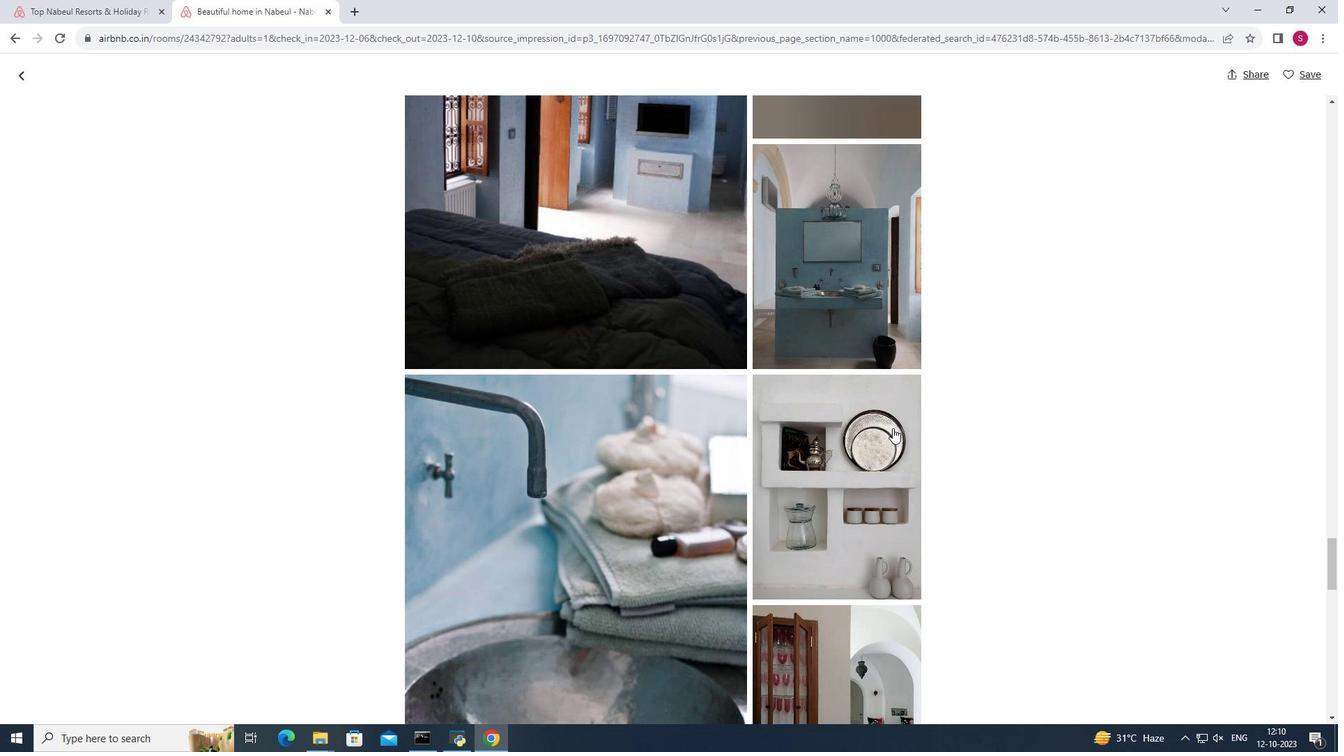 
Action: Mouse scrolled (893, 428) with delta (0, 0)
Screenshot: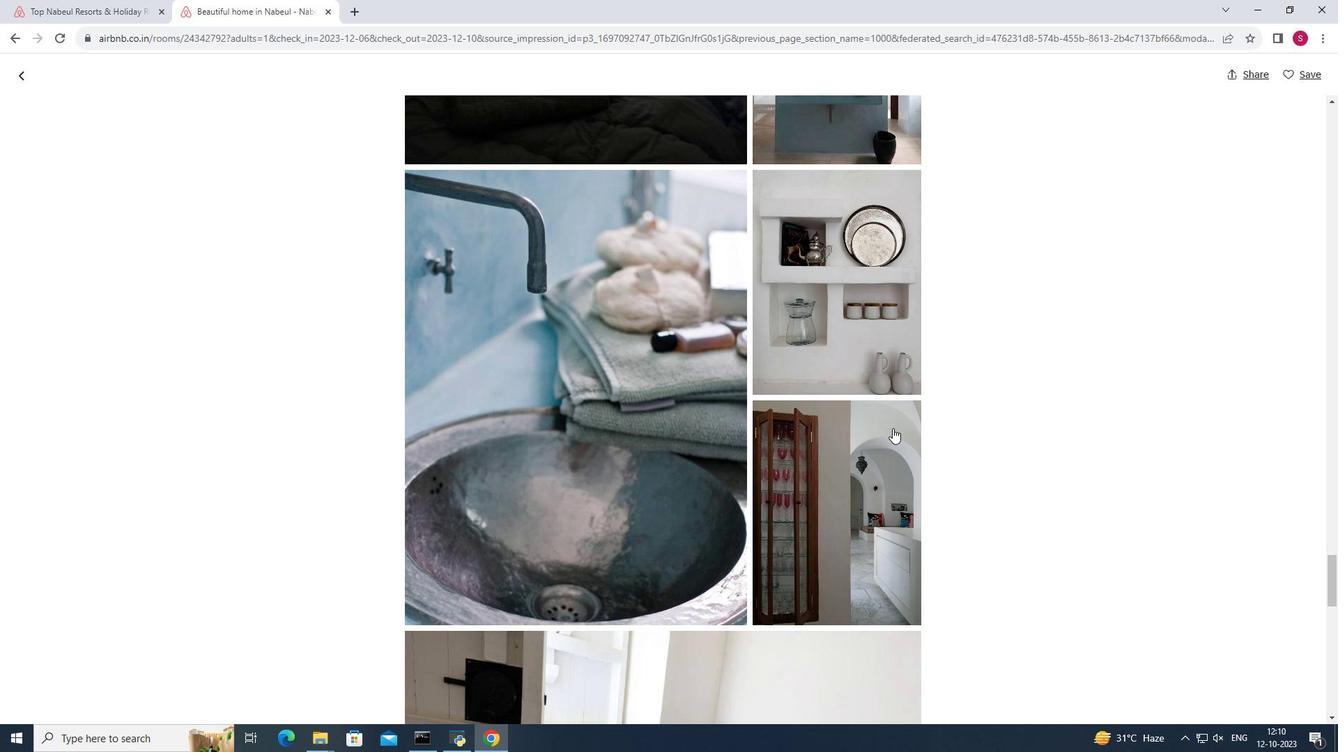 
Action: Mouse scrolled (893, 428) with delta (0, 0)
Screenshot: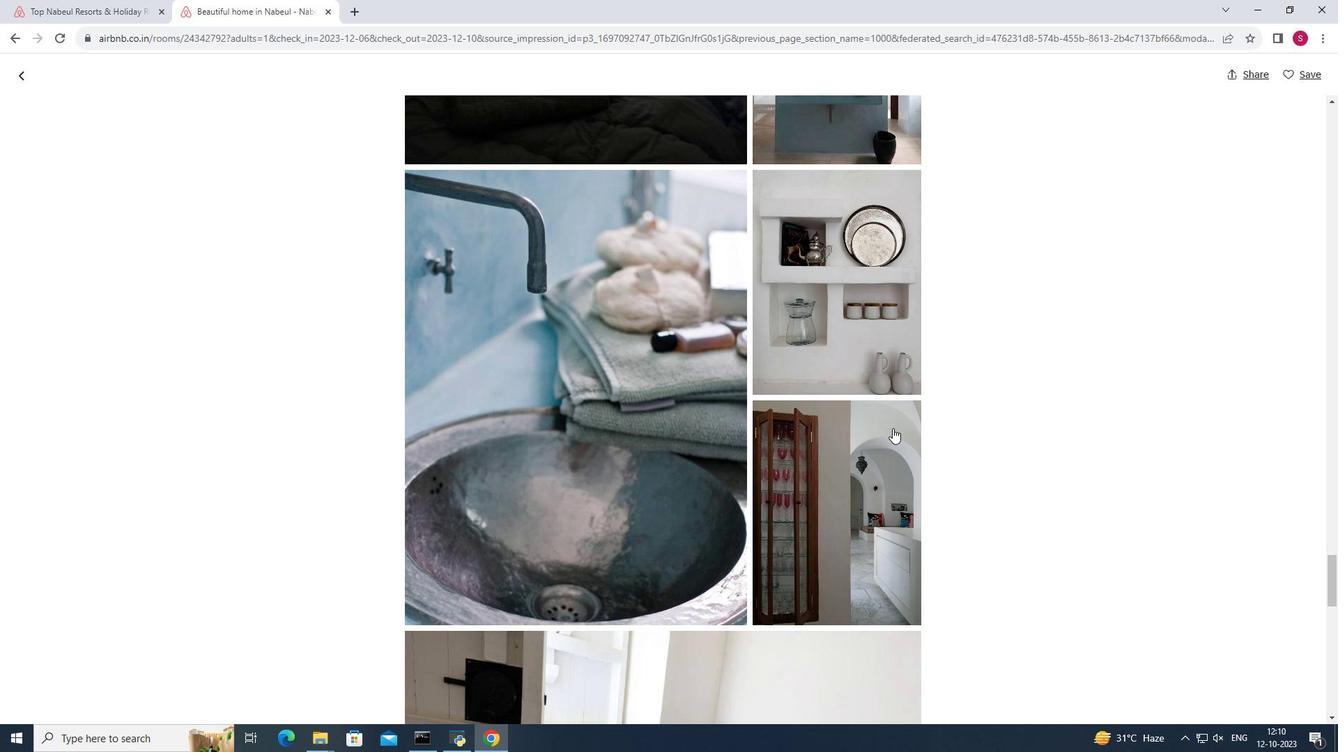 
Action: Mouse scrolled (893, 428) with delta (0, 0)
Screenshot: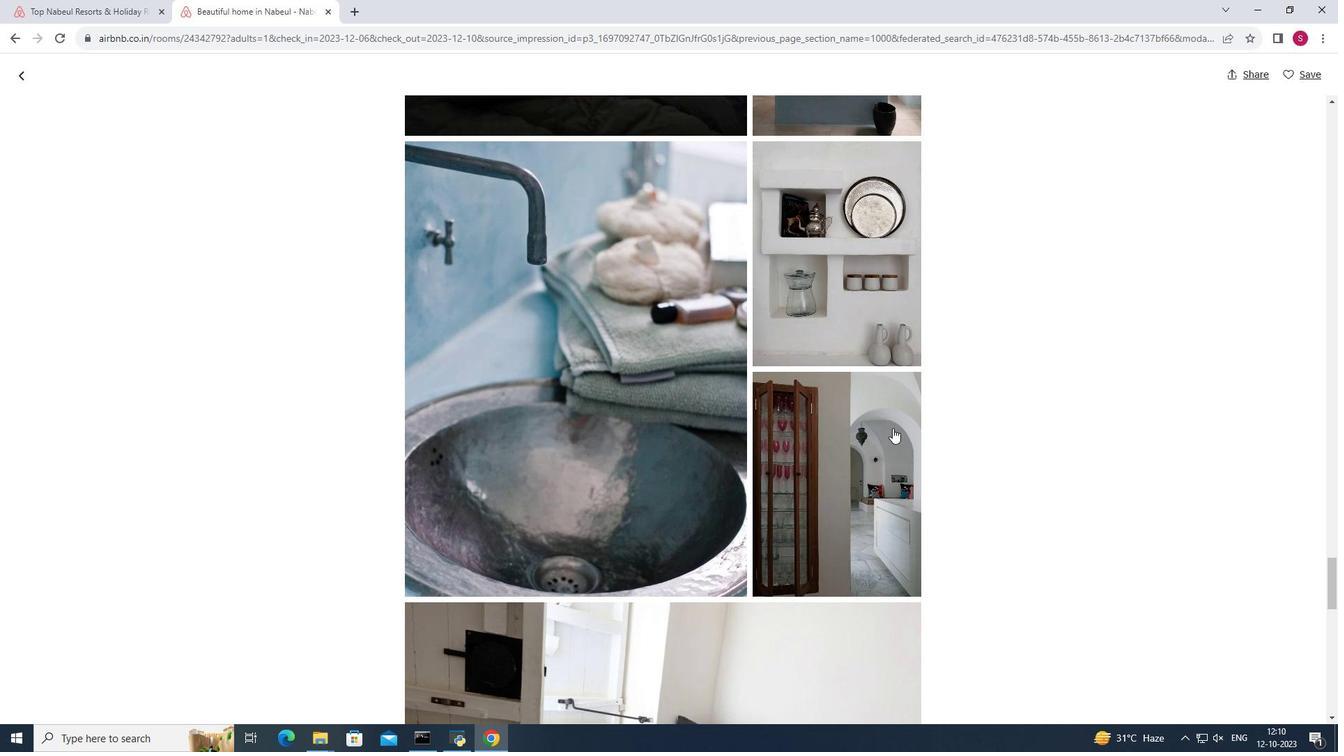 
Action: Mouse scrolled (893, 428) with delta (0, 0)
Screenshot: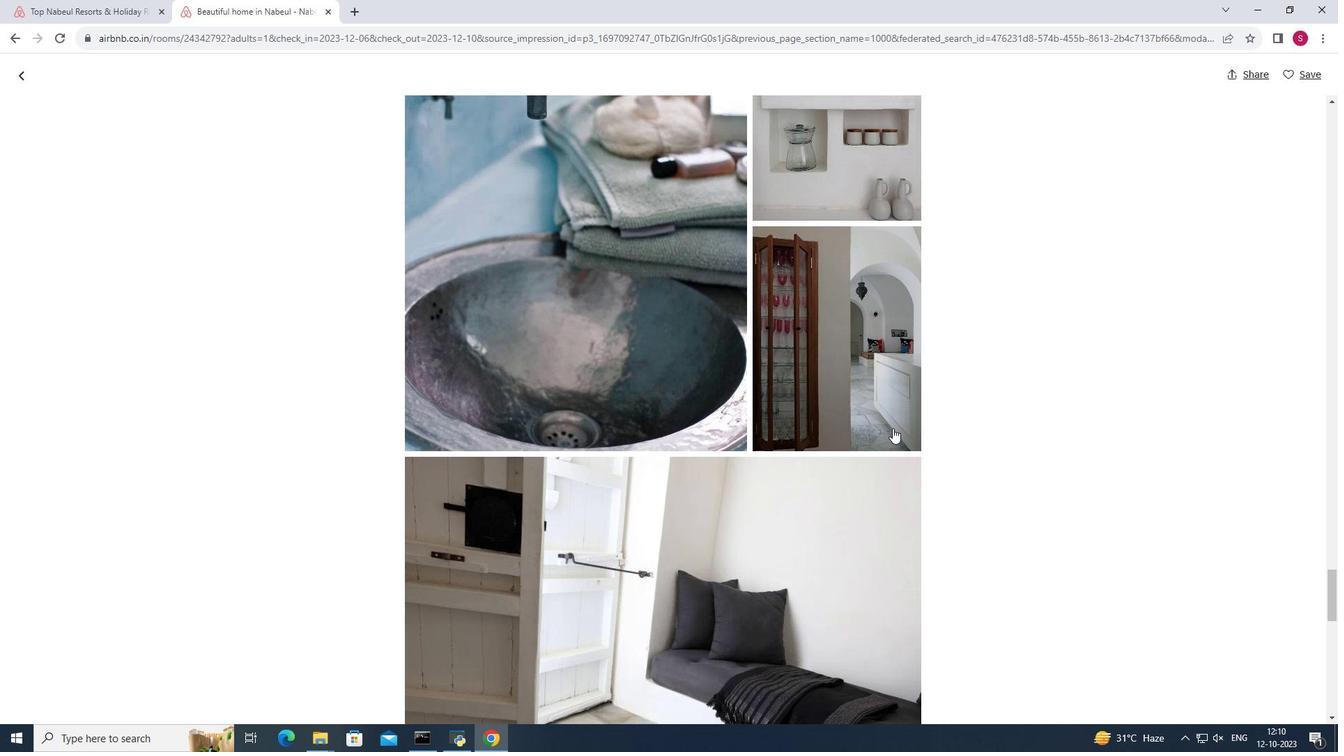 
Action: Mouse scrolled (893, 428) with delta (0, 0)
Screenshot: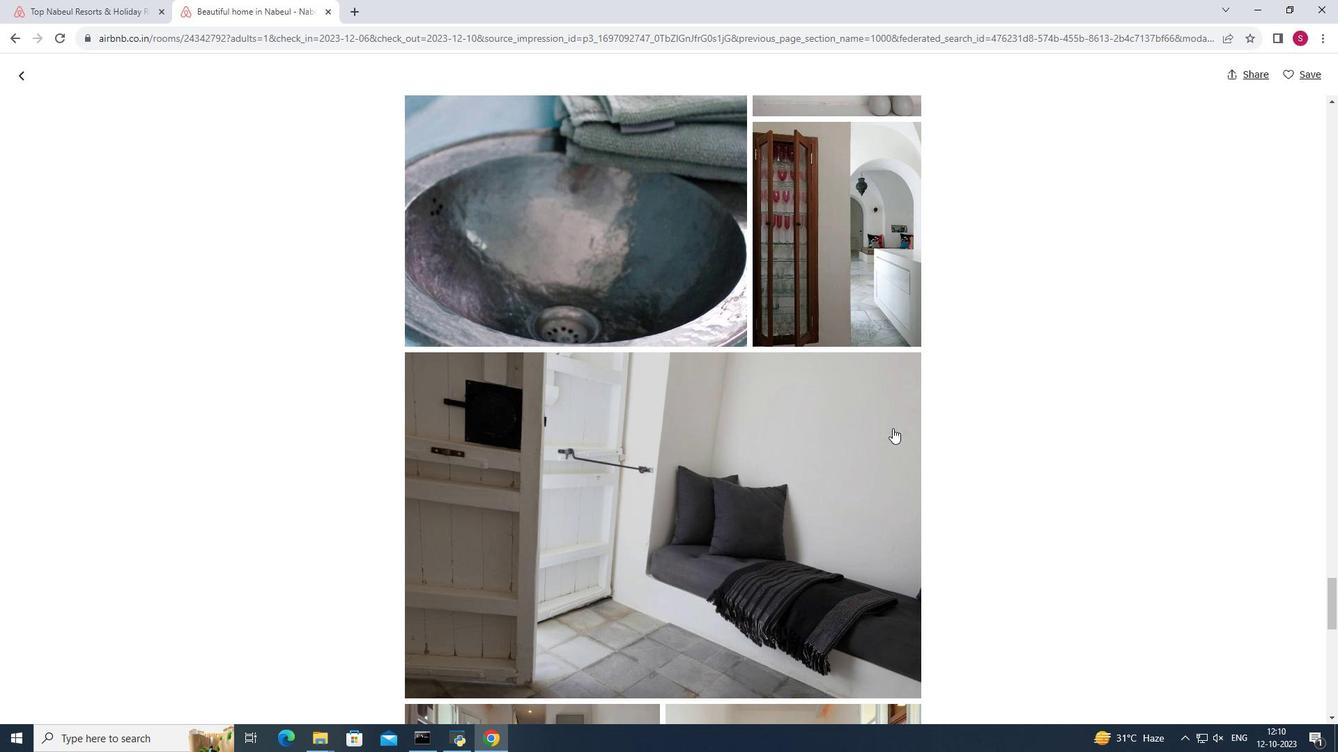 
Action: Mouse scrolled (893, 428) with delta (0, 0)
Screenshot: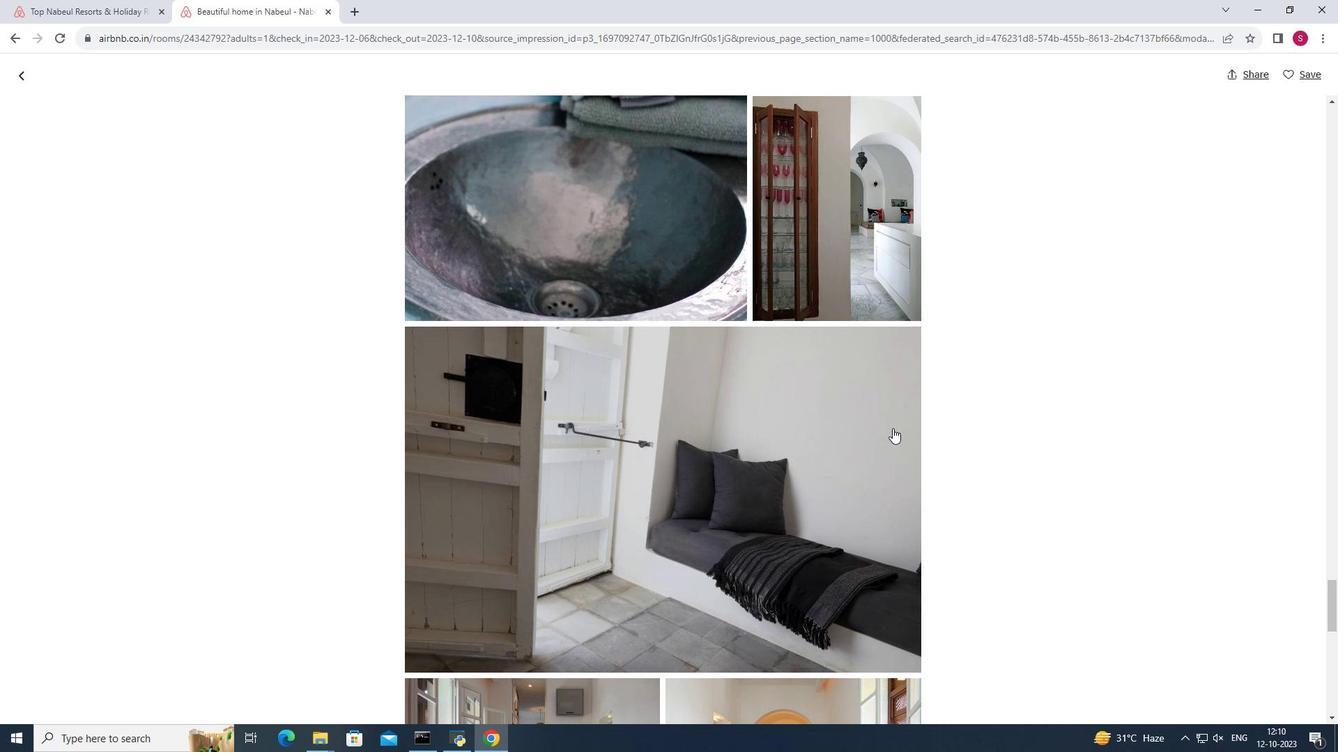 
Action: Mouse scrolled (893, 428) with delta (0, 0)
Screenshot: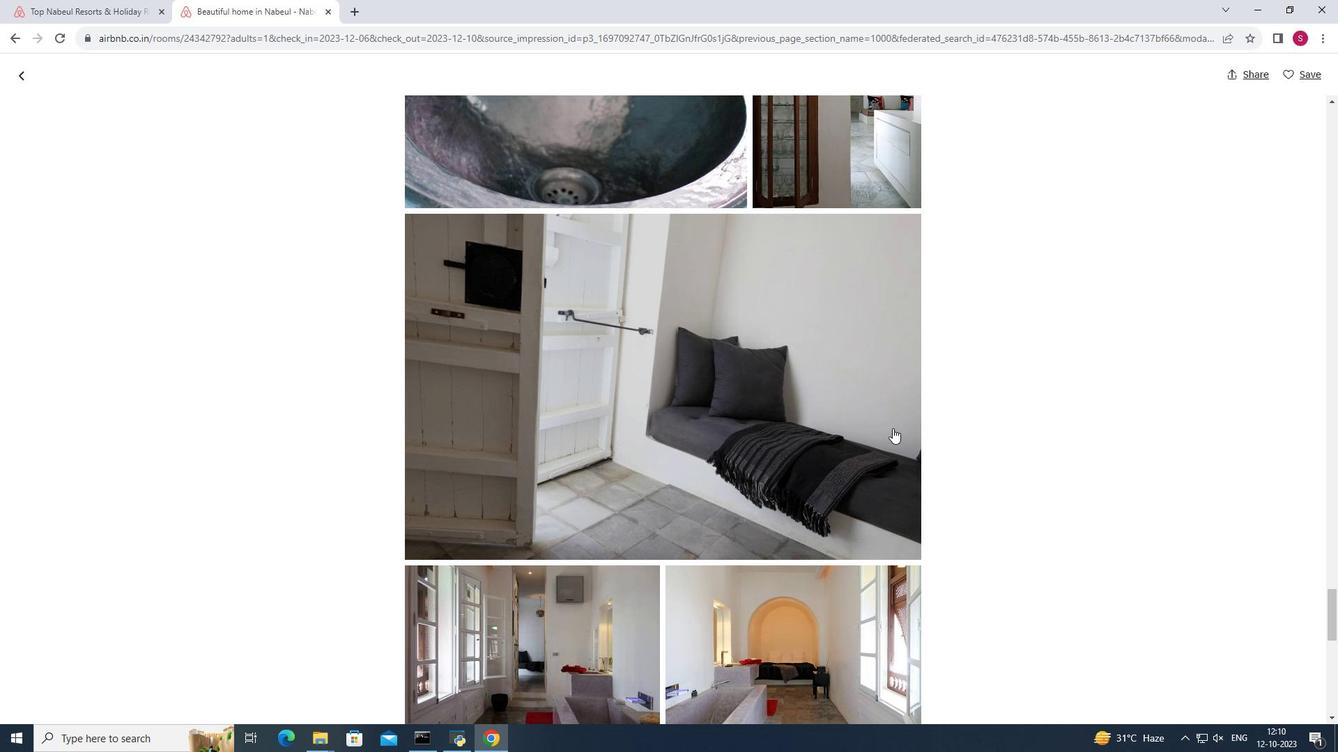 
Action: Mouse scrolled (893, 428) with delta (0, 0)
Screenshot: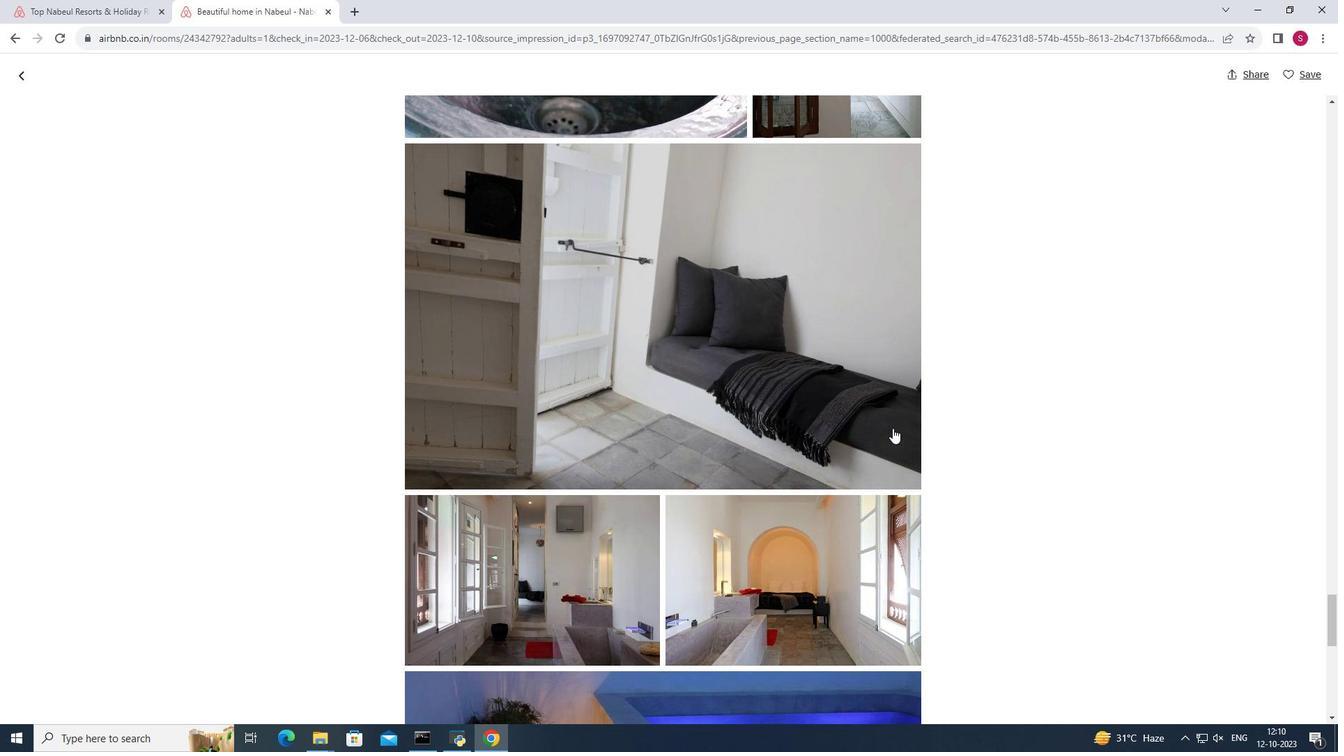 
Action: Mouse scrolled (893, 428) with delta (0, 0)
Screenshot: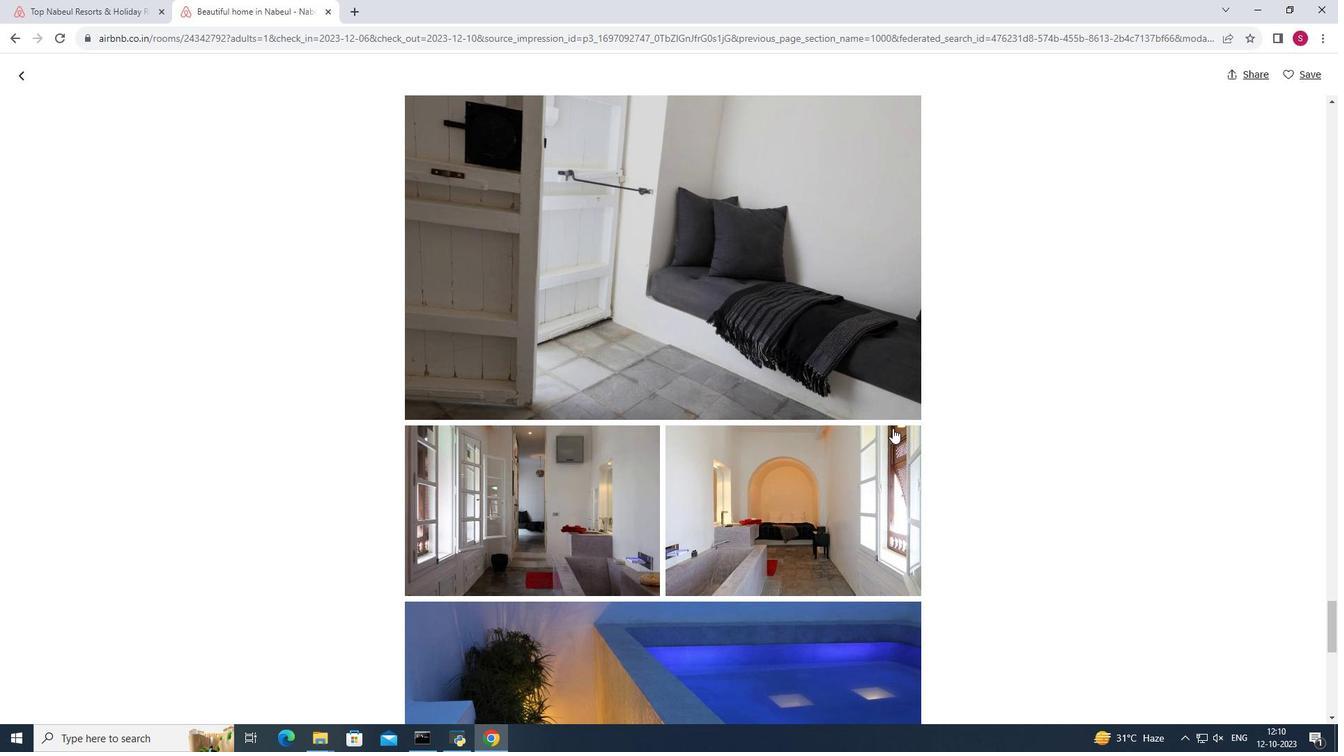 
Action: Mouse scrolled (893, 428) with delta (0, 0)
Screenshot: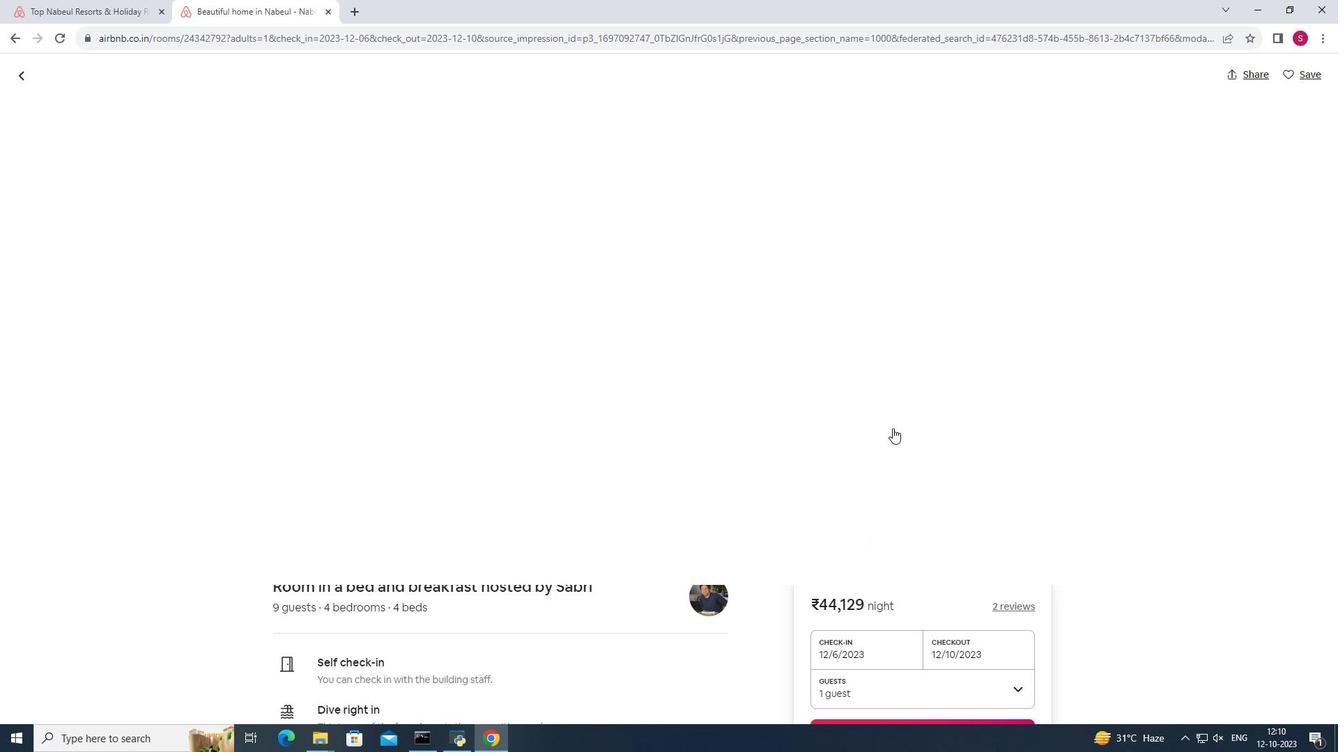 
Action: Mouse scrolled (893, 428) with delta (0, 0)
Screenshot: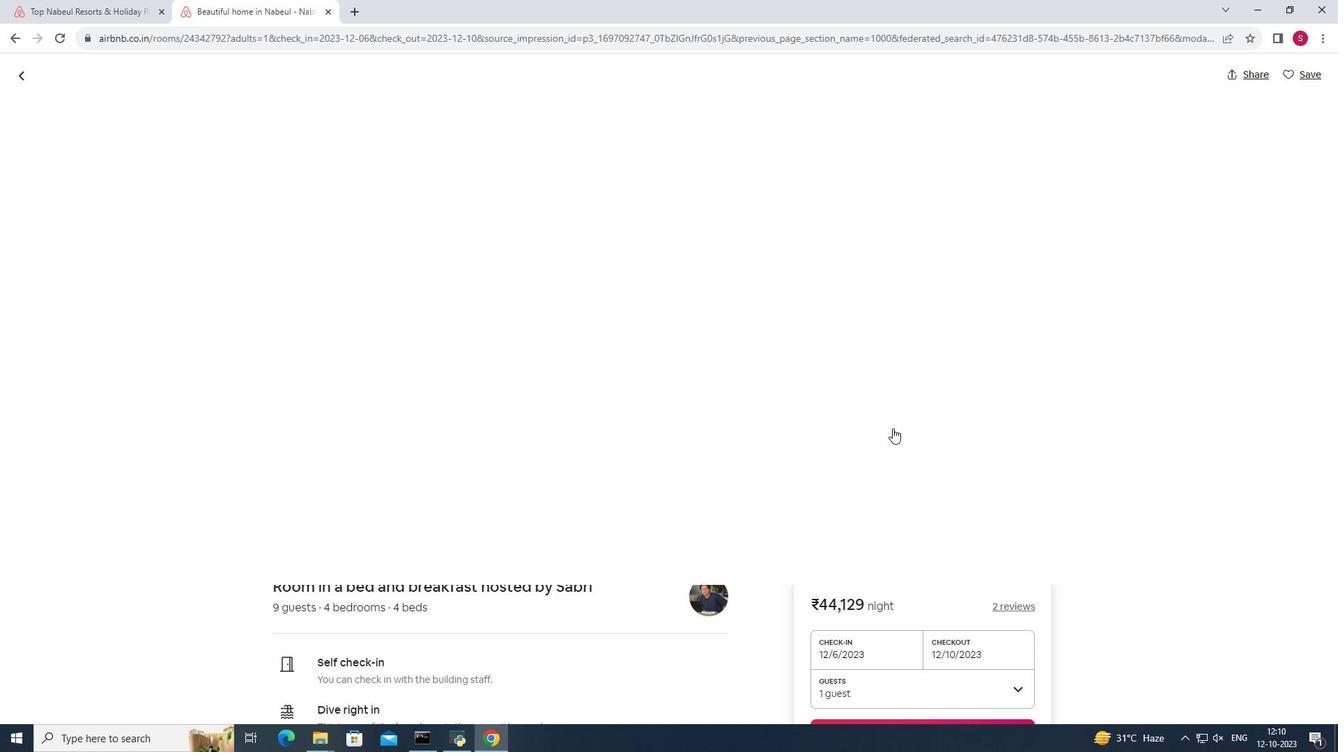 
Action: Mouse scrolled (893, 428) with delta (0, 0)
Screenshot: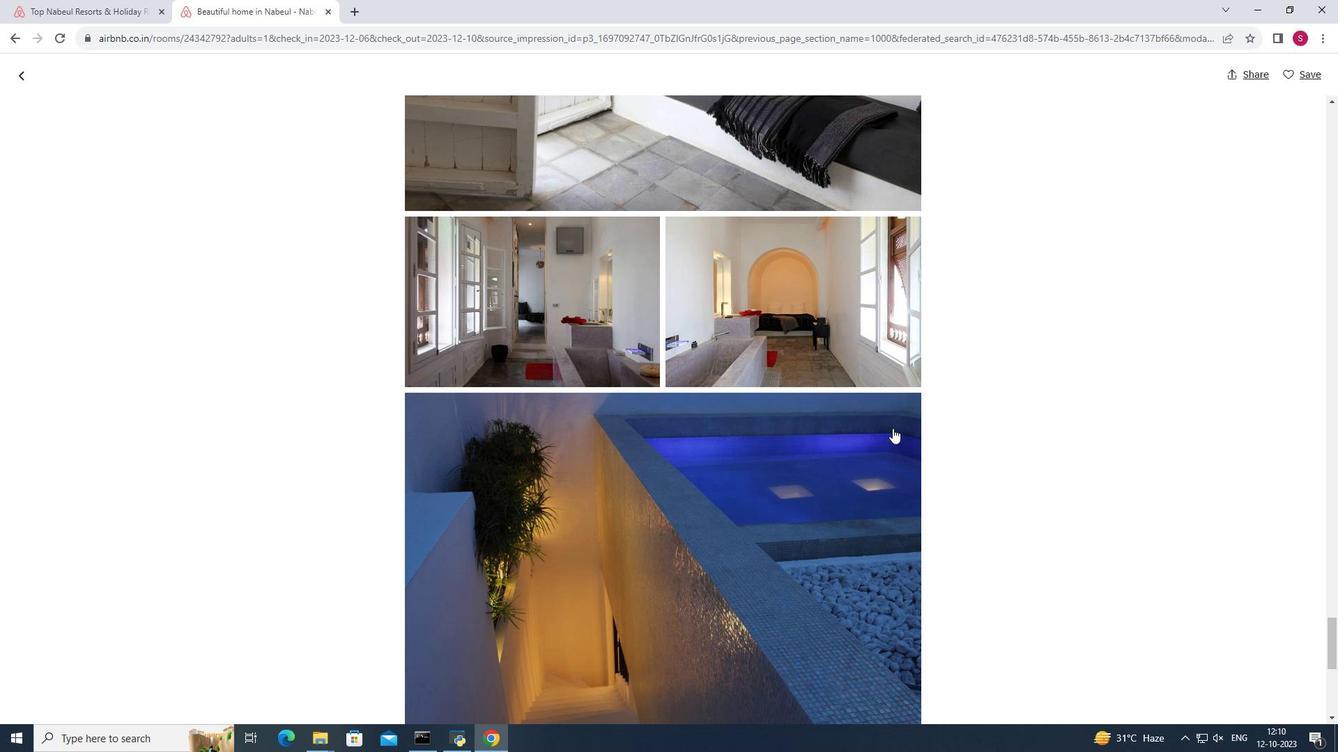 
Action: Mouse scrolled (893, 428) with delta (0, 0)
Screenshot: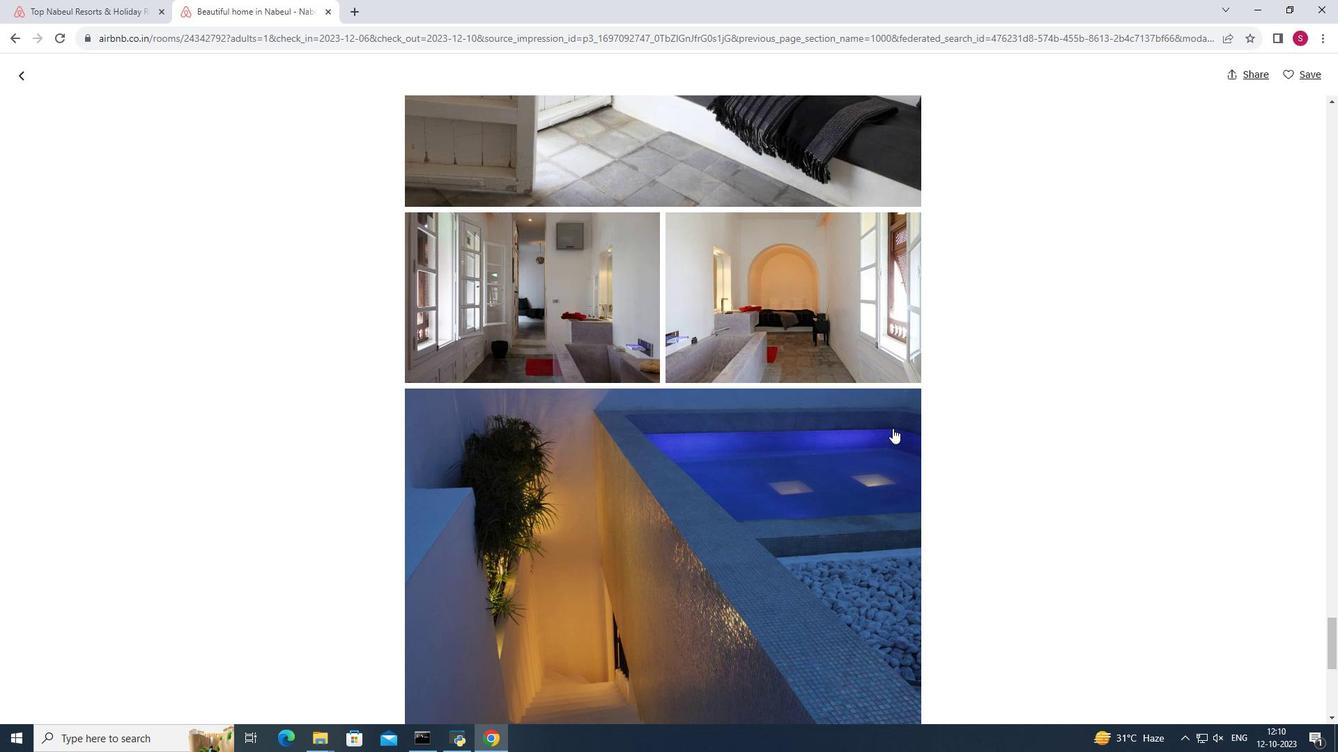 
Action: Mouse scrolled (893, 428) with delta (0, 0)
Screenshot: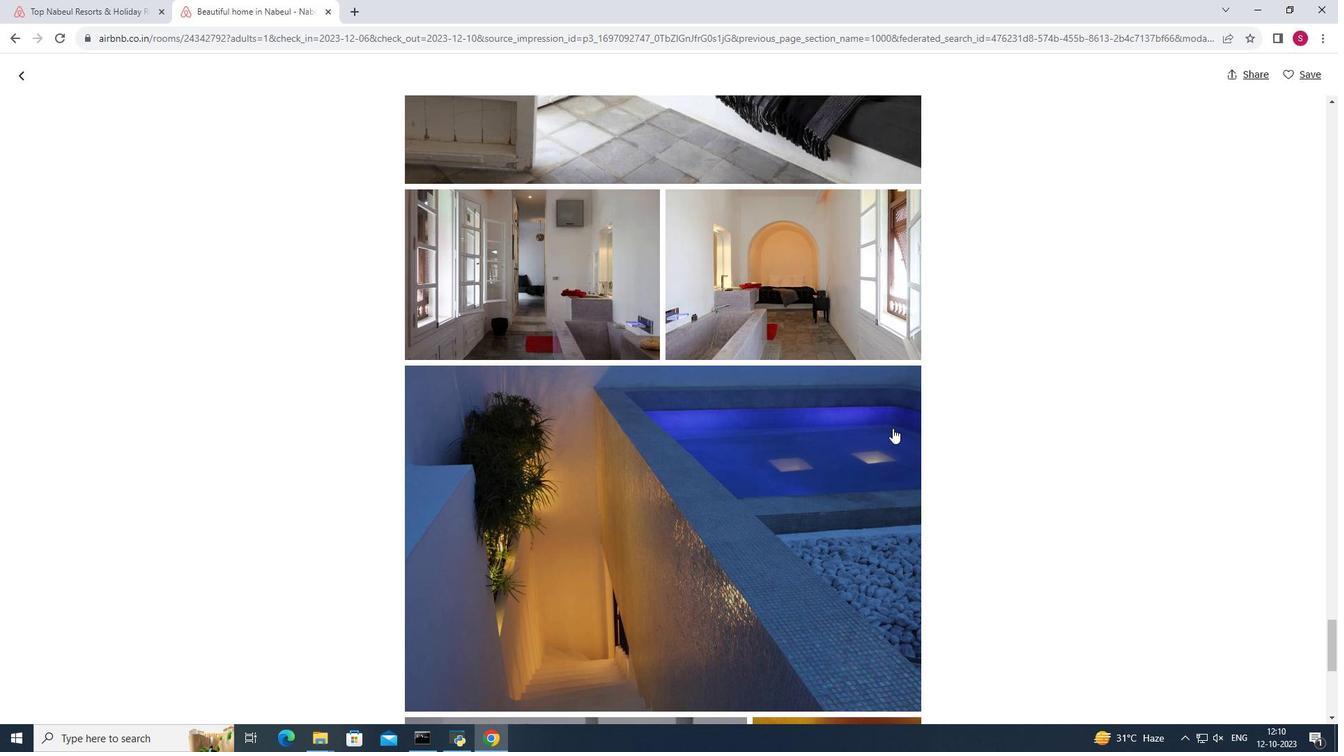 
Action: Mouse scrolled (893, 428) with delta (0, 0)
Screenshot: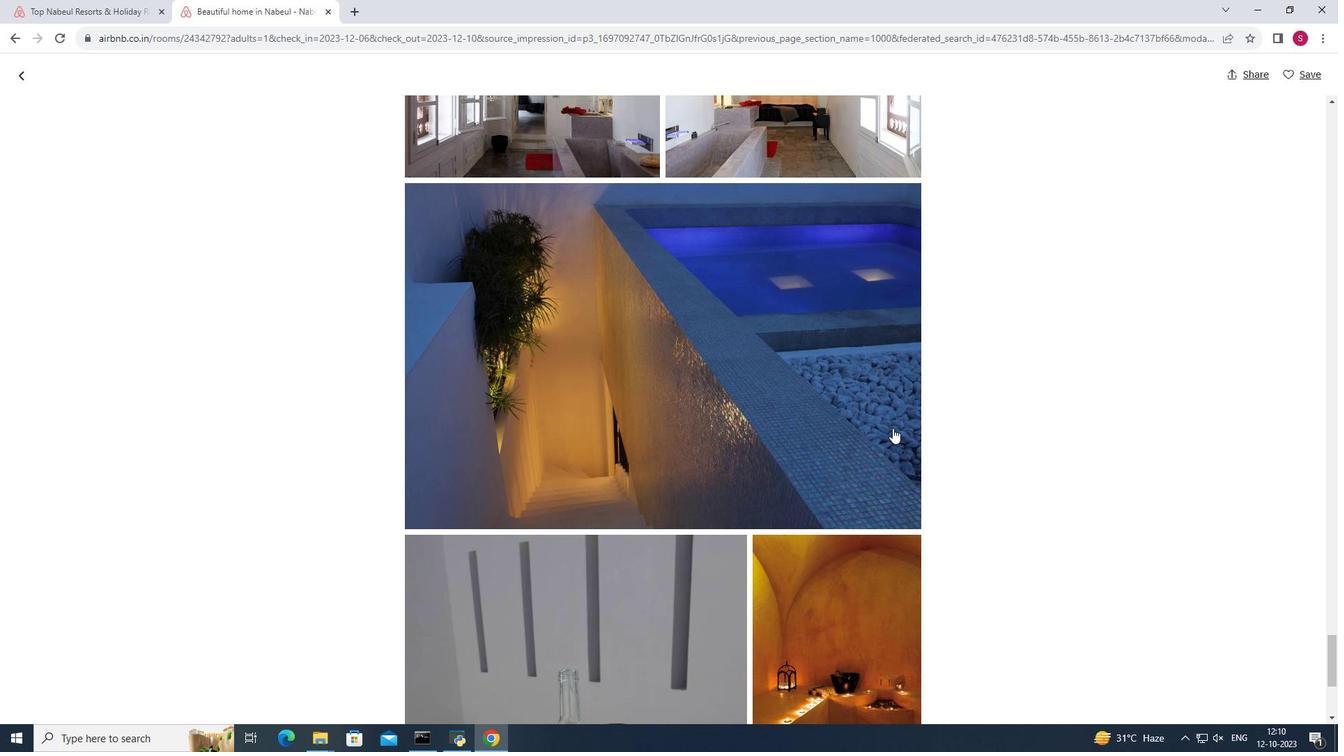 
Action: Mouse scrolled (893, 428) with delta (0, 0)
Screenshot: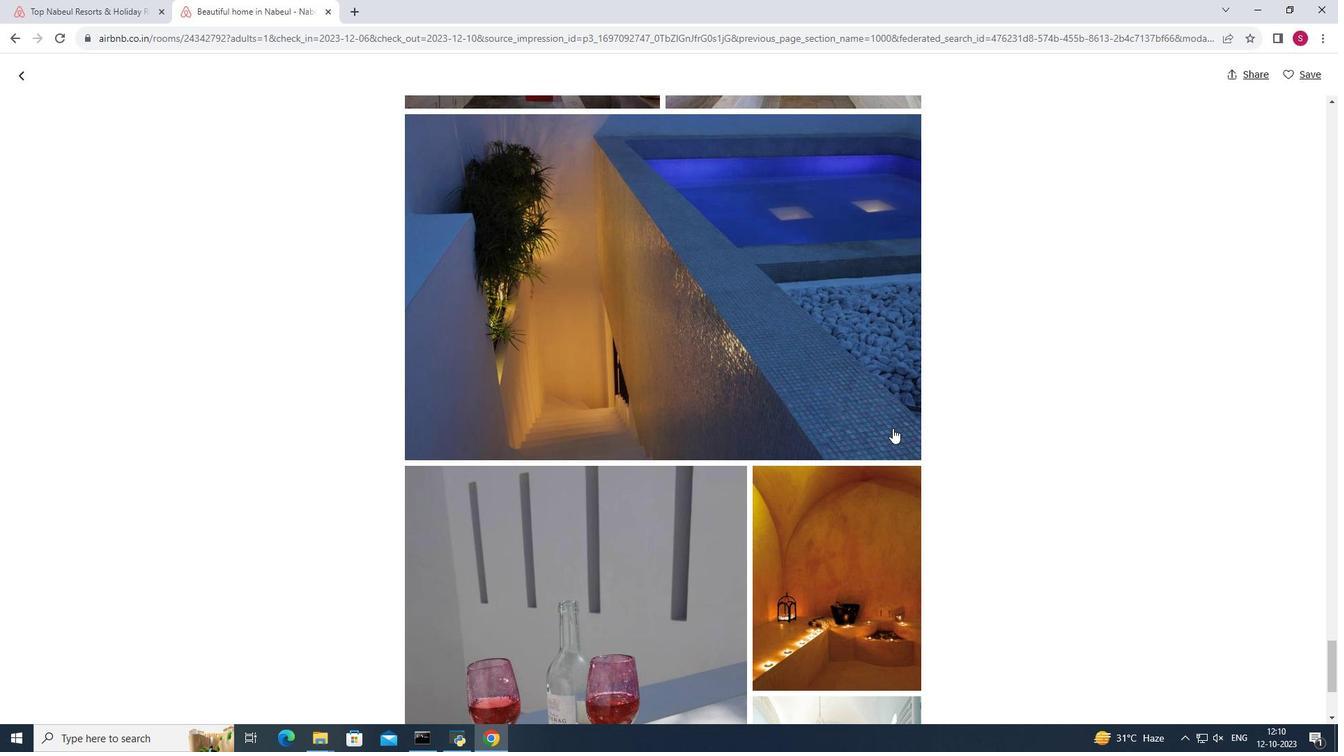 
Action: Mouse scrolled (893, 428) with delta (0, 0)
Screenshot: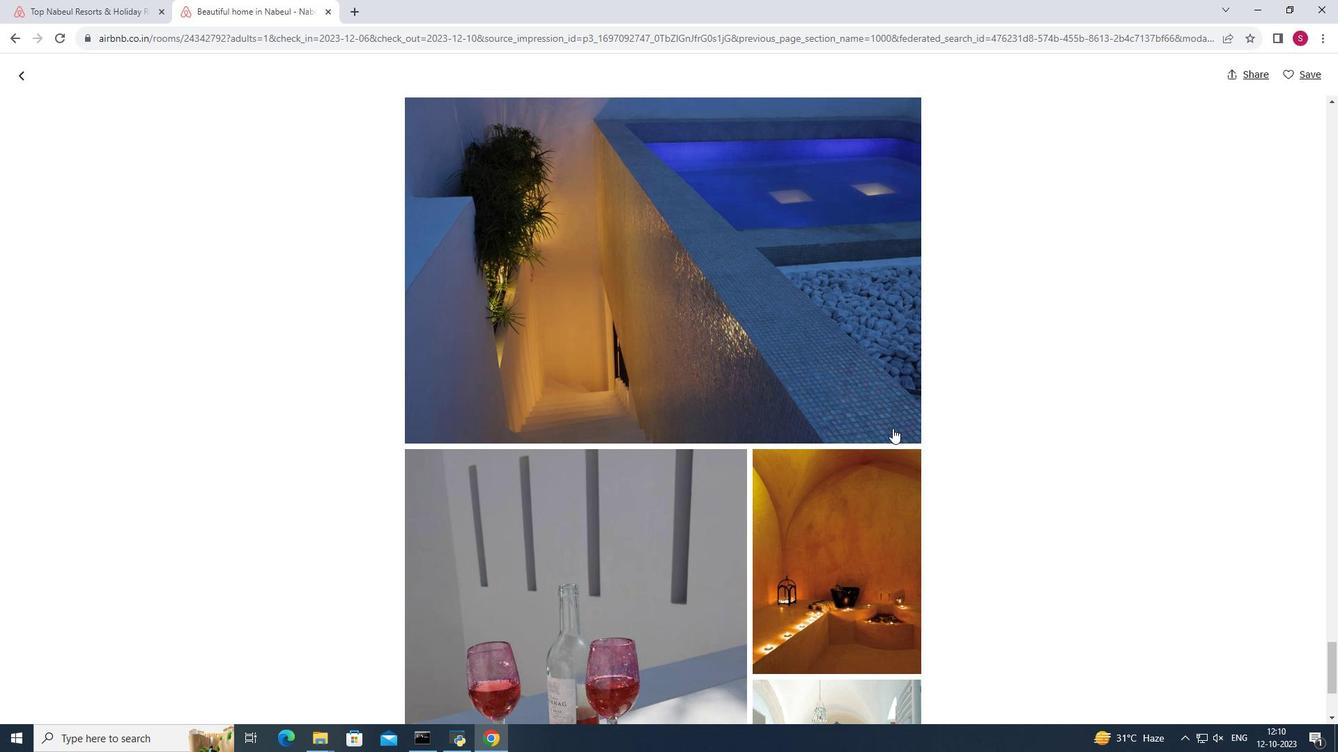 
Action: Mouse scrolled (893, 428) with delta (0, 0)
Screenshot: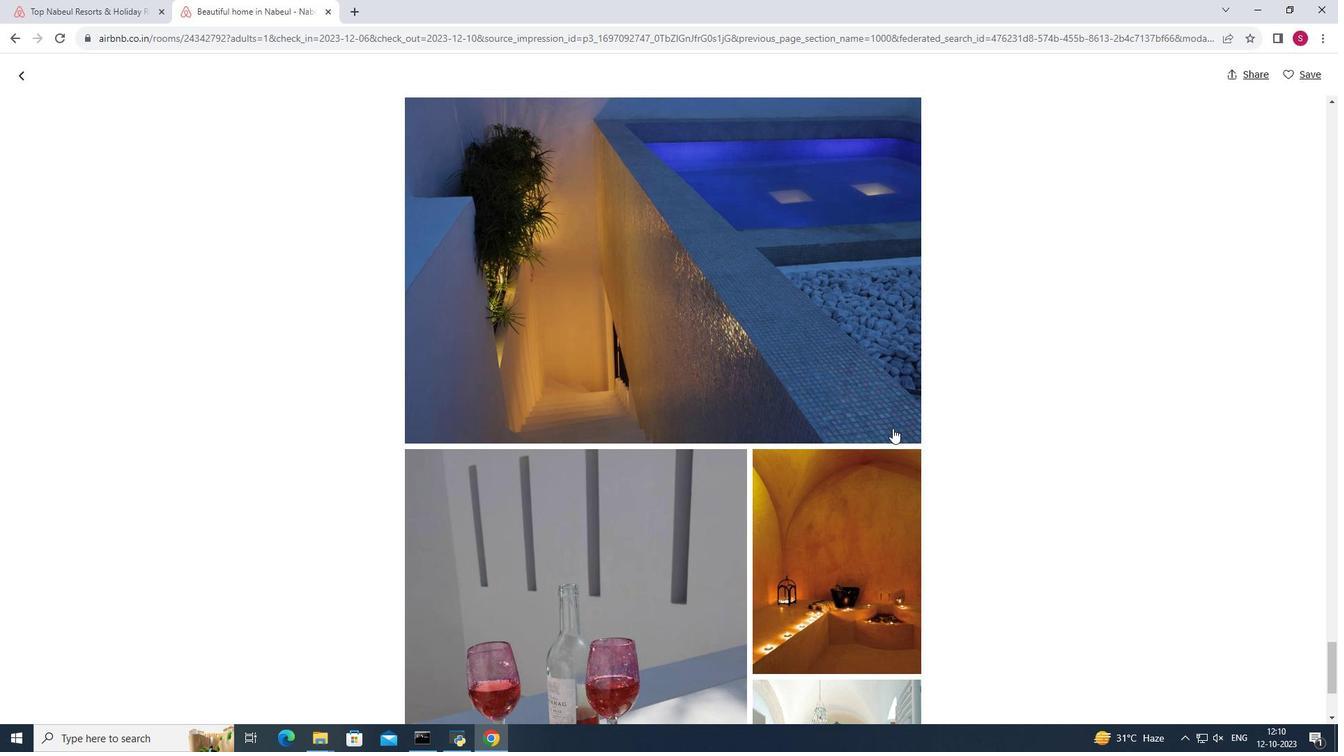 
Action: Mouse scrolled (893, 428) with delta (0, 0)
Screenshot: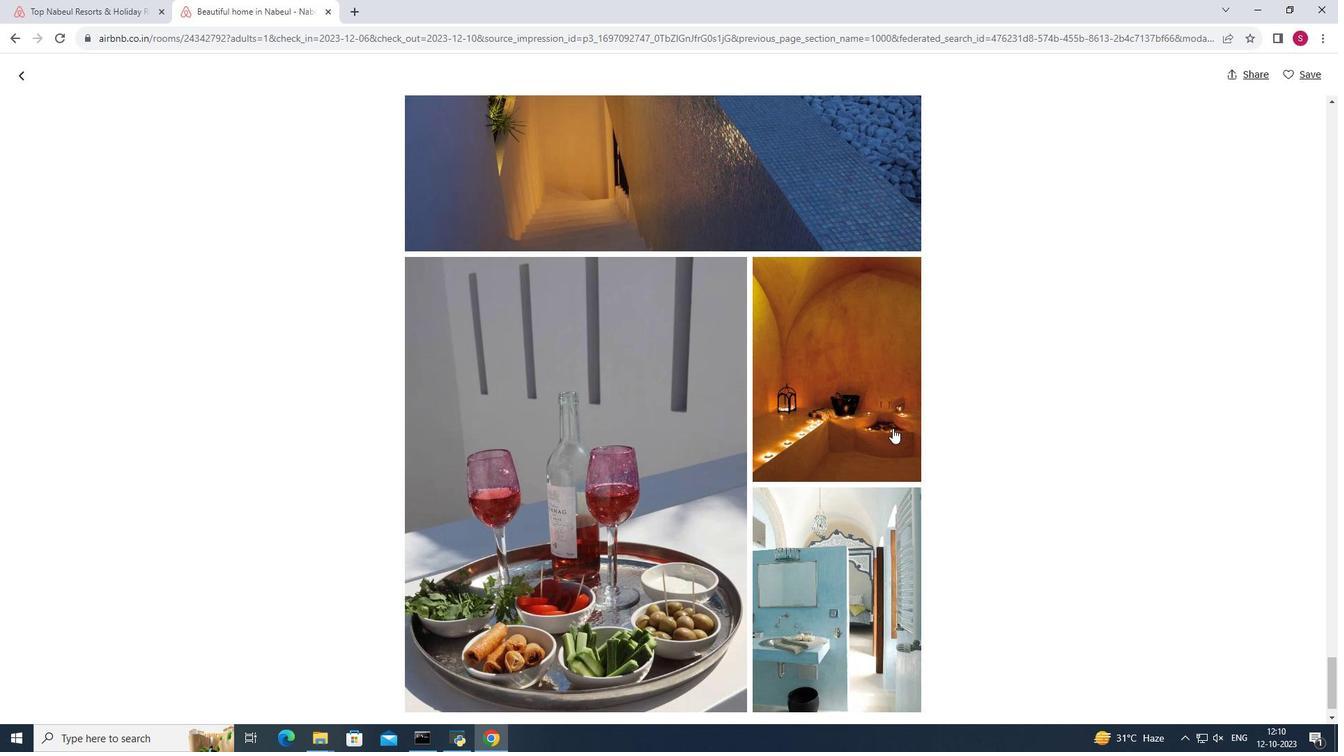 
Action: Mouse scrolled (893, 428) with delta (0, 0)
Screenshot: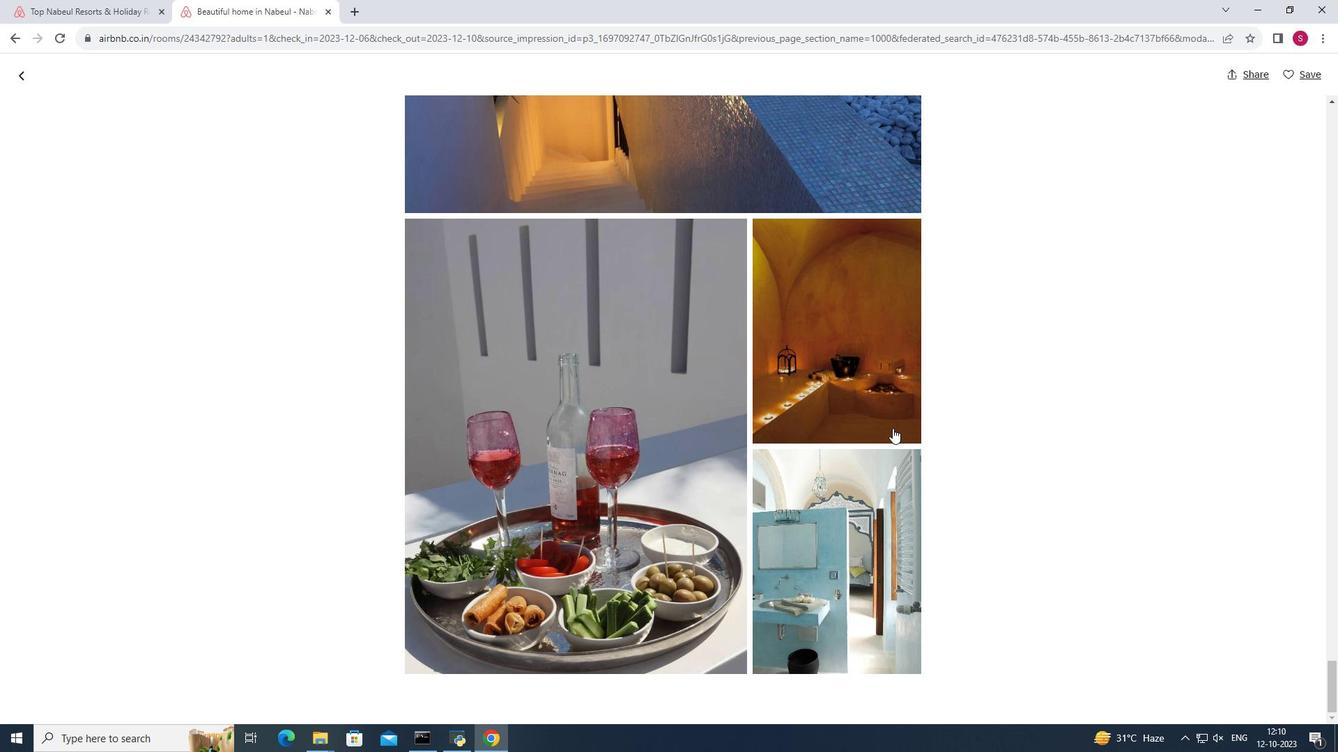 
Action: Mouse moved to (28, 77)
Screenshot: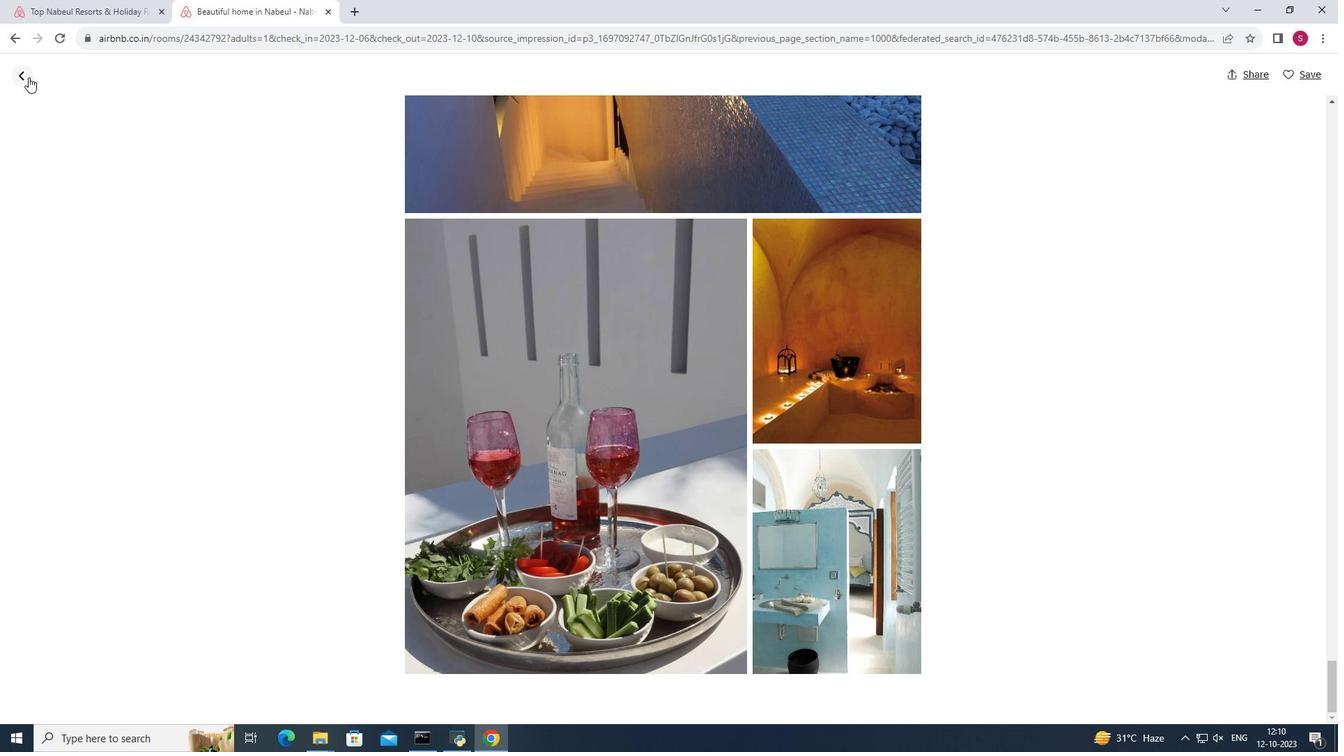 
Action: Mouse pressed left at (28, 77)
Screenshot: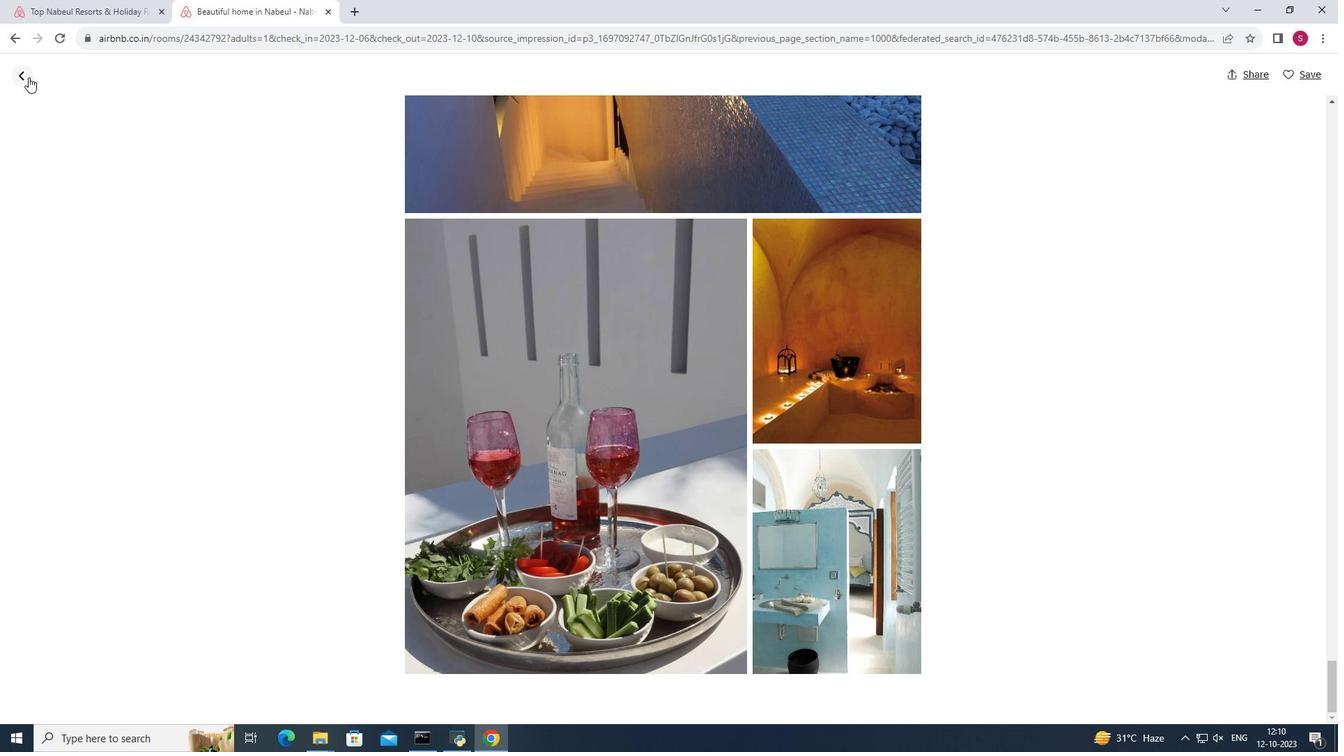 
Action: Mouse moved to (766, 416)
Screenshot: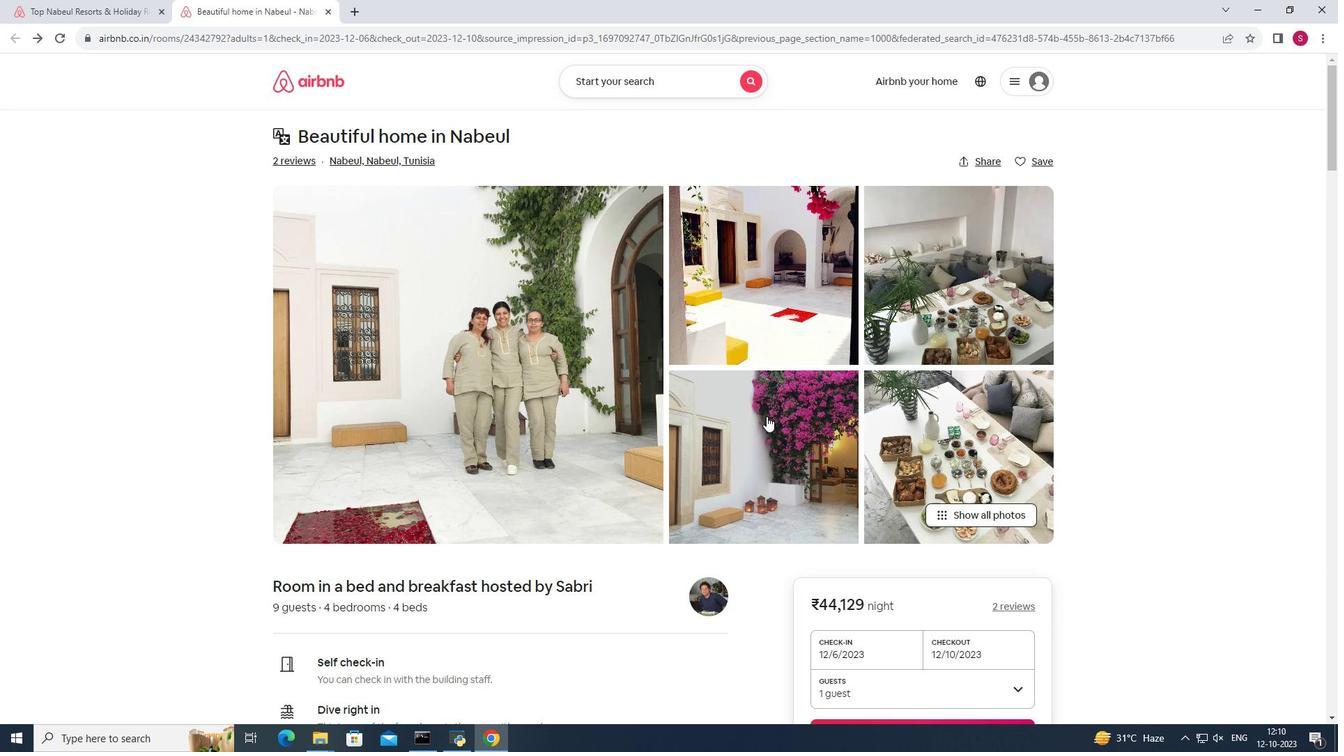 
Action: Mouse scrolled (766, 416) with delta (0, 0)
Screenshot: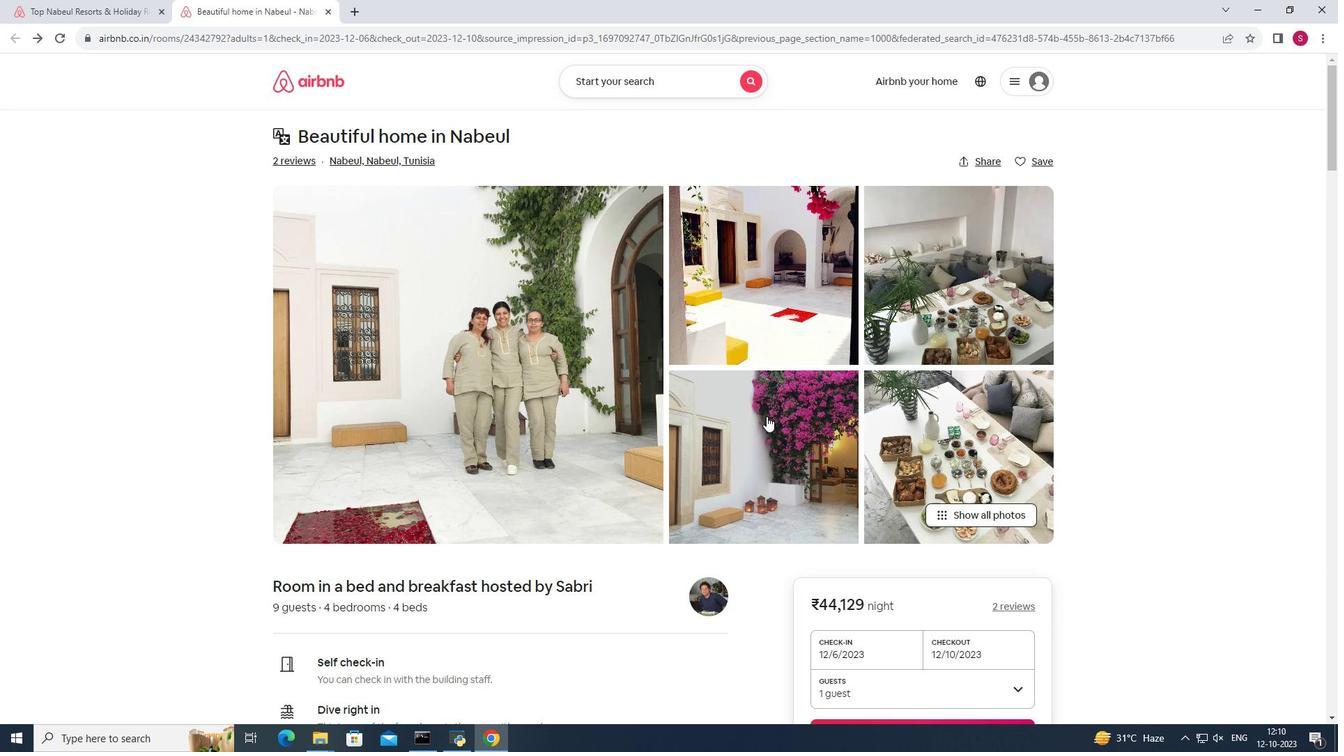 
Action: Mouse scrolled (766, 416) with delta (0, 0)
Screenshot: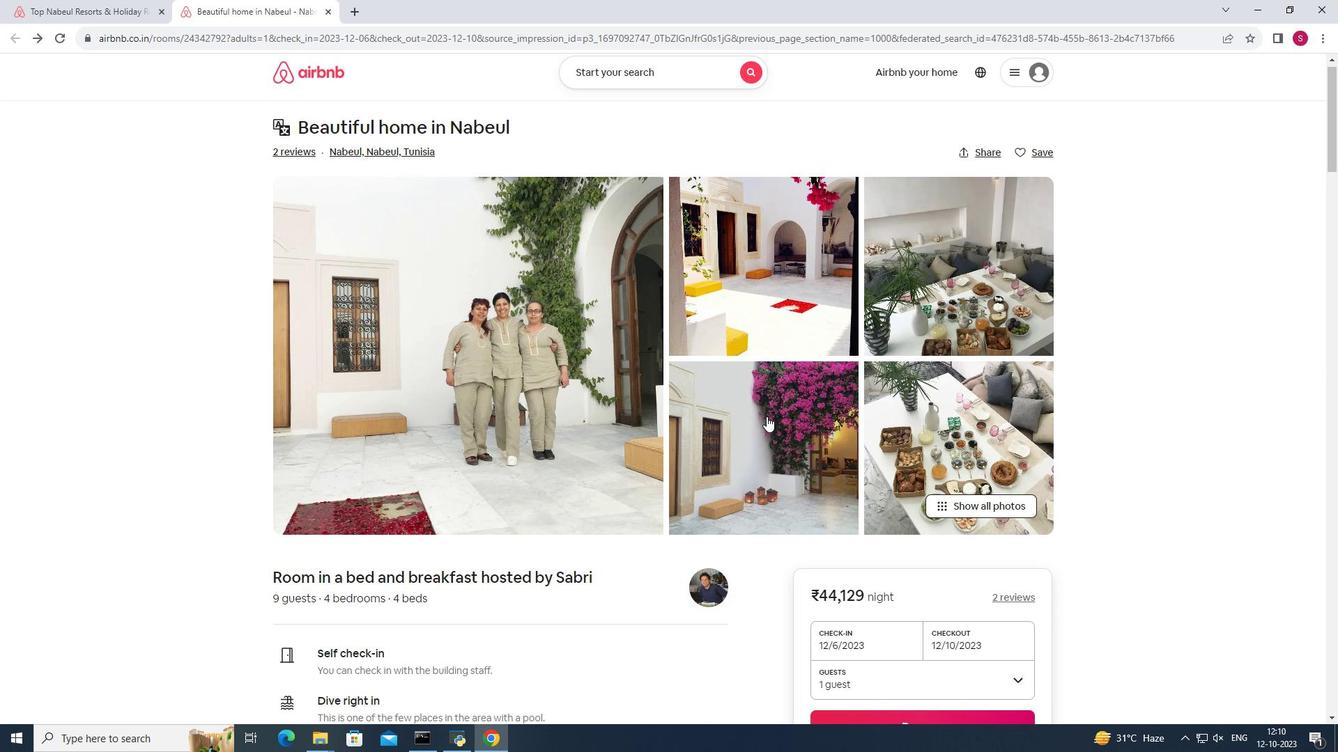 
Action: Mouse scrolled (766, 416) with delta (0, 0)
Screenshot: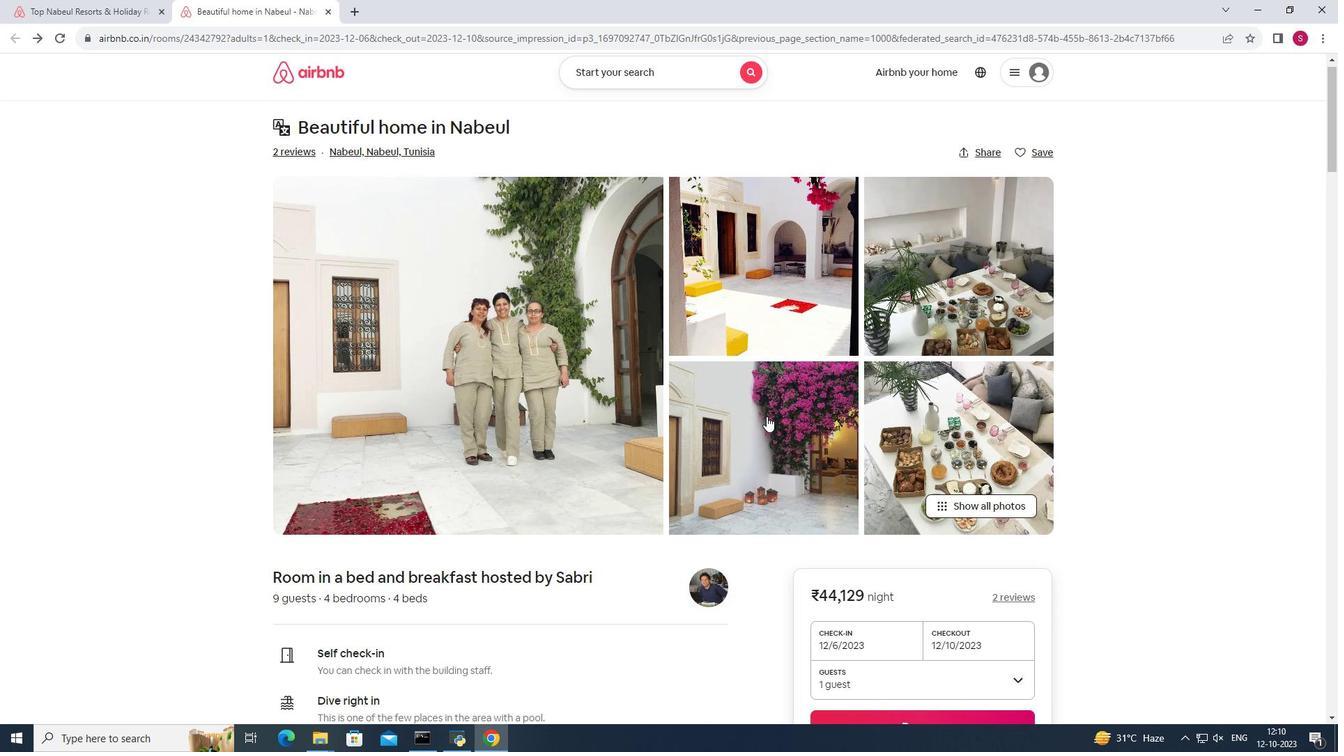 
Action: Mouse scrolled (766, 416) with delta (0, 0)
Screenshot: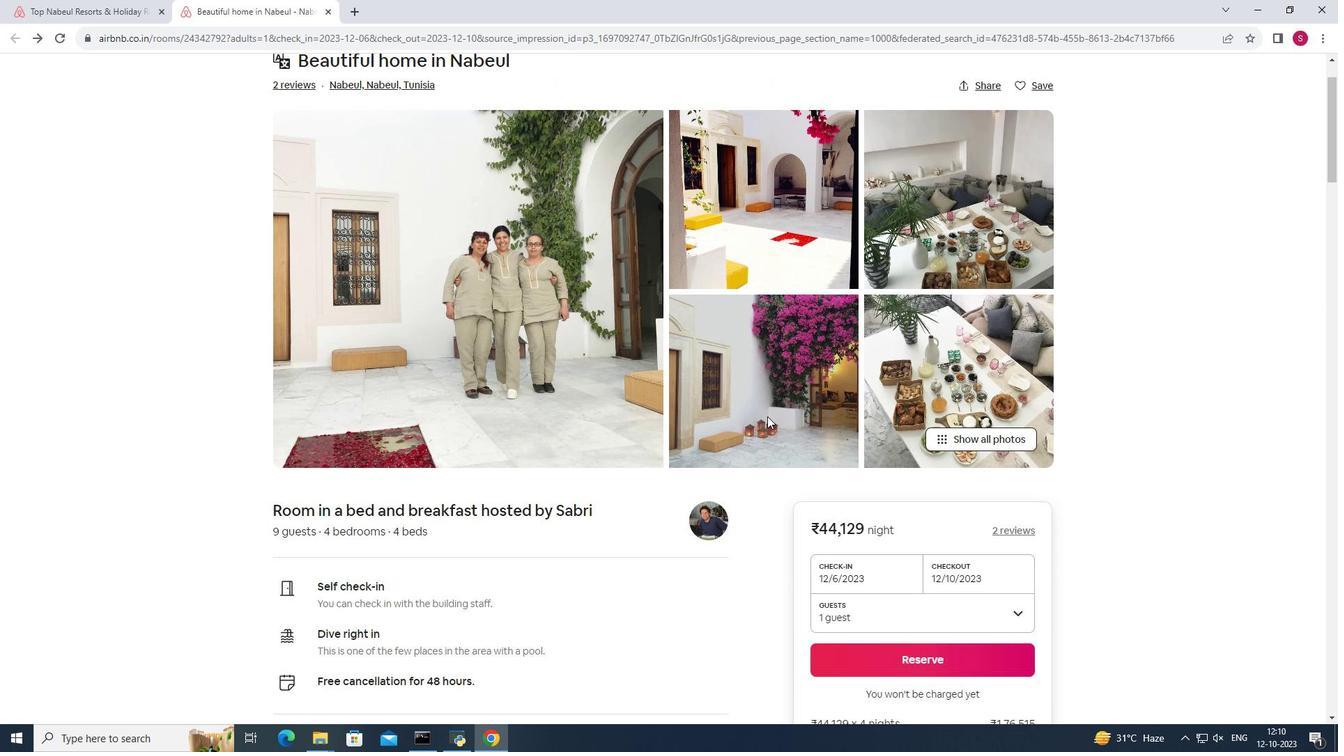 
Action: Mouse moved to (732, 476)
Screenshot: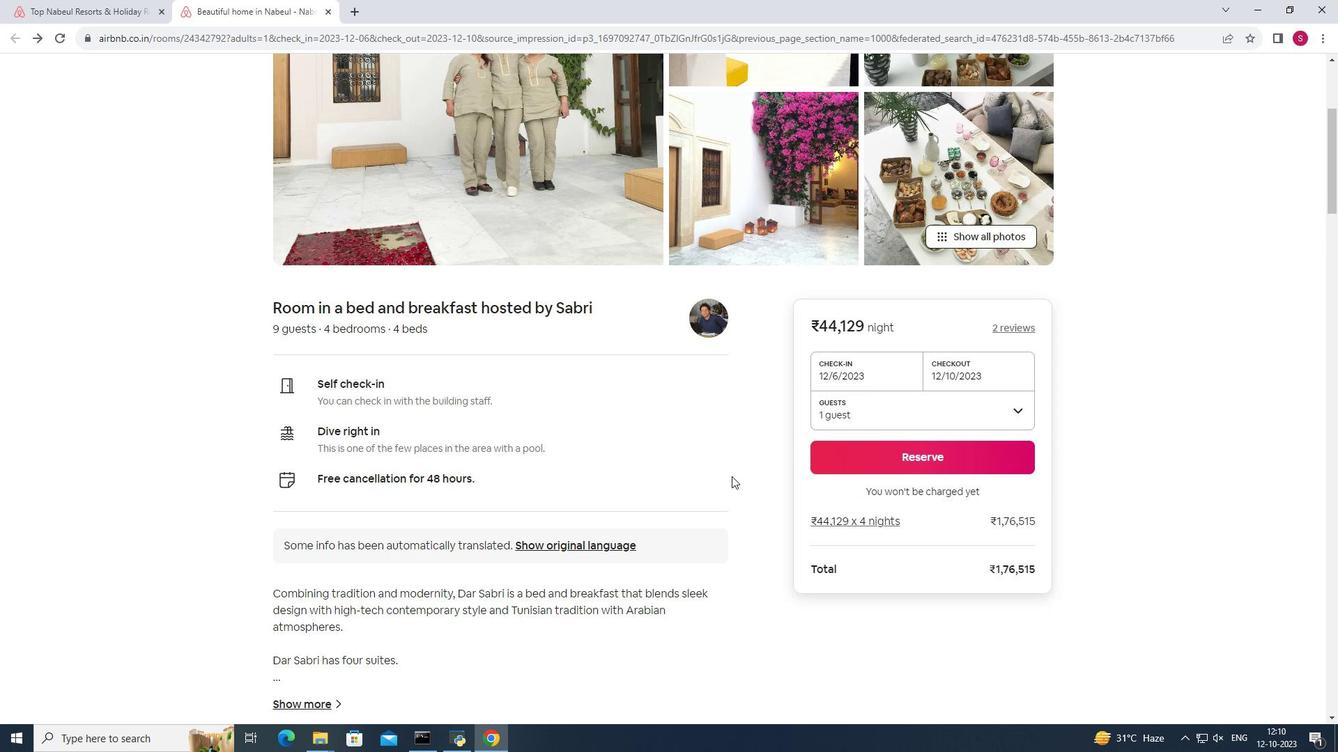 
Action: Mouse scrolled (732, 476) with delta (0, 0)
Screenshot: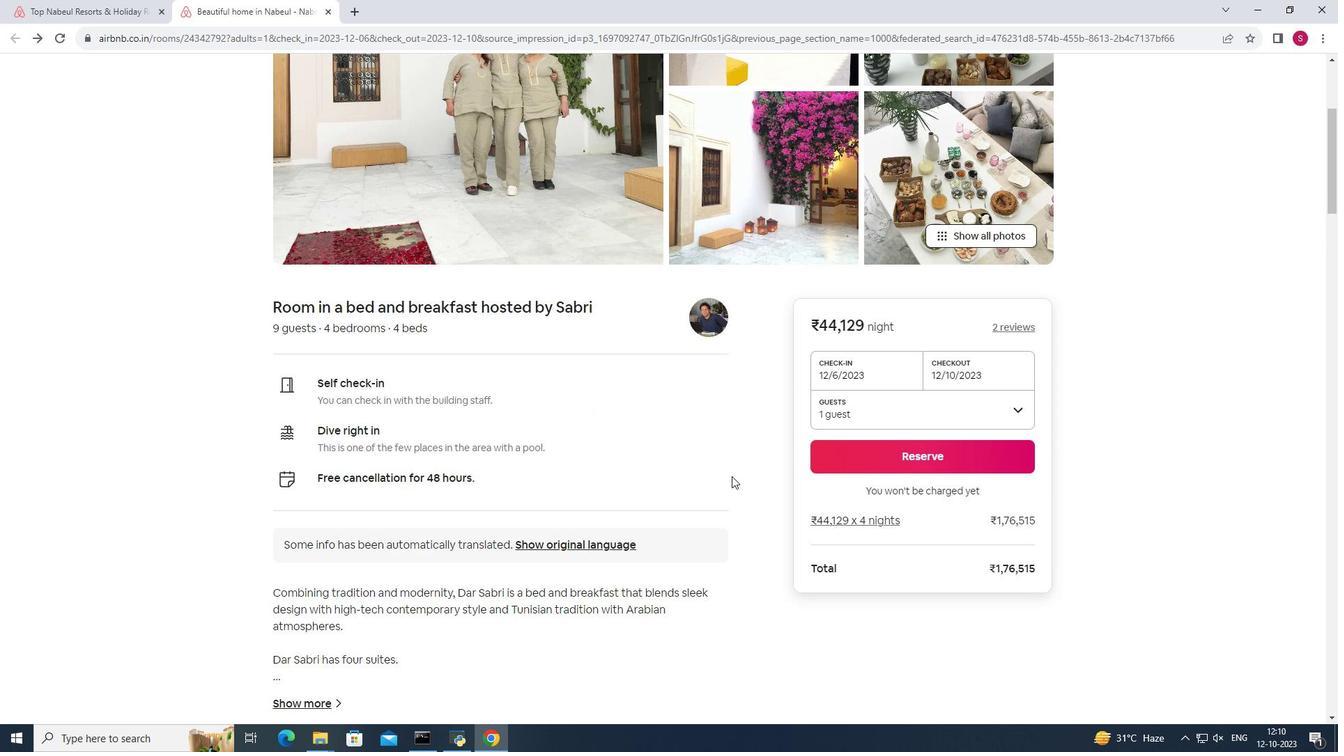 
Action: Mouse scrolled (732, 476) with delta (0, 0)
Screenshot: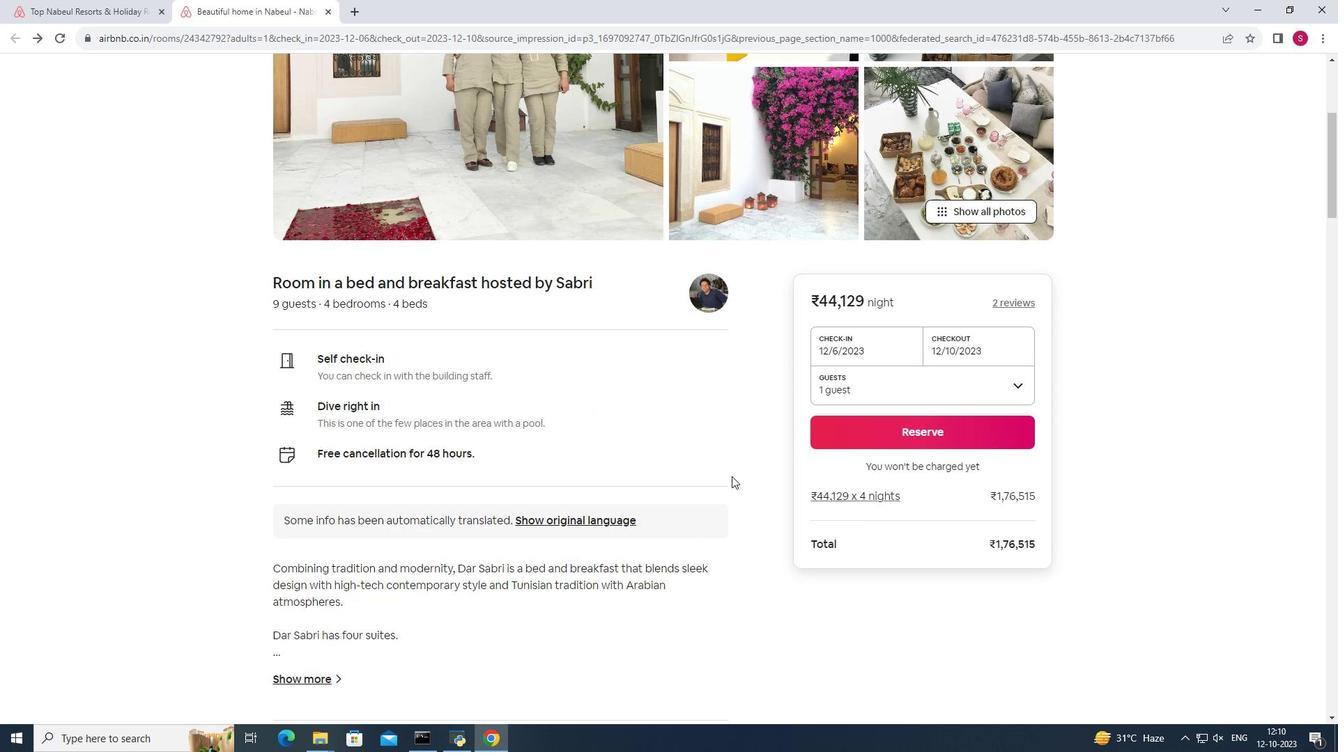 
Action: Mouse scrolled (732, 476) with delta (0, 0)
Screenshot: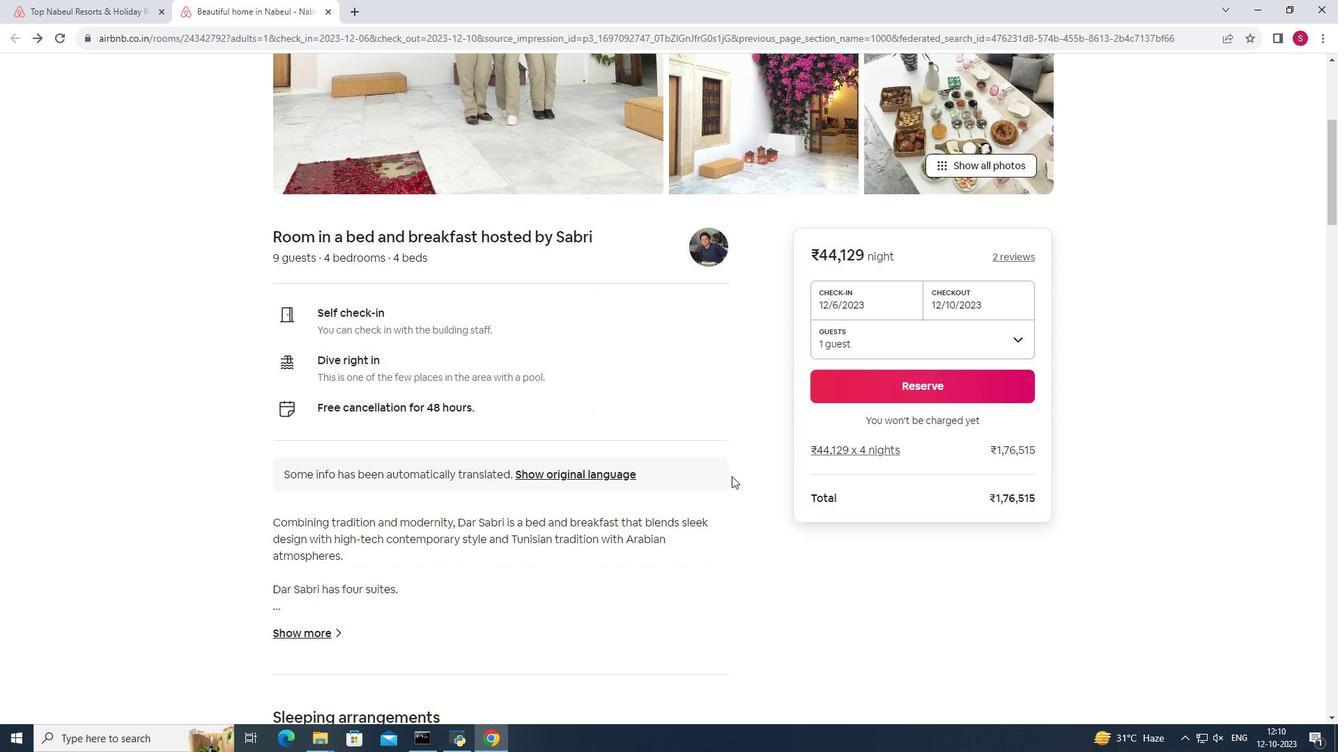 
Action: Mouse moved to (736, 476)
Screenshot: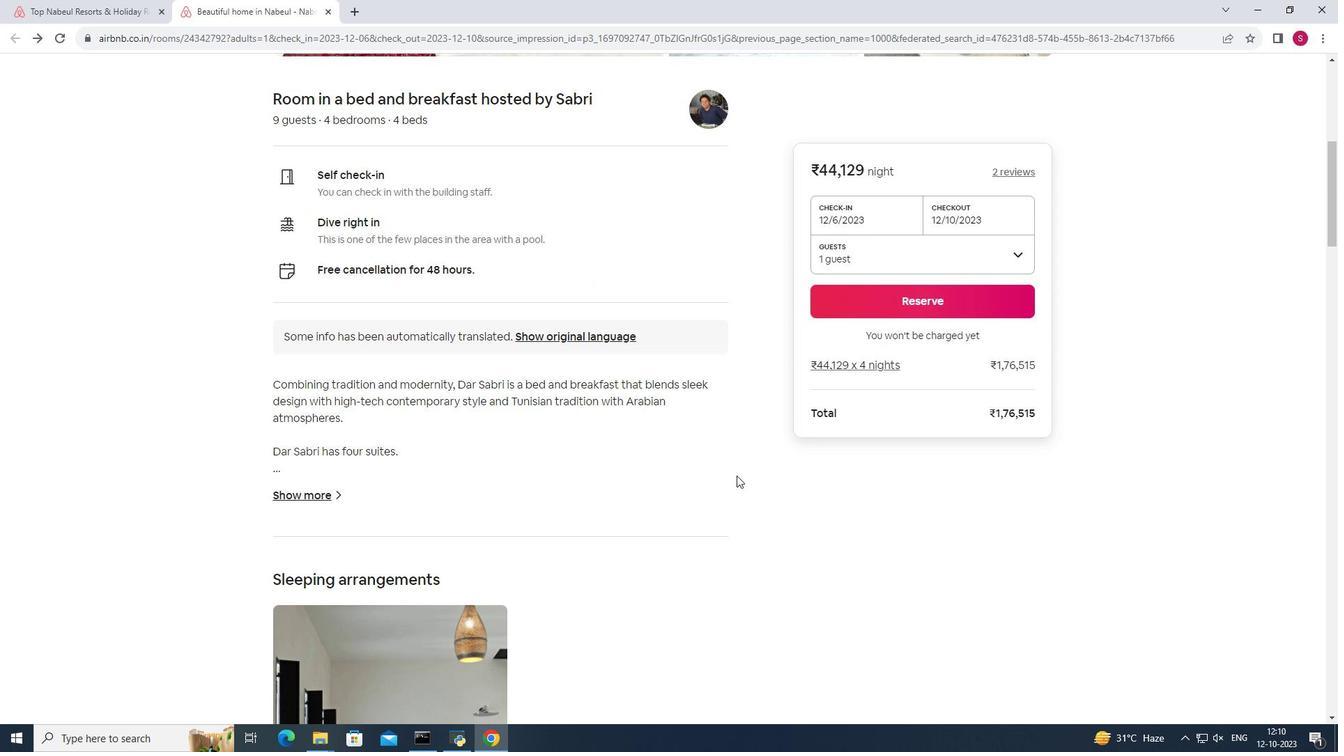 
Action: Mouse scrolled (736, 475) with delta (0, 0)
Screenshot: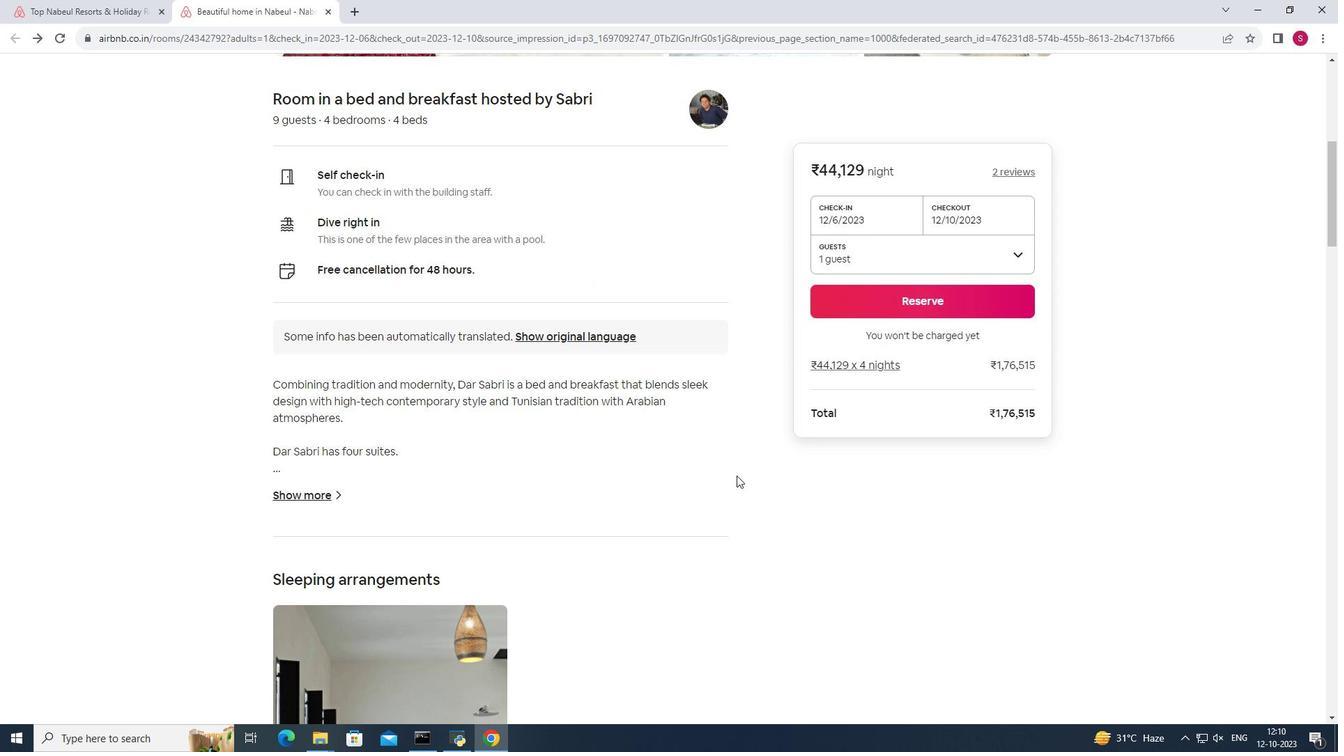 
Action: Mouse scrolled (736, 475) with delta (0, 0)
Screenshot: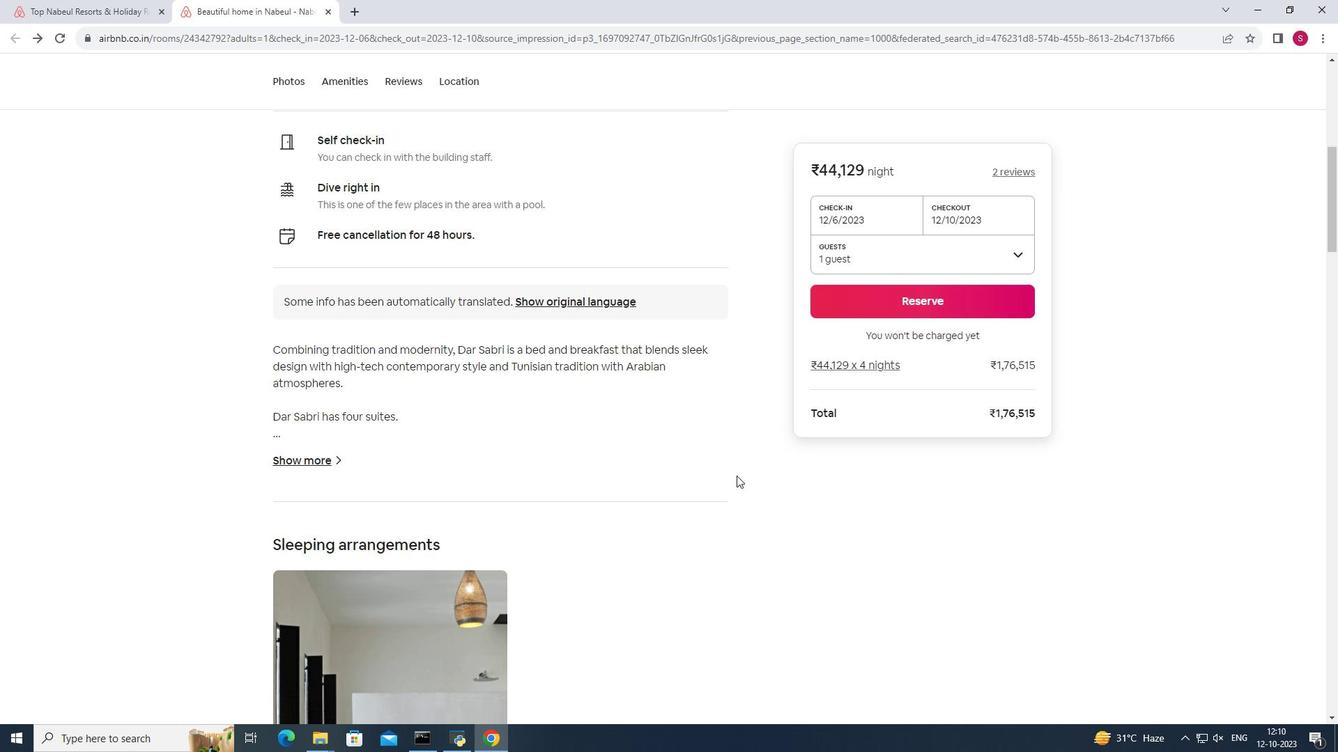 
Action: Mouse moved to (739, 476)
Screenshot: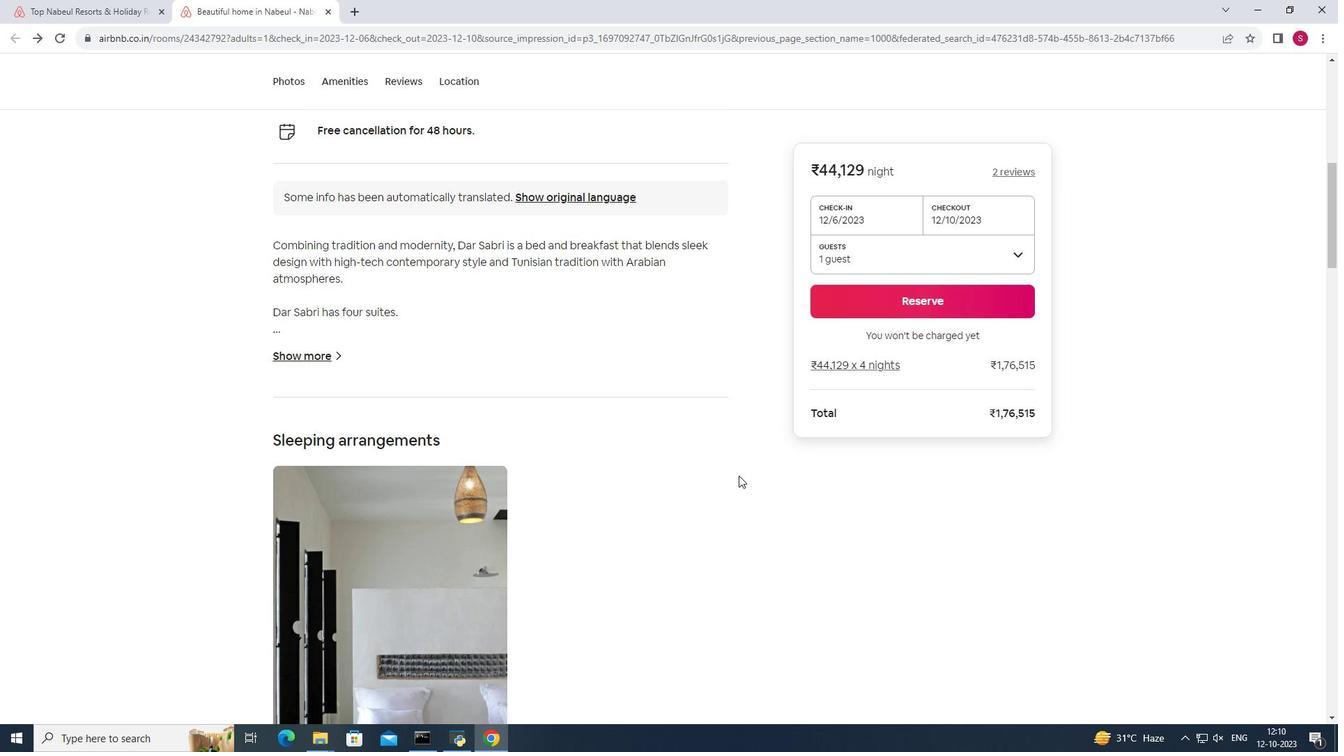 
Action: Mouse scrolled (739, 475) with delta (0, 0)
Screenshot: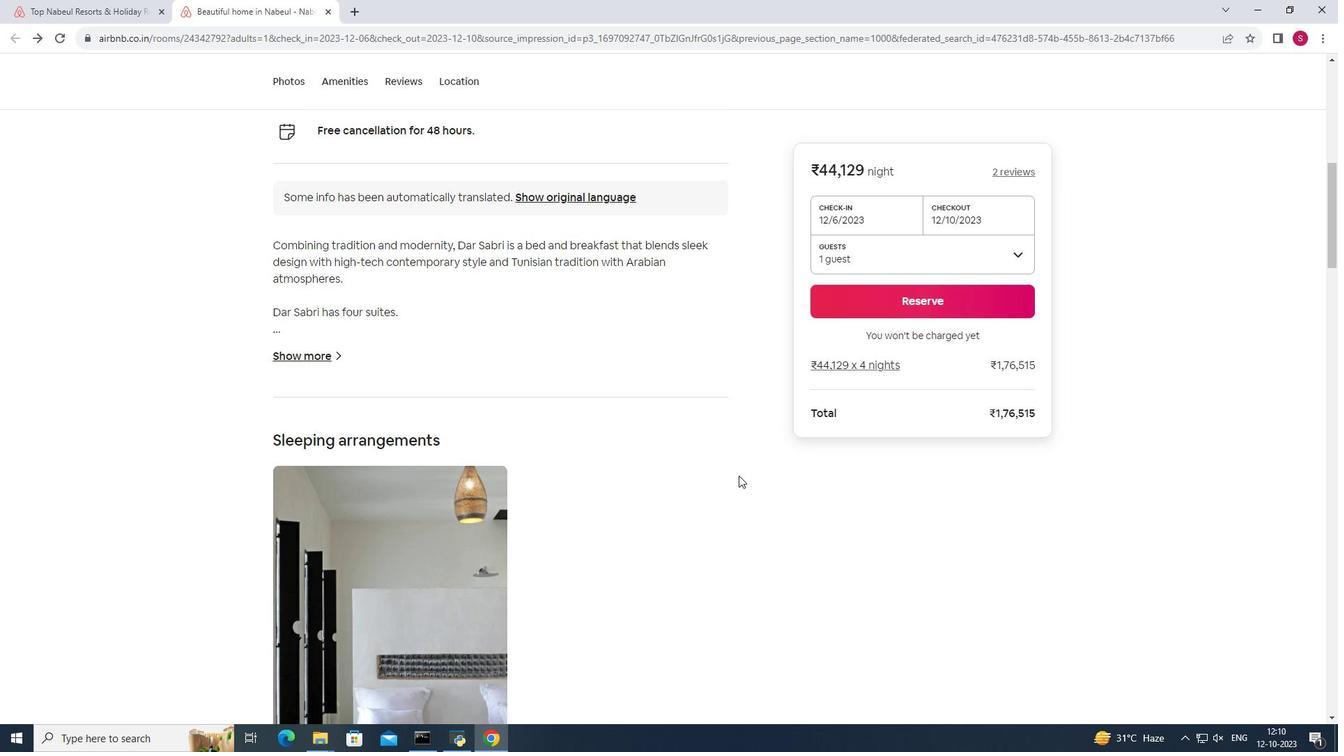 
Action: Mouse scrolled (739, 475) with delta (0, 0)
Screenshot: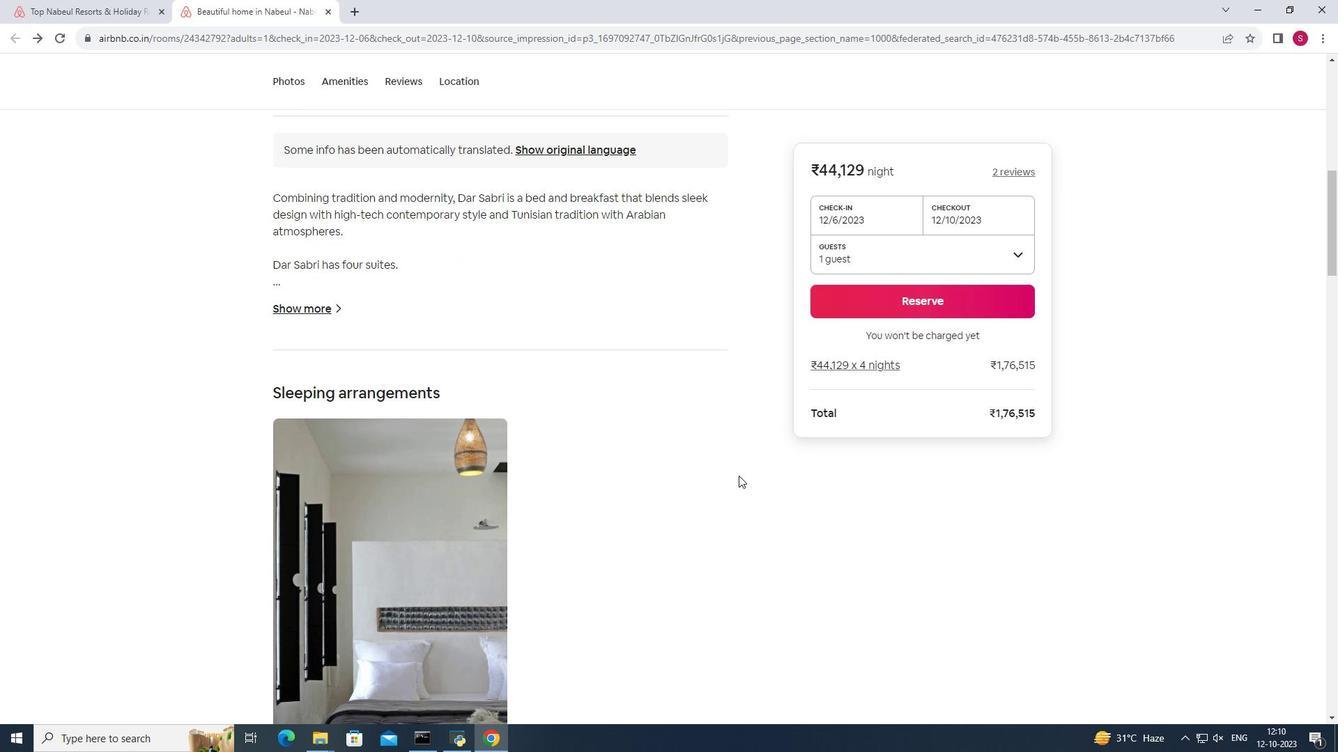 
Action: Mouse moved to (739, 476)
Screenshot: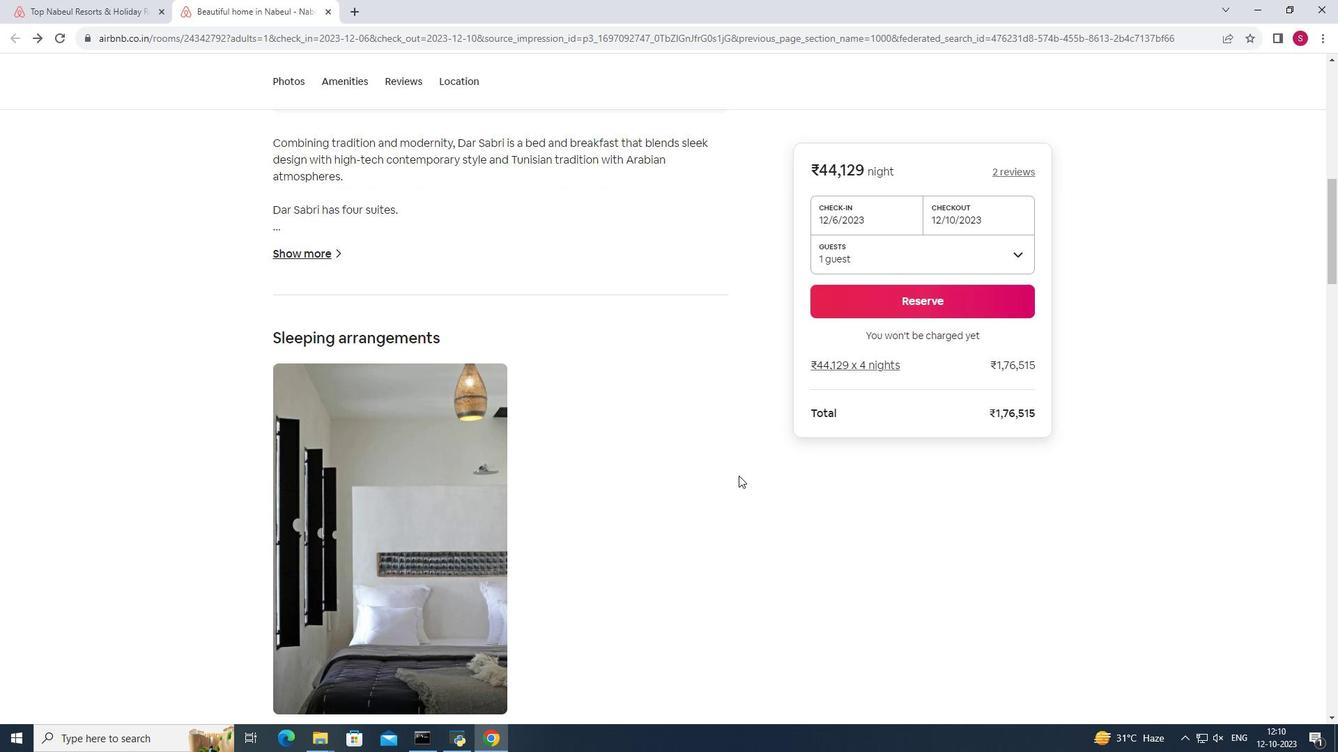 
Action: Mouse scrolled (739, 475) with delta (0, 0)
Screenshot: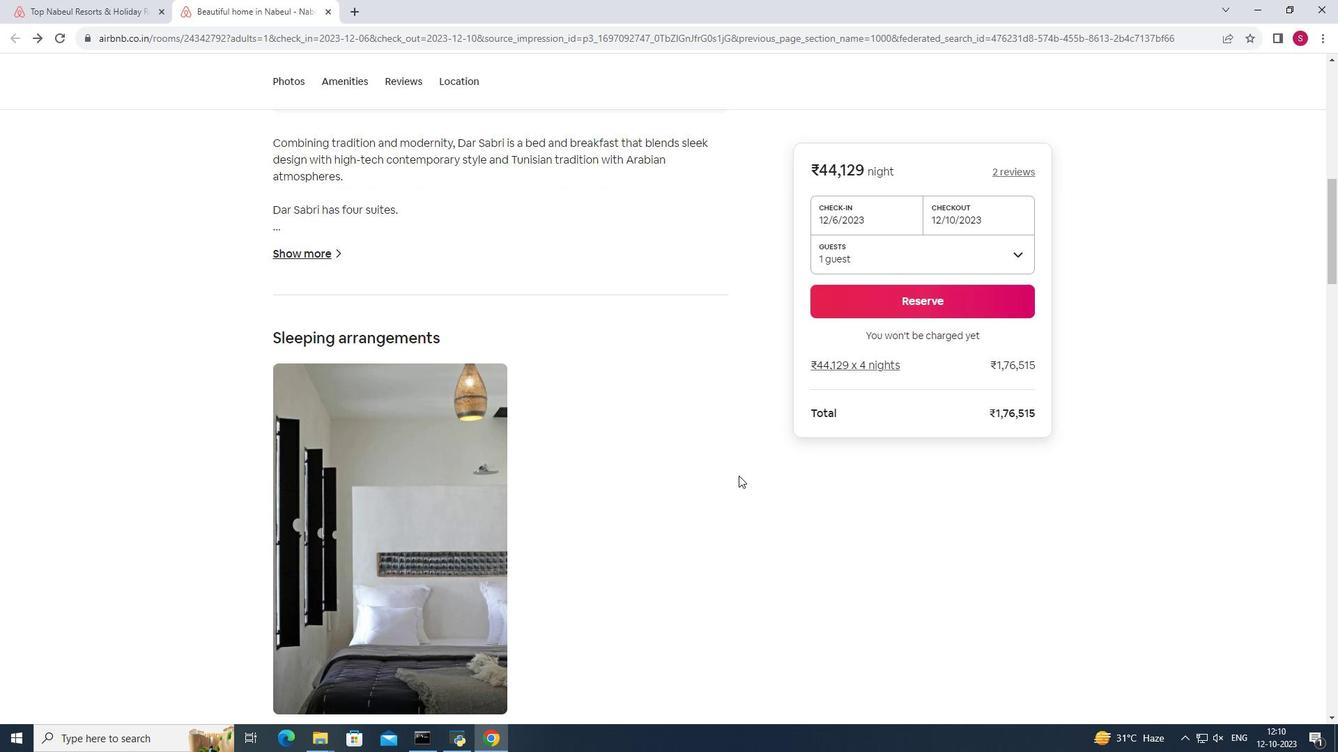 
Action: Mouse moved to (1054, 518)
Screenshot: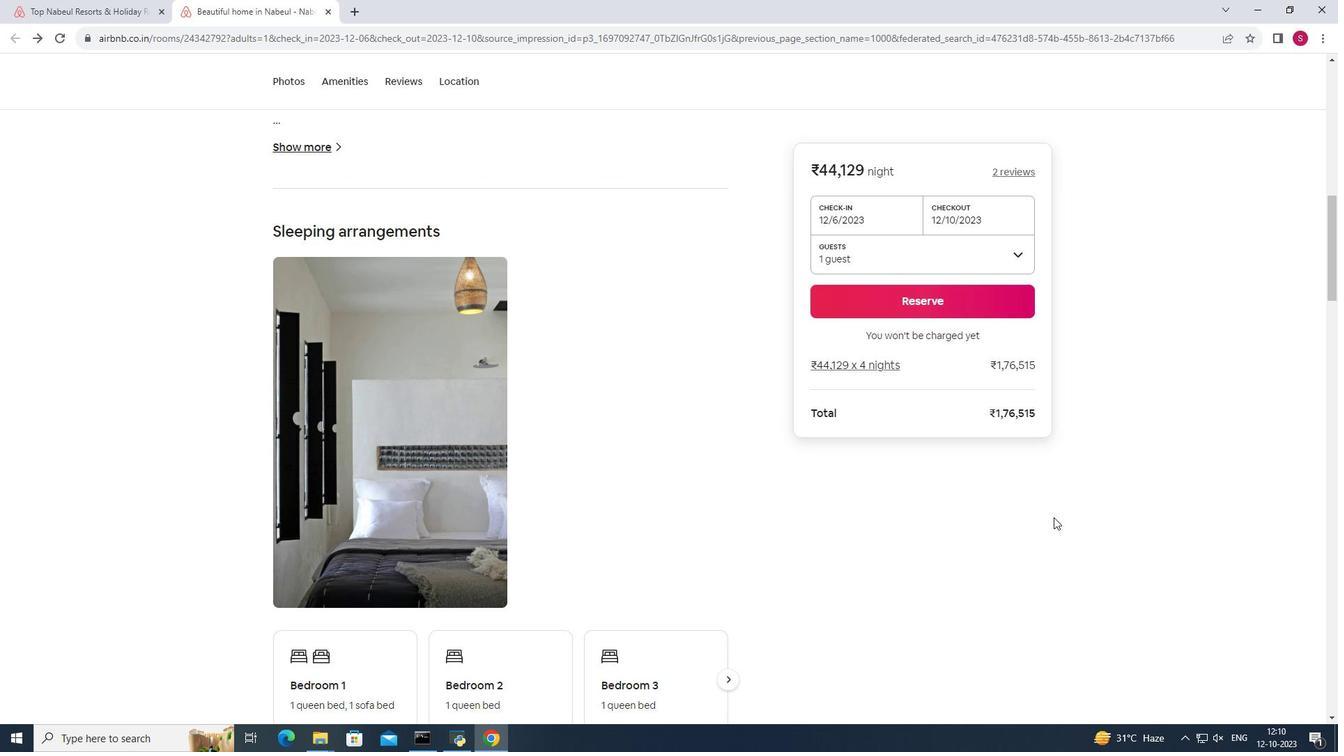 
Action: Mouse scrolled (1054, 517) with delta (0, 0)
Screenshot: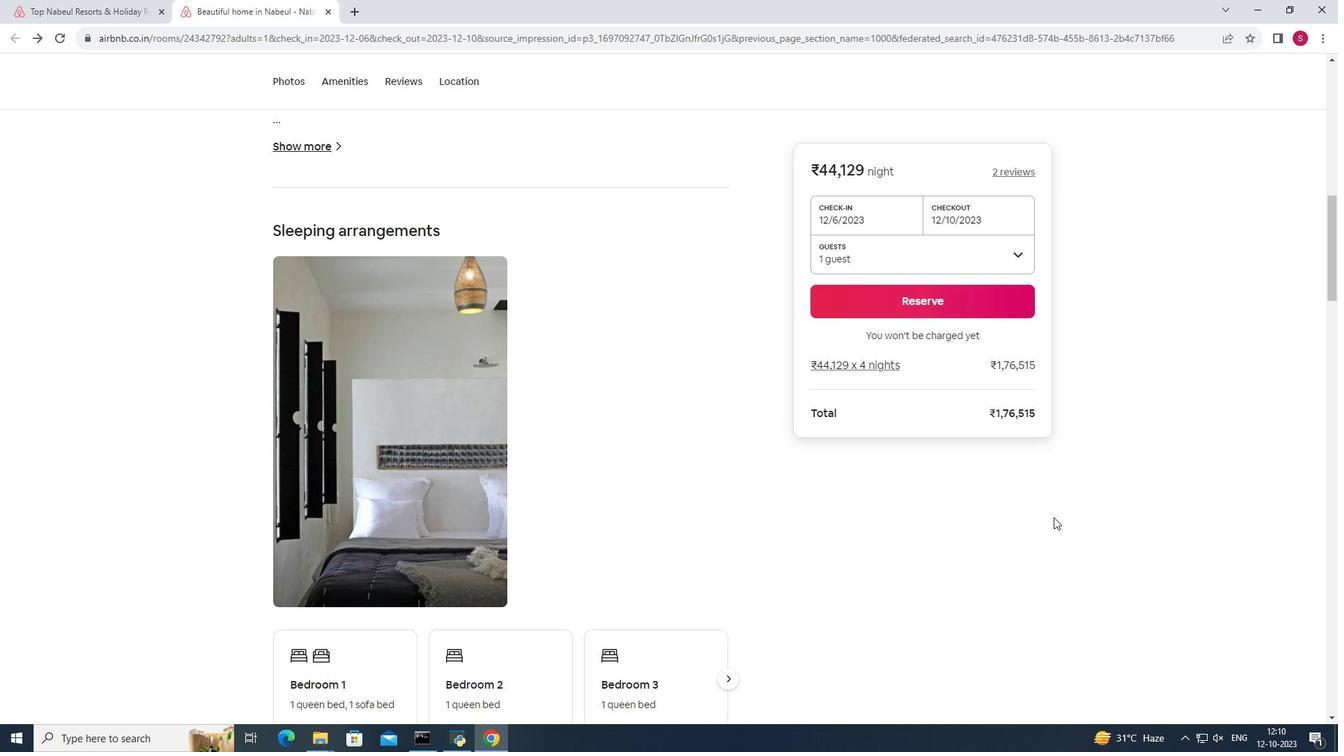 
Action: Mouse scrolled (1054, 517) with delta (0, 0)
Screenshot: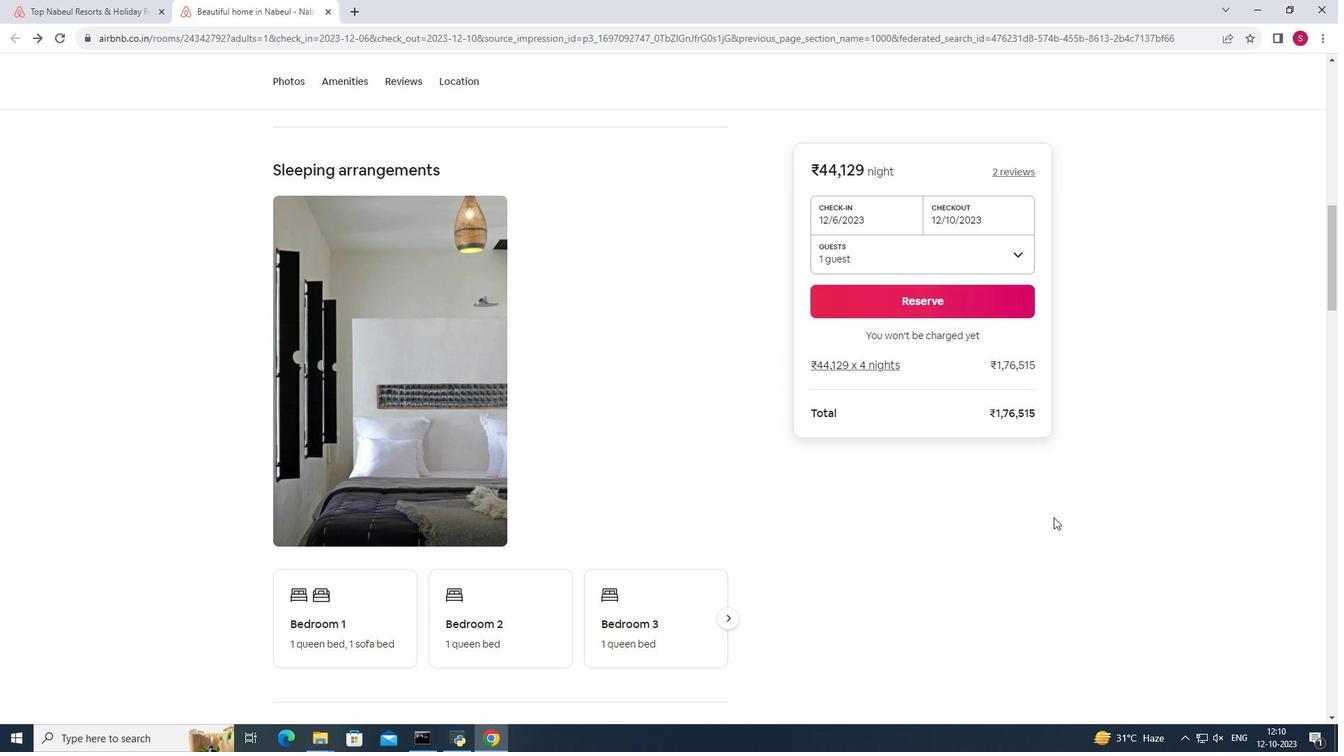 
Action: Mouse scrolled (1054, 517) with delta (0, 0)
Screenshot: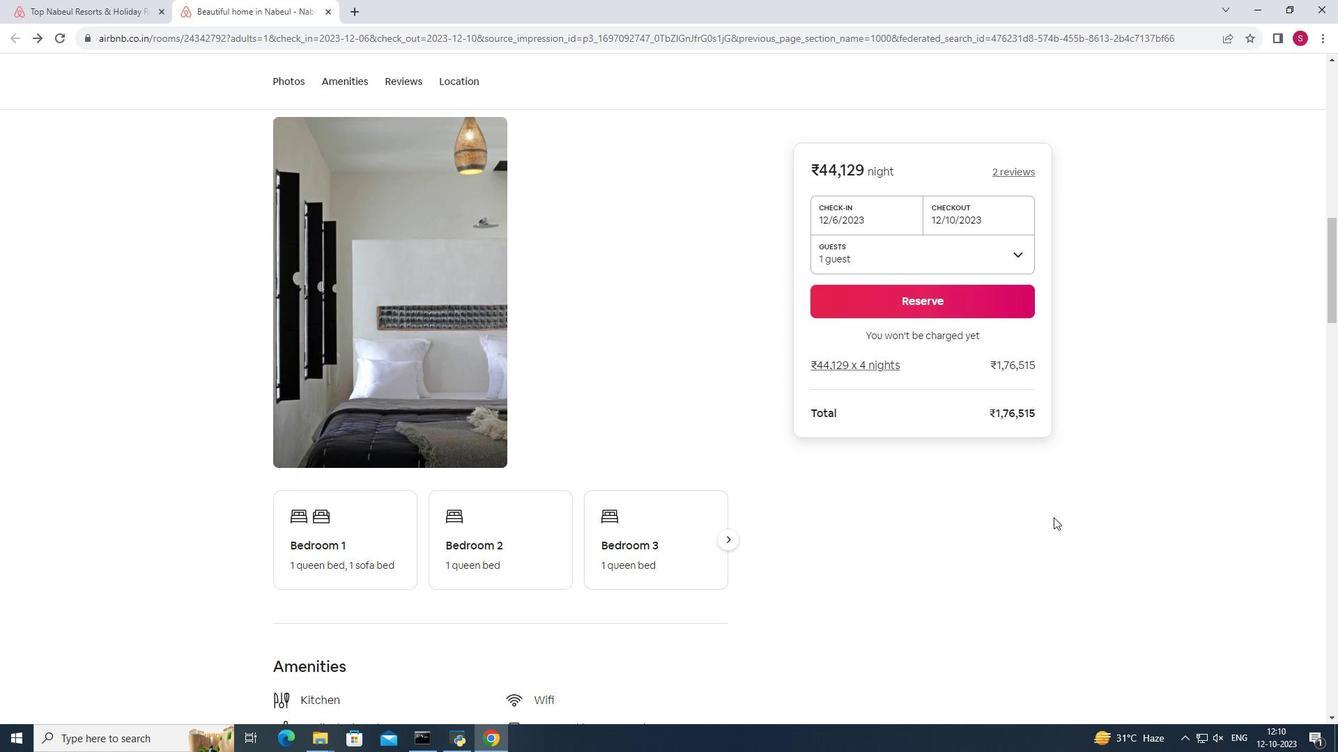 
Action: Mouse scrolled (1054, 517) with delta (0, 0)
Screenshot: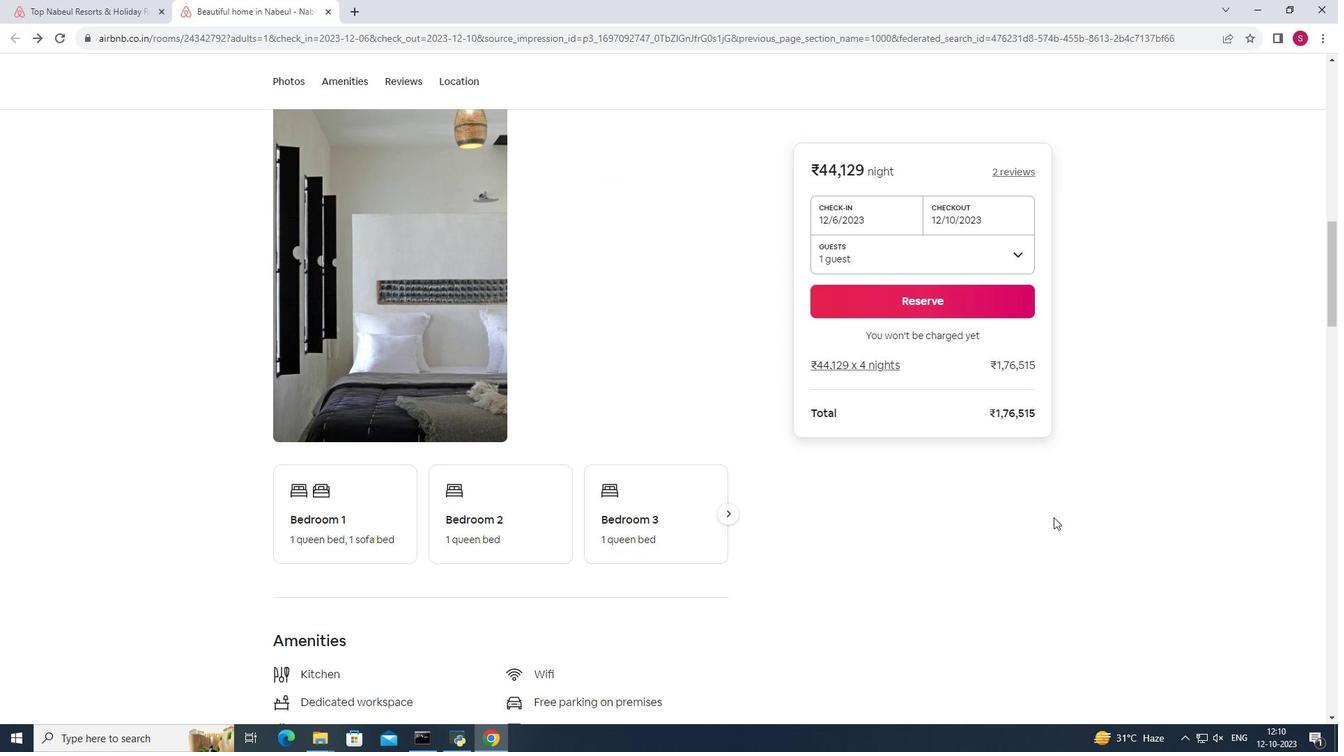 
Action: Mouse moved to (859, 560)
Screenshot: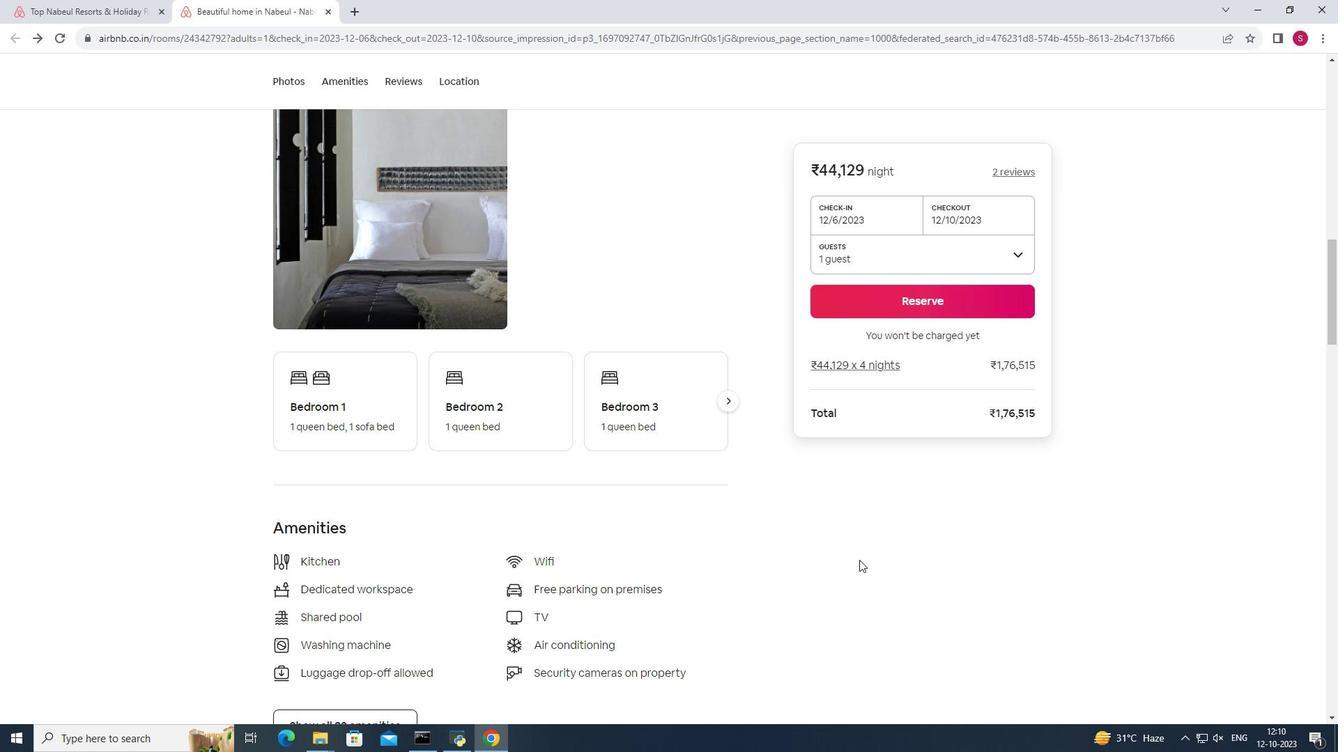 
Action: Mouse scrolled (859, 559) with delta (0, 0)
Screenshot: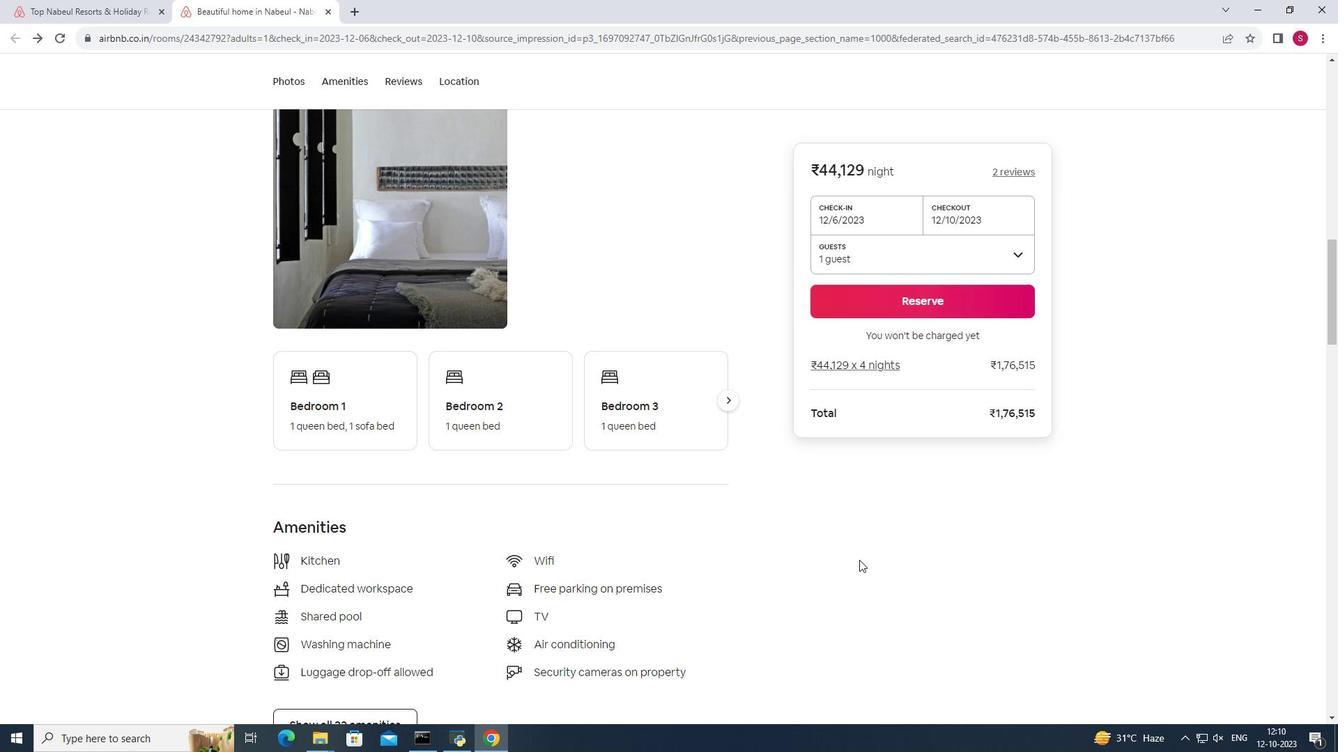 
Action: Mouse scrolled (859, 559) with delta (0, 0)
Screenshot: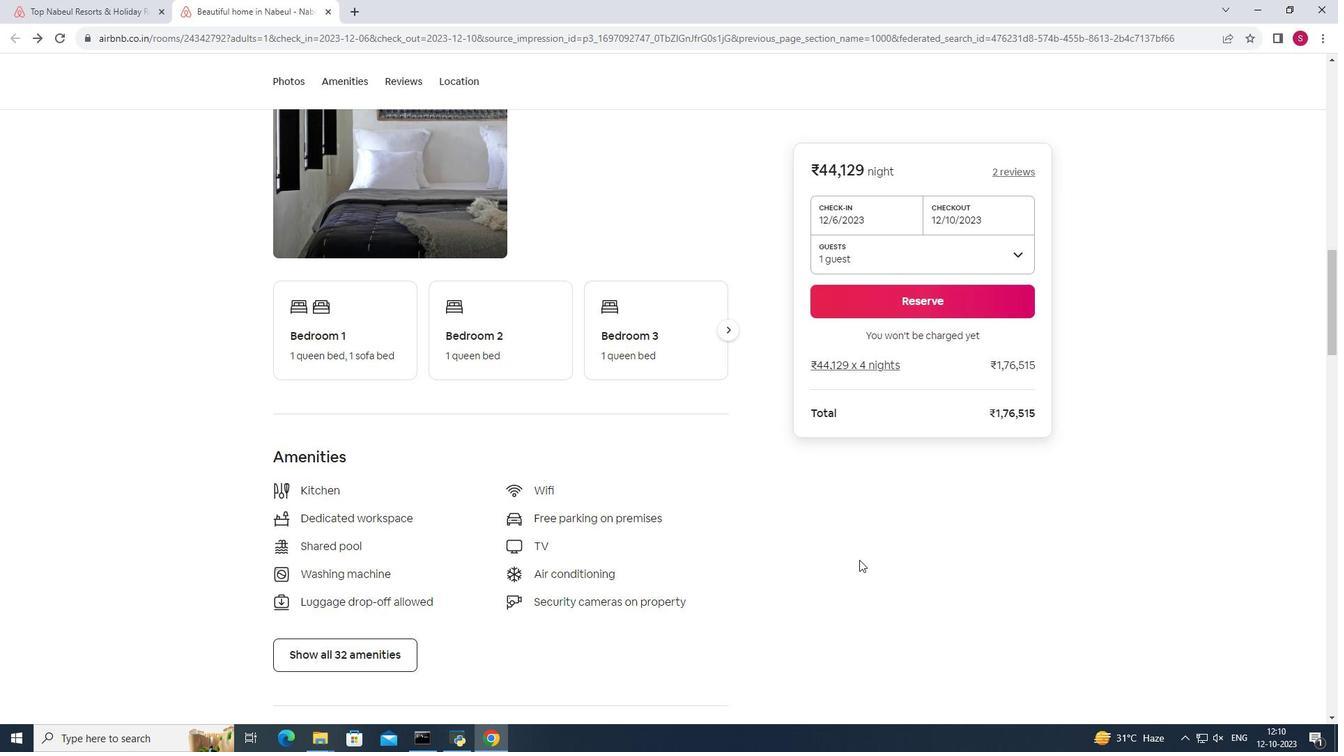 
Action: Mouse moved to (859, 560)
Screenshot: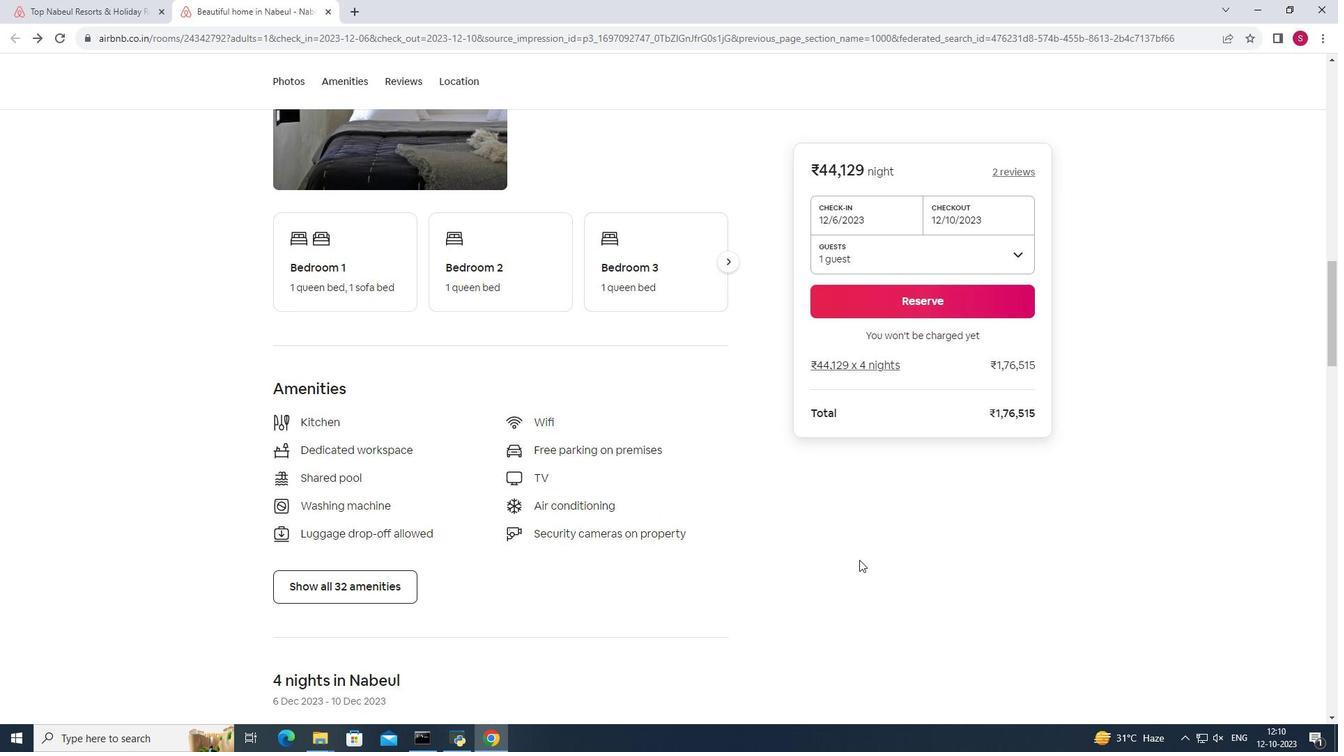 
Action: Mouse scrolled (859, 559) with delta (0, 0)
Screenshot: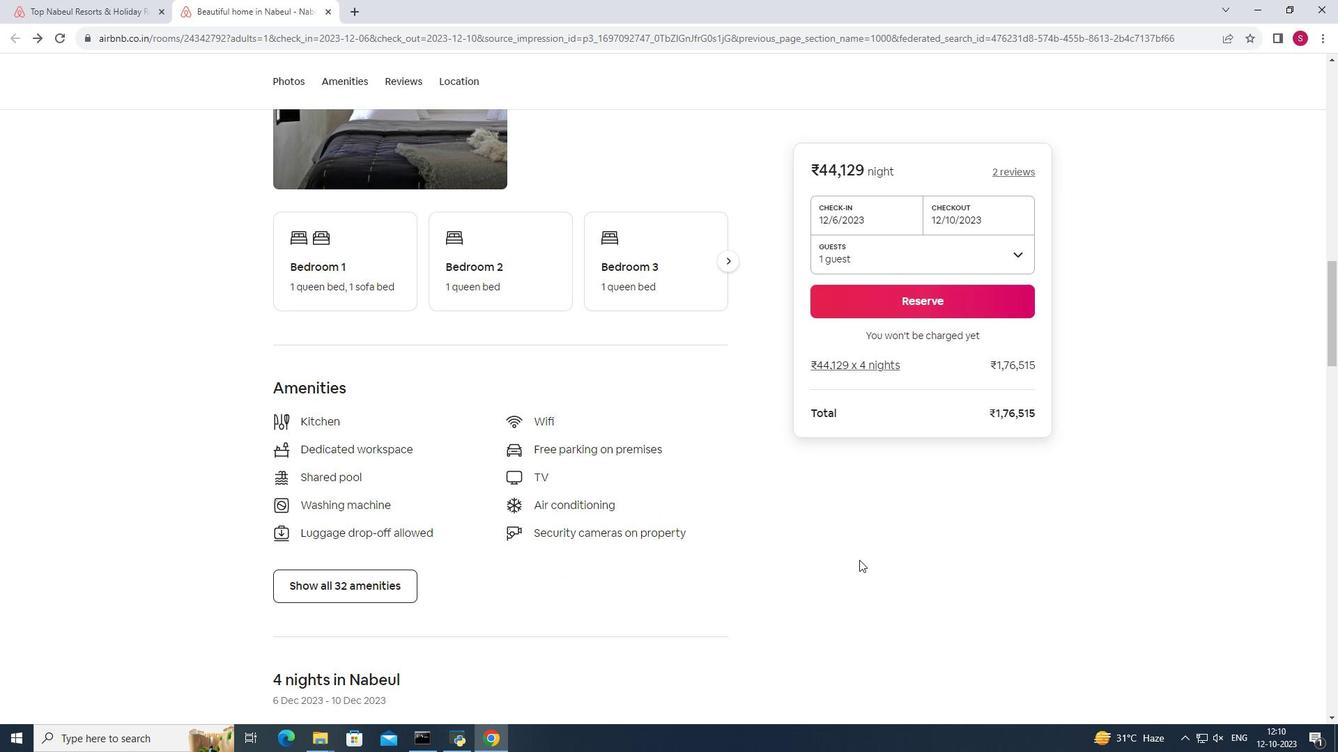 
Action: Mouse scrolled (859, 559) with delta (0, 0)
Screenshot: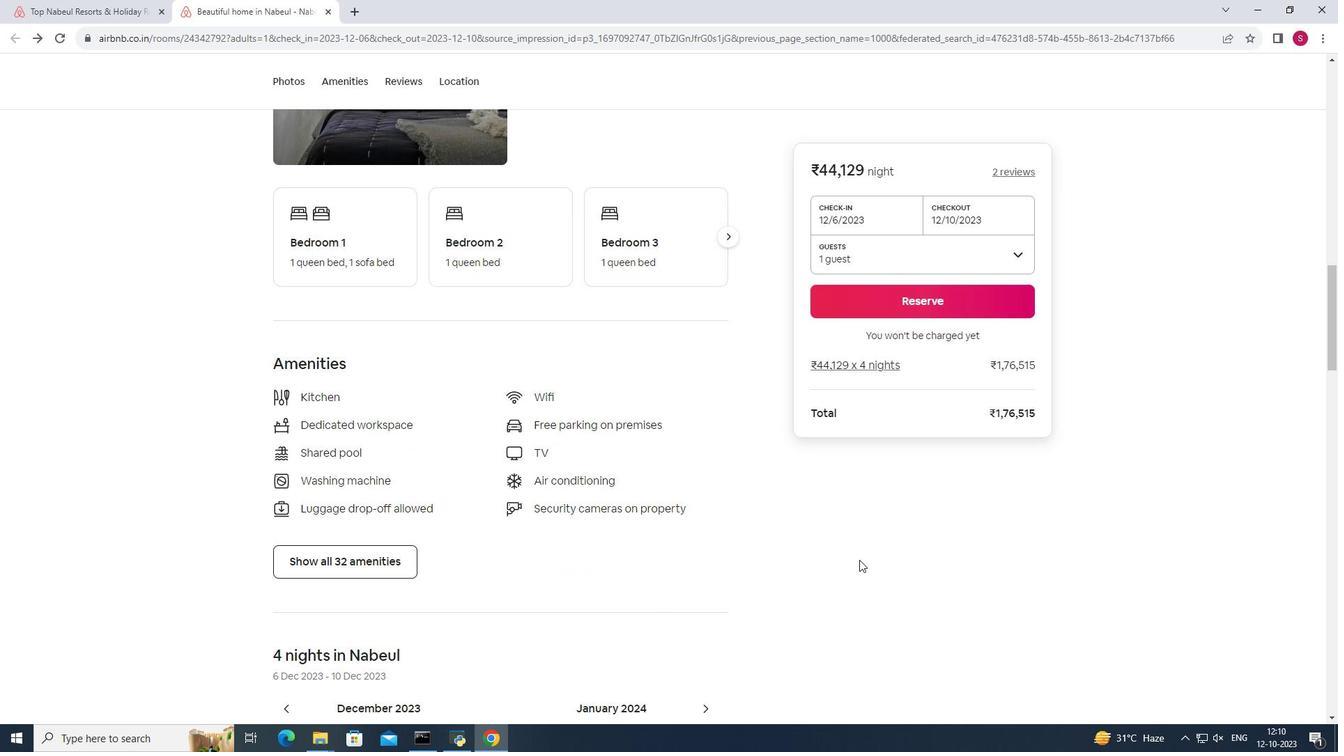 
Action: Mouse moved to (382, 455)
Screenshot: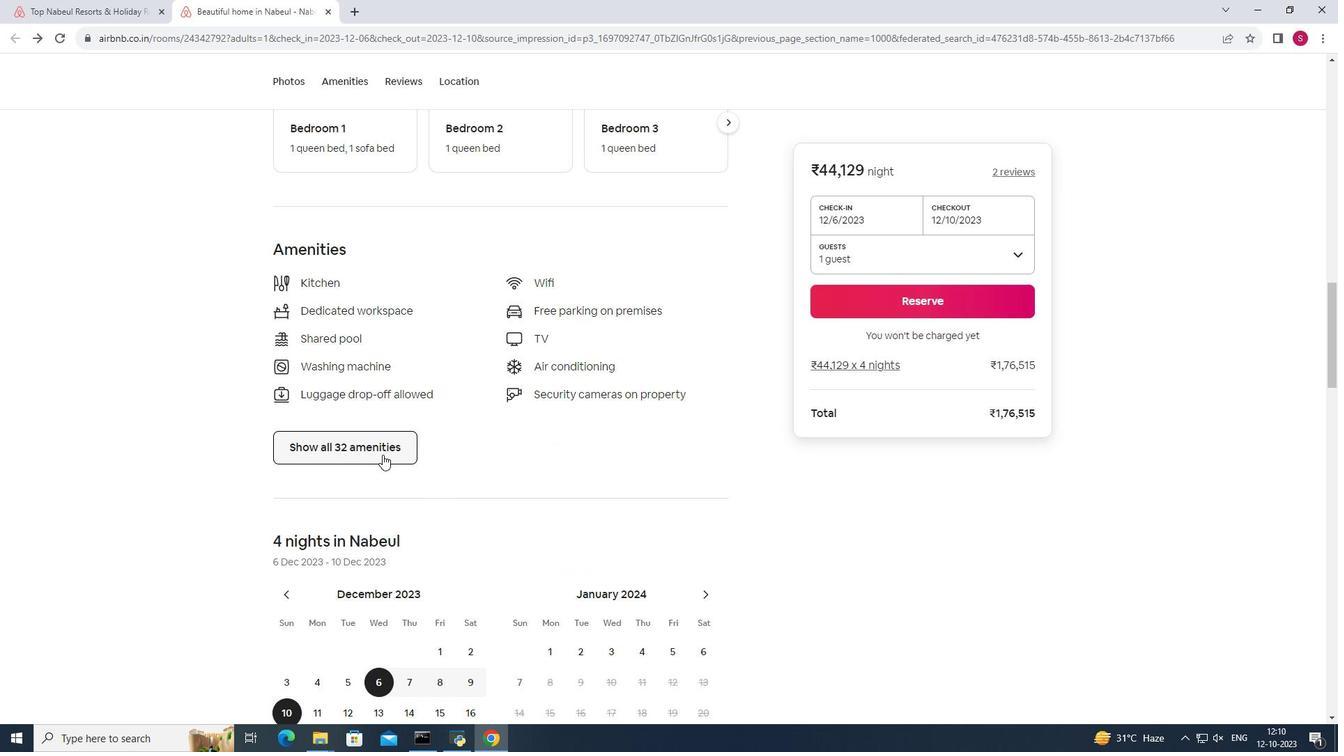 
Action: Mouse pressed left at (382, 455)
Screenshot: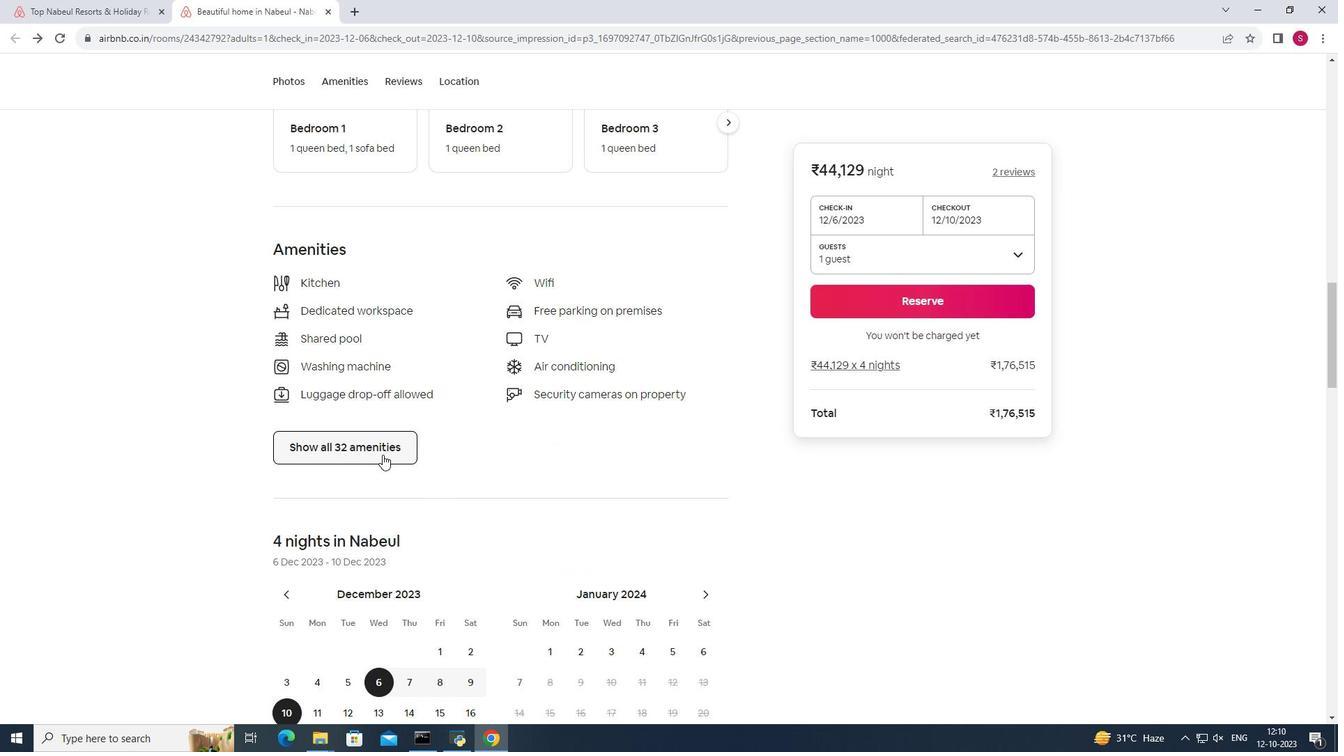 
Action: Mouse pressed left at (382, 455)
Screenshot: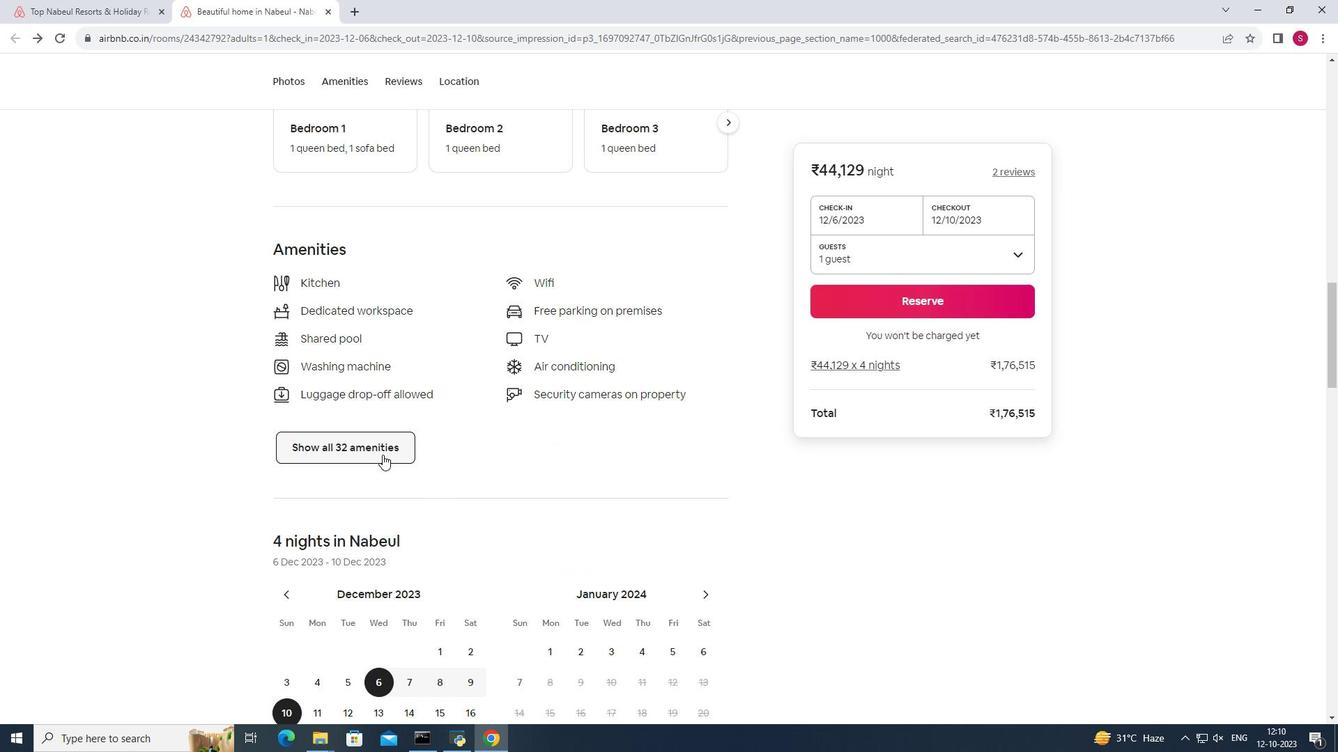 
Action: Mouse moved to (852, 463)
Screenshot: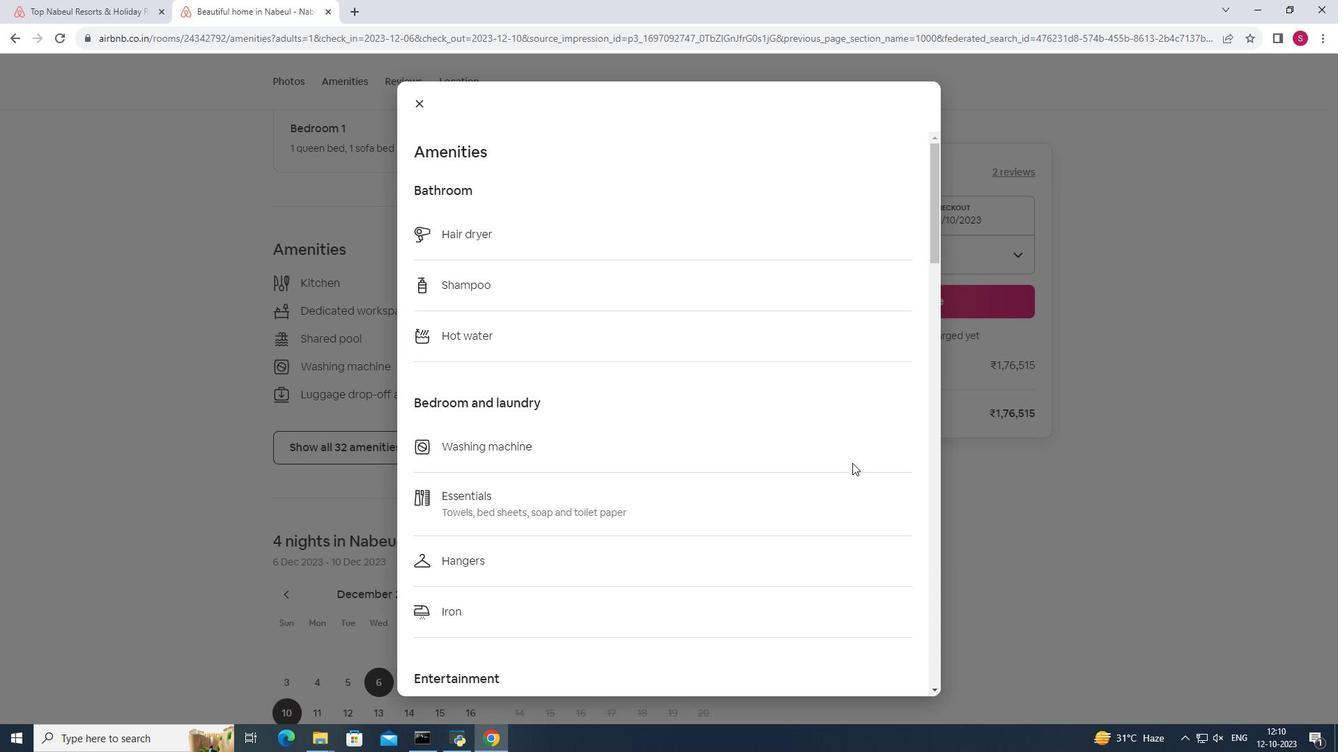 
Action: Mouse scrolled (852, 462) with delta (0, 0)
Screenshot: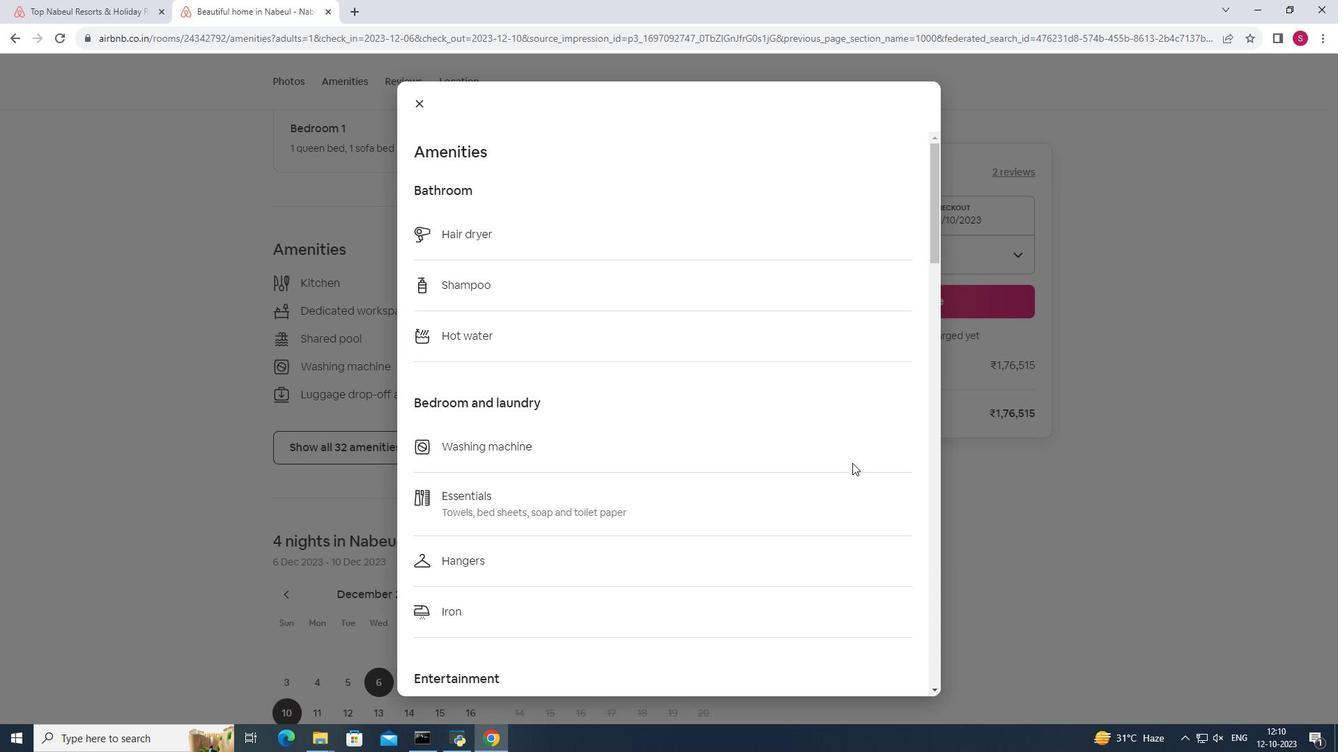 
Action: Mouse scrolled (852, 462) with delta (0, 0)
Screenshot: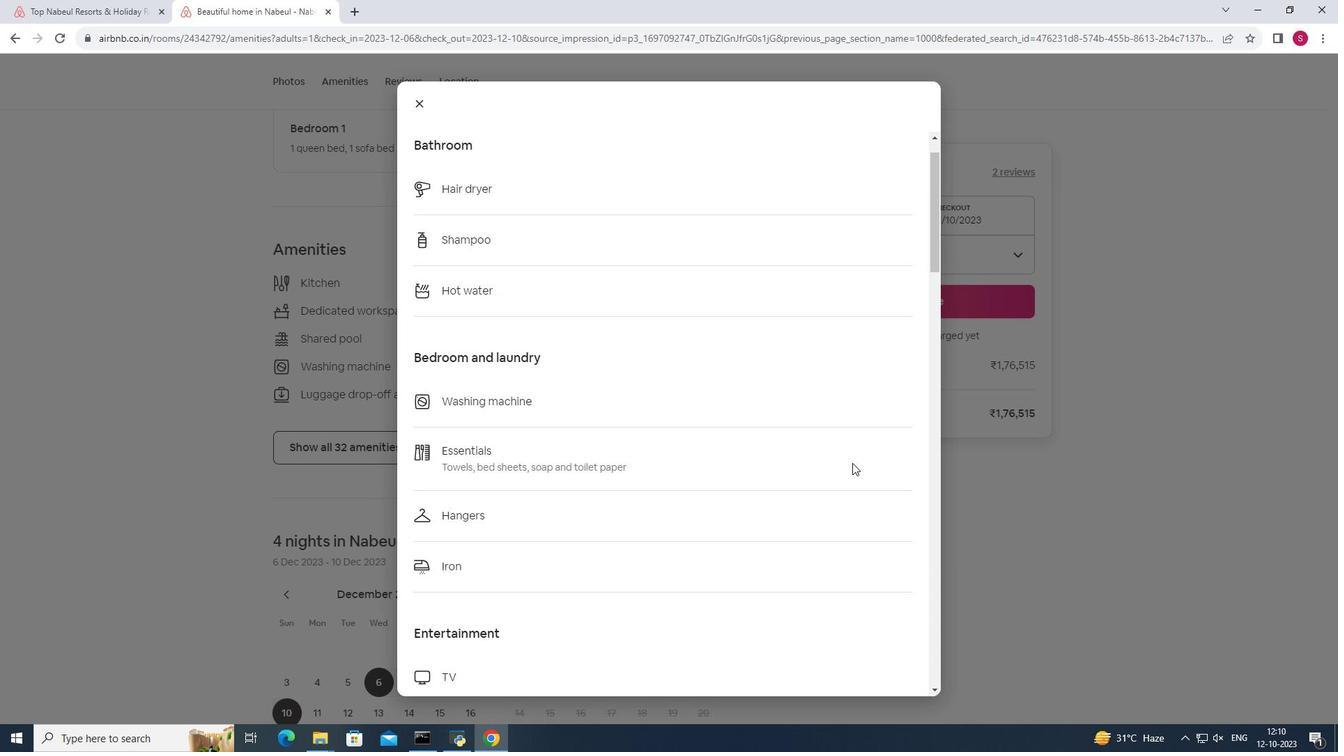 
Action: Mouse scrolled (852, 462) with delta (0, 0)
Screenshot: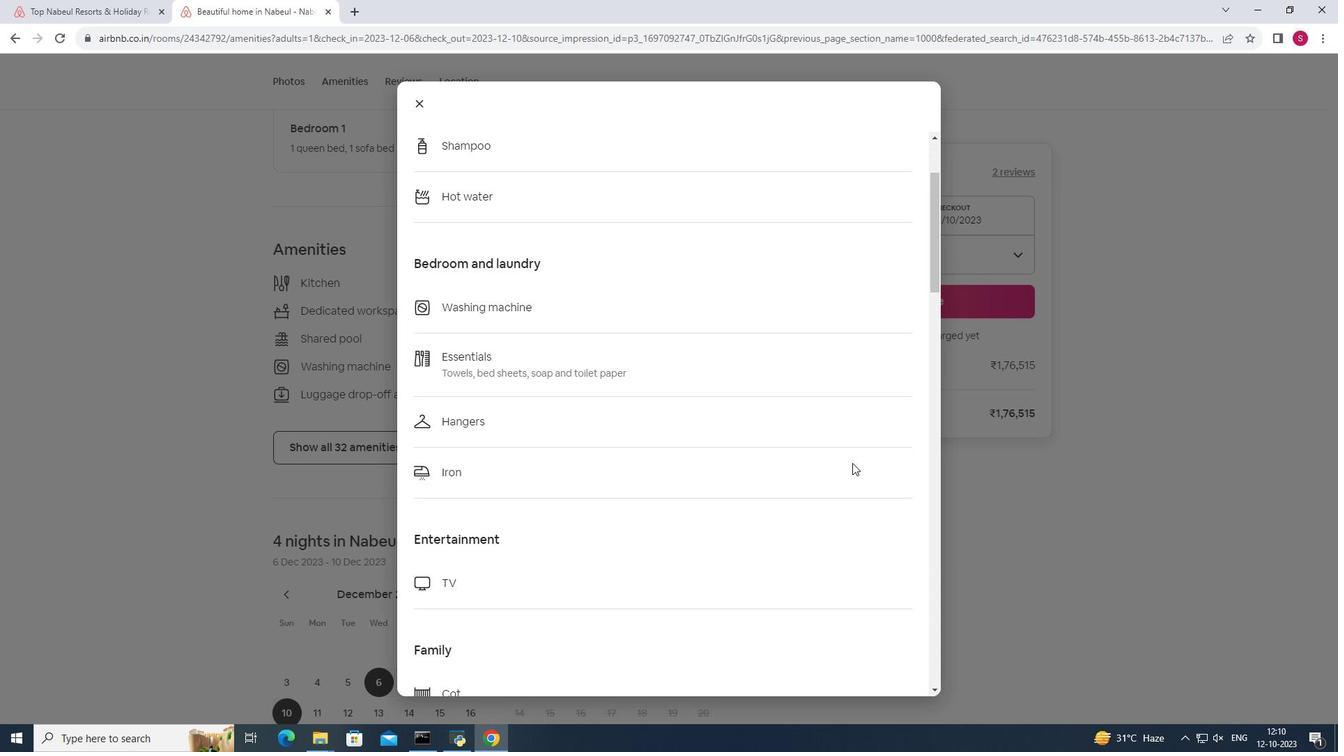 
Action: Mouse moved to (852, 463)
Screenshot: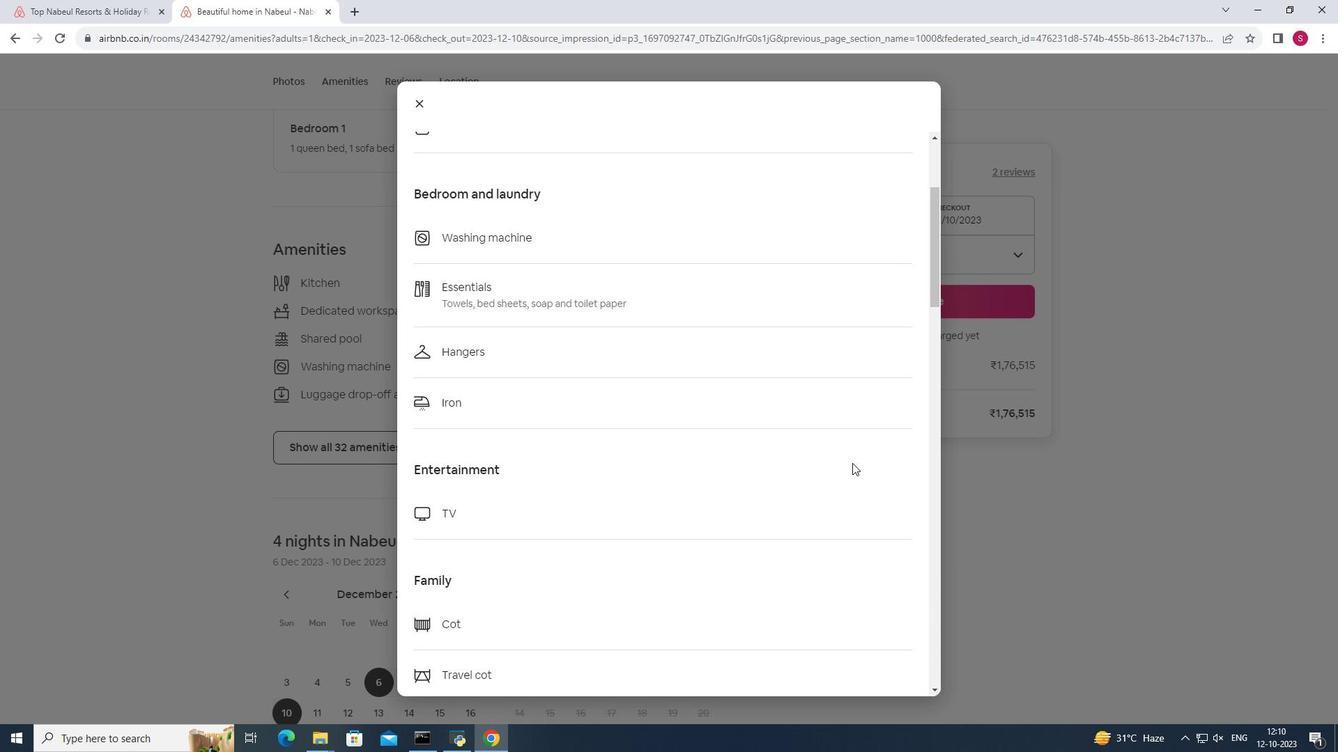 
Action: Mouse scrolled (852, 462) with delta (0, 0)
Screenshot: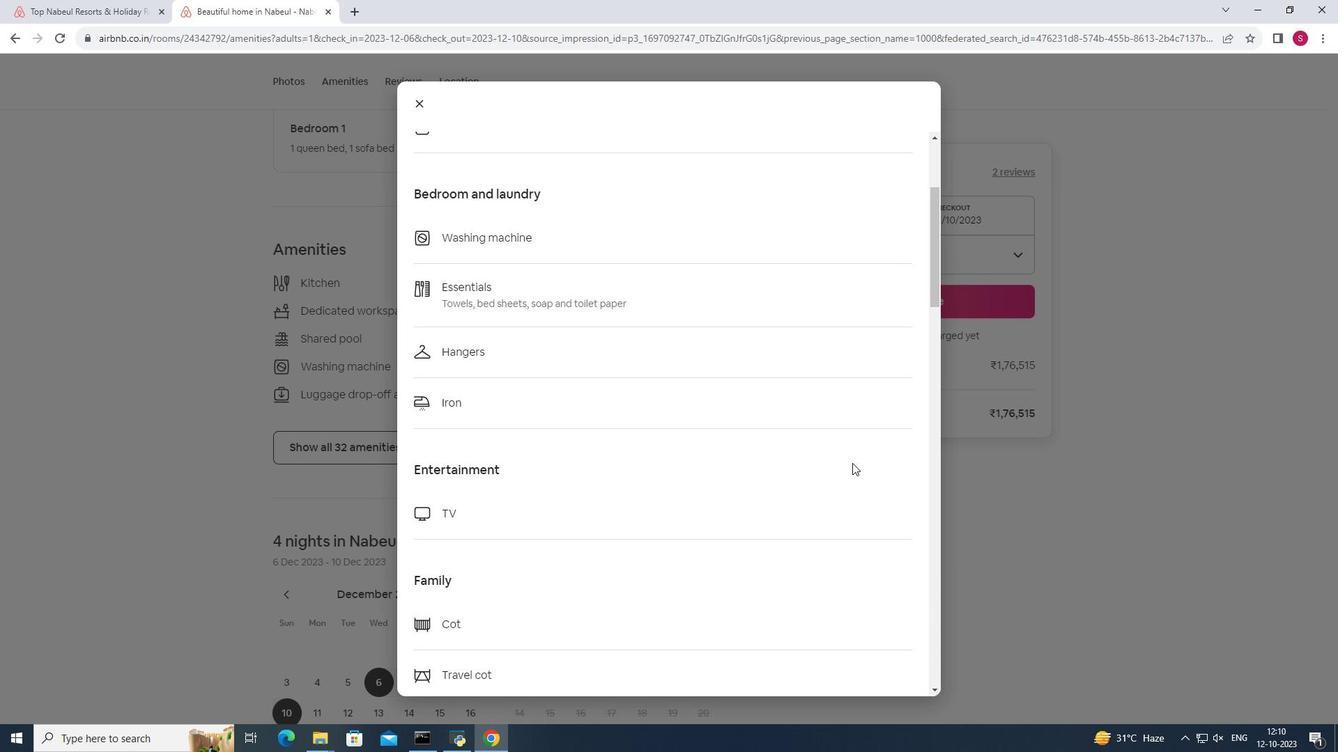 
Action: Mouse scrolled (852, 462) with delta (0, 0)
Screenshot: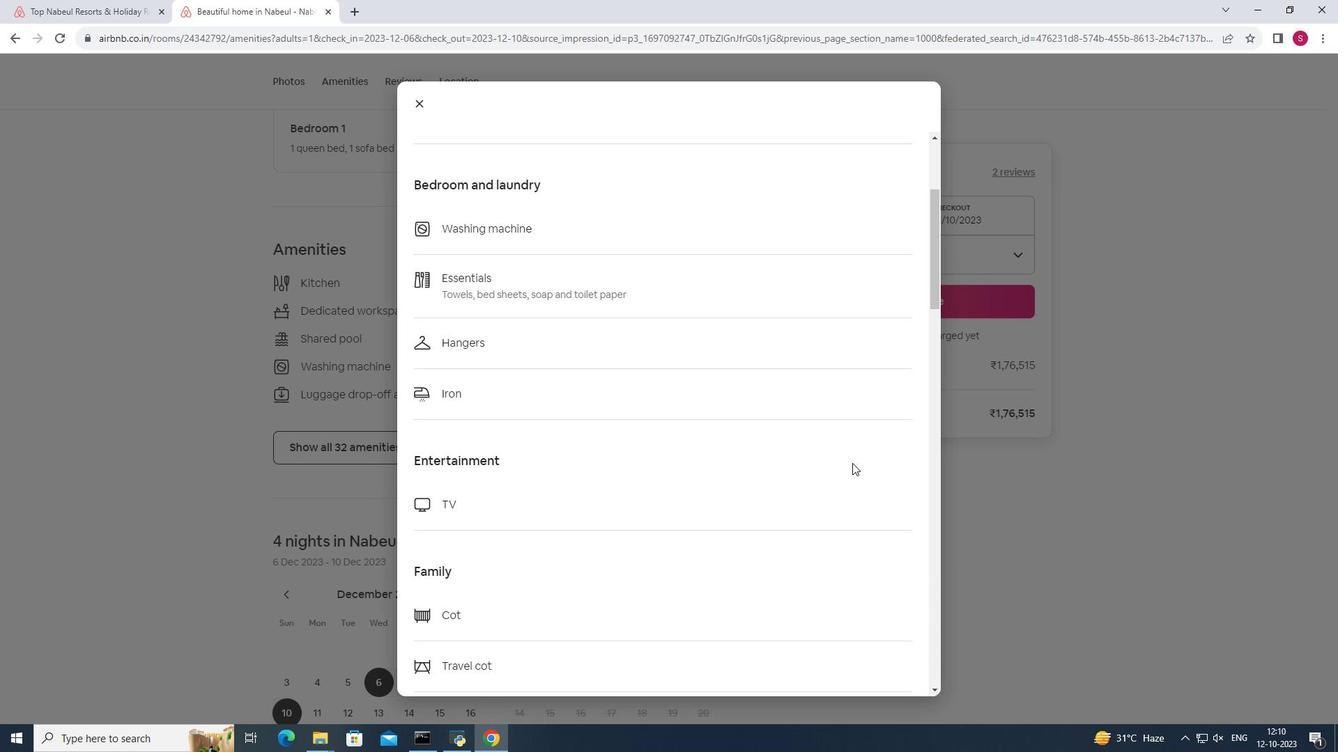 
Action: Mouse scrolled (852, 462) with delta (0, 0)
Screenshot: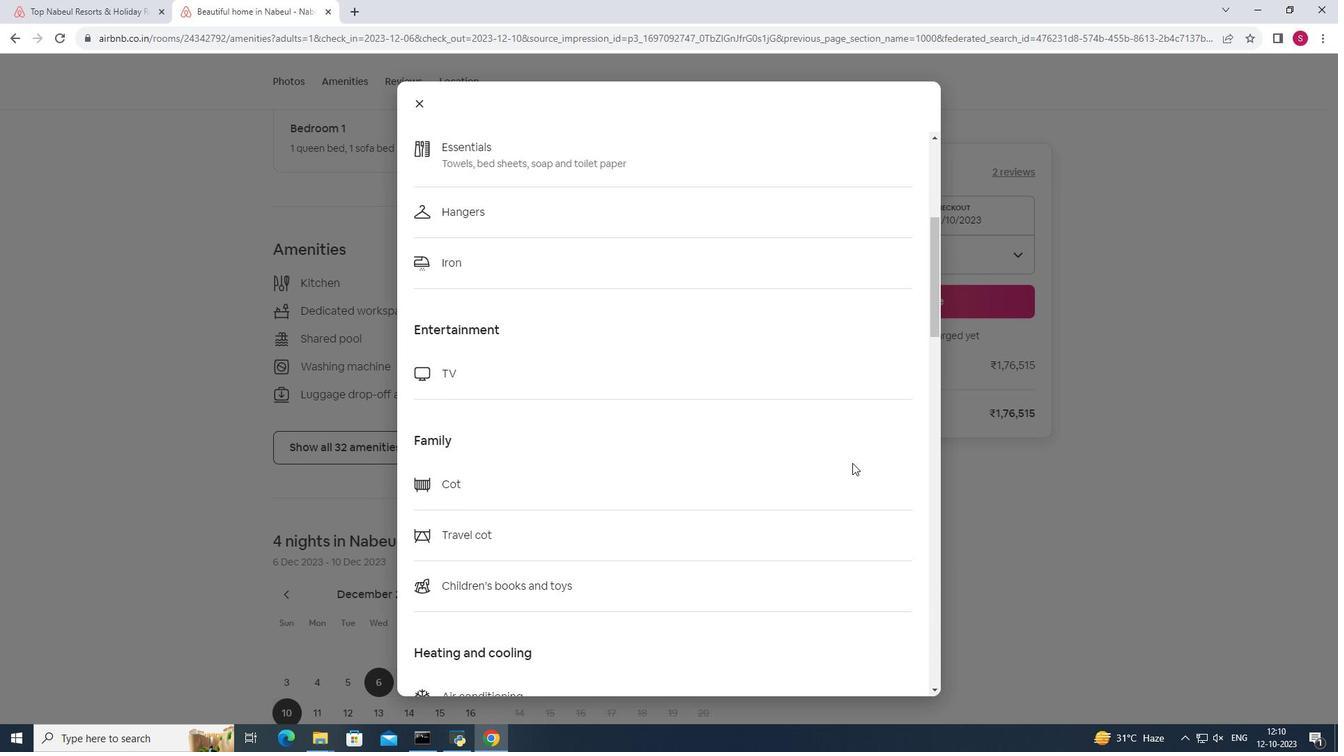 
Action: Mouse scrolled (852, 462) with delta (0, 0)
Screenshot: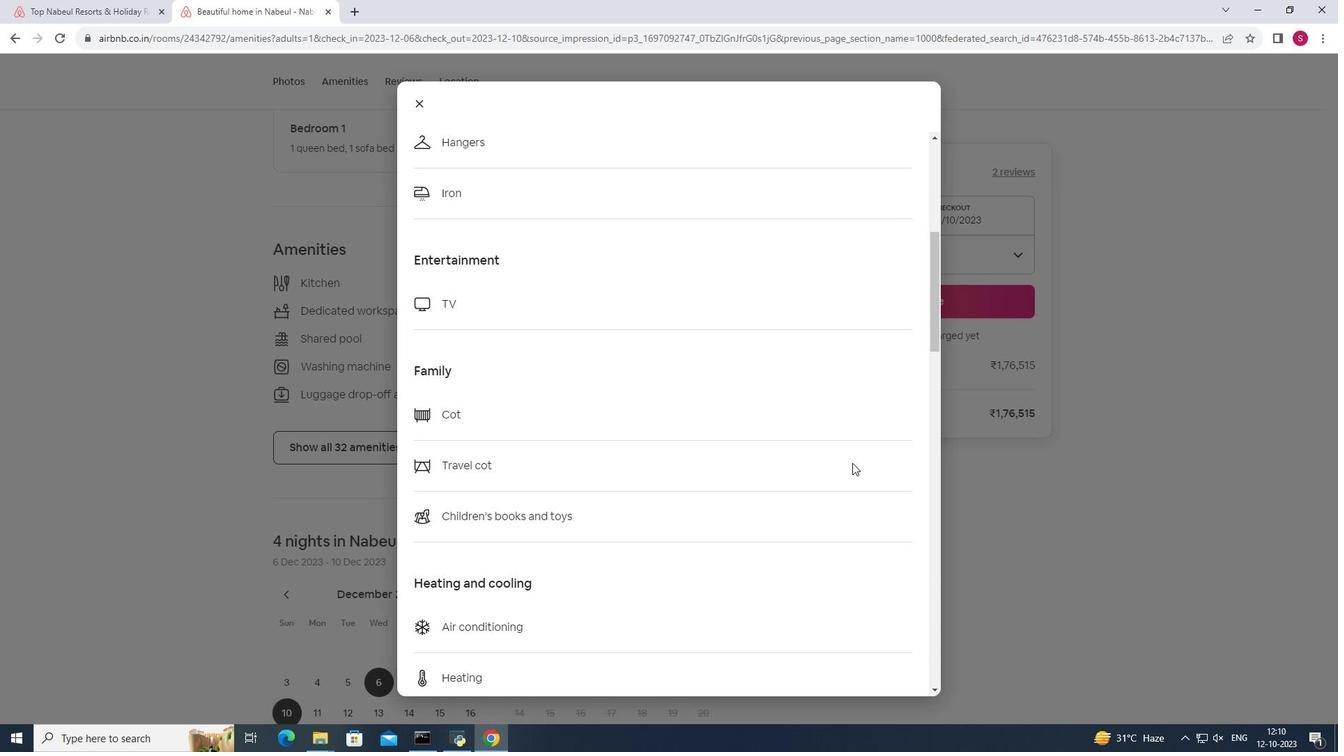 
Action: Mouse scrolled (852, 462) with delta (0, 0)
Screenshot: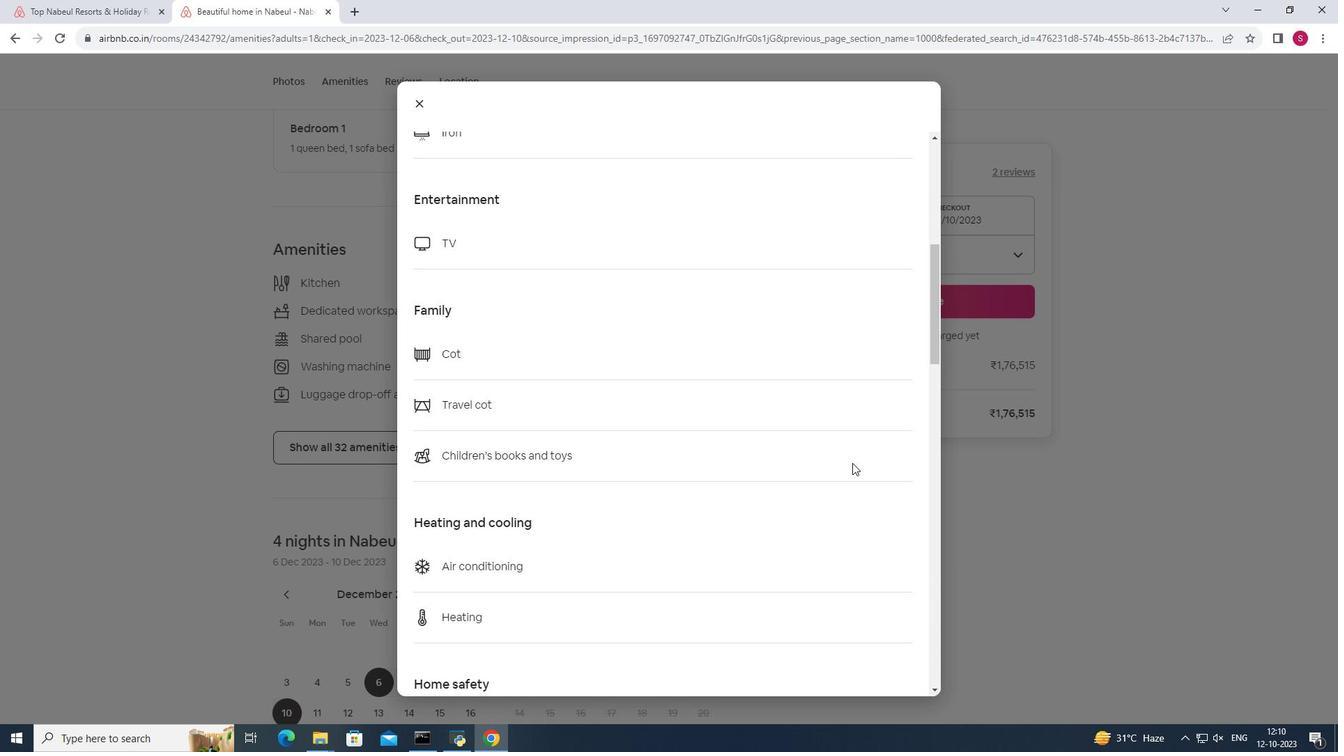 
Action: Mouse scrolled (852, 462) with delta (0, 0)
Screenshot: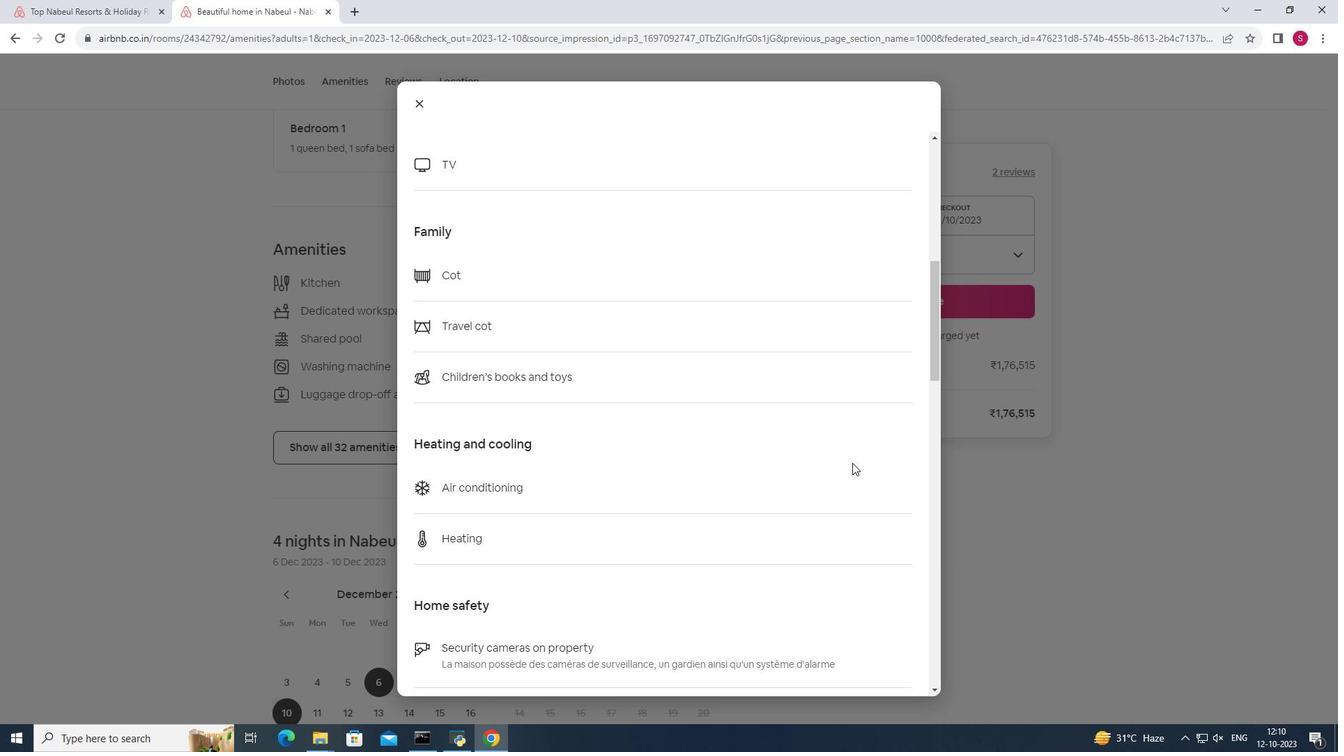 
Action: Mouse scrolled (852, 462) with delta (0, 0)
Screenshot: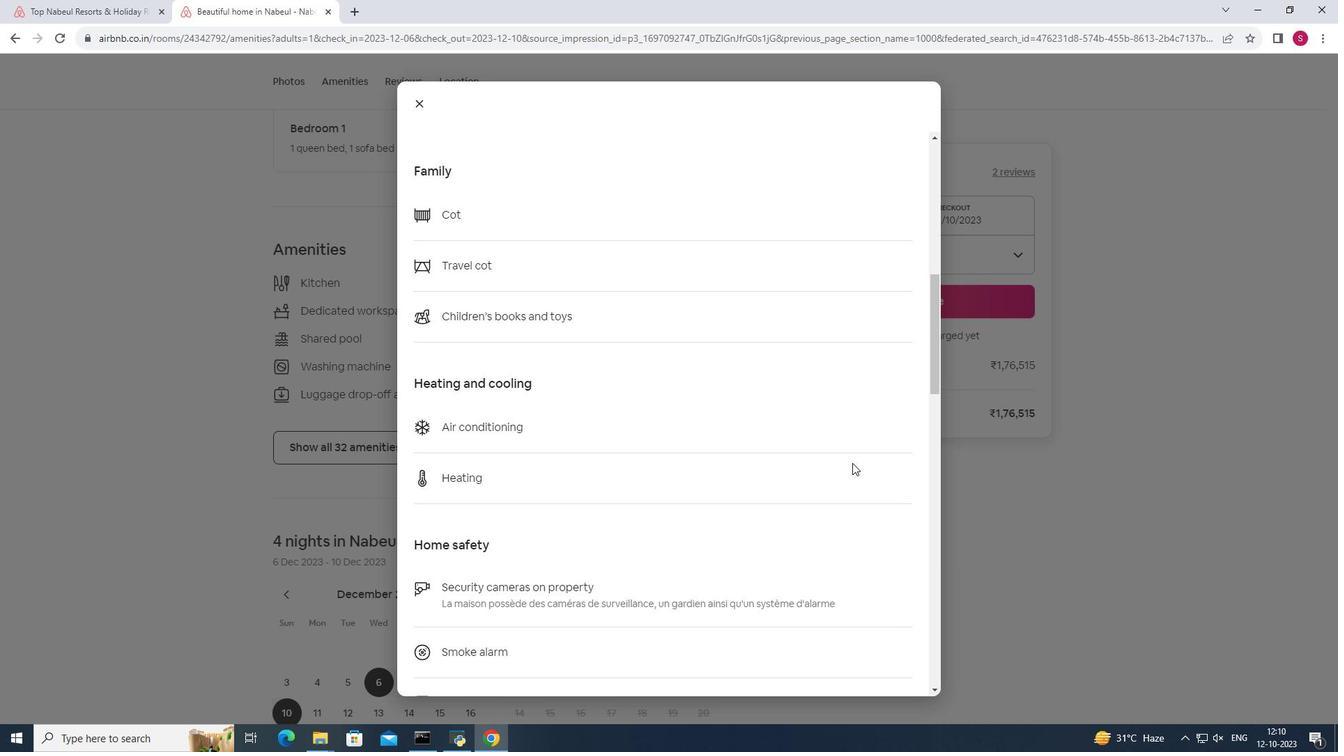 
Action: Mouse scrolled (852, 462) with delta (0, 0)
Screenshot: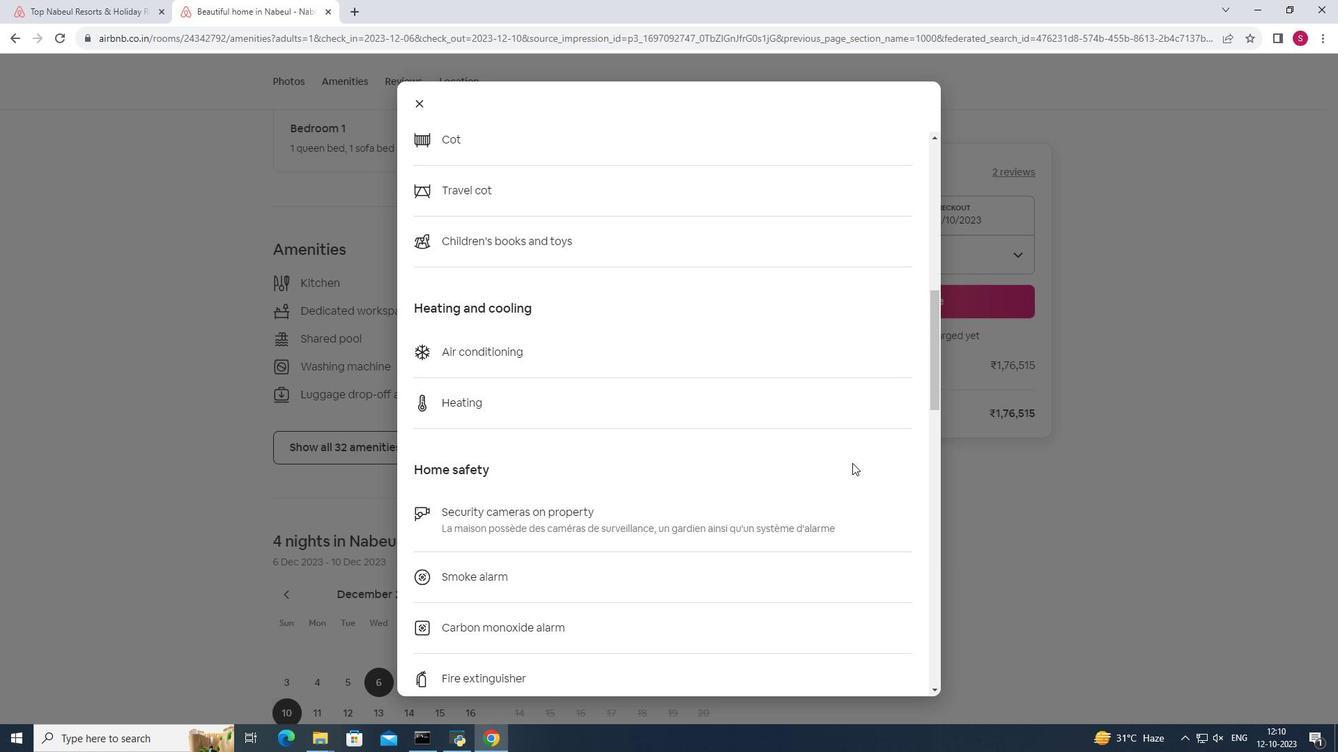 
Action: Mouse scrolled (852, 462) with delta (0, 0)
Screenshot: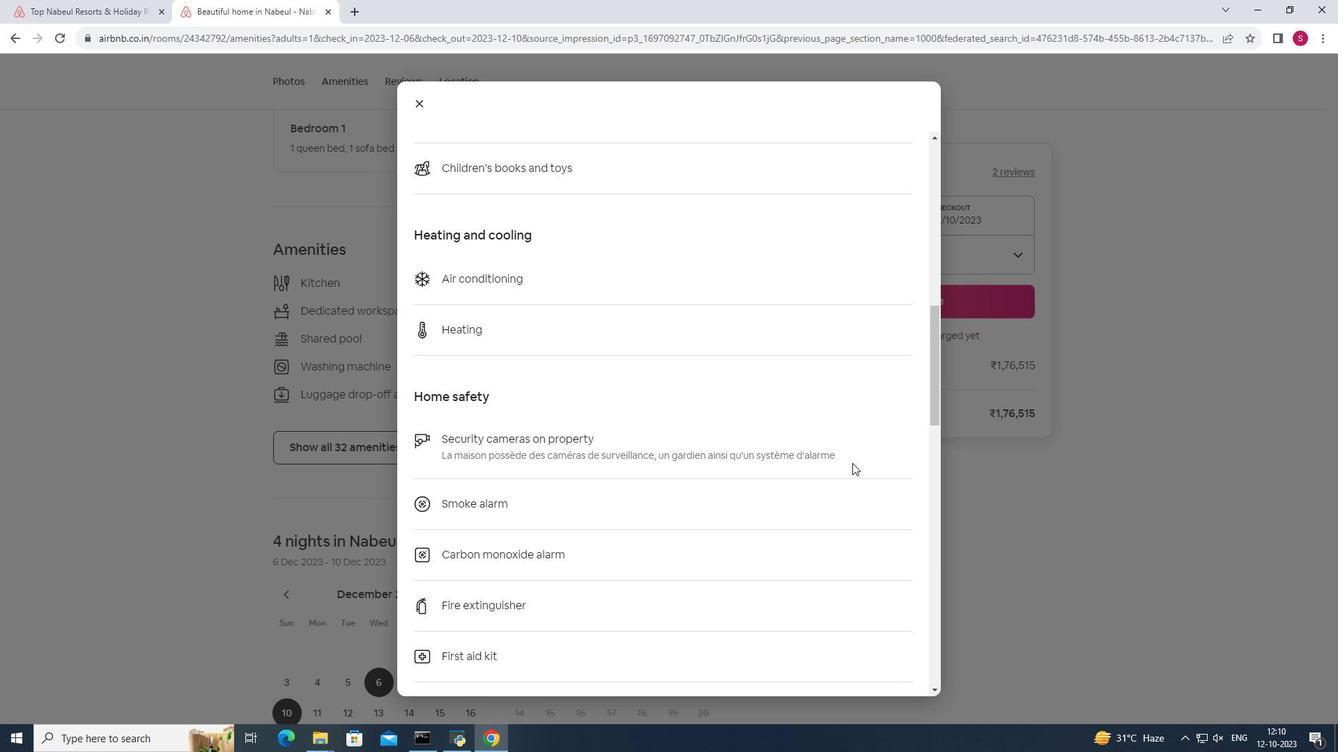 
Action: Mouse scrolled (852, 462) with delta (0, 0)
Screenshot: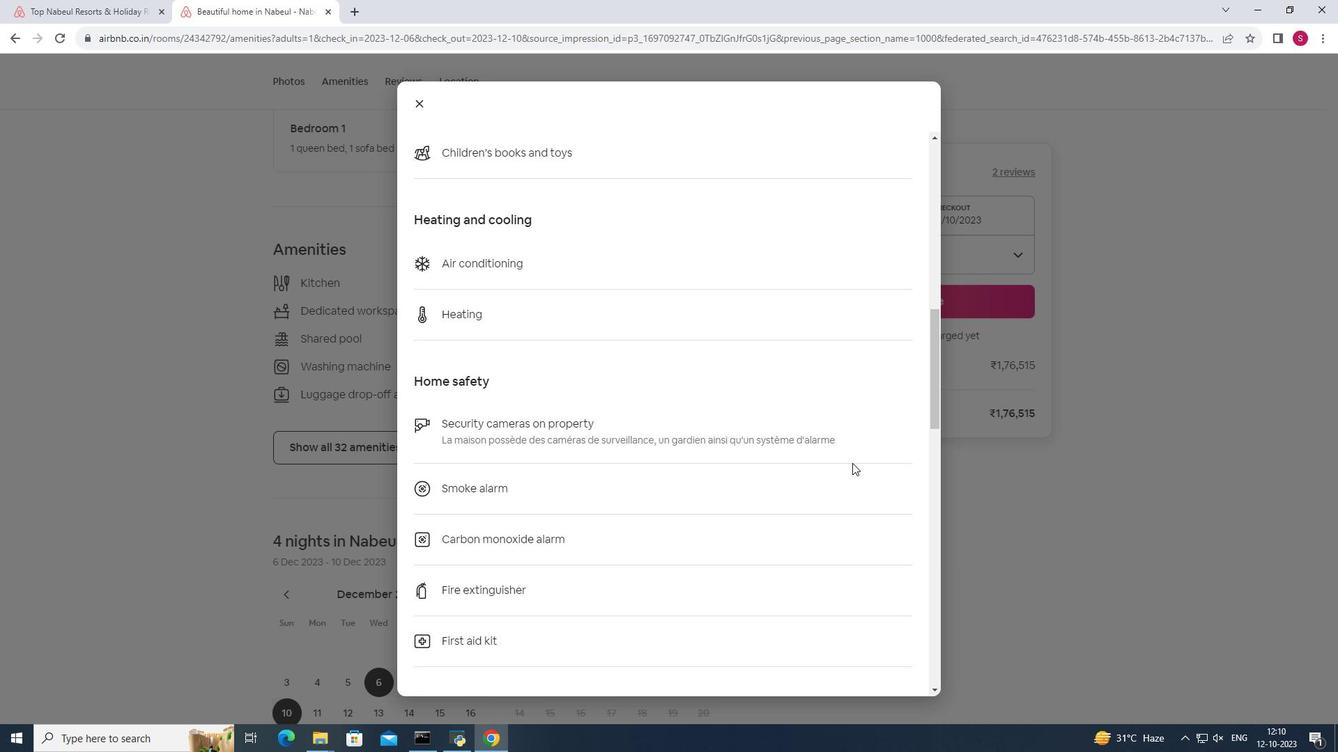 
Action: Mouse scrolled (852, 462) with delta (0, 0)
Screenshot: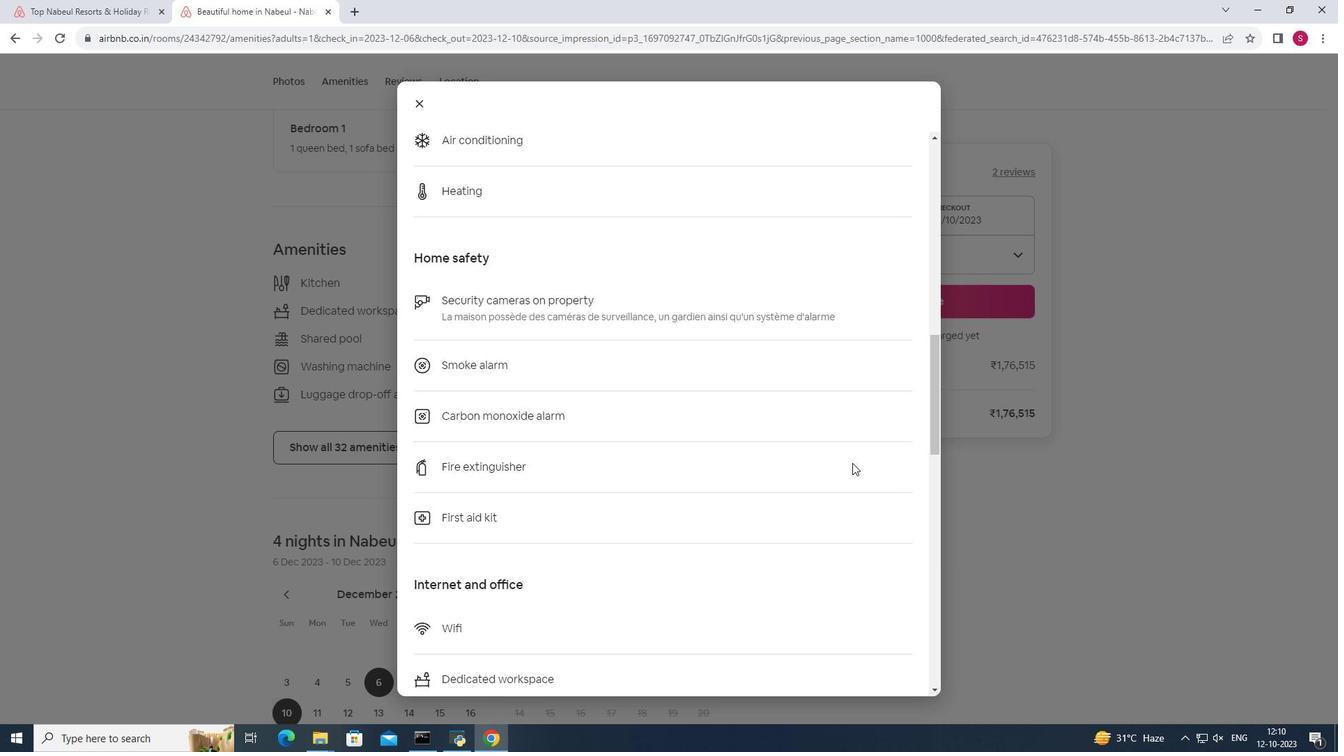 
Action: Mouse scrolled (852, 462) with delta (0, 0)
Screenshot: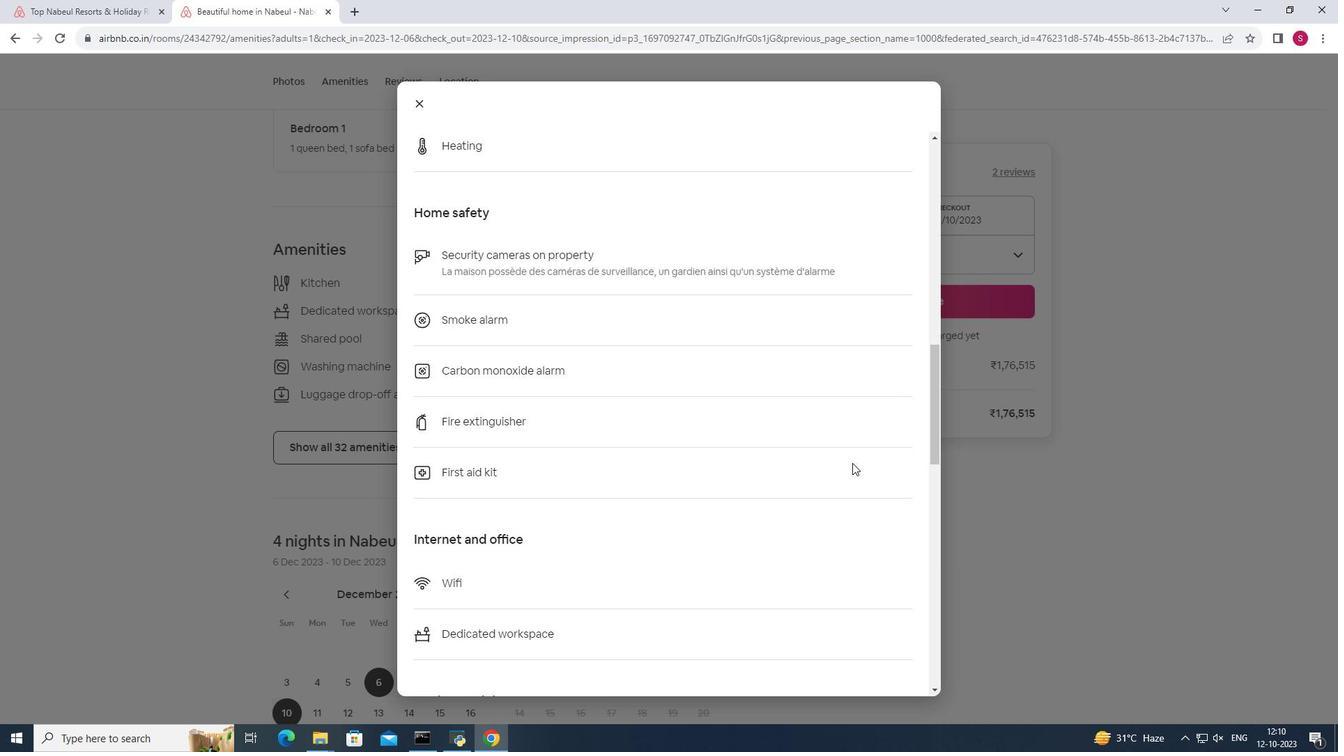 
Action: Mouse scrolled (852, 462) with delta (0, 0)
Screenshot: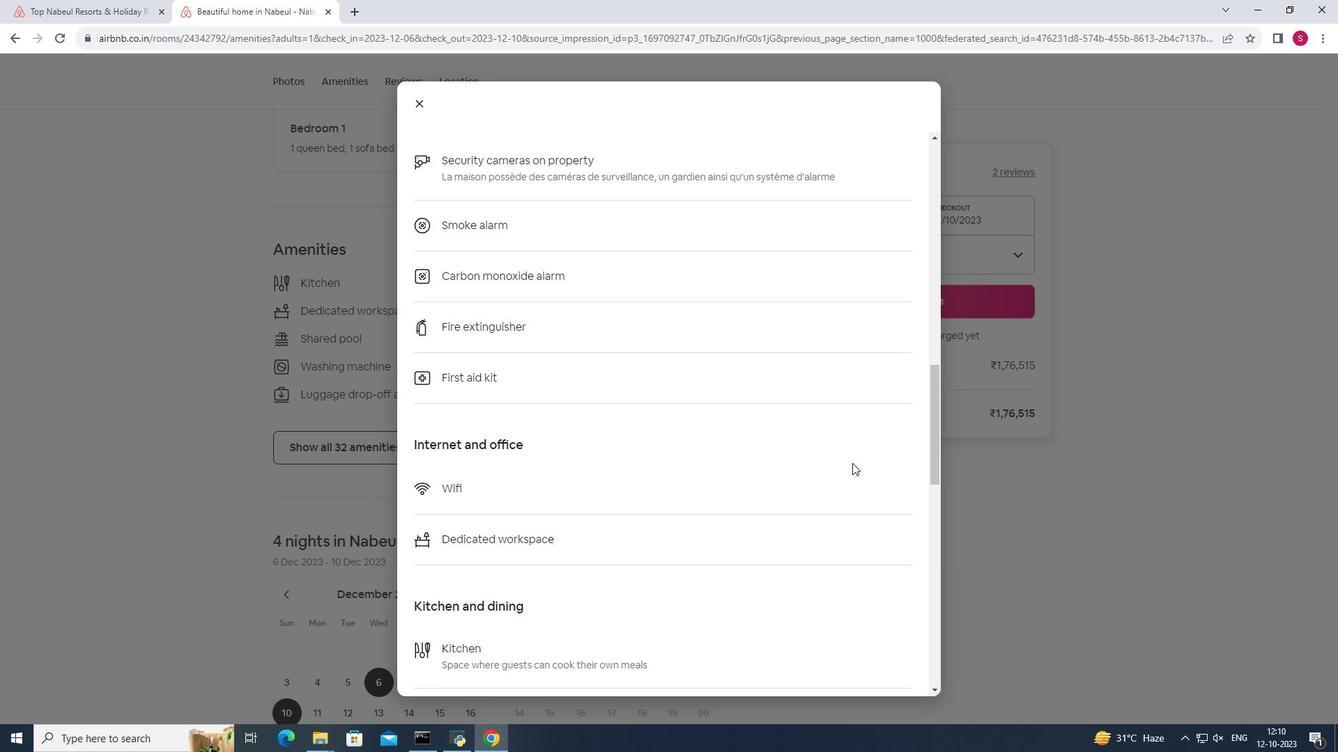 
Action: Mouse scrolled (852, 462) with delta (0, 0)
Screenshot: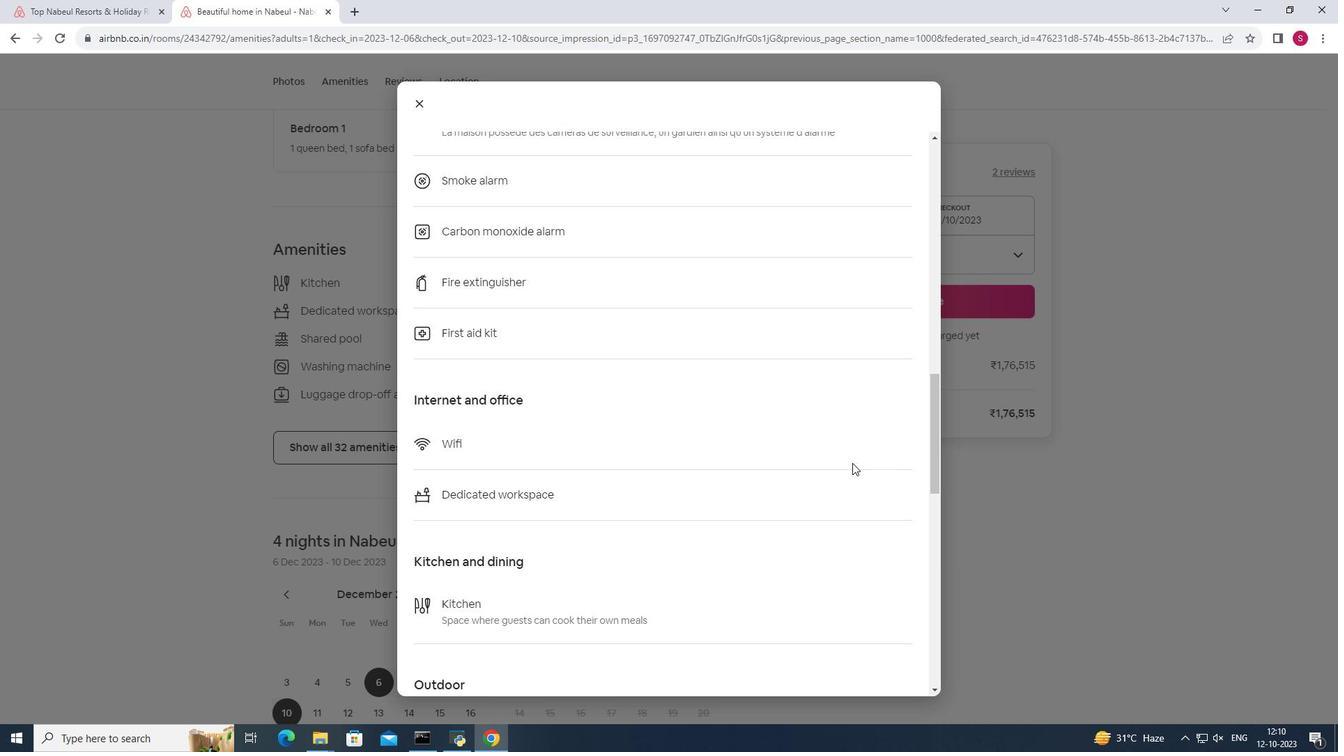 
Action: Mouse scrolled (852, 462) with delta (0, 0)
Screenshot: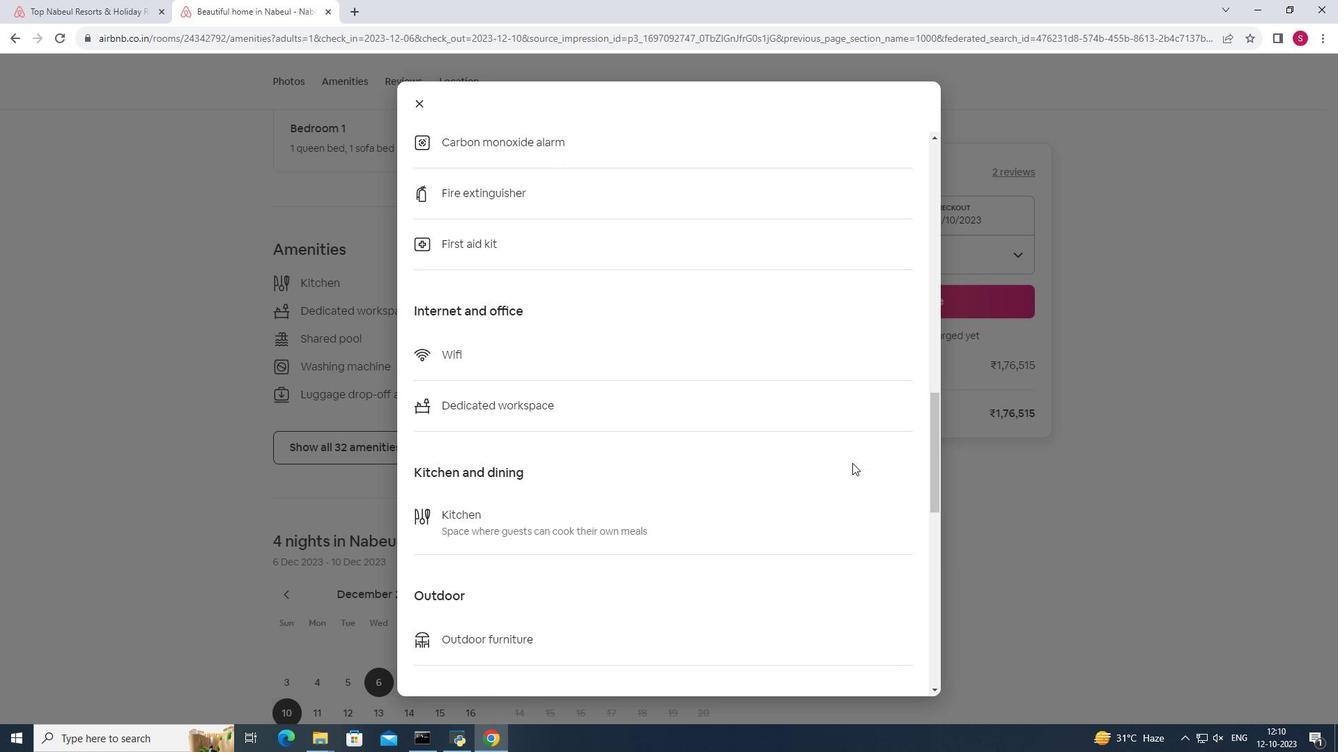 
Action: Mouse scrolled (852, 462) with delta (0, 0)
Screenshot: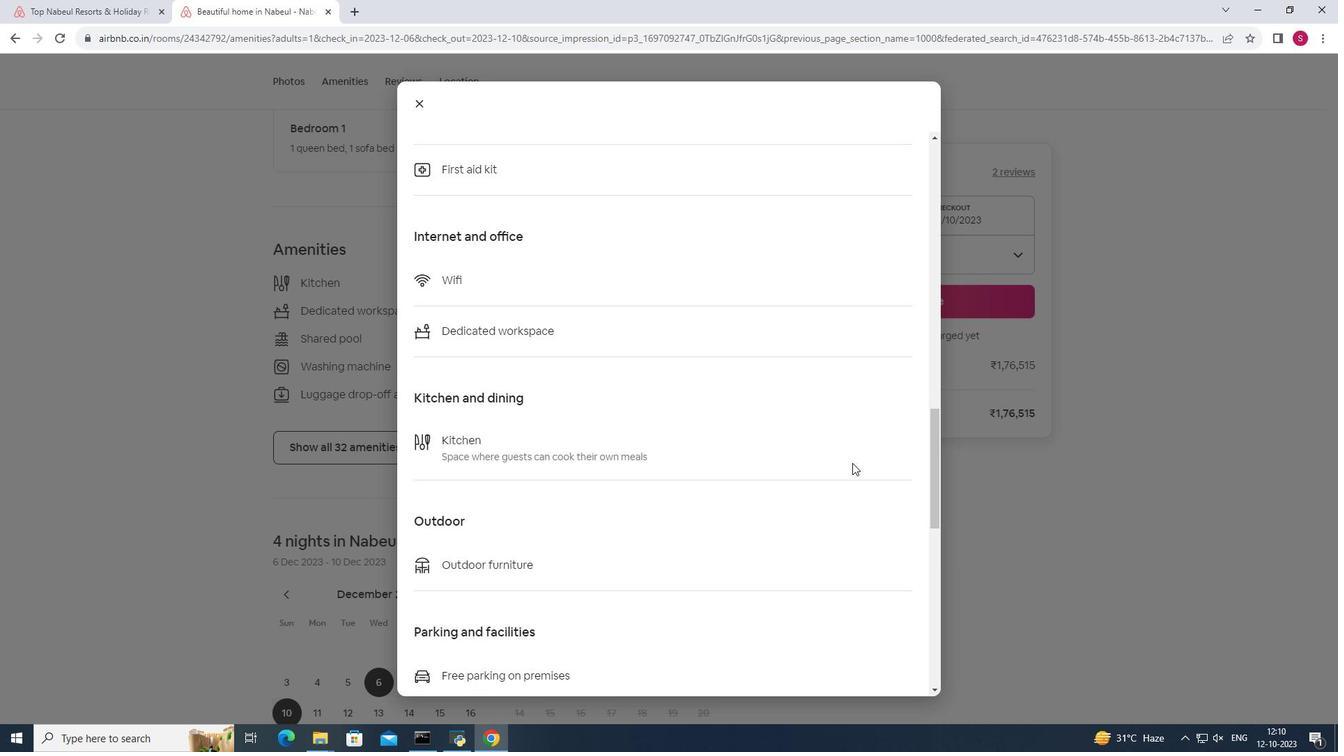 
Action: Mouse scrolled (852, 462) with delta (0, 0)
Screenshot: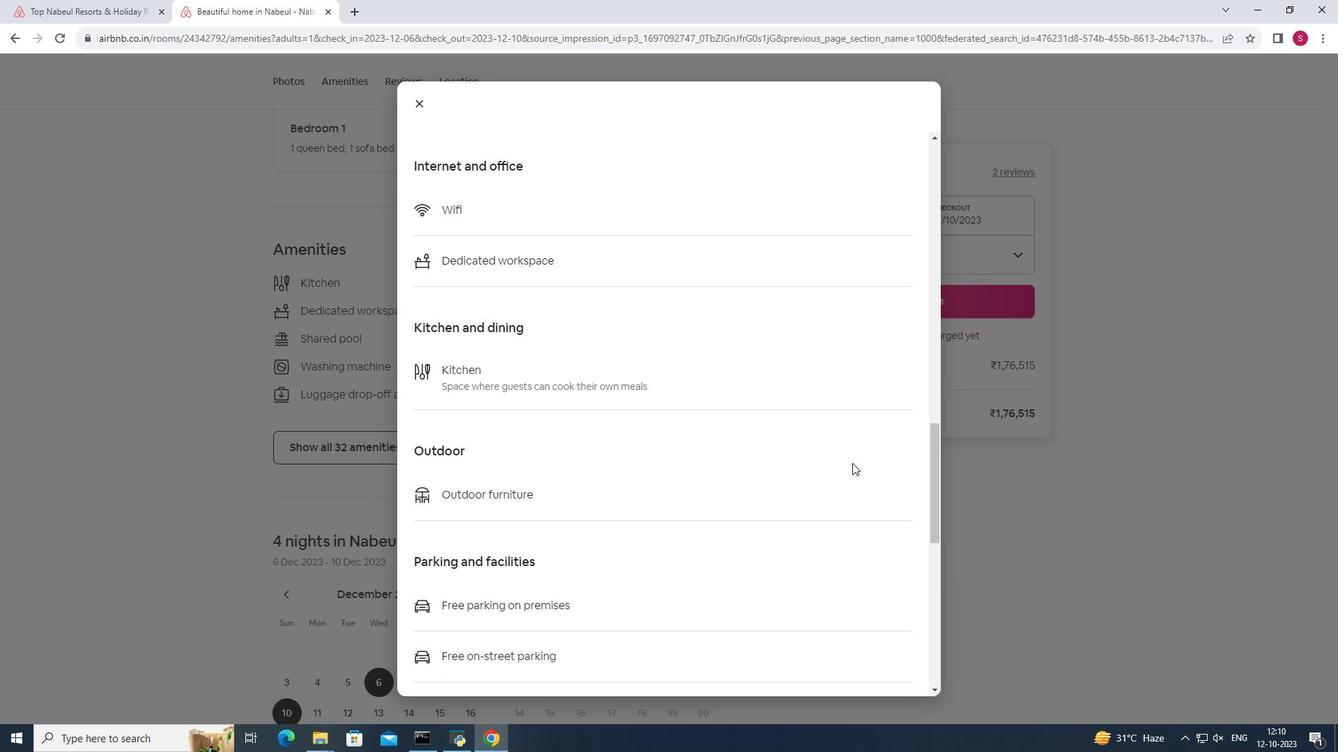 
Action: Mouse scrolled (852, 462) with delta (0, 0)
Screenshot: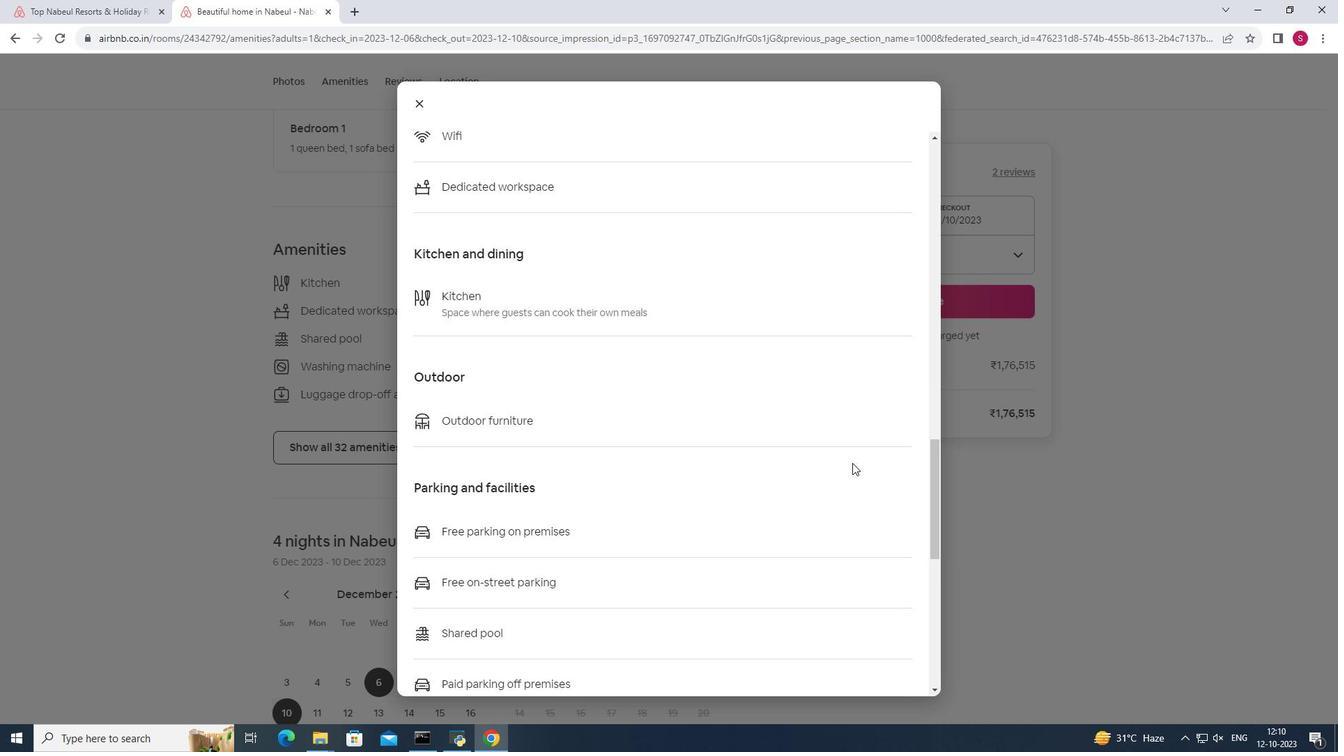 
Action: Mouse scrolled (852, 462) with delta (0, 0)
Screenshot: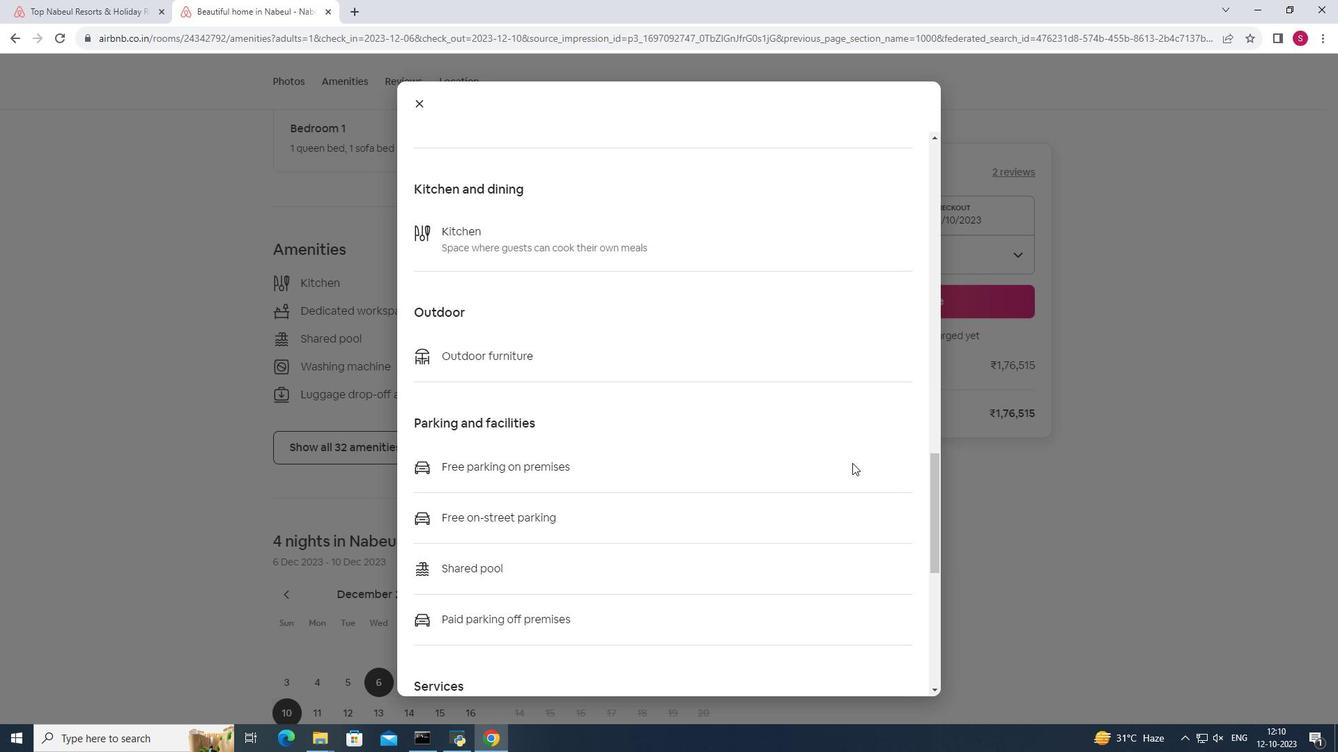 
Action: Mouse scrolled (852, 462) with delta (0, 0)
Screenshot: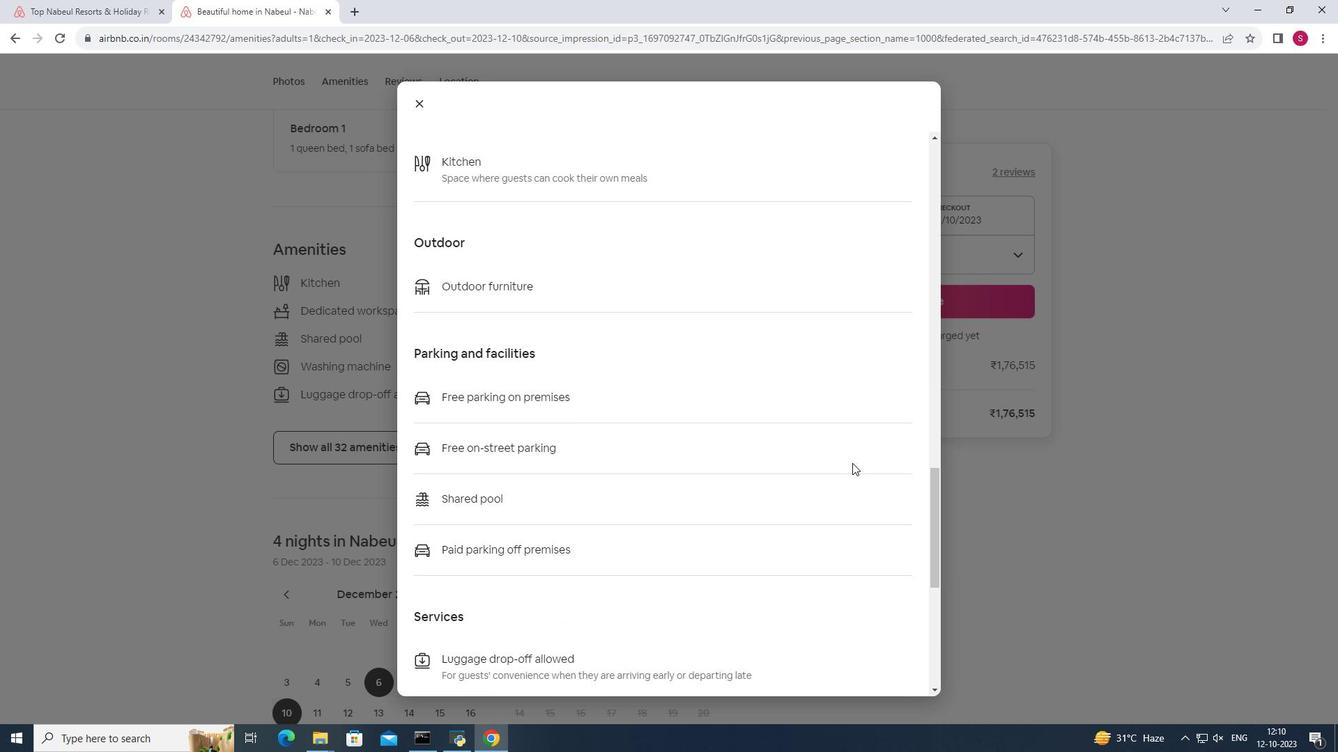 
Action: Mouse scrolled (852, 462) with delta (0, 0)
Screenshot: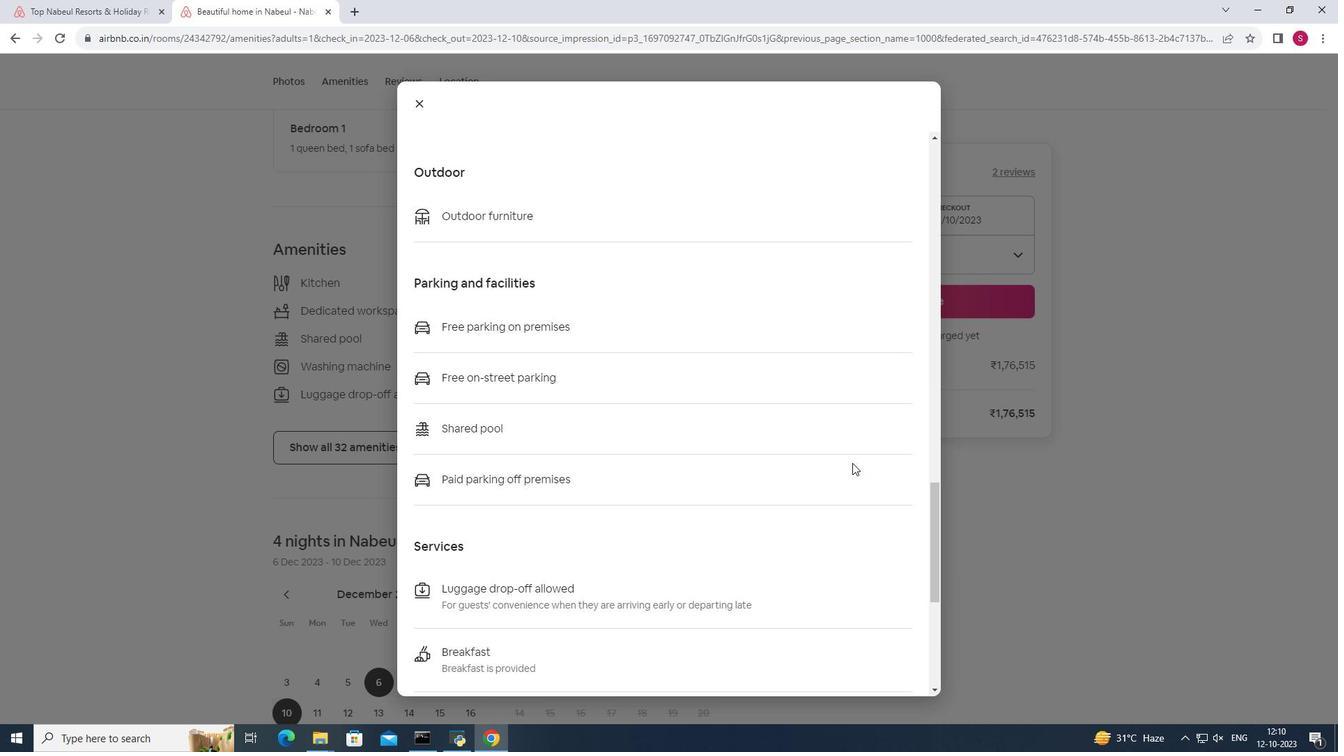 
Action: Mouse scrolled (852, 462) with delta (0, 0)
Screenshot: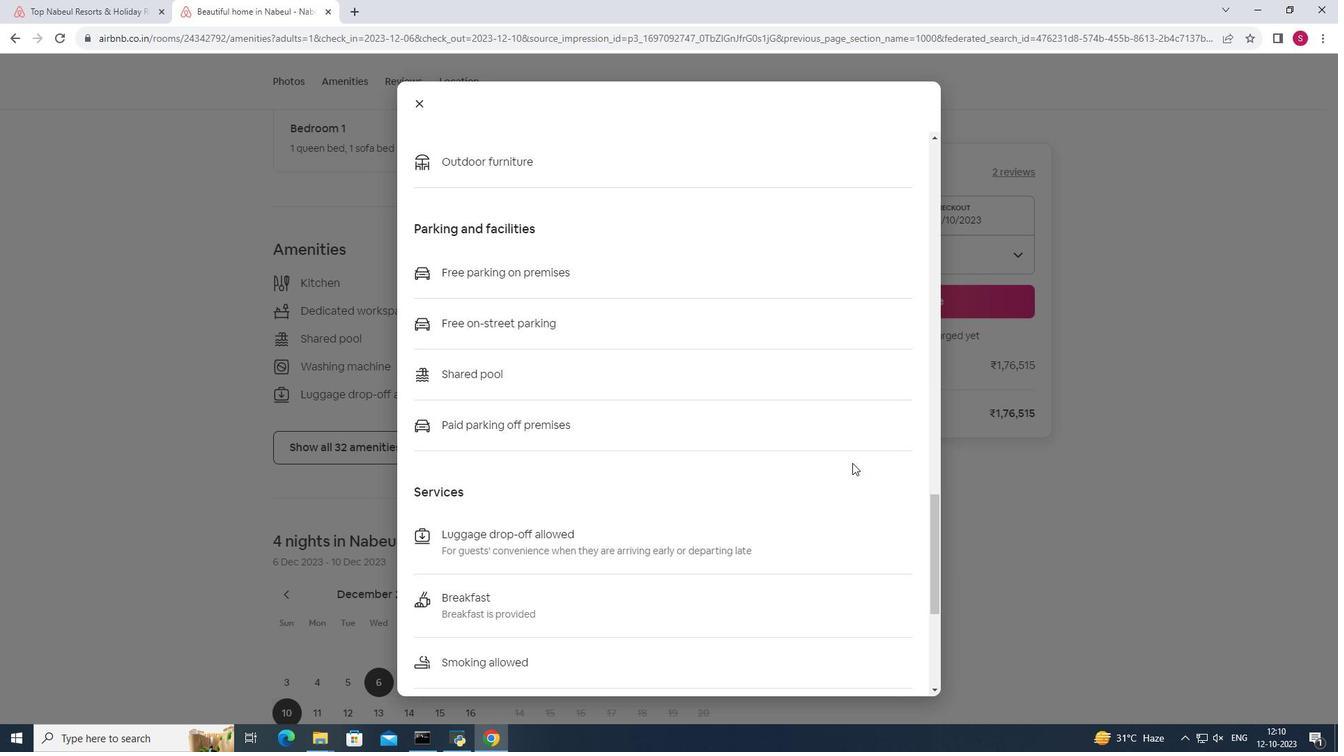 
Action: Mouse scrolled (852, 462) with delta (0, 0)
Screenshot: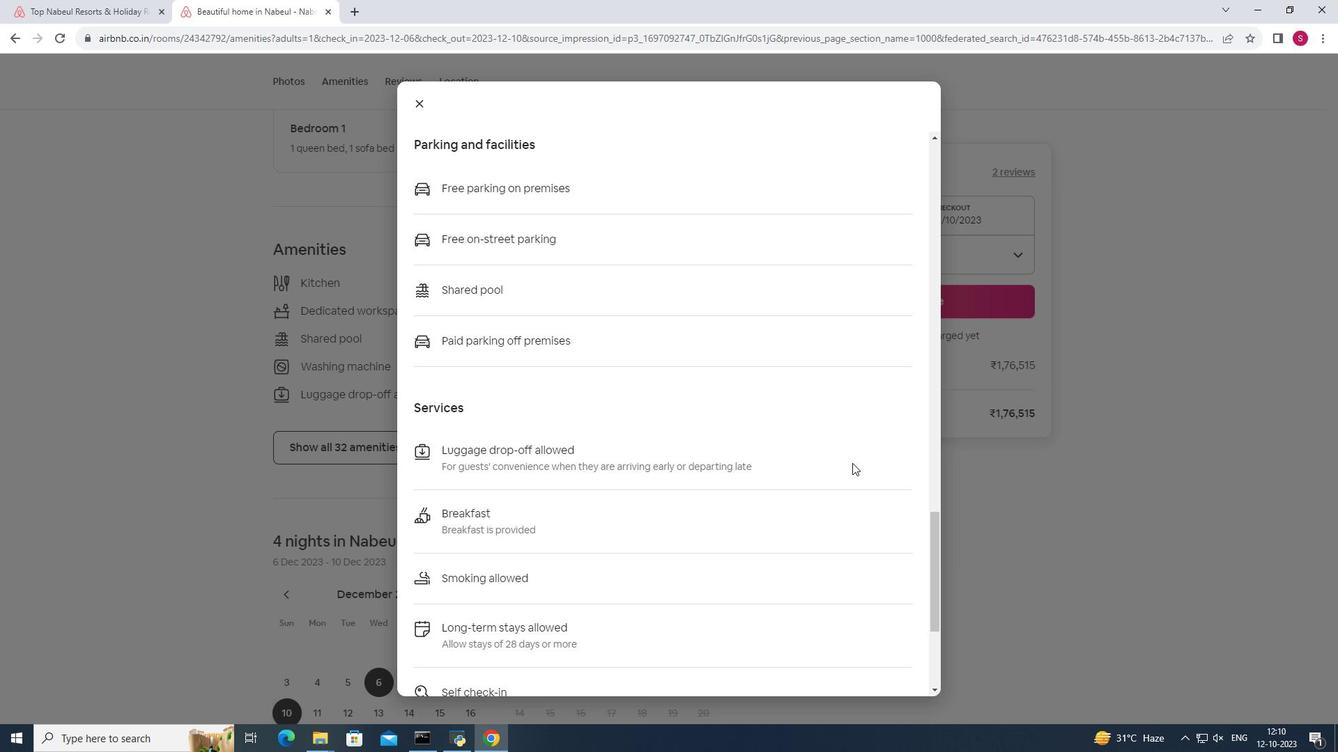 
Action: Mouse scrolled (852, 462) with delta (0, 0)
Screenshot: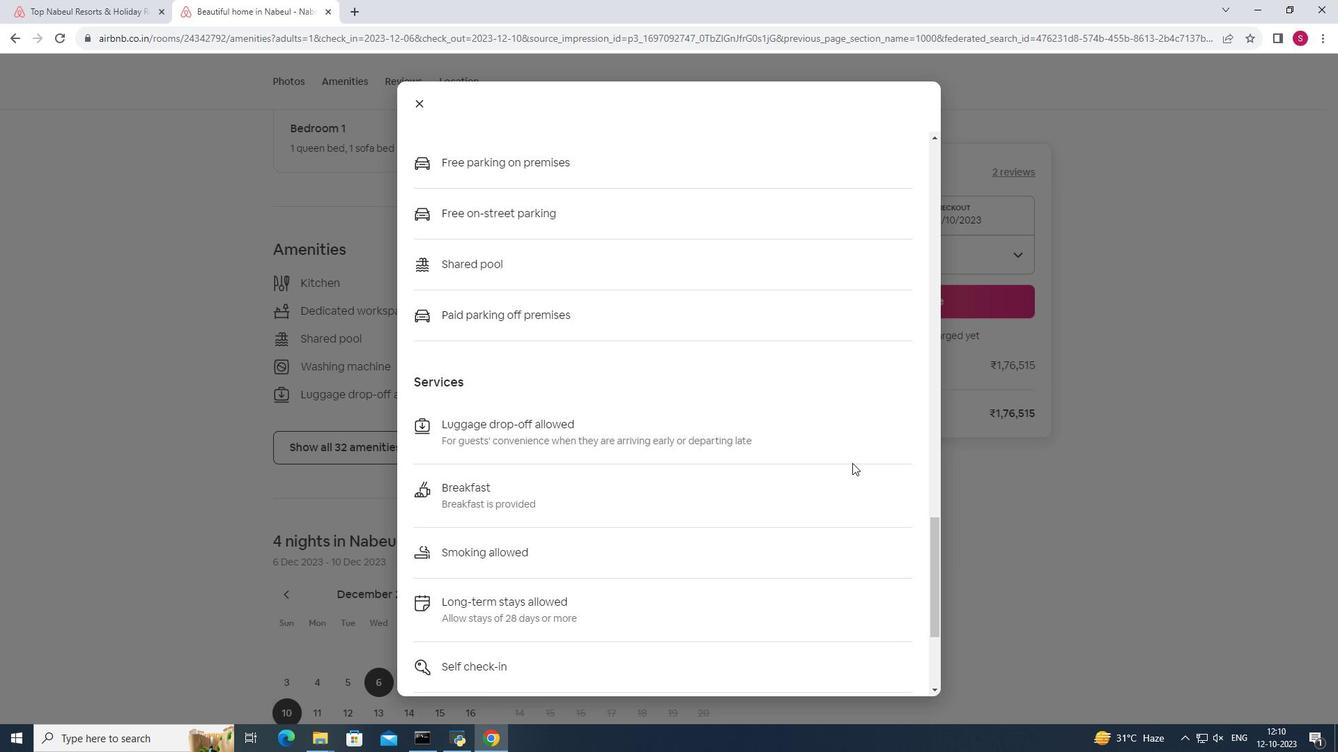 
Action: Mouse scrolled (852, 462) with delta (0, 0)
Screenshot: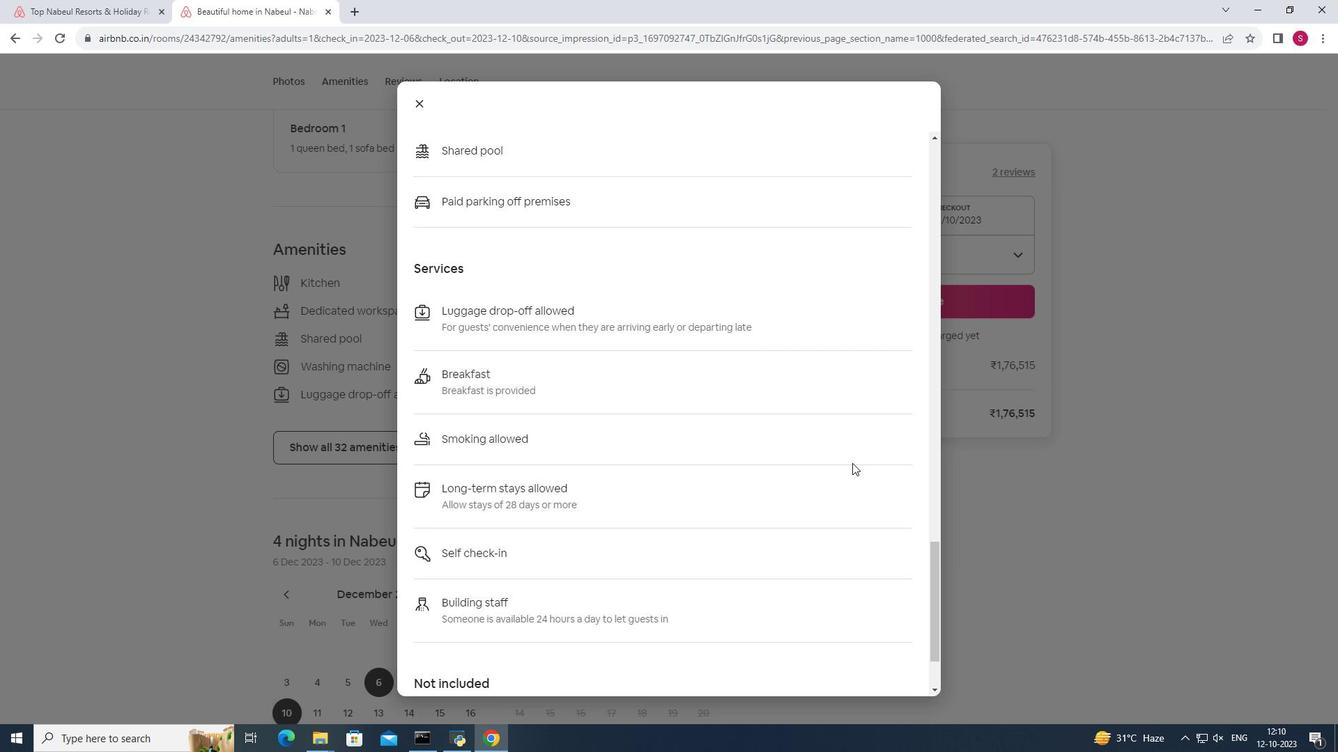 
Action: Mouse scrolled (852, 462) with delta (0, 0)
Screenshot: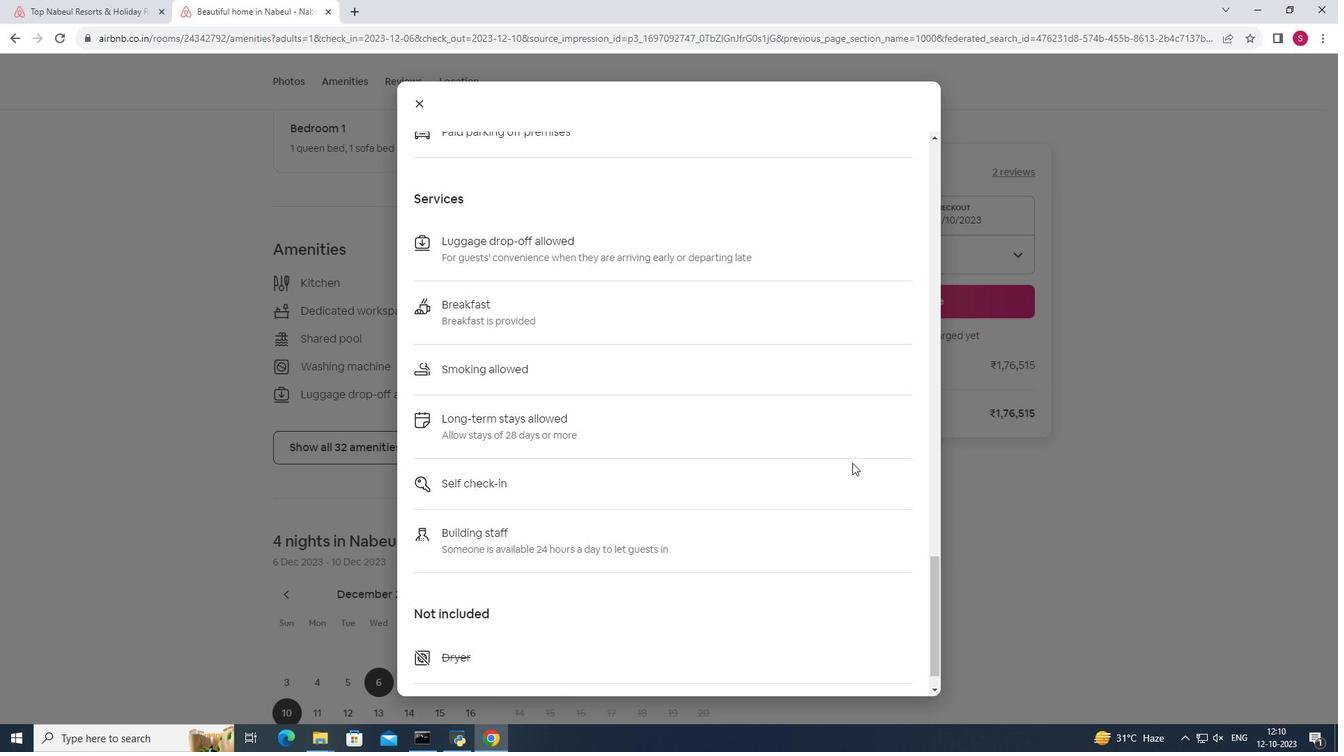 
Action: Mouse scrolled (852, 462) with delta (0, 0)
Screenshot: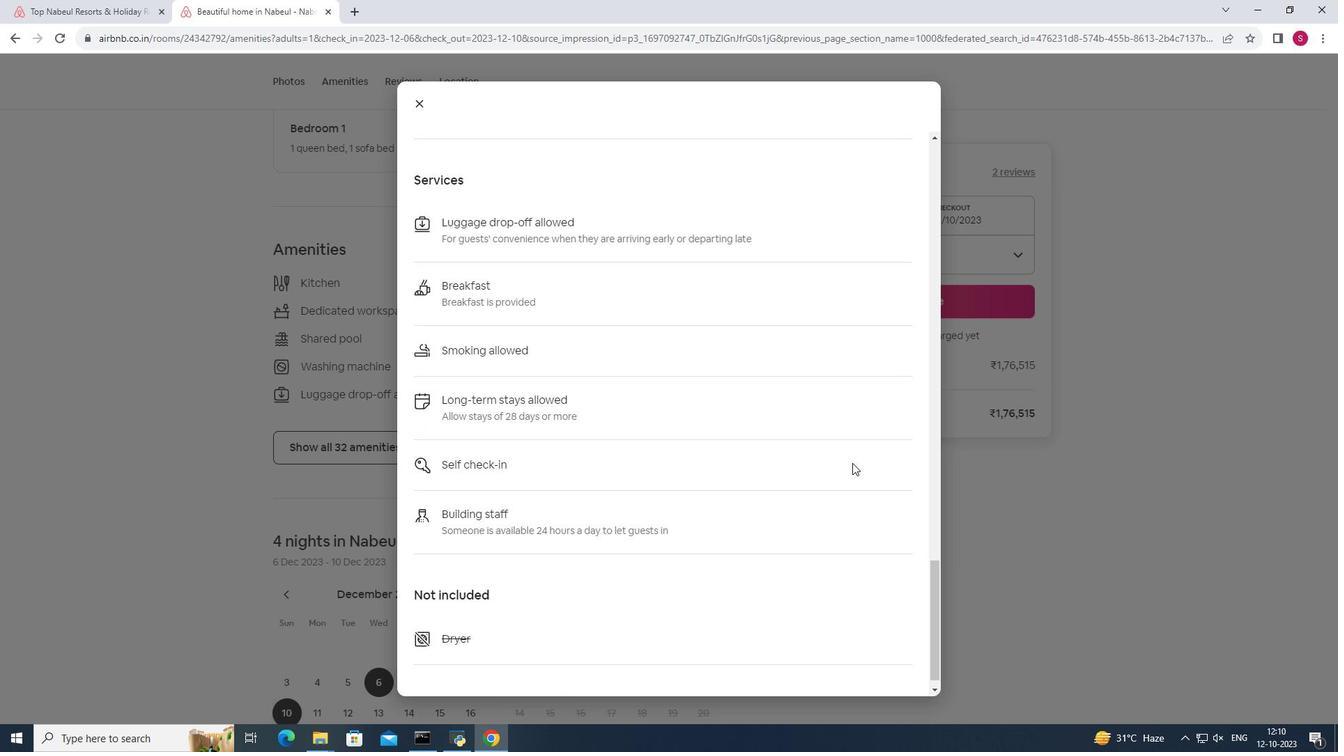 
Action: Mouse scrolled (852, 462) with delta (0, 0)
Screenshot: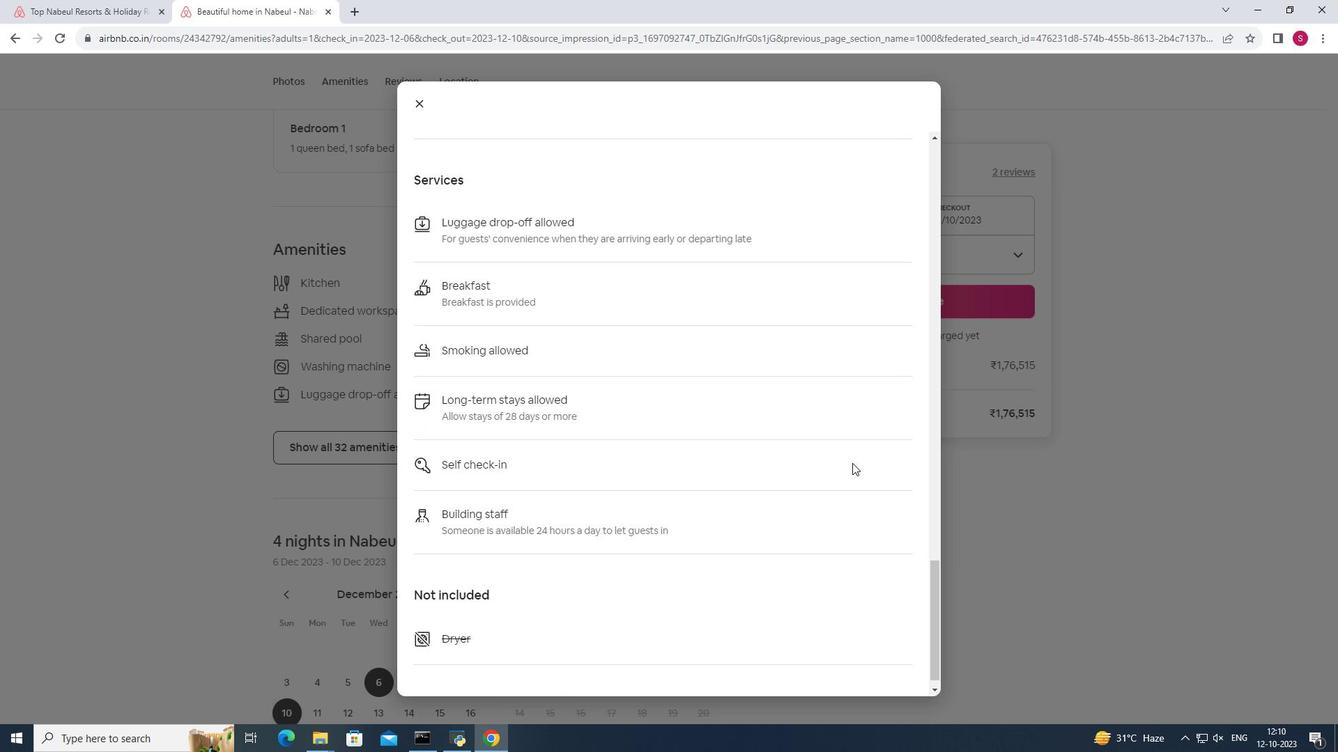 
Action: Mouse scrolled (852, 462) with delta (0, 0)
Screenshot: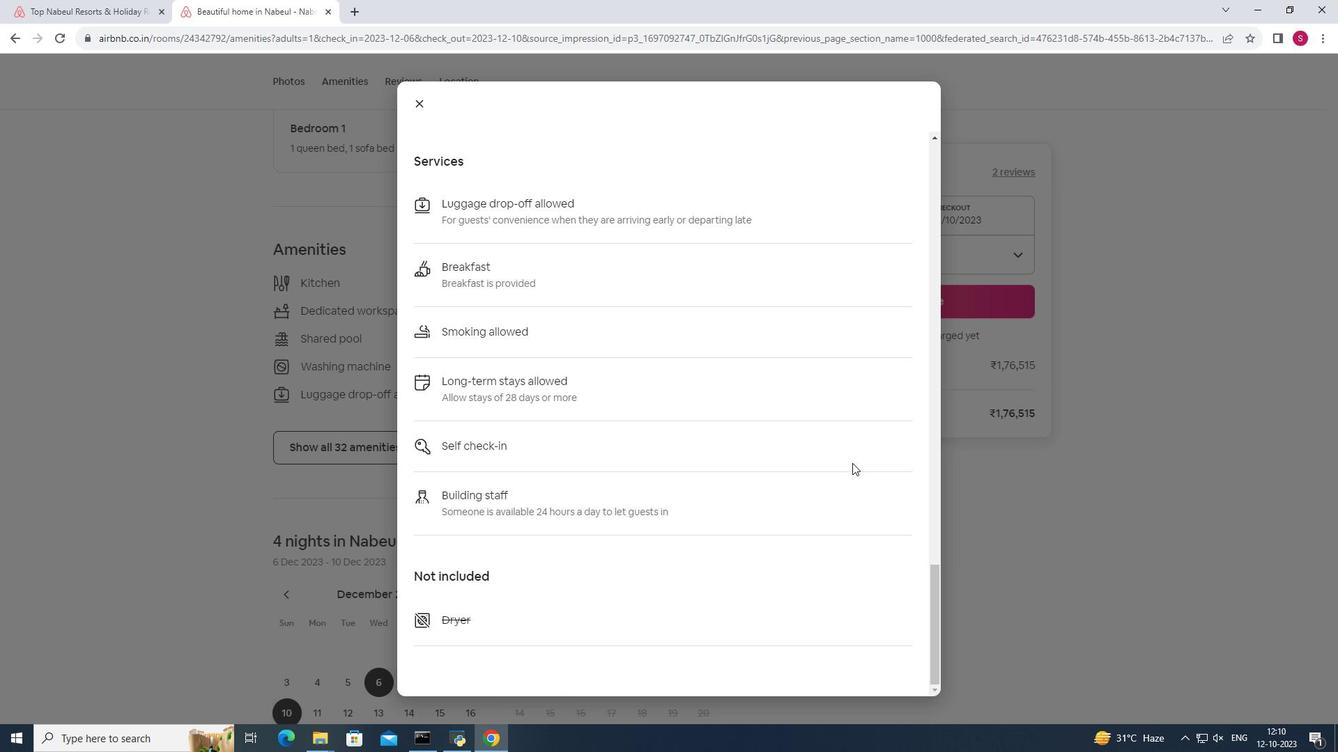 
Action: Mouse moved to (413, 103)
Screenshot: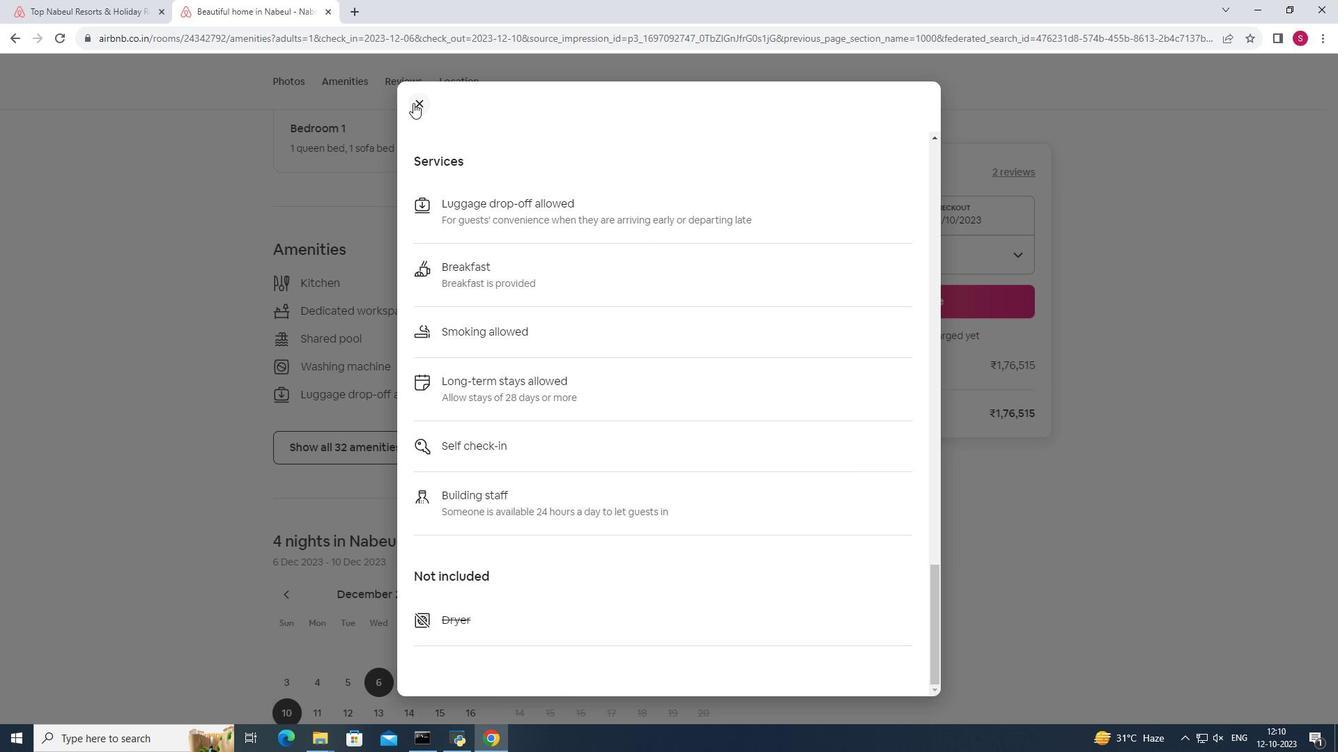 
Action: Mouse pressed left at (413, 103)
Screenshot: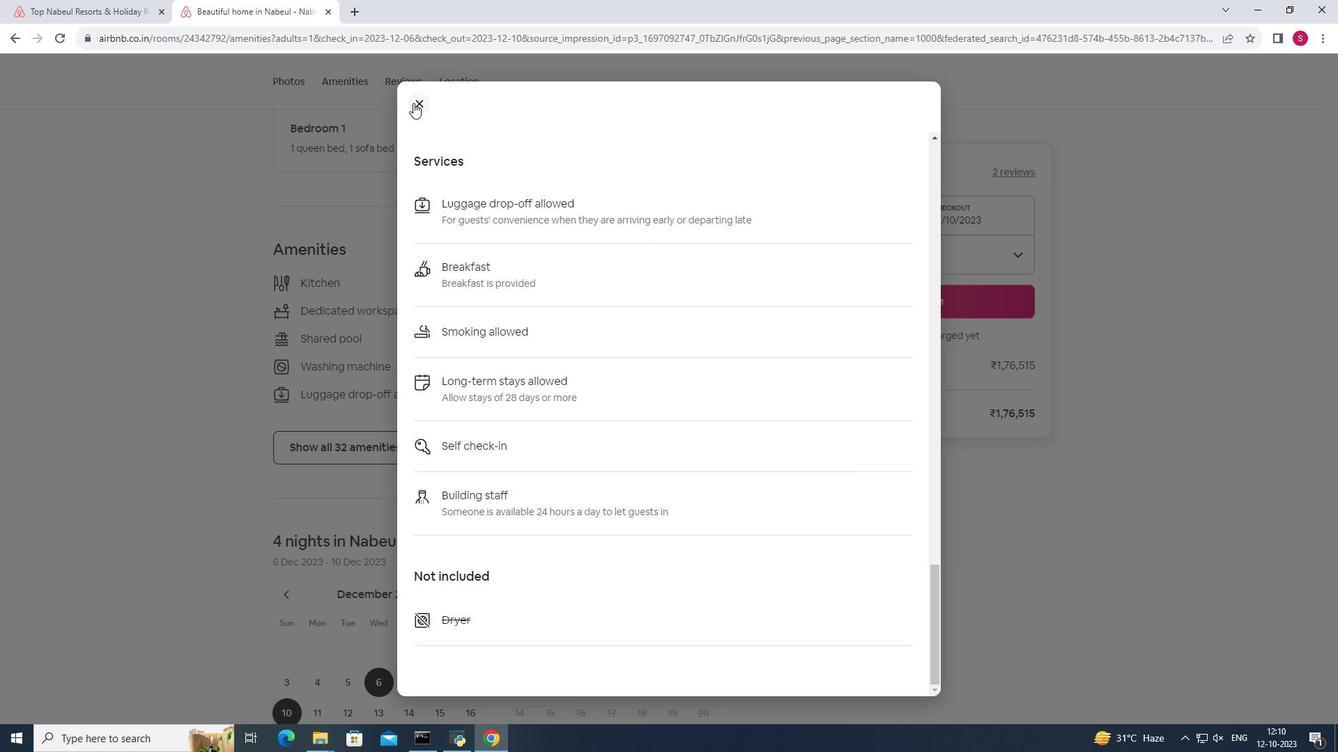 
Action: Mouse moved to (419, 103)
Screenshot: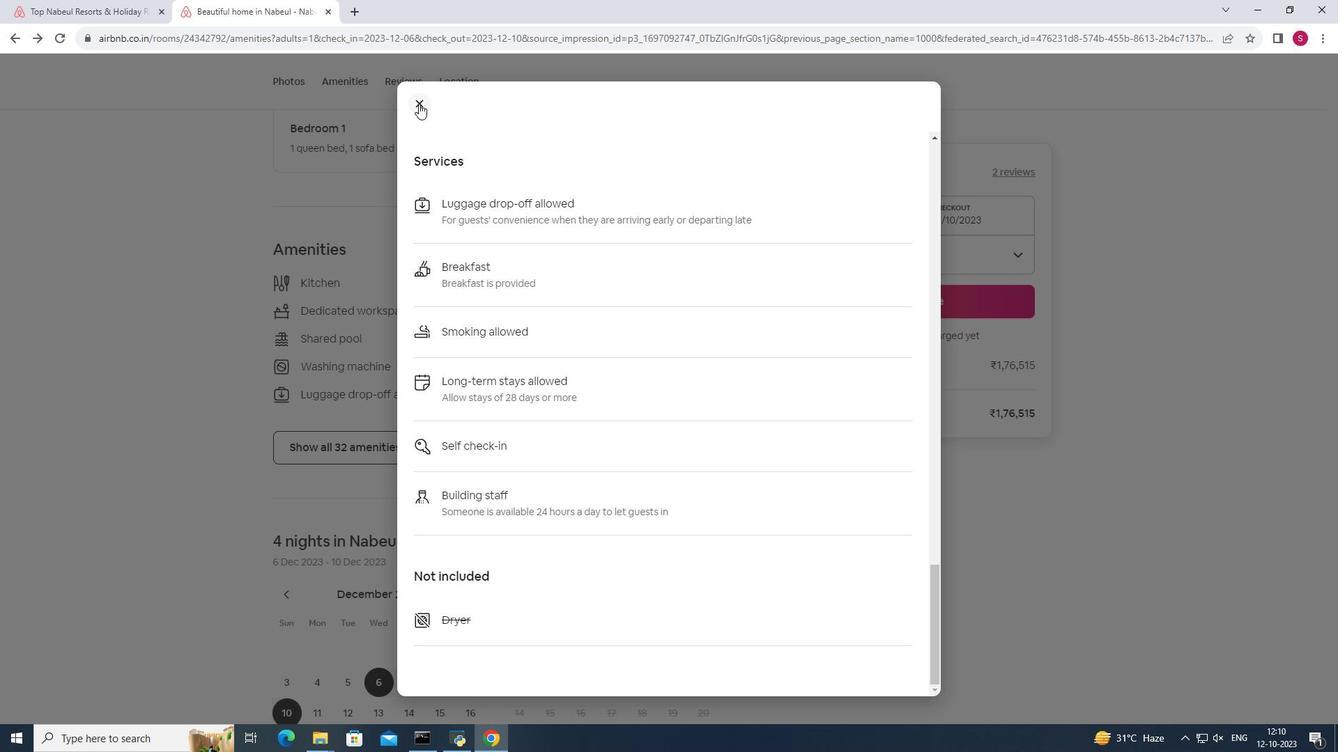 
Action: Mouse pressed left at (419, 103)
Screenshot: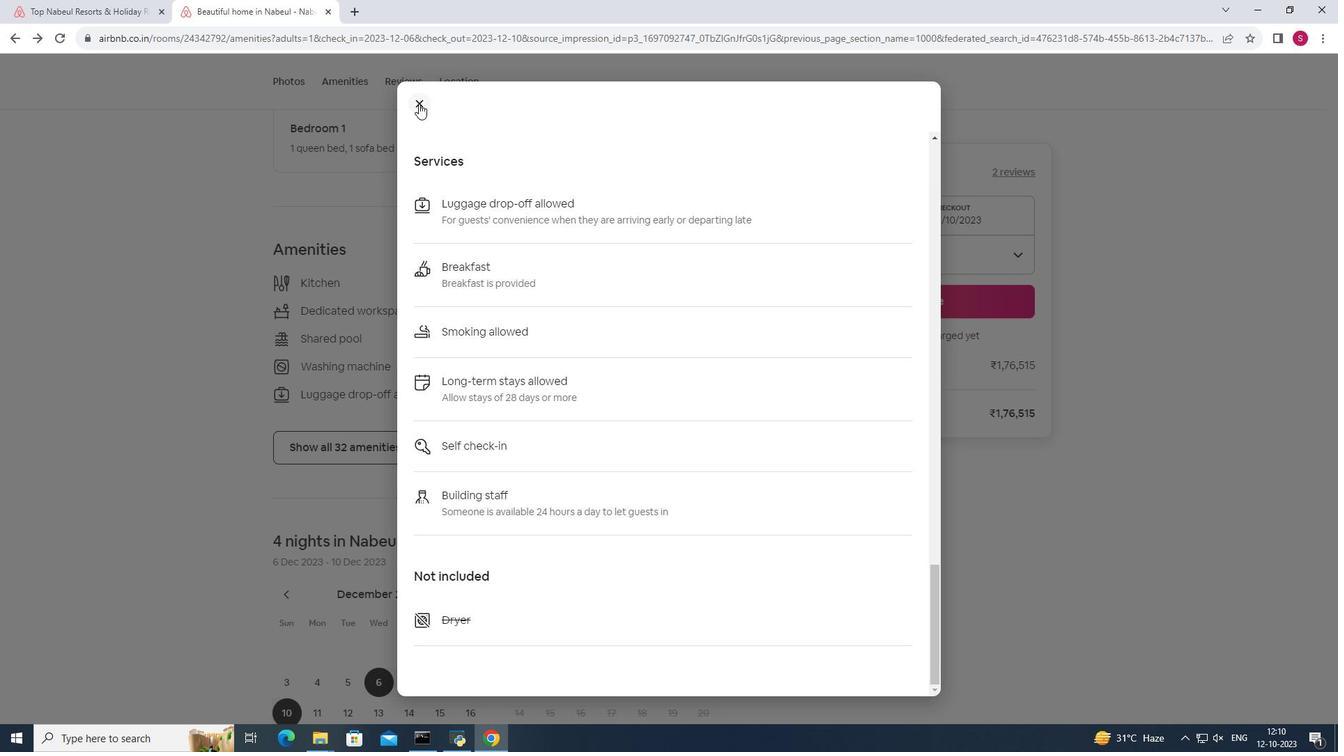 
Action: Mouse moved to (727, 511)
Screenshot: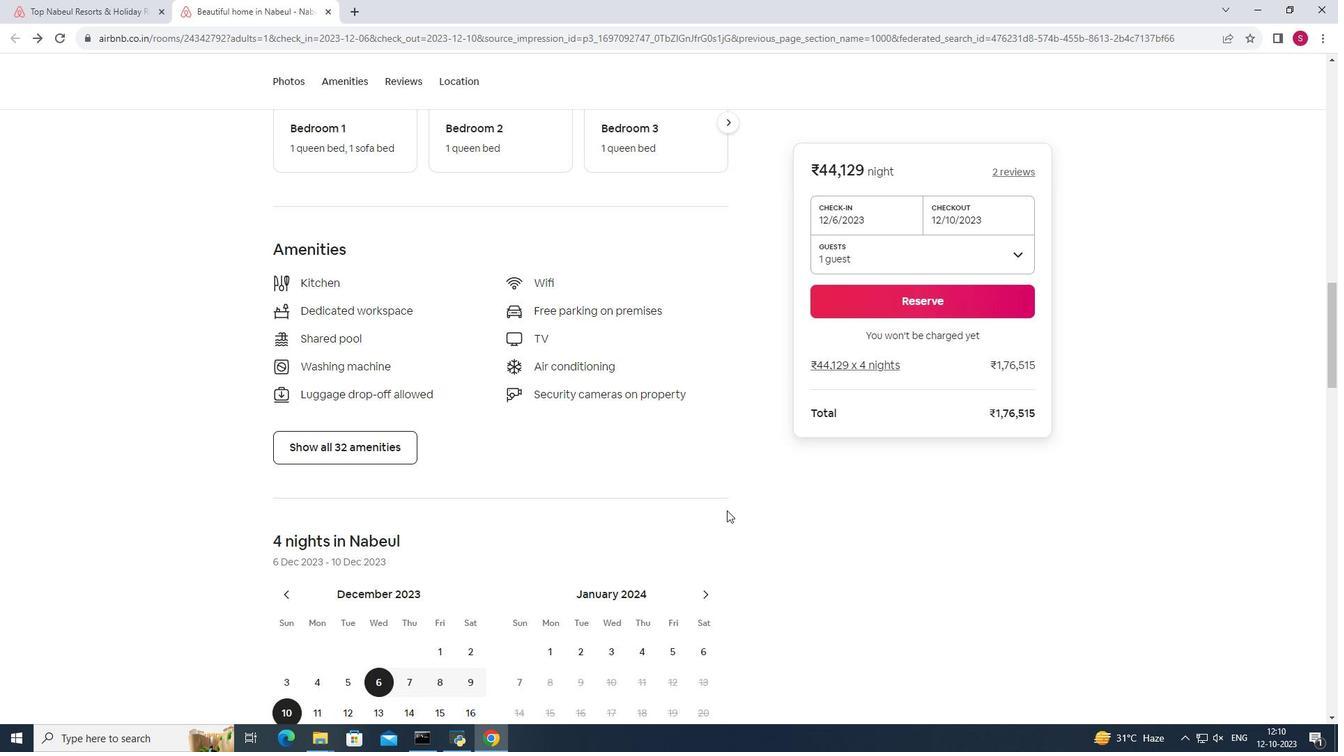 
Action: Mouse scrolled (727, 510) with delta (0, 0)
Screenshot: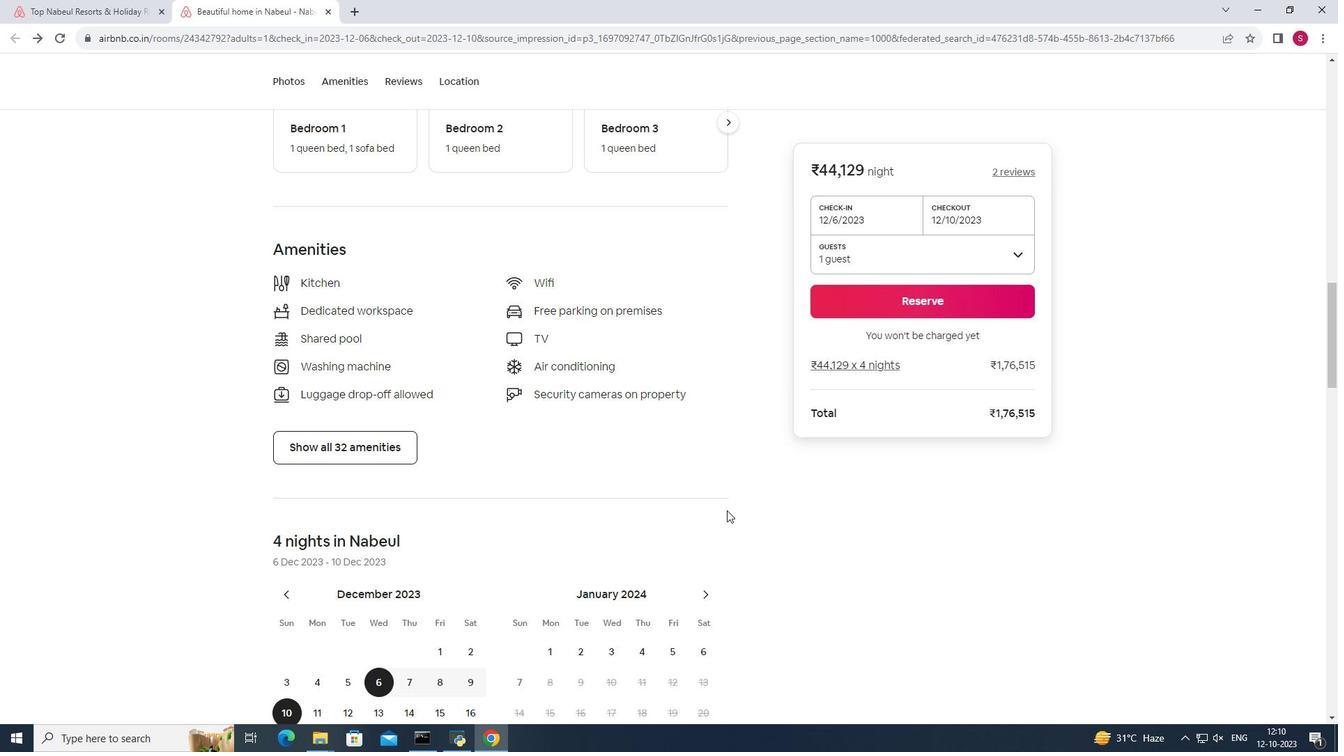 
Action: Mouse scrolled (727, 510) with delta (0, 0)
Screenshot: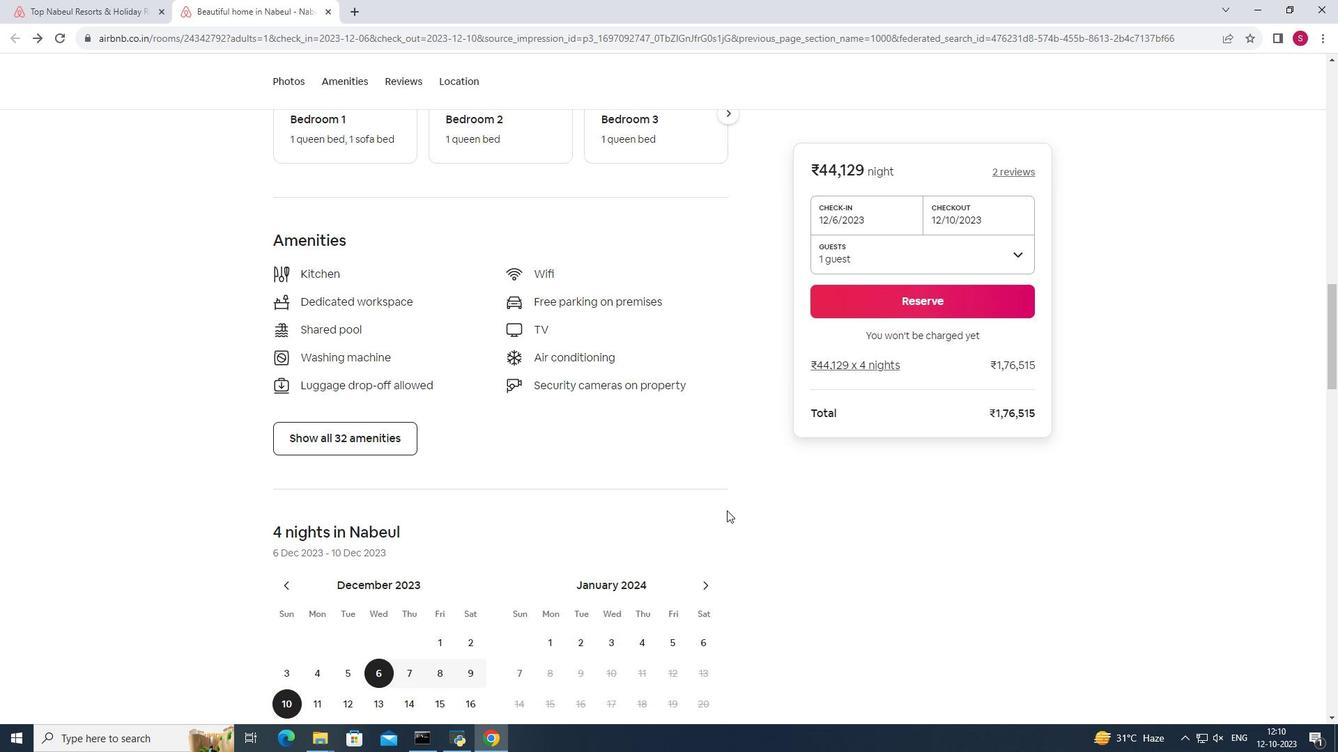 
Action: Mouse scrolled (727, 510) with delta (0, 0)
Screenshot: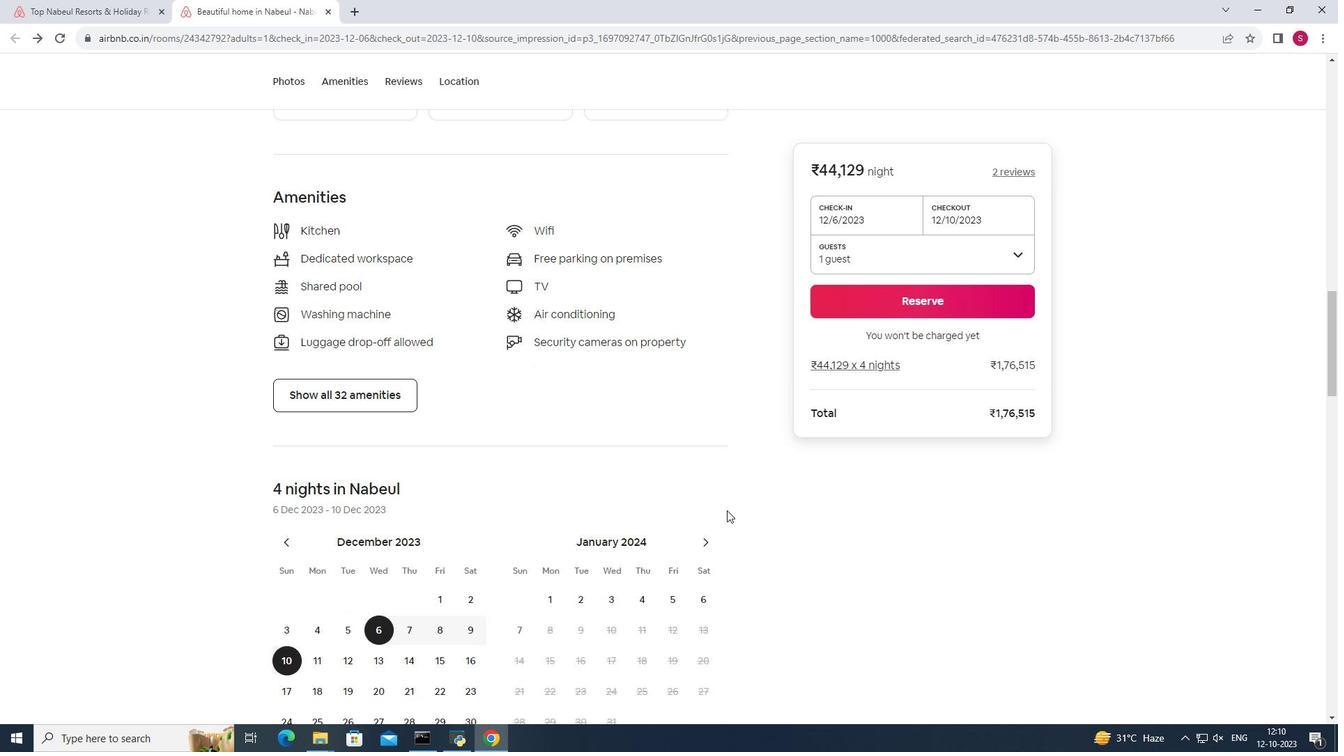 
Action: Mouse scrolled (727, 510) with delta (0, 0)
Screenshot: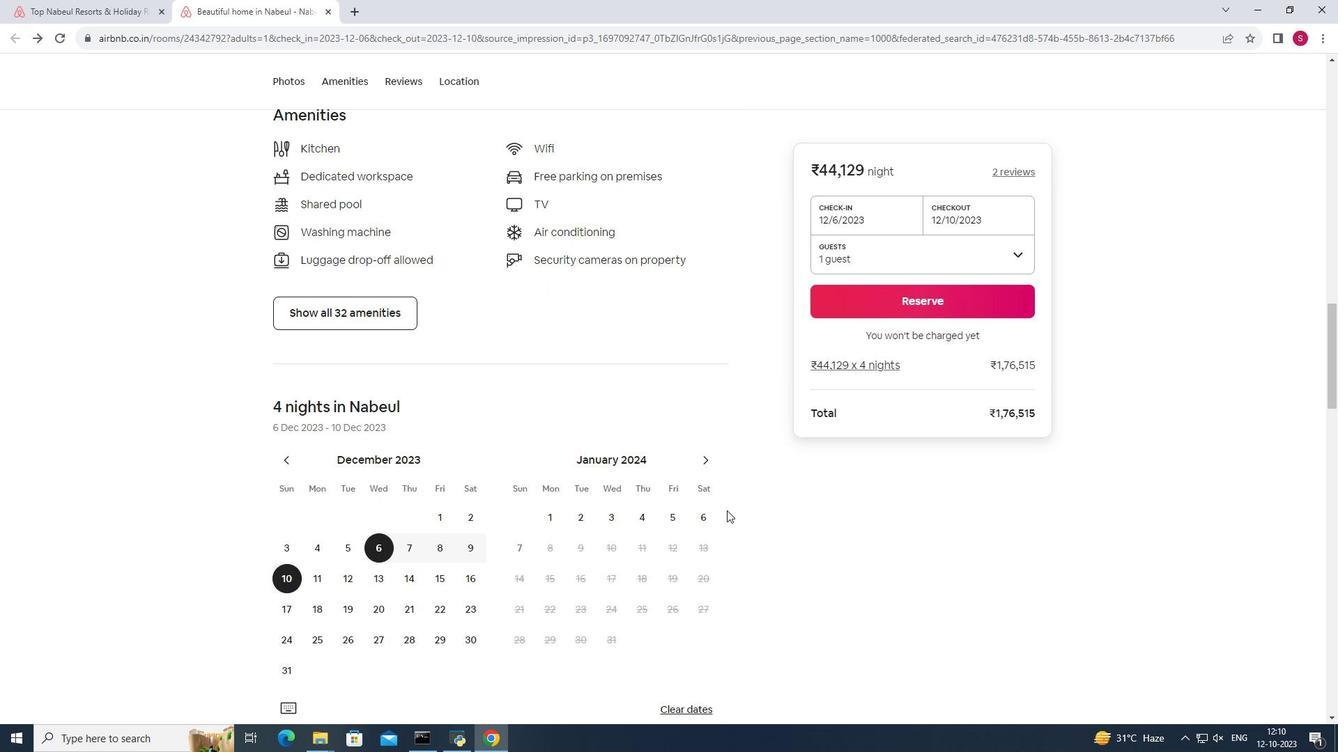
Action: Mouse moved to (728, 511)
Screenshot: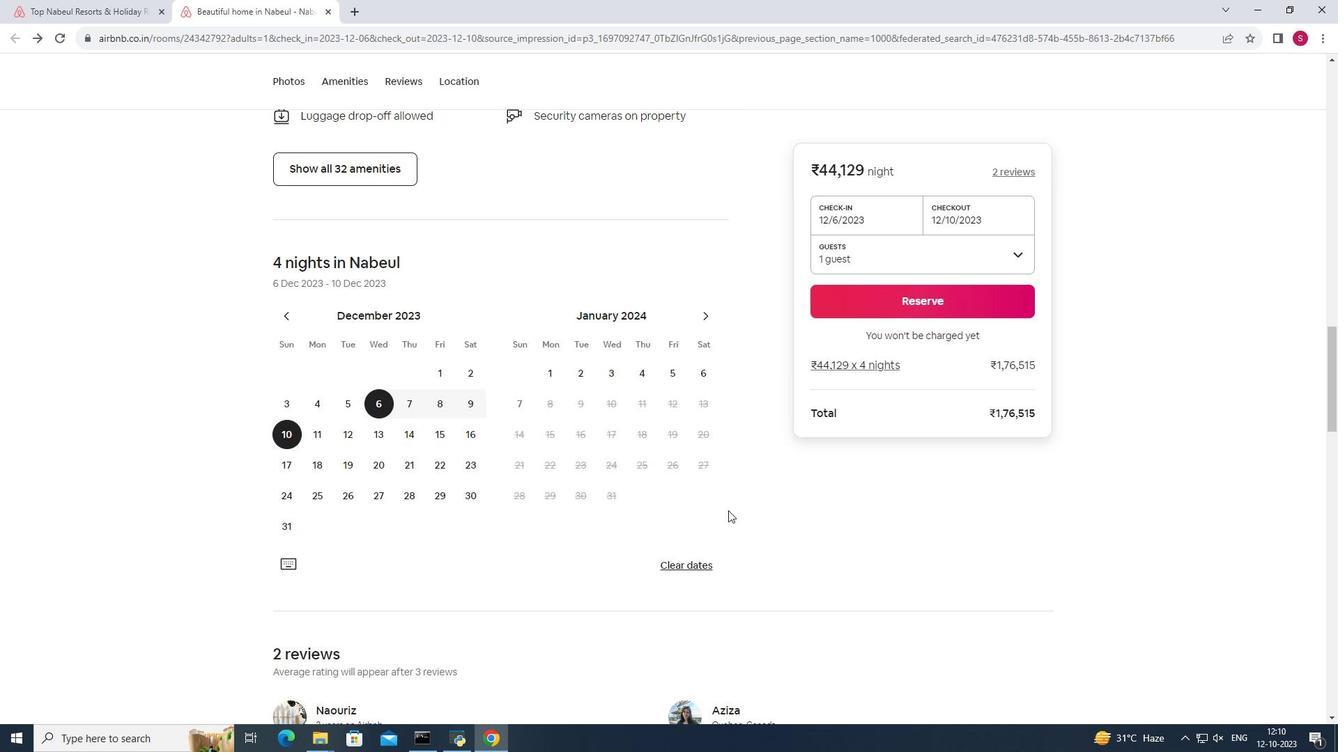 
Action: Mouse scrolled (728, 510) with delta (0, 0)
Screenshot: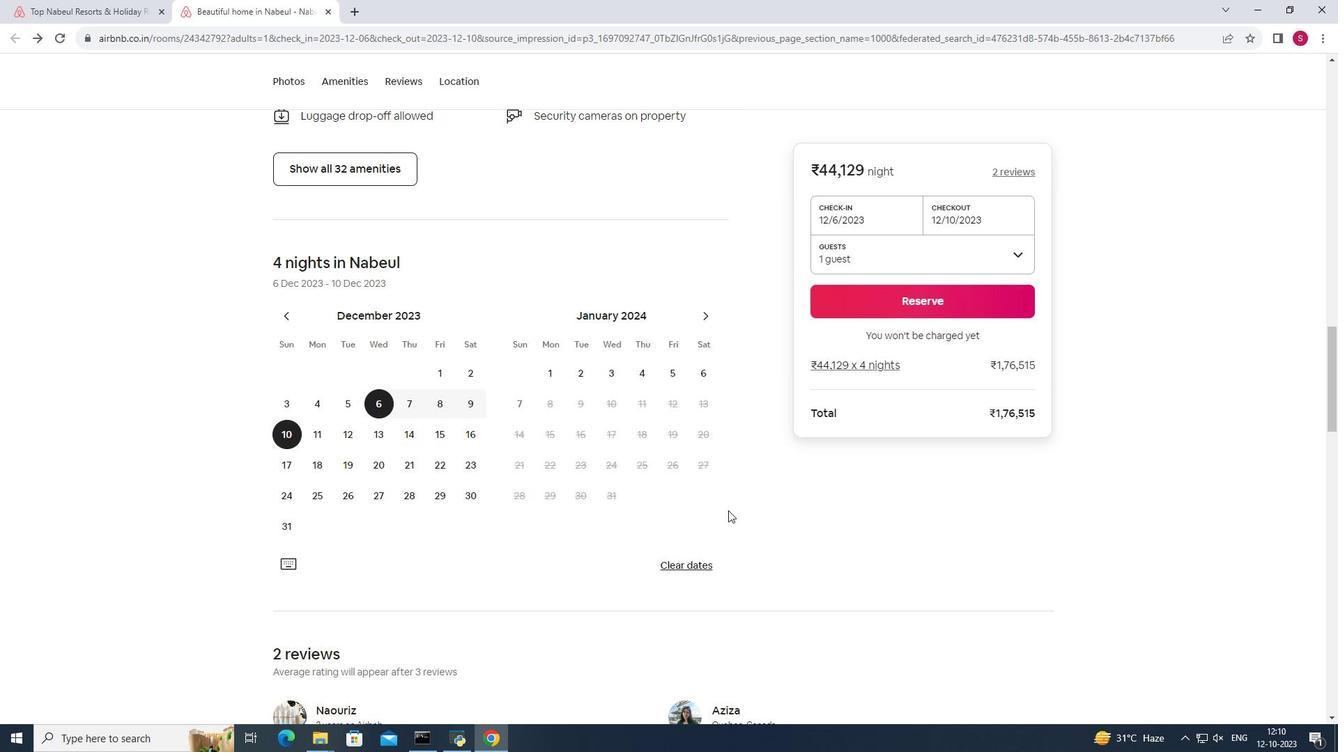 
Action: Mouse moved to (874, 550)
Screenshot: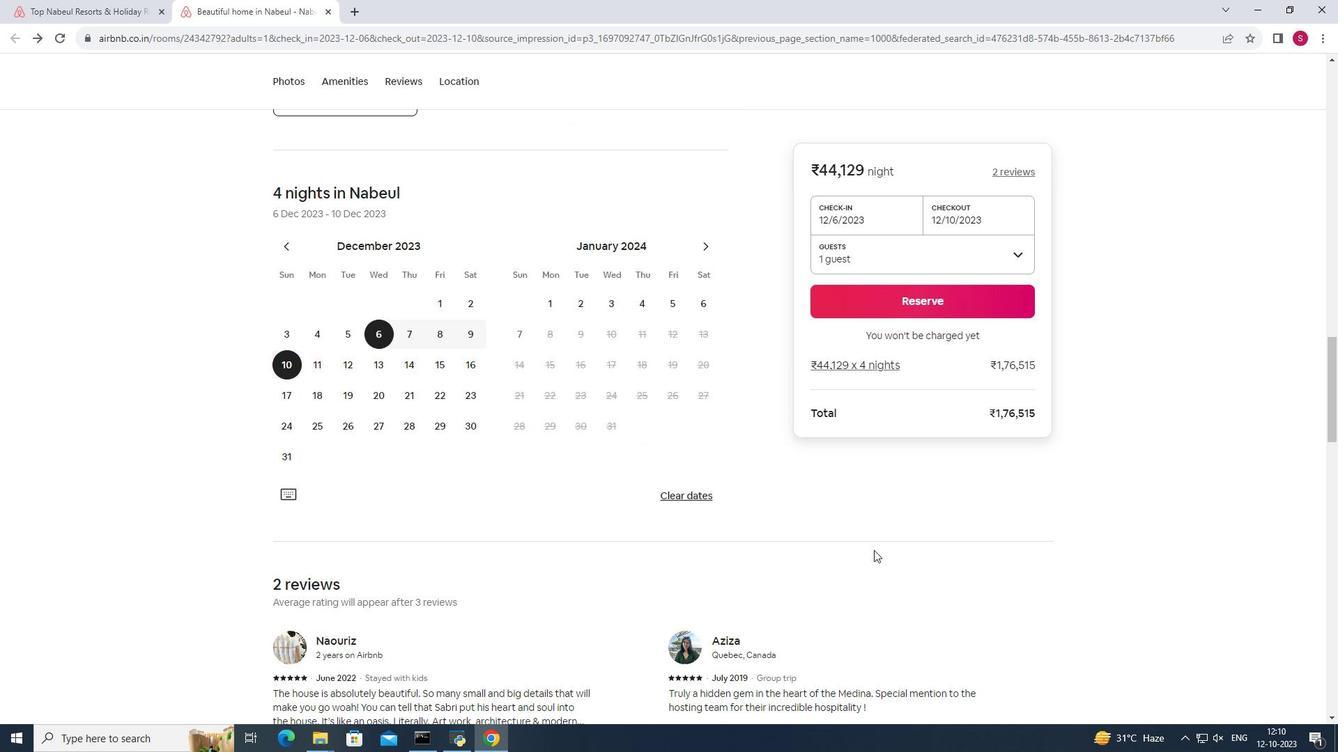 
Action: Mouse scrolled (874, 550) with delta (0, 0)
Screenshot: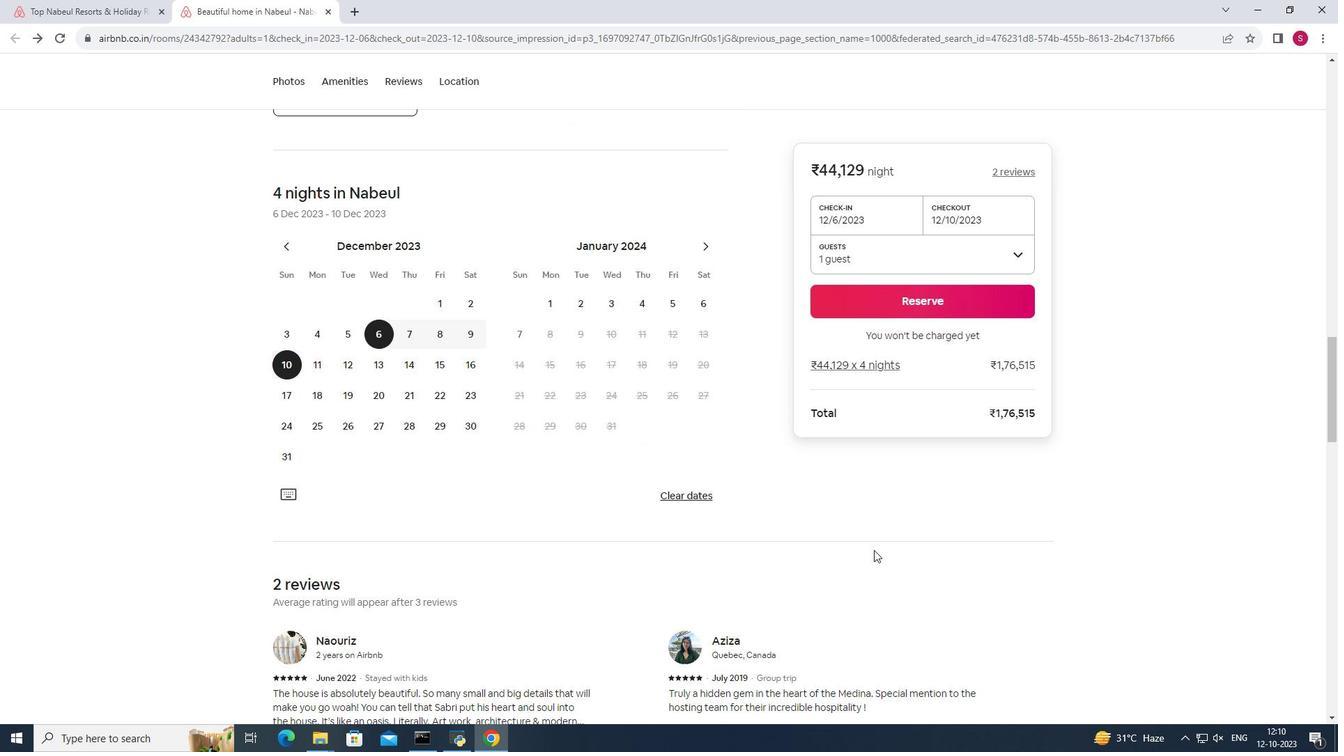 
Action: Mouse scrolled (874, 550) with delta (0, 0)
Screenshot: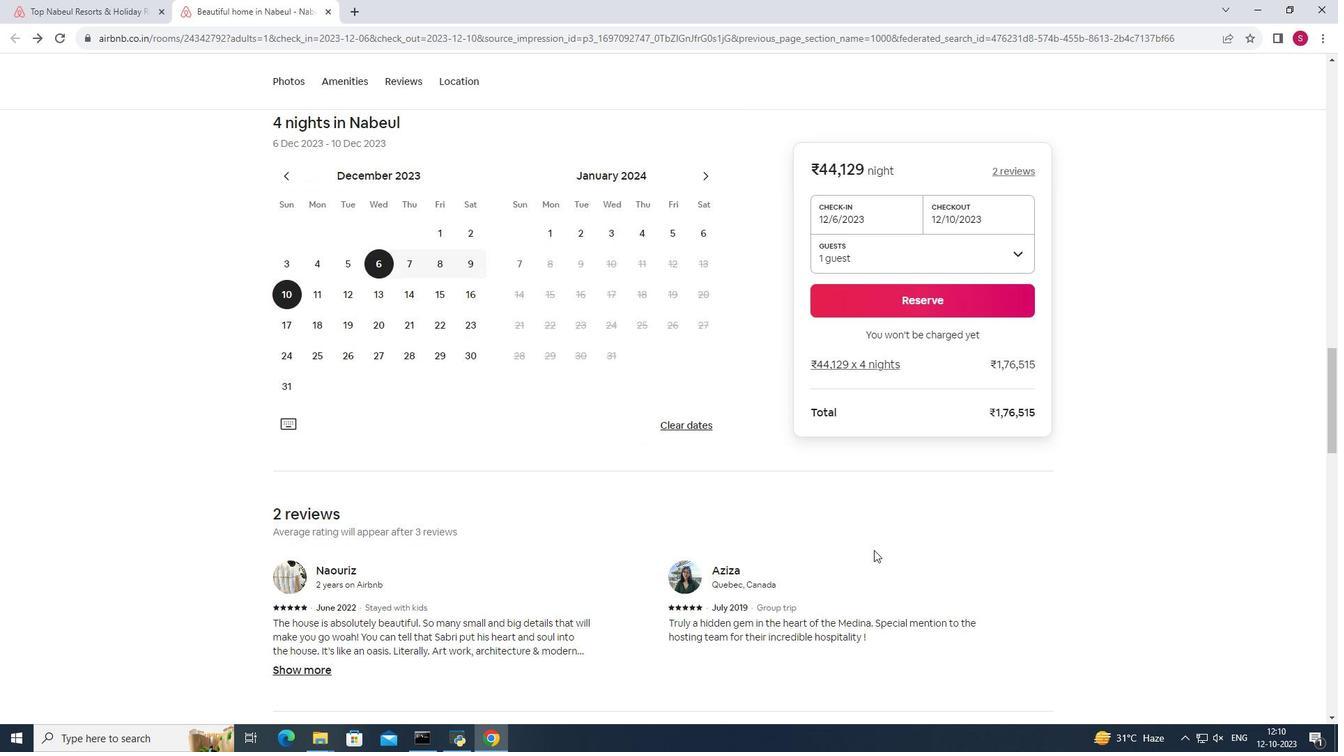 
Action: Mouse moved to (930, 558)
Screenshot: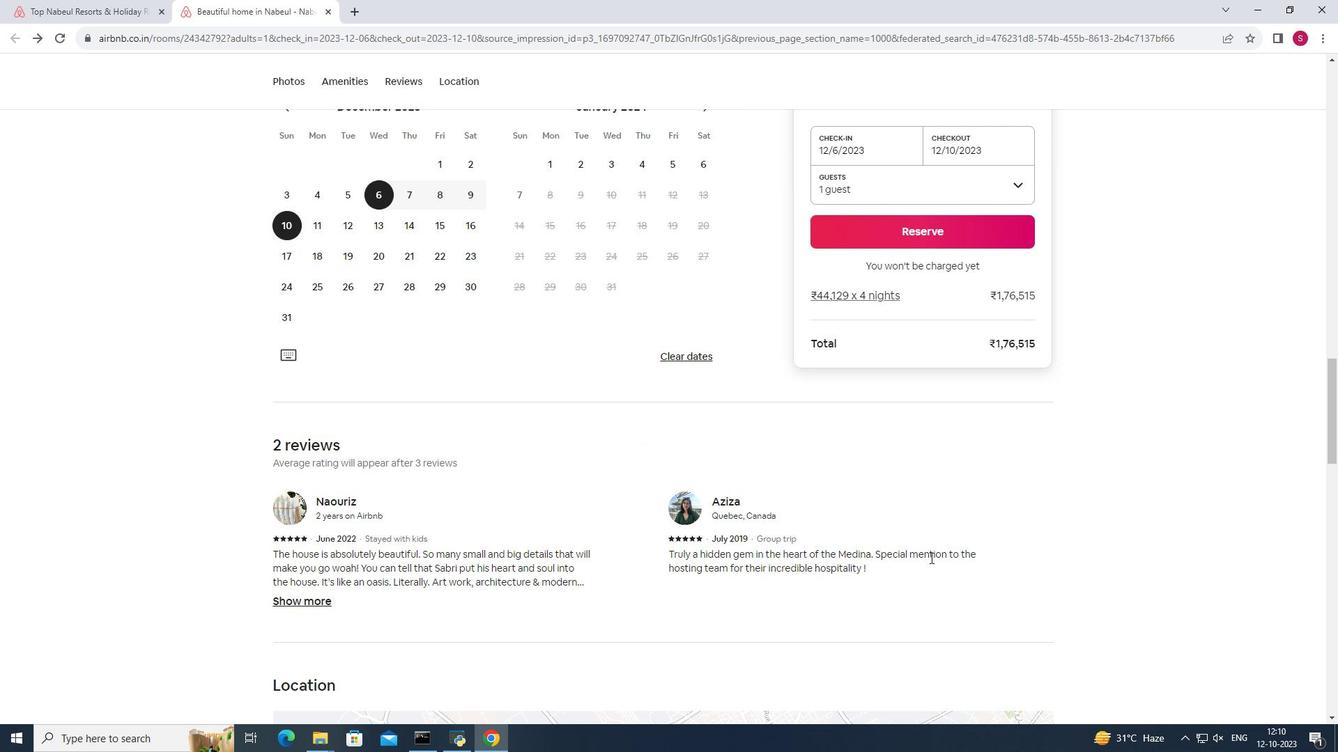 
Action: Mouse scrolled (930, 557) with delta (0, 0)
Screenshot: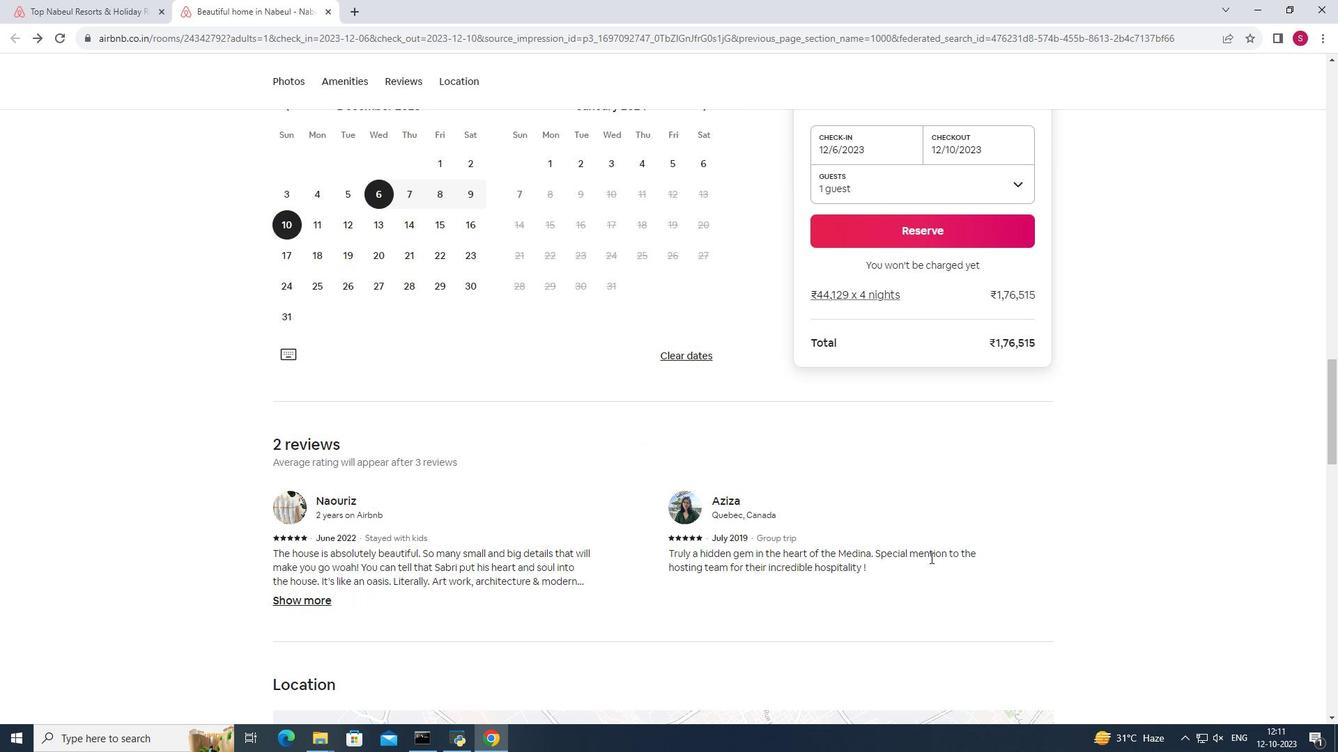 
Action: Mouse scrolled (930, 557) with delta (0, 0)
Screenshot: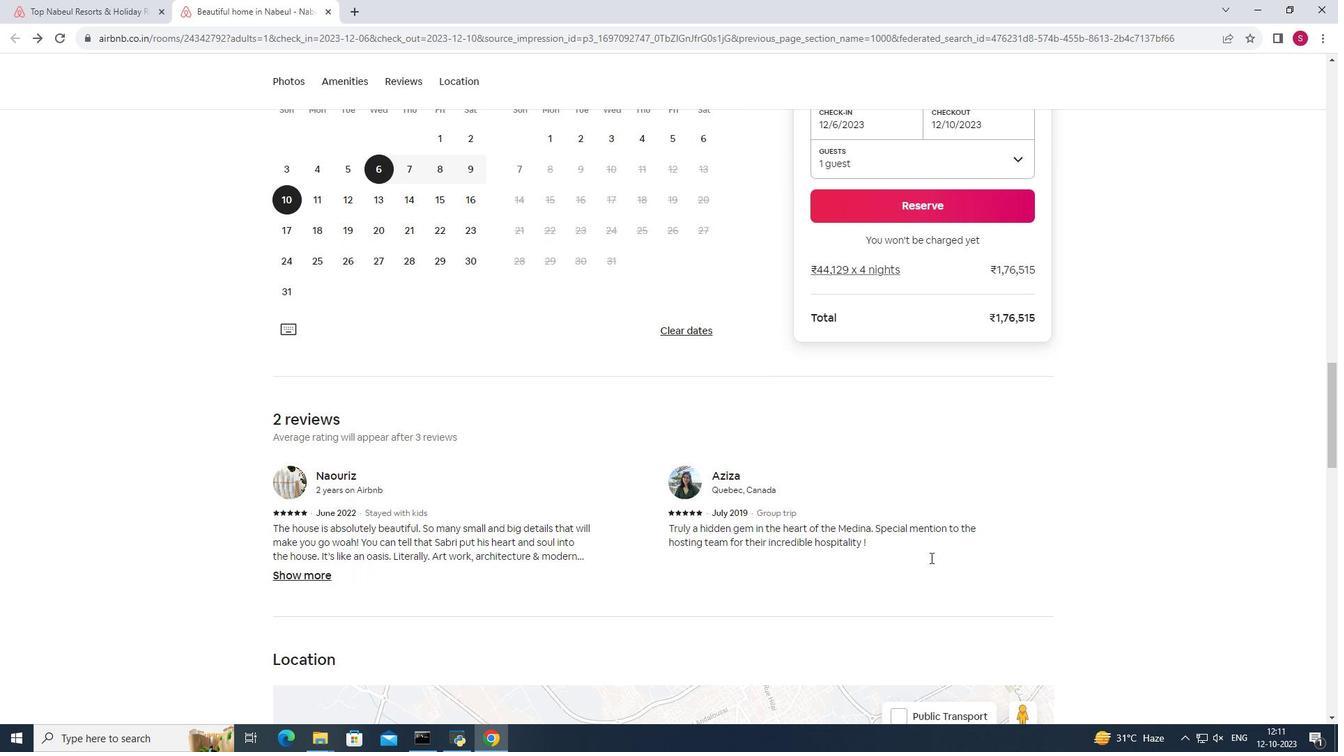 
Action: Mouse scrolled (930, 557) with delta (0, 0)
Screenshot: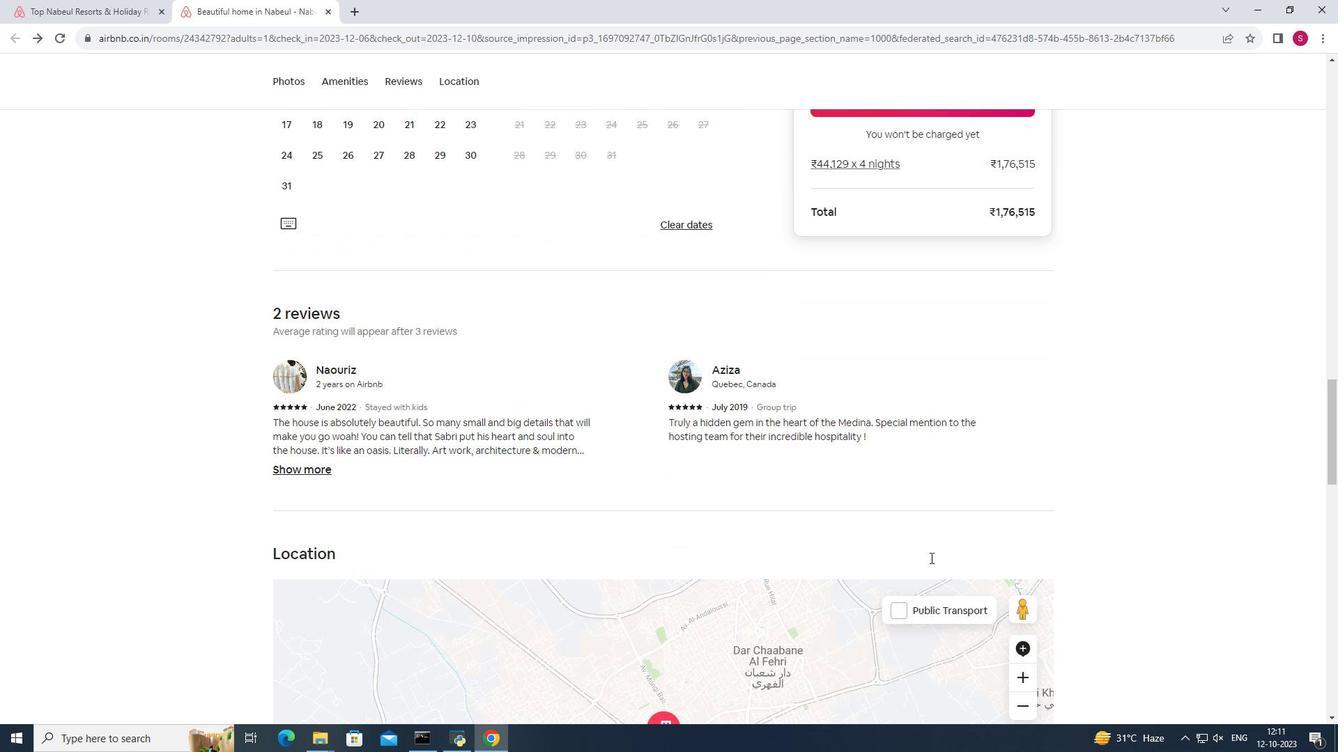 
Action: Mouse scrolled (930, 557) with delta (0, 0)
Screenshot: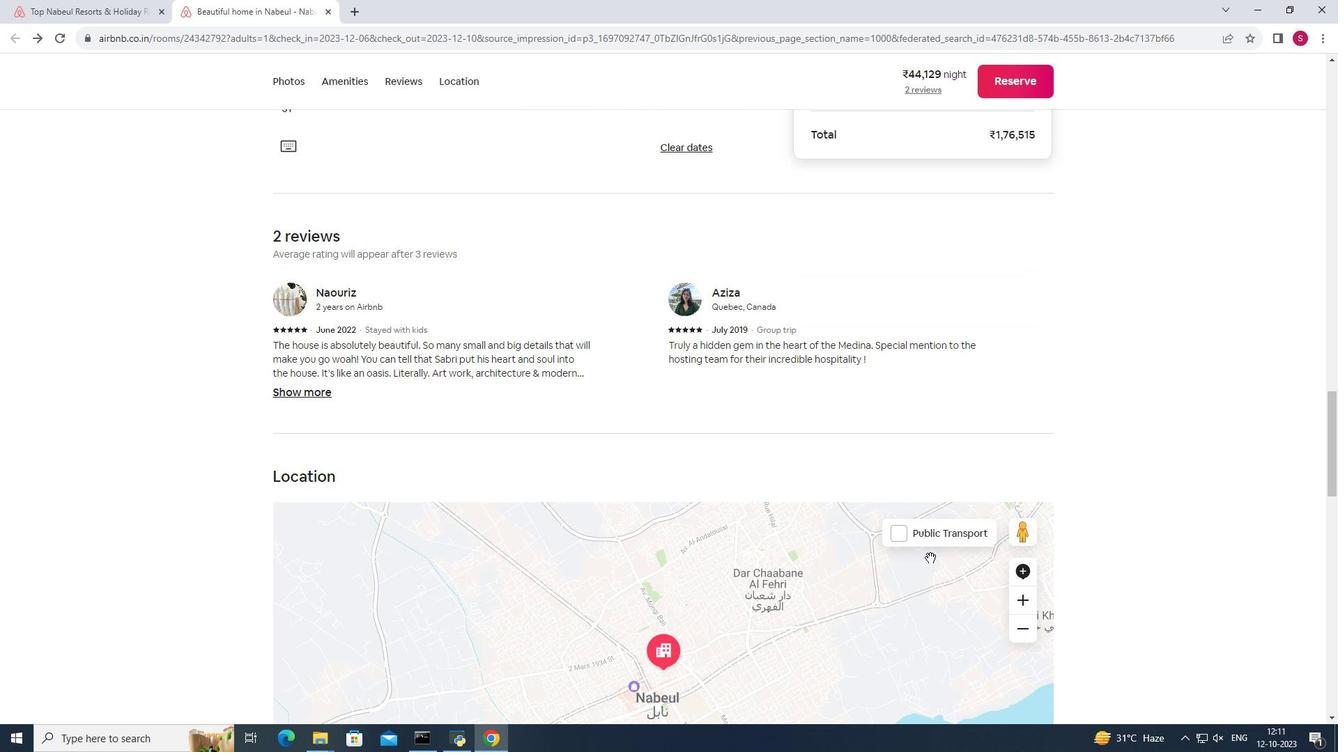 
Action: Mouse moved to (1079, 568)
Screenshot: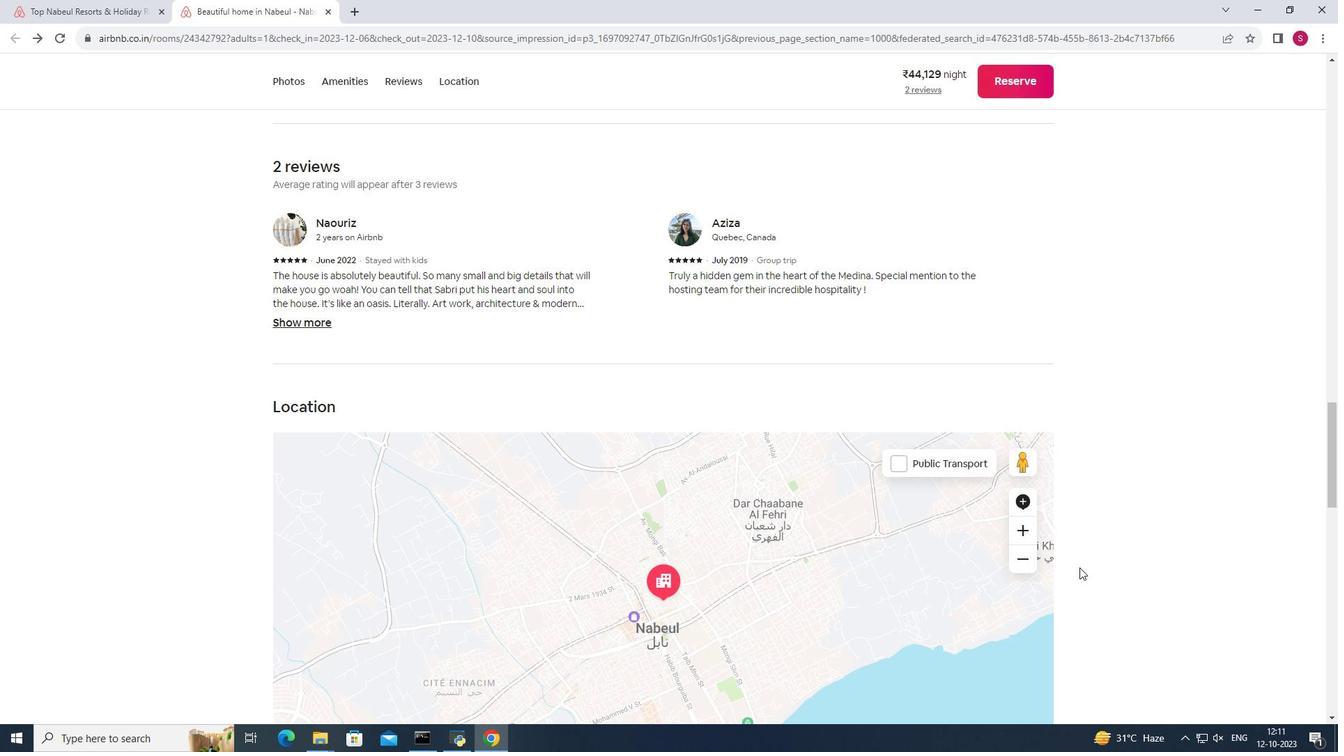 
Action: Mouse scrolled (1079, 567) with delta (0, 0)
